 Task: Find and compare flights from New Delhi to Mumbai for June 1st and June 2nd using different booking websites.
Action: Mouse moved to (380, 310)
Screenshot: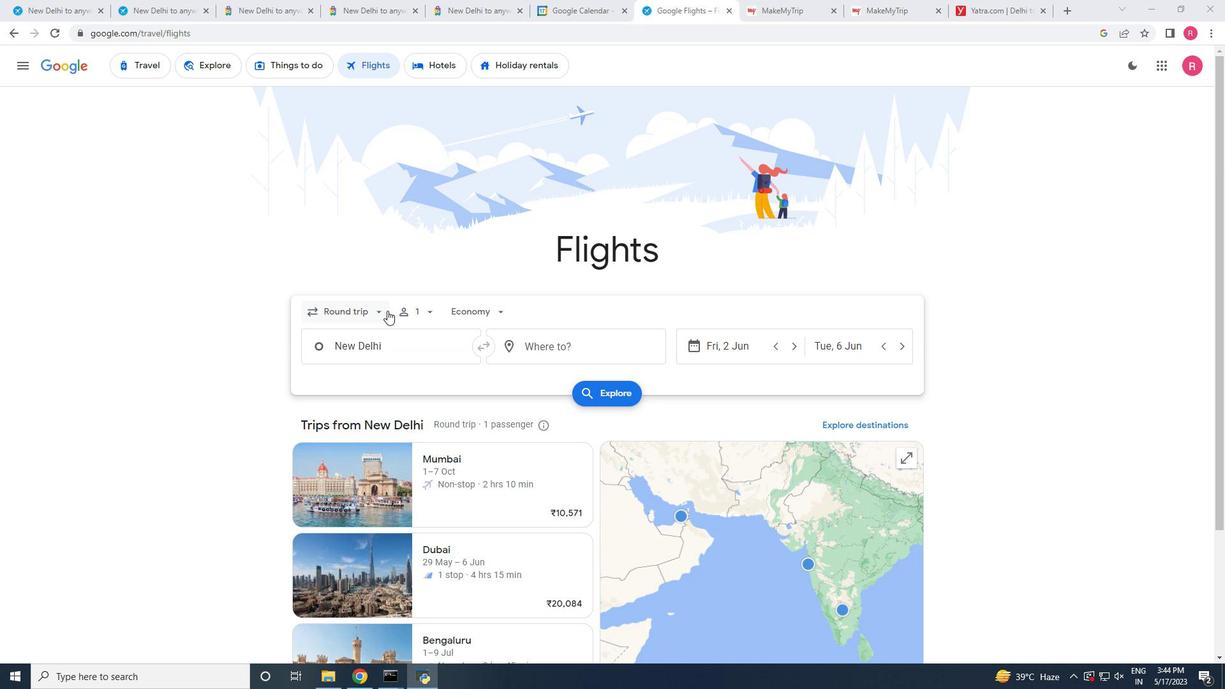 
Action: Mouse pressed left at (380, 310)
Screenshot: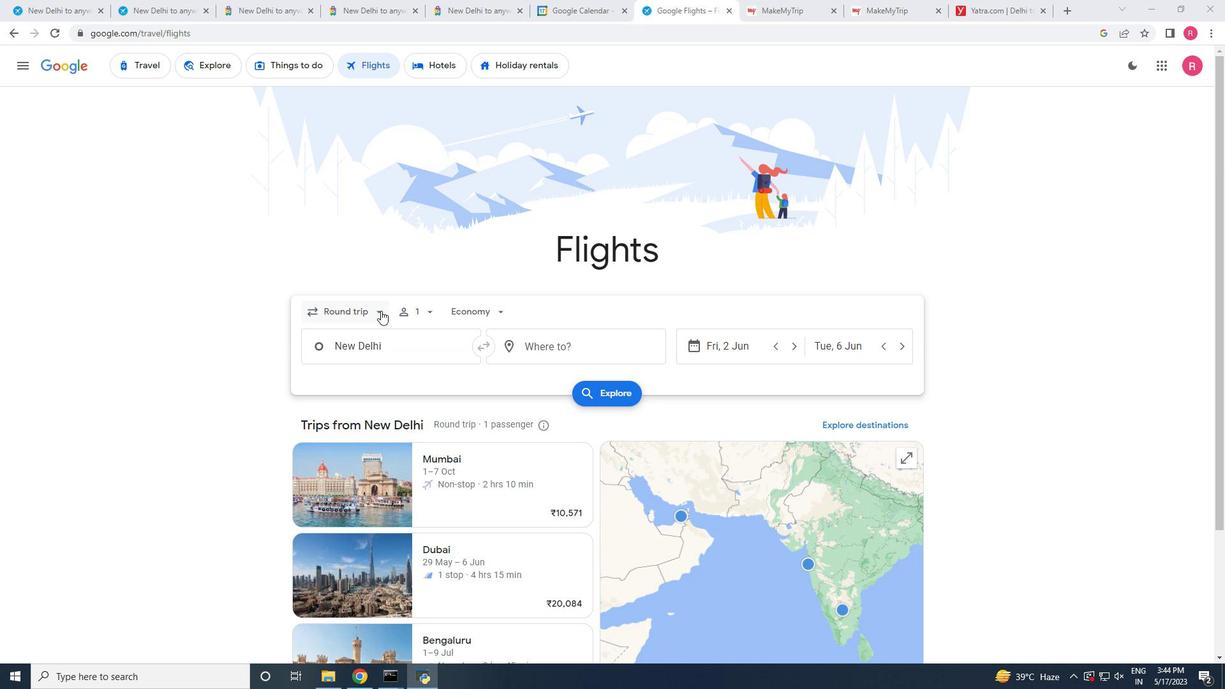 
Action: Mouse moved to (375, 396)
Screenshot: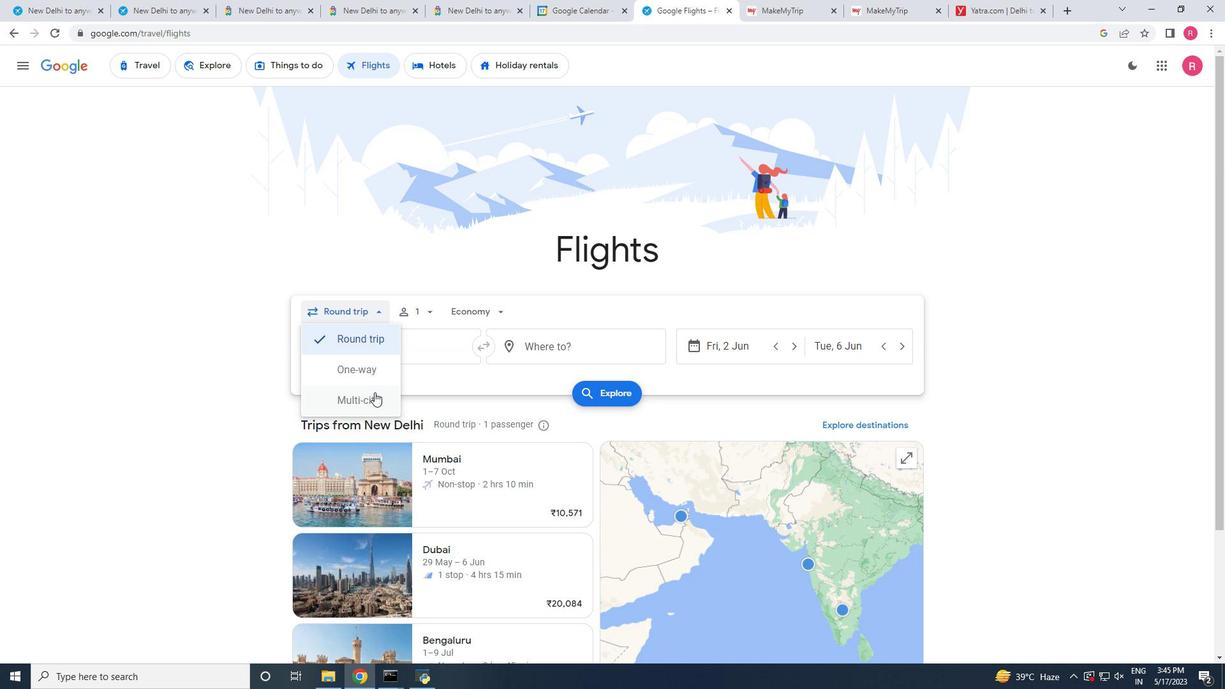 
Action: Mouse pressed left at (375, 396)
Screenshot: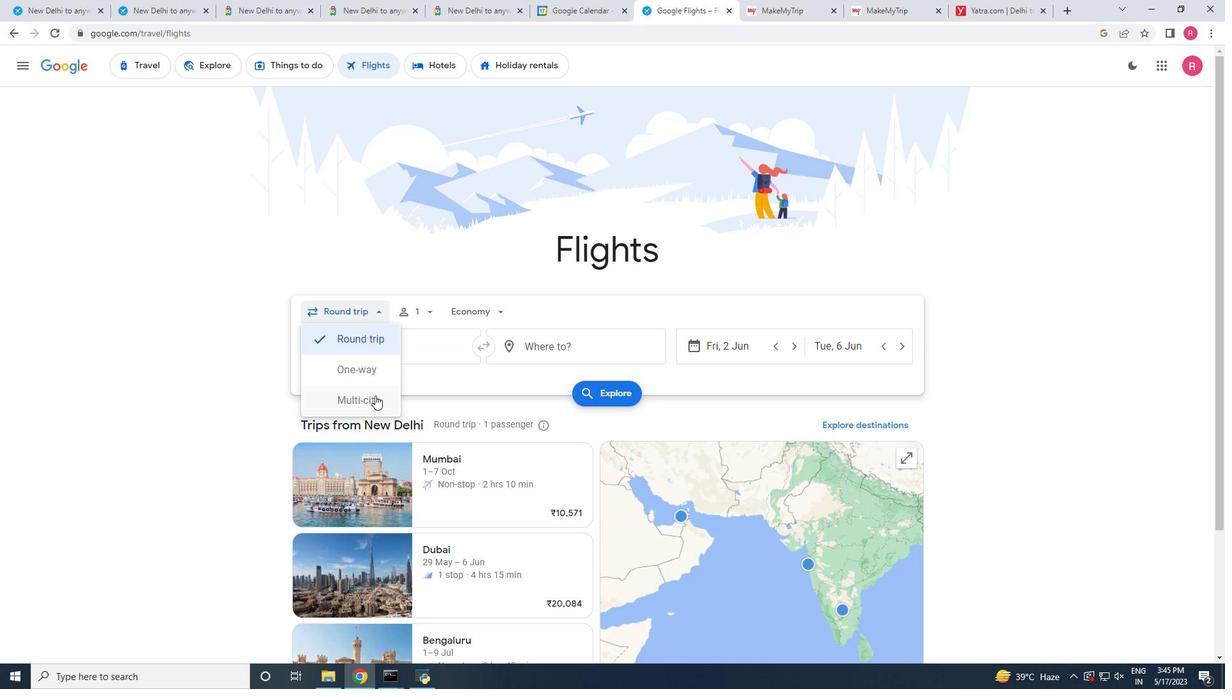 
Action: Mouse moved to (398, 343)
Screenshot: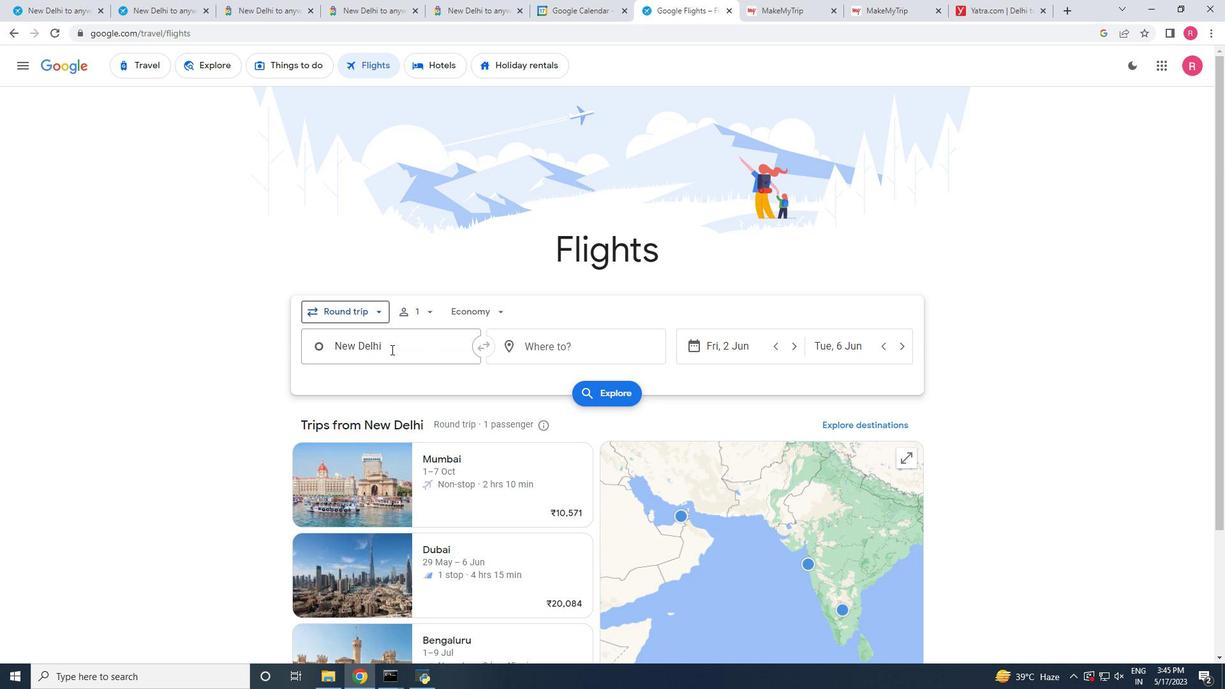 
Action: Mouse pressed left at (398, 343)
Screenshot: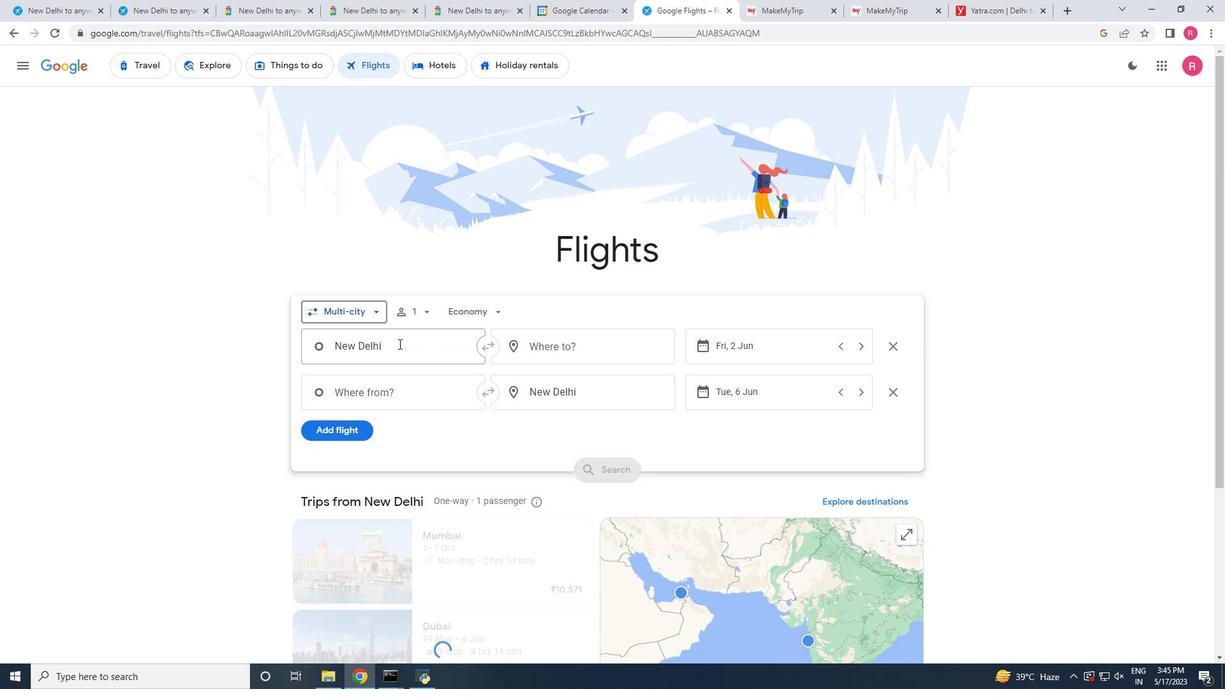 
Action: Mouse moved to (407, 409)
Screenshot: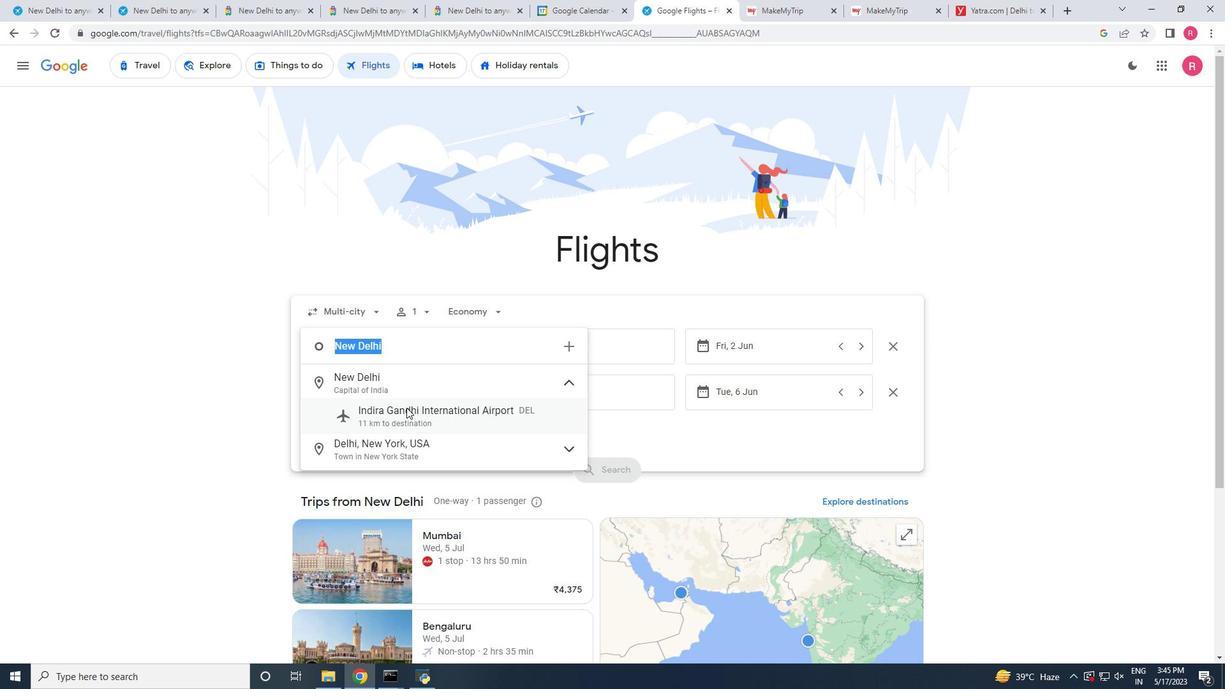 
Action: Mouse pressed left at (407, 409)
Screenshot: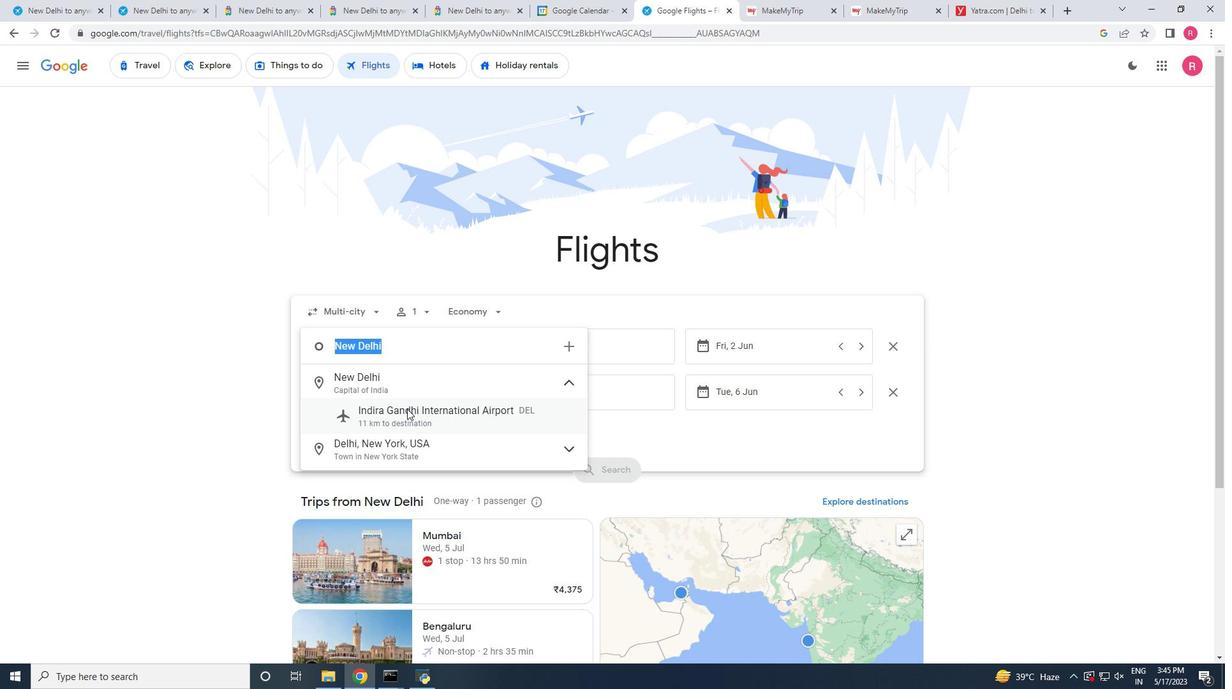 
Action: Mouse moved to (561, 341)
Screenshot: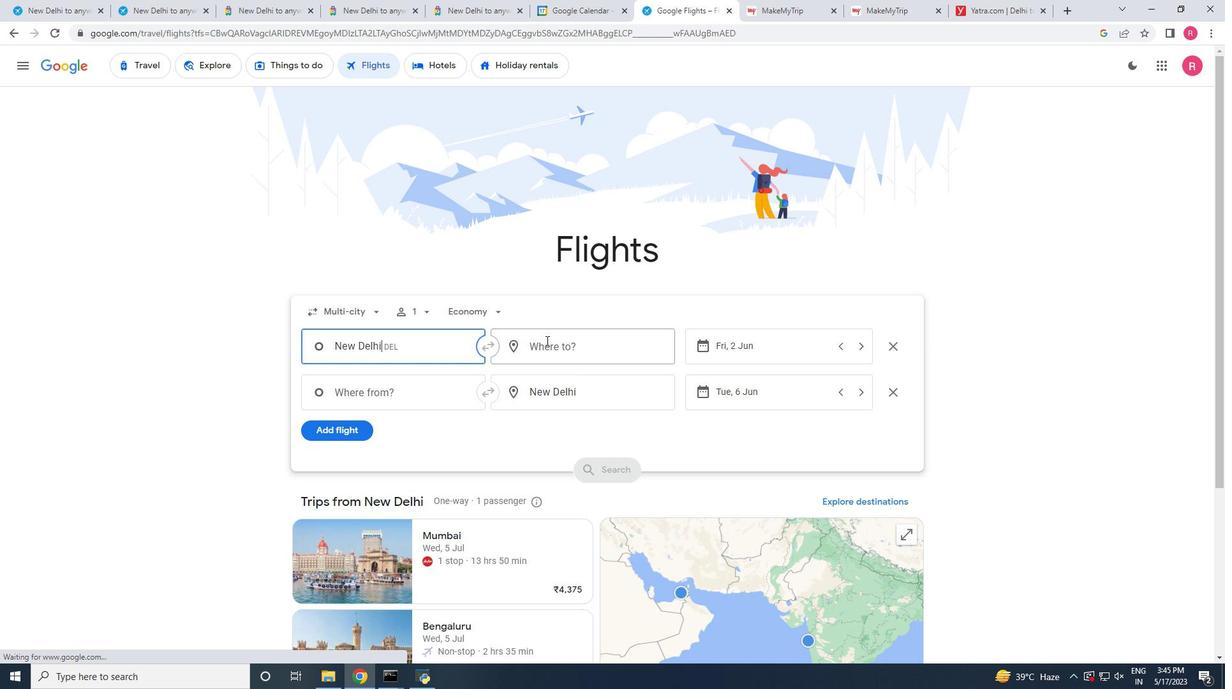 
Action: Mouse pressed left at (561, 341)
Screenshot: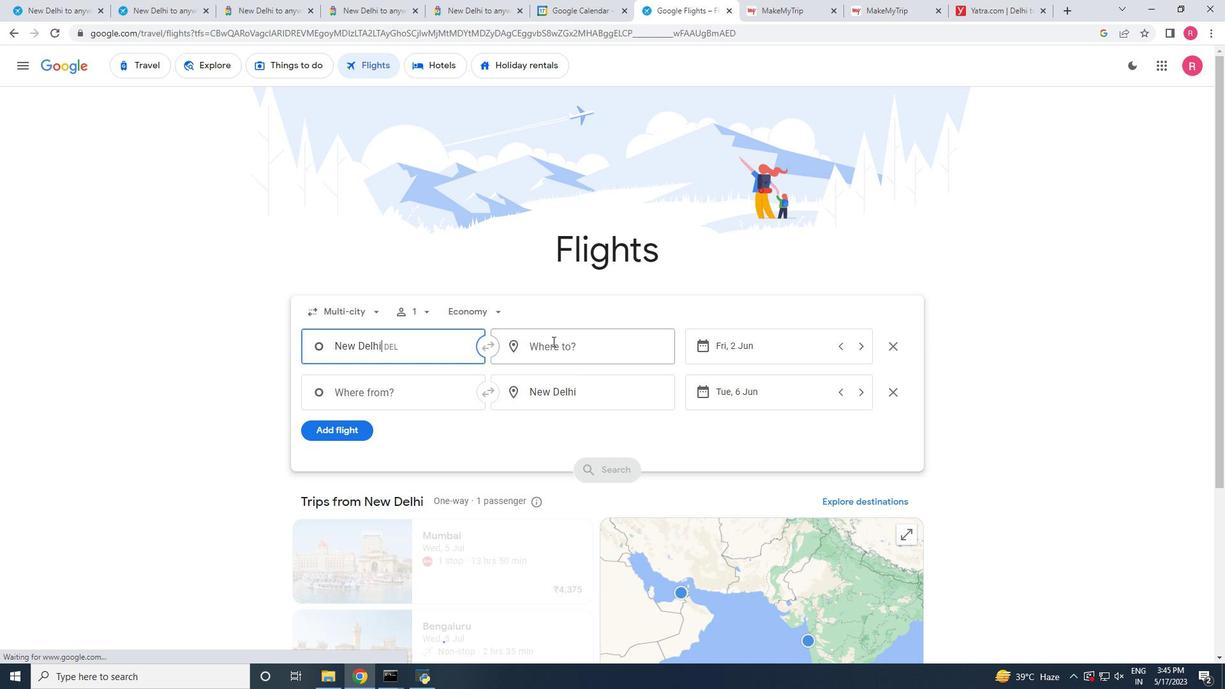 
Action: Mouse moved to (568, 389)
Screenshot: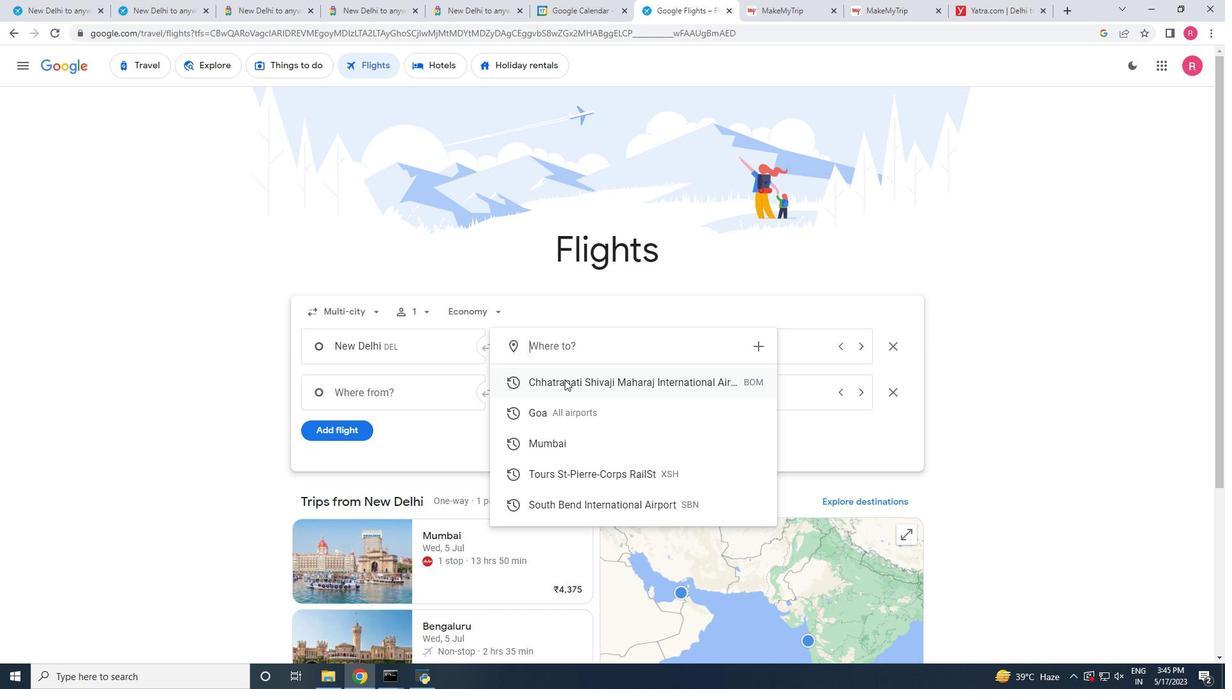 
Action: Mouse pressed left at (568, 389)
Screenshot: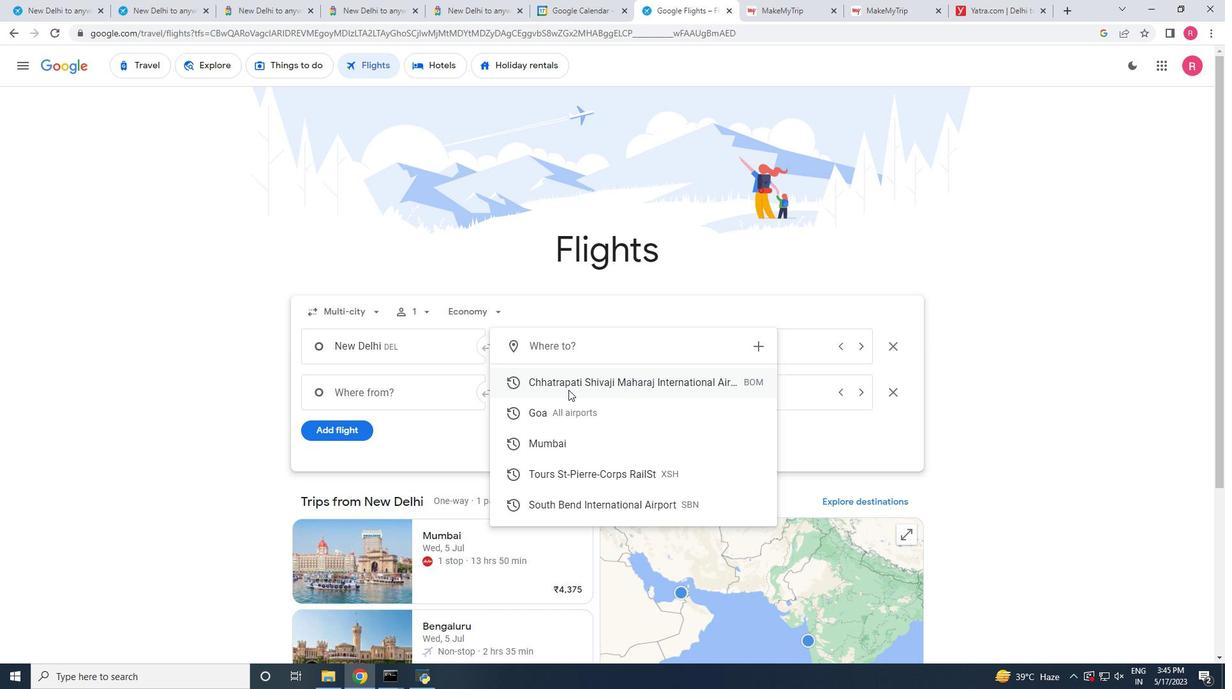 
Action: Mouse moved to (582, 402)
Screenshot: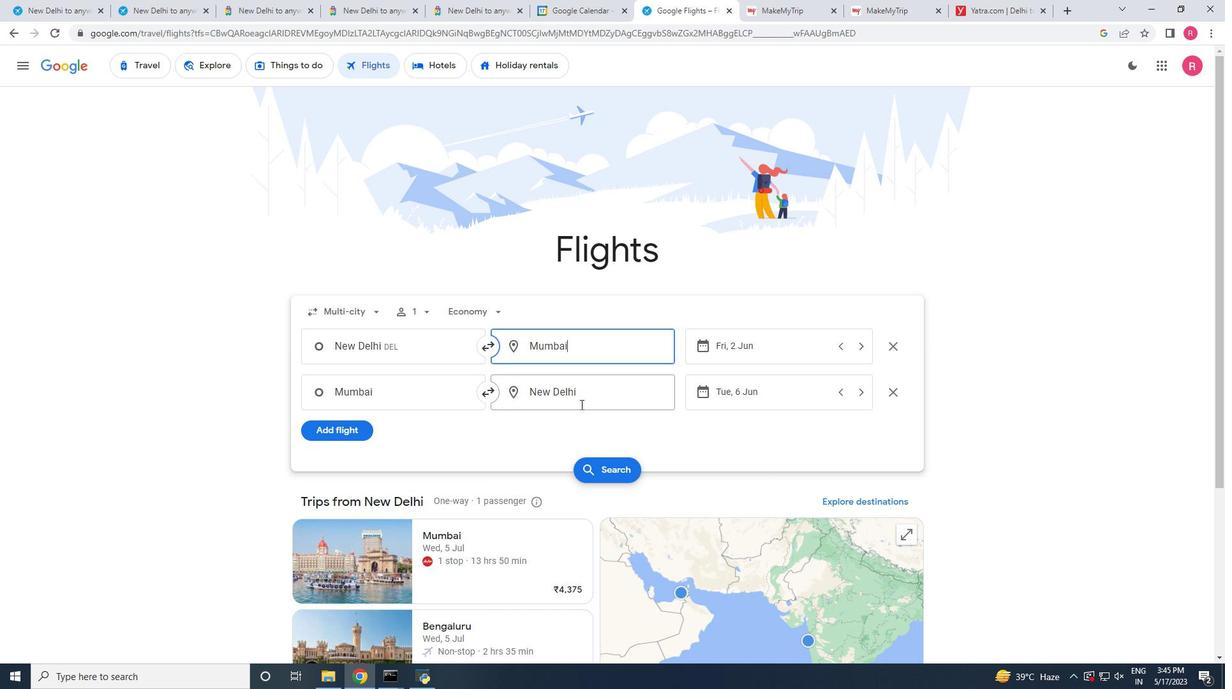
Action: Mouse pressed left at (582, 402)
Screenshot: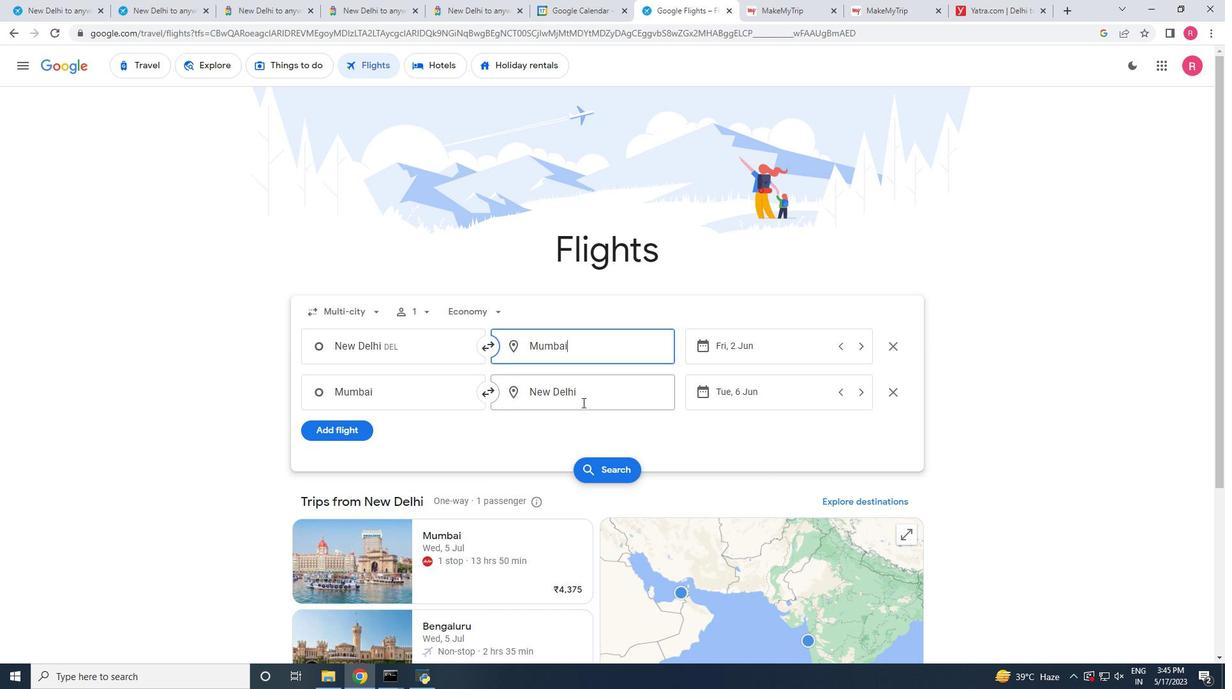 
Action: Key pressed bango
Screenshot: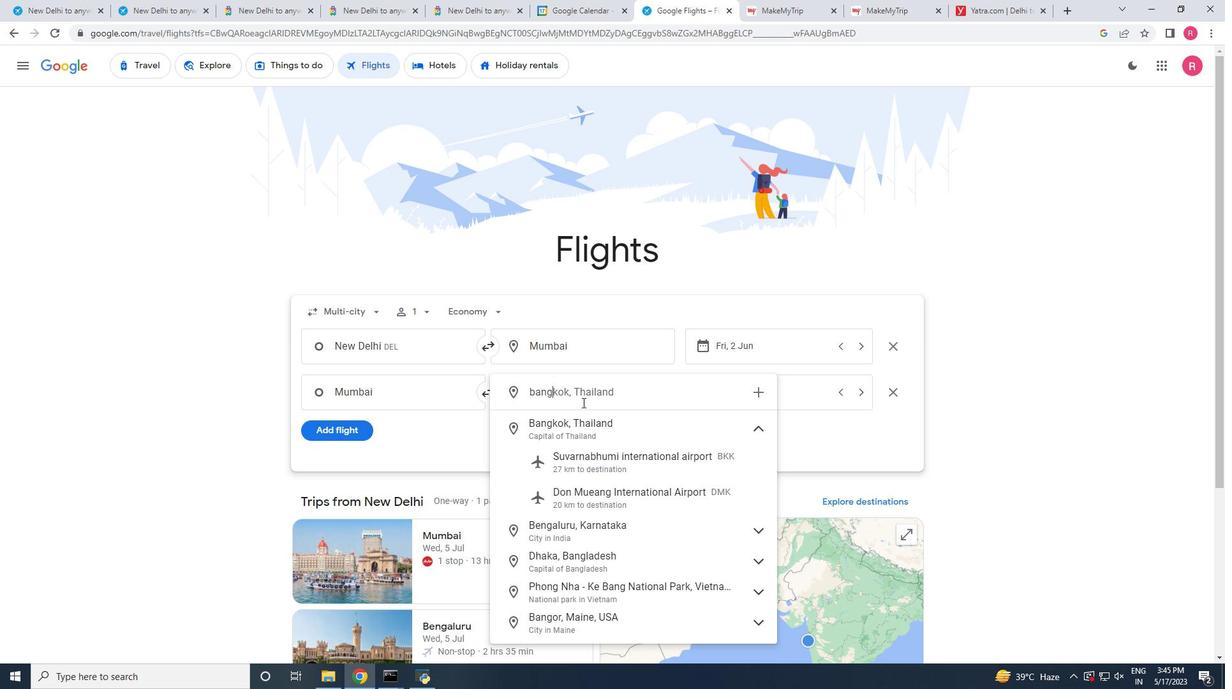 
Action: Mouse moved to (590, 458)
Screenshot: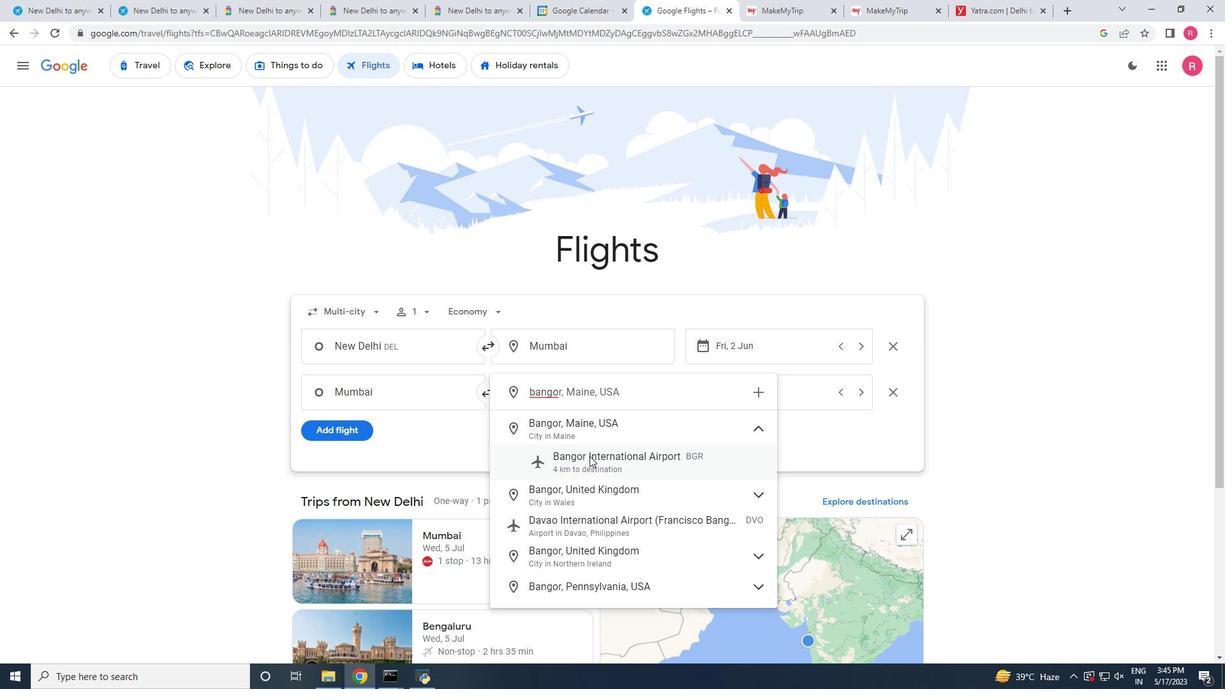 
Action: Mouse pressed left at (590, 458)
Screenshot: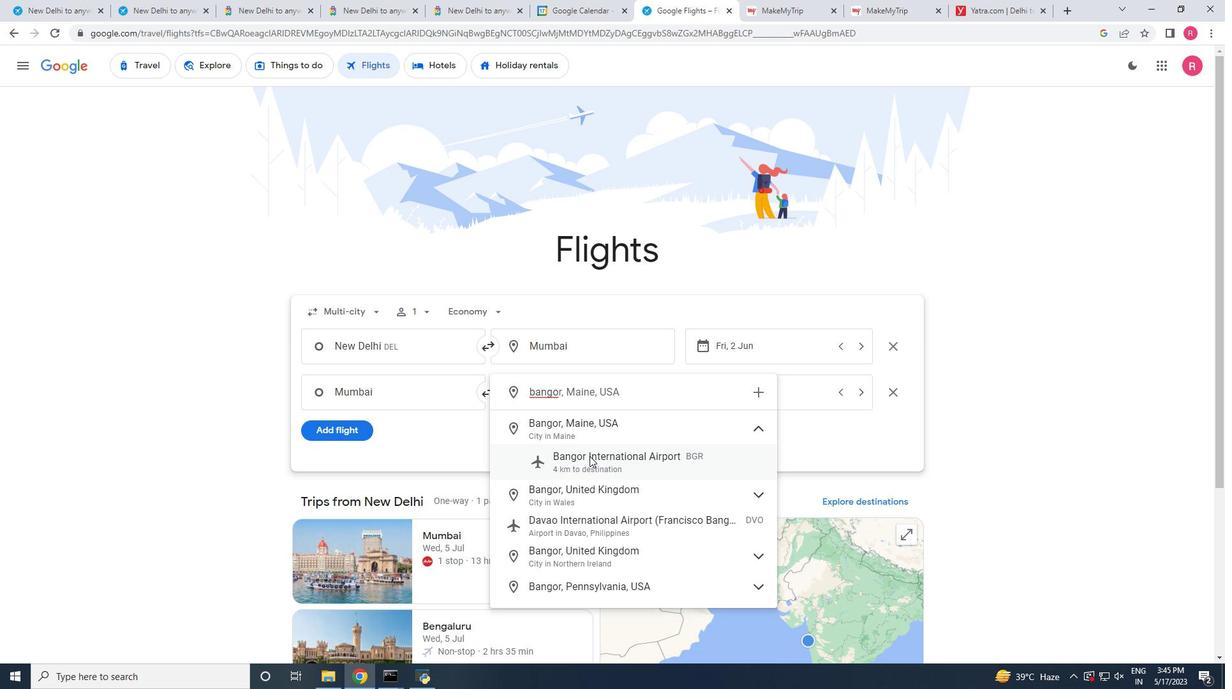 
Action: Mouse moved to (764, 344)
Screenshot: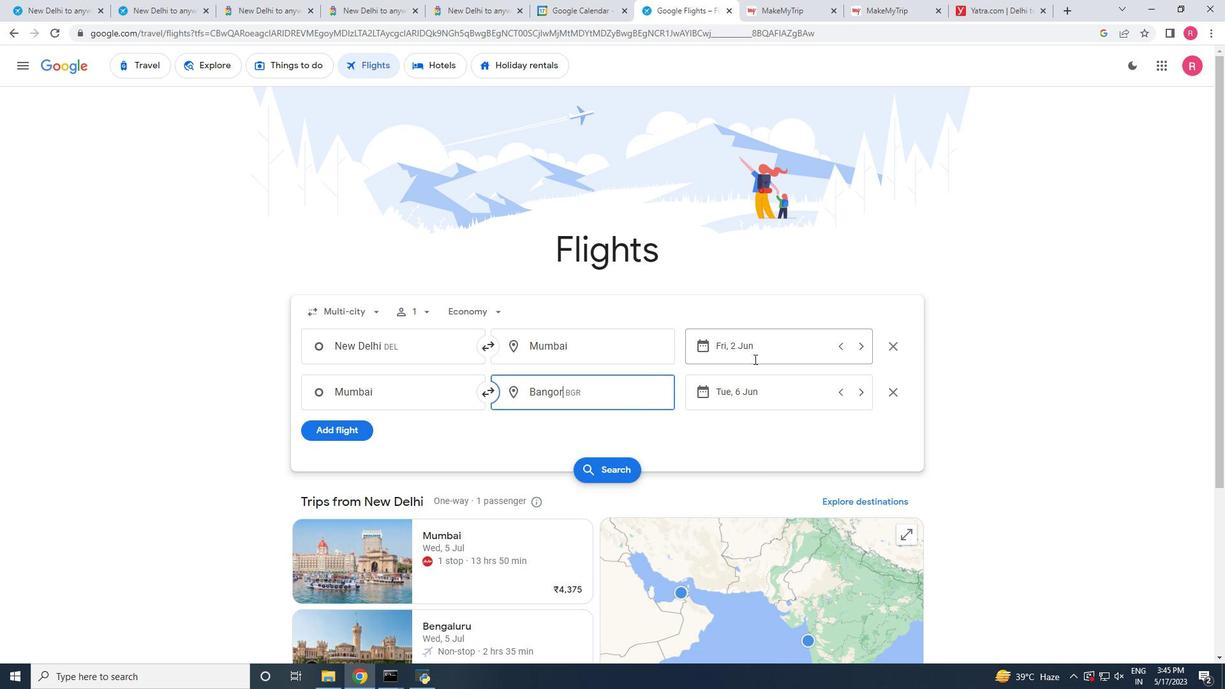 
Action: Mouse pressed left at (764, 344)
Screenshot: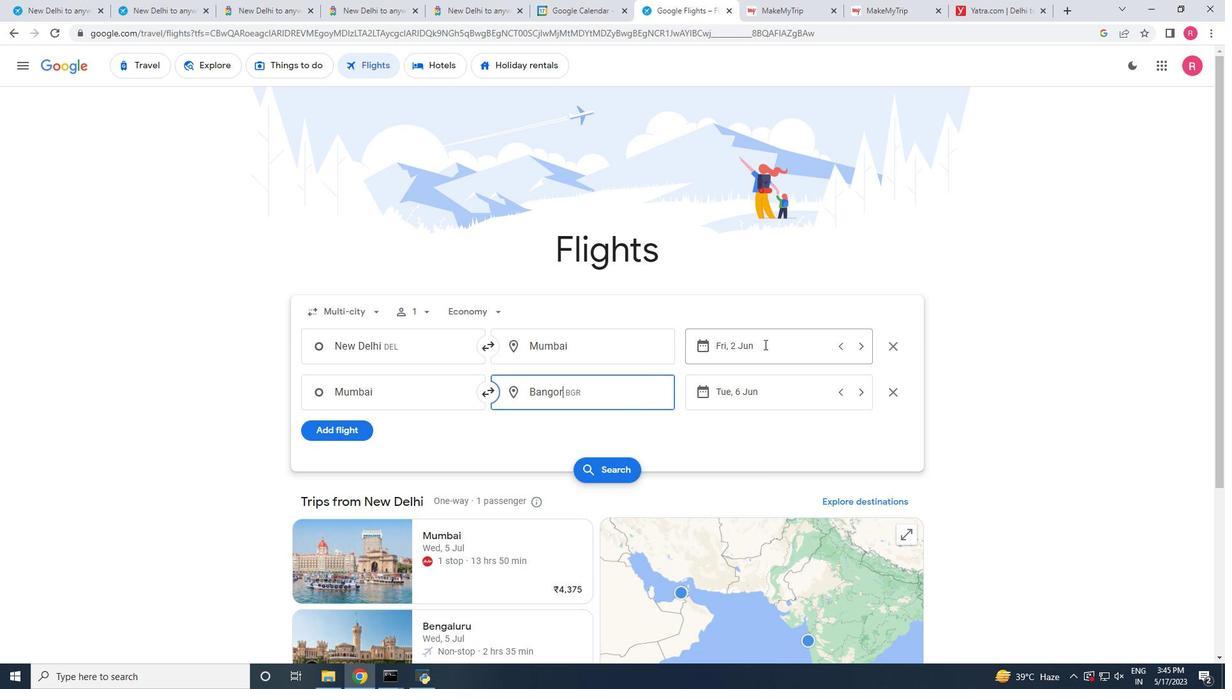 
Action: Mouse moved to (791, 430)
Screenshot: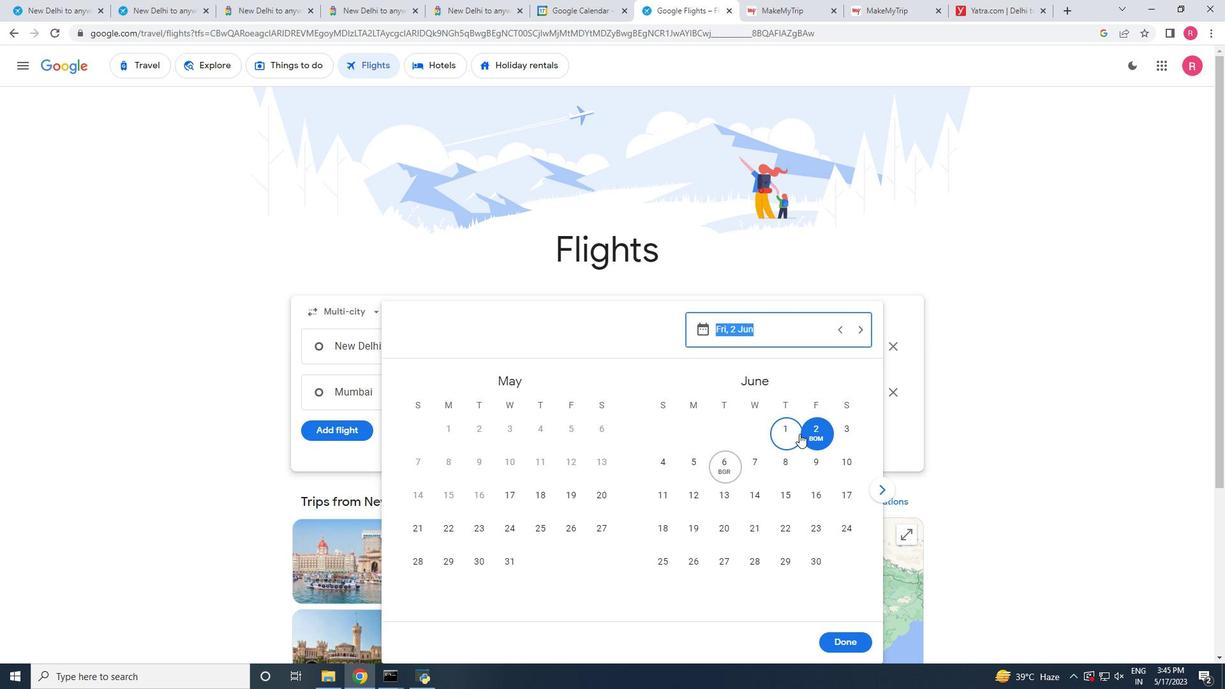 
Action: Mouse pressed left at (791, 430)
Screenshot: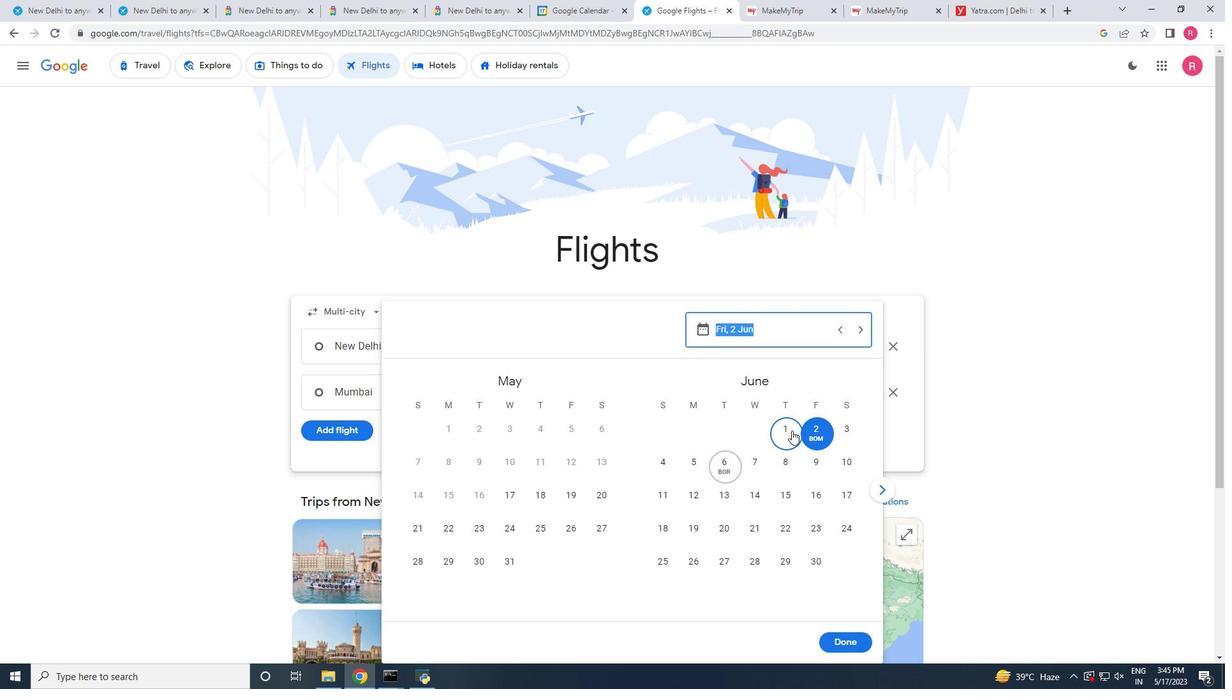 
Action: Mouse moved to (838, 650)
Screenshot: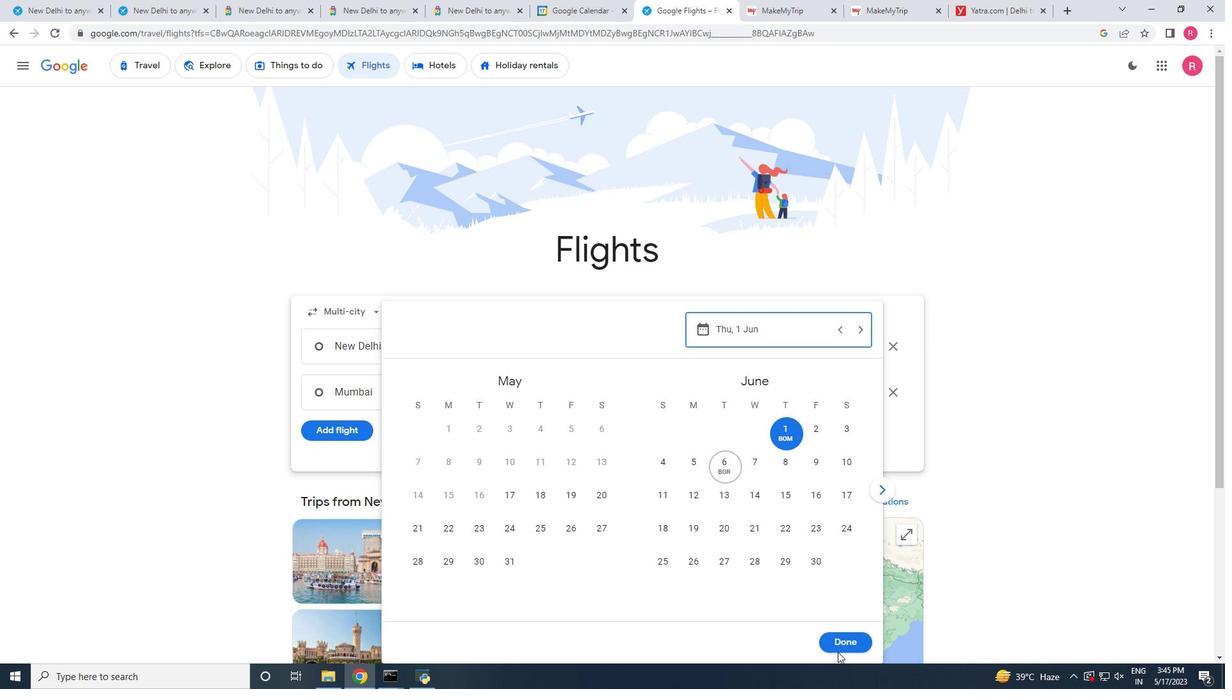 
Action: Mouse pressed left at (838, 650)
Screenshot: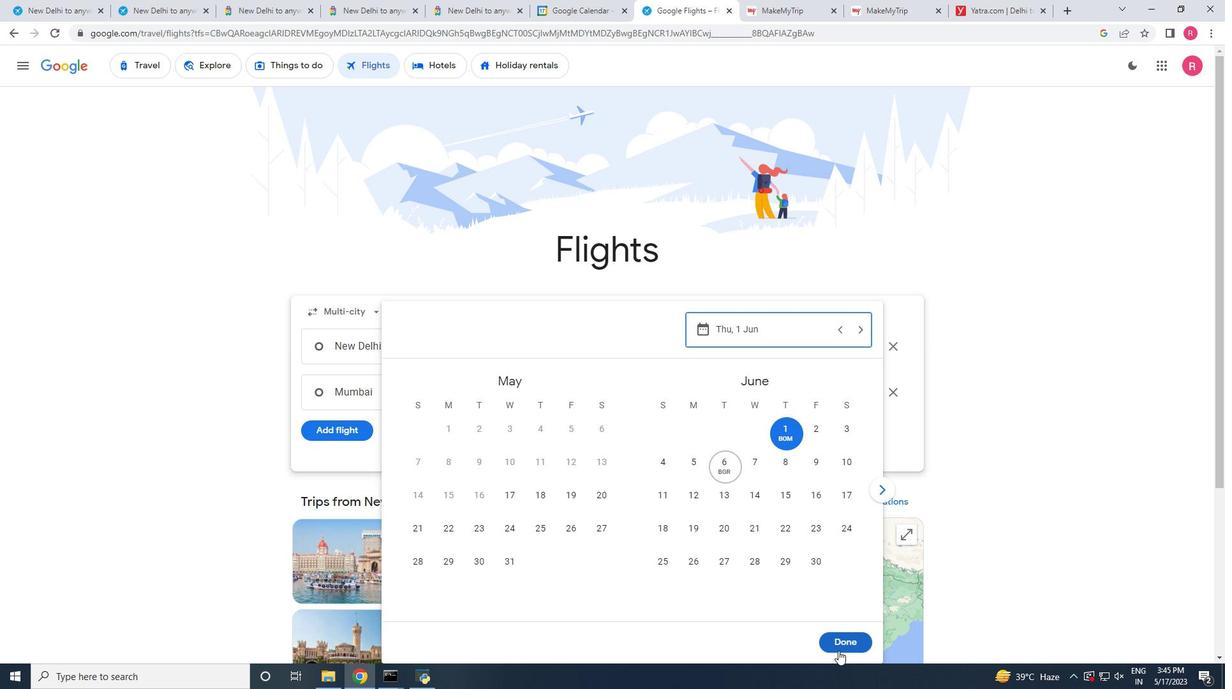 
Action: Mouse moved to (759, 394)
Screenshot: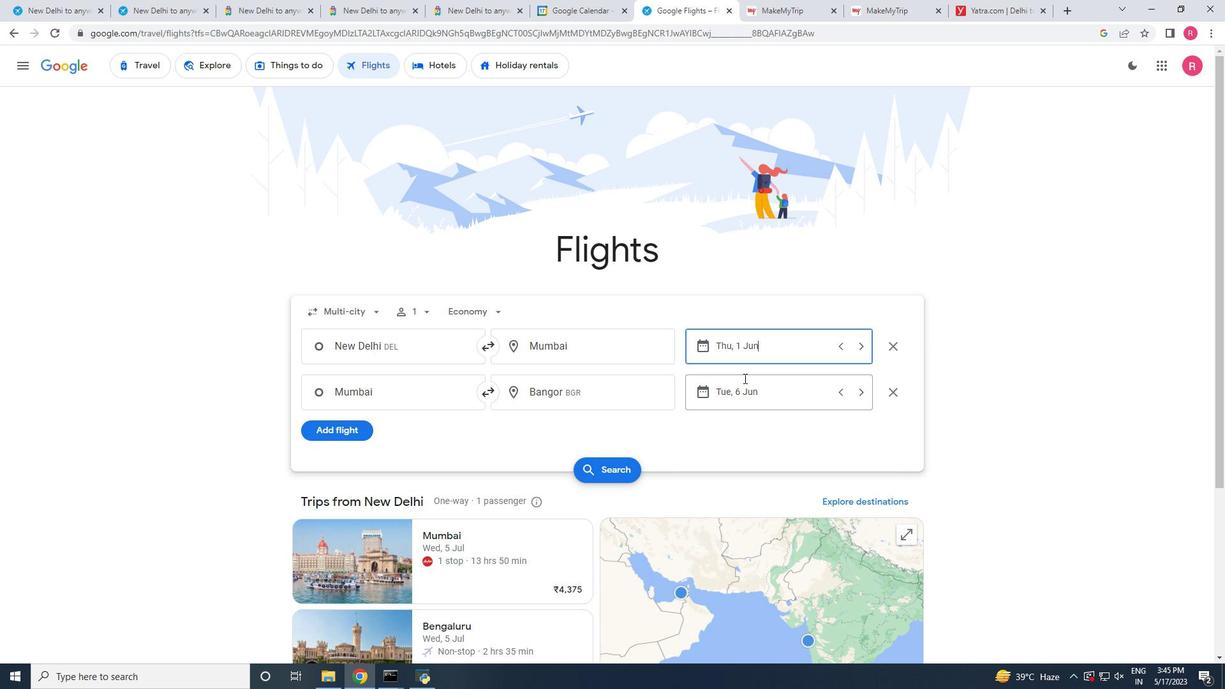 
Action: Mouse pressed left at (759, 394)
Screenshot: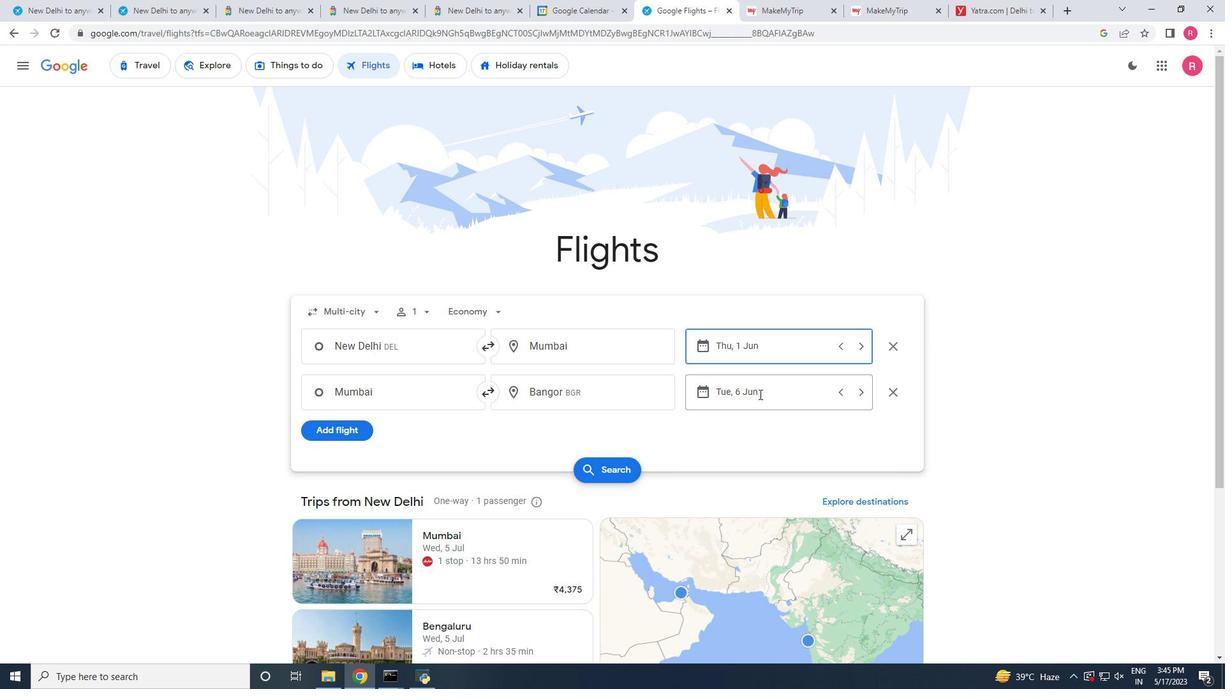 
Action: Mouse moved to (819, 426)
Screenshot: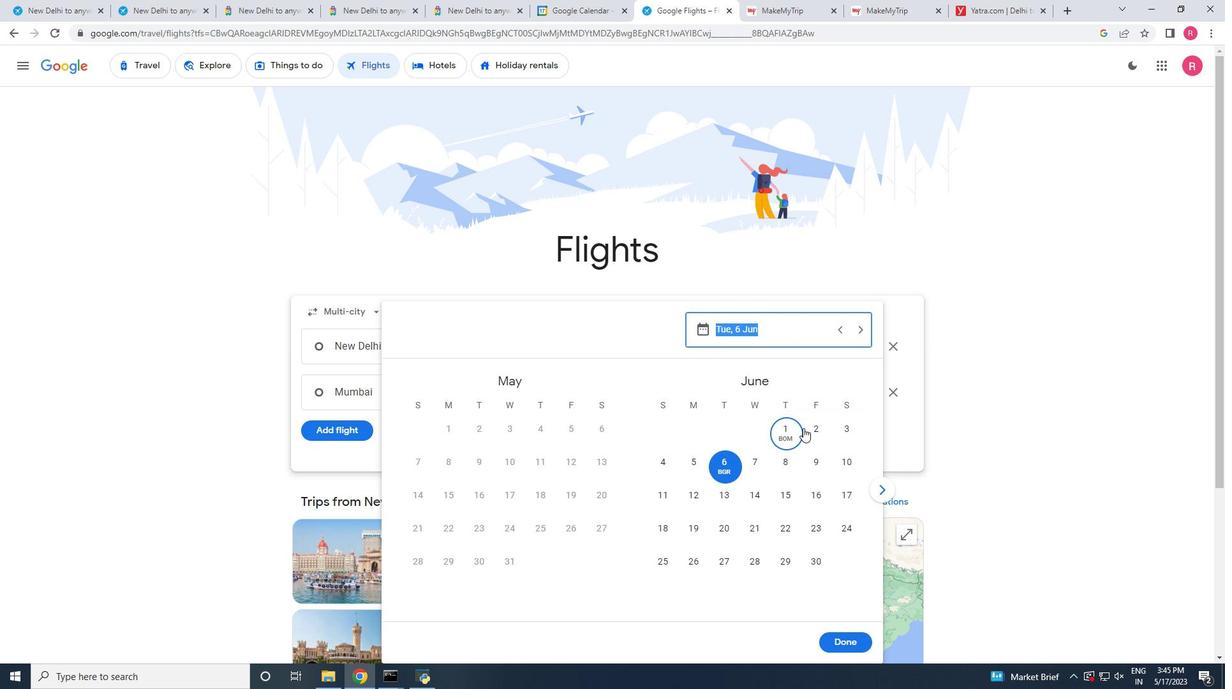 
Action: Mouse pressed left at (819, 426)
Screenshot: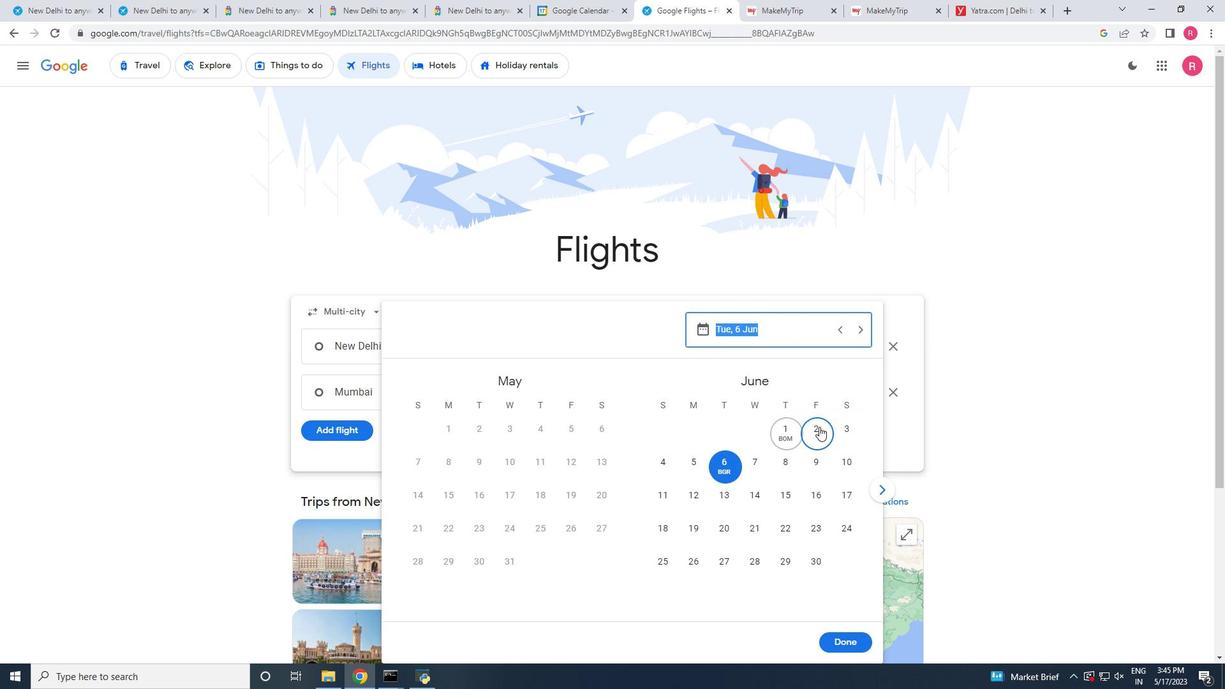 
Action: Mouse moved to (840, 642)
Screenshot: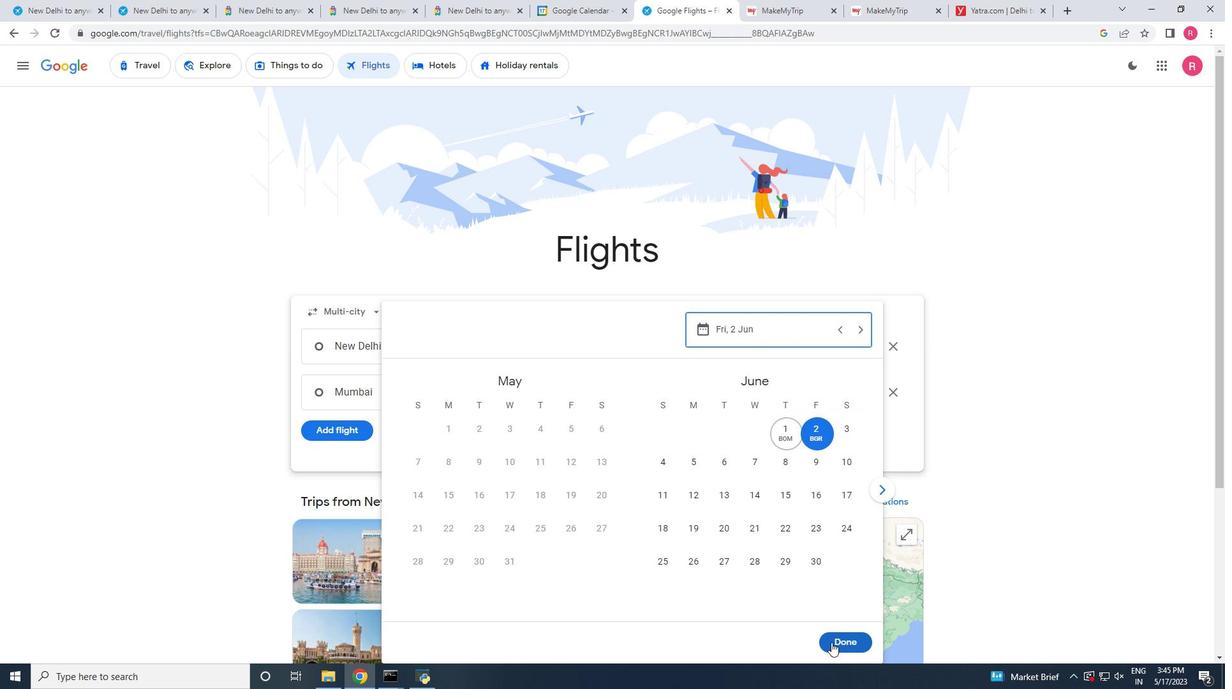 
Action: Mouse pressed left at (840, 642)
Screenshot: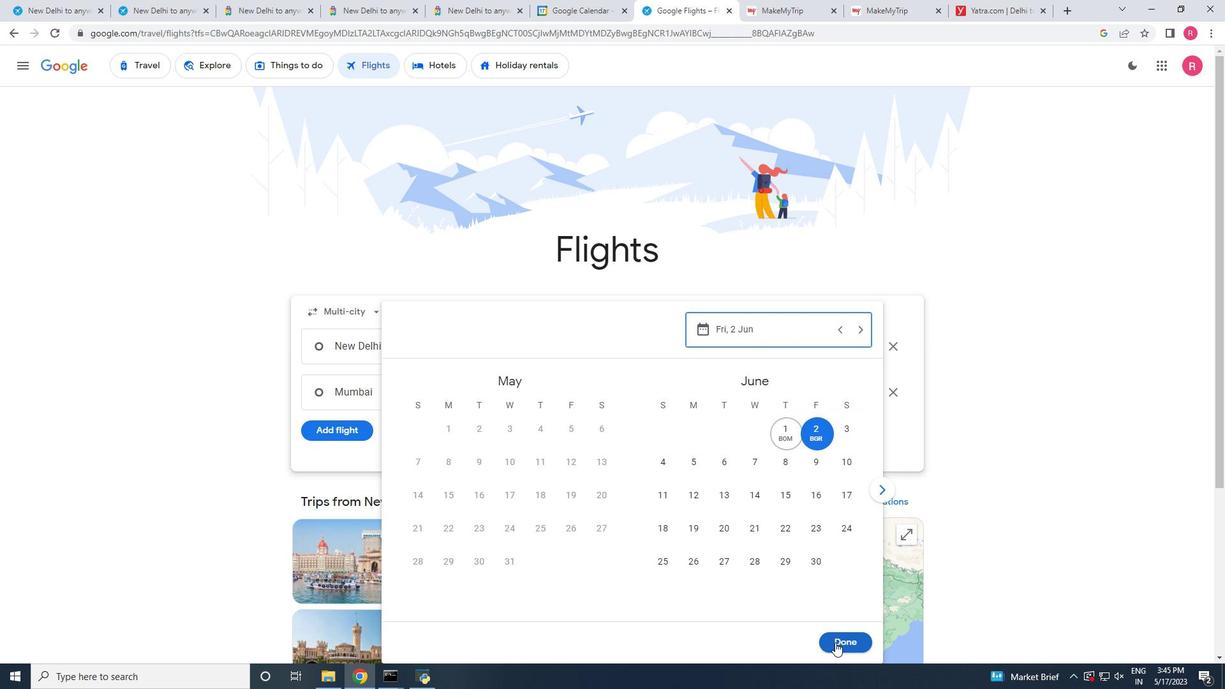
Action: Mouse moved to (622, 473)
Screenshot: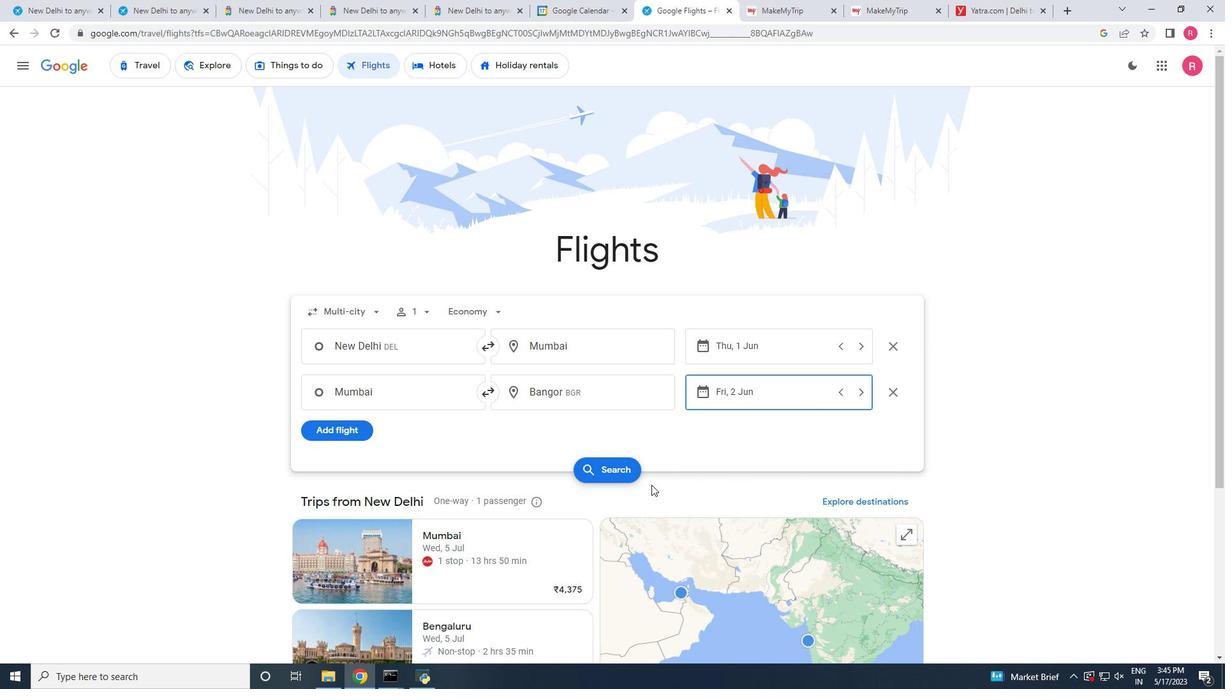 
Action: Mouse pressed left at (622, 473)
Screenshot: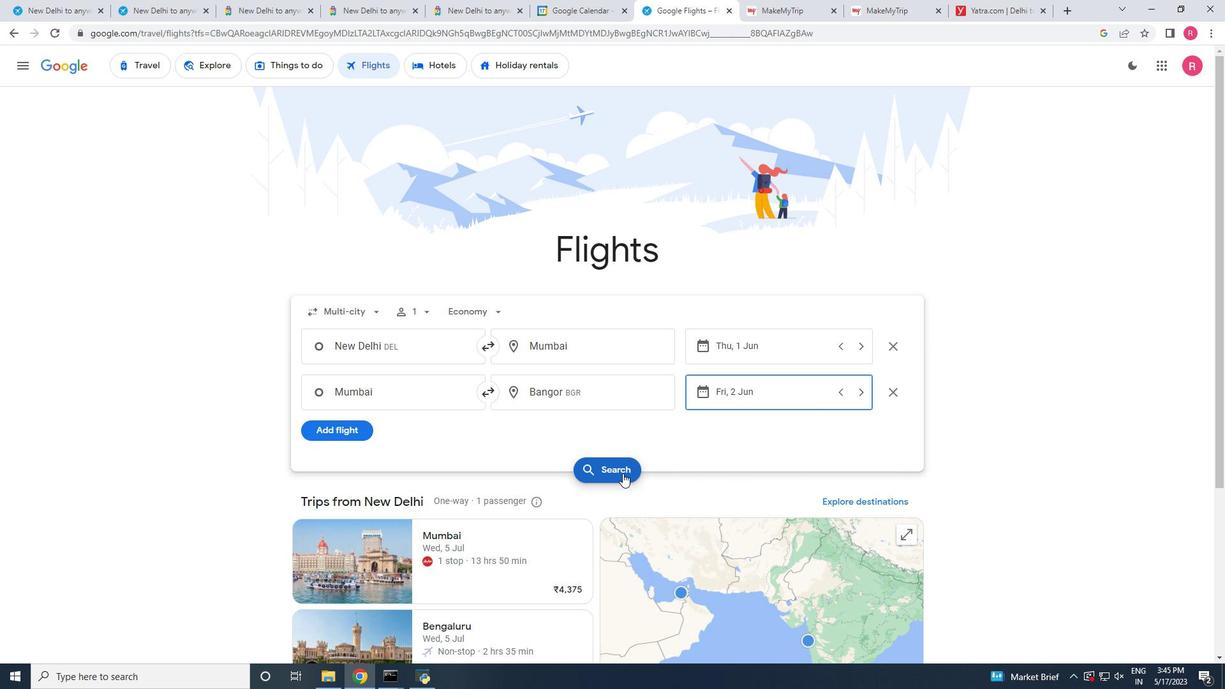 
Action: Mouse moved to (295, 259)
Screenshot: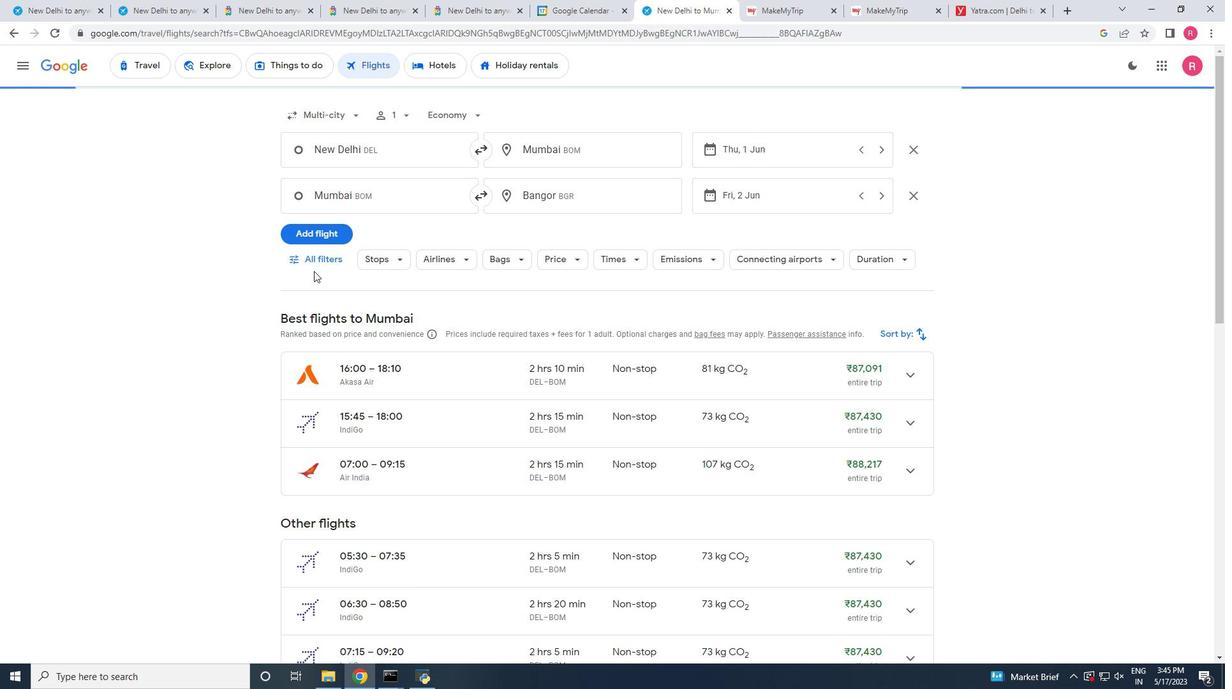 
Action: Mouse pressed left at (295, 259)
Screenshot: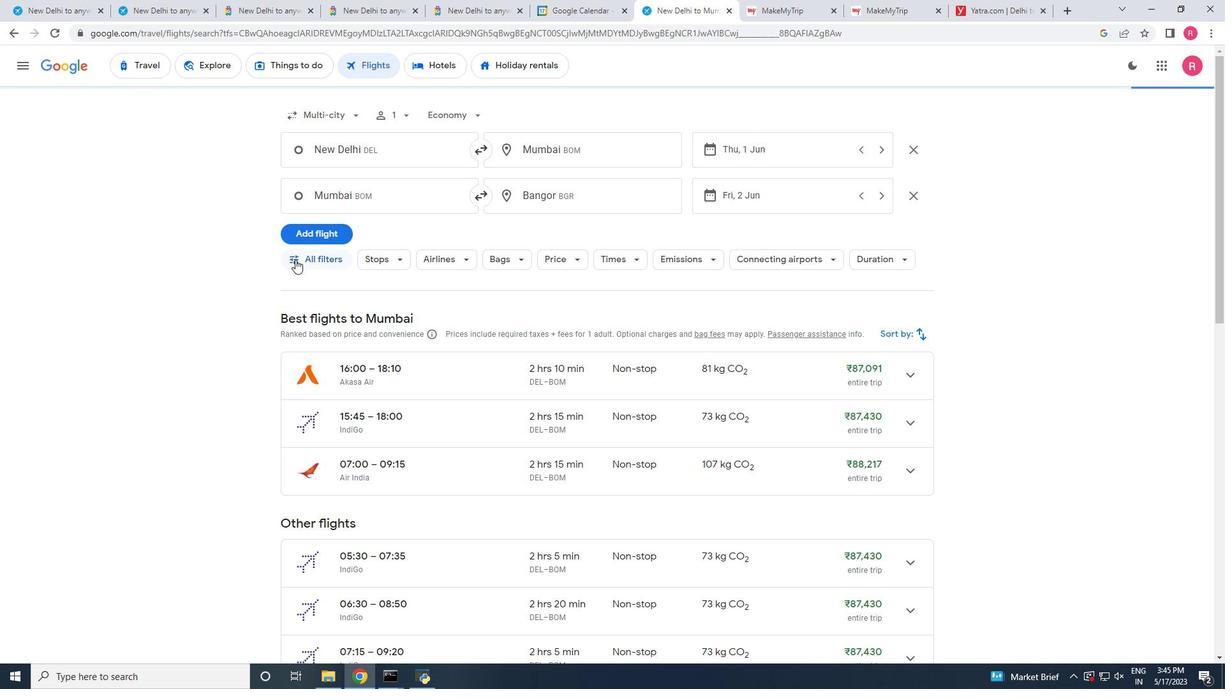 
Action: Mouse moved to (339, 425)
Screenshot: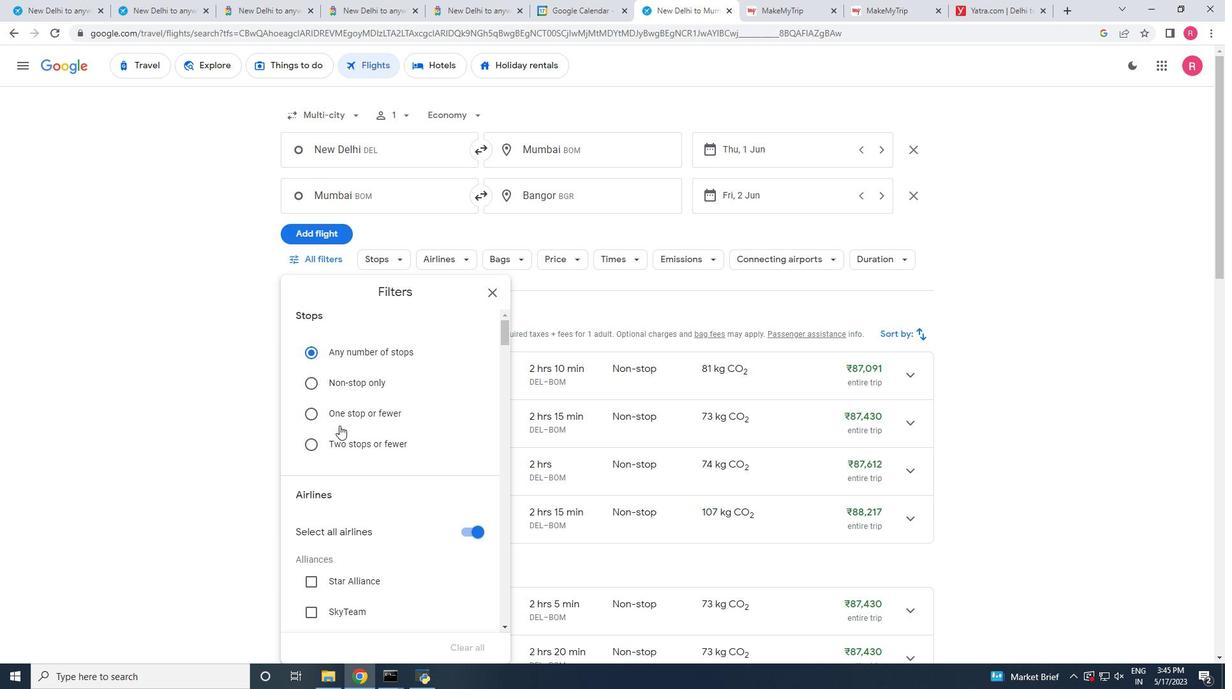 
Action: Mouse scrolled (339, 424) with delta (0, 0)
Screenshot: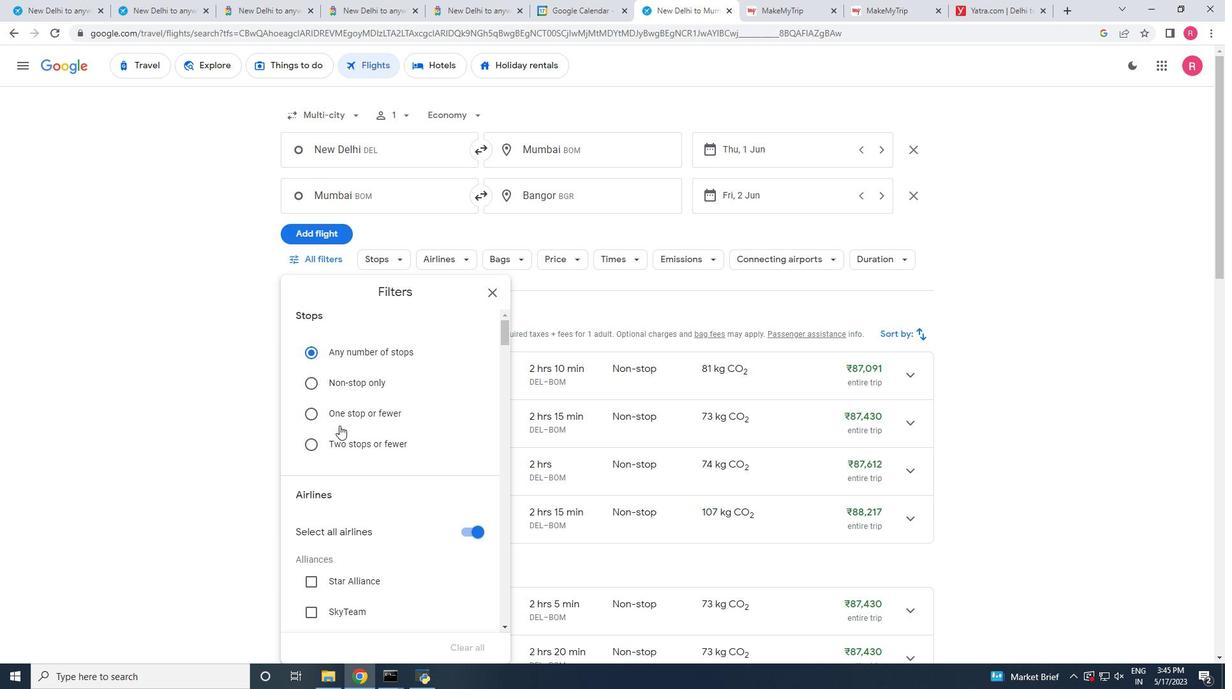 
Action: Mouse moved to (340, 424)
Screenshot: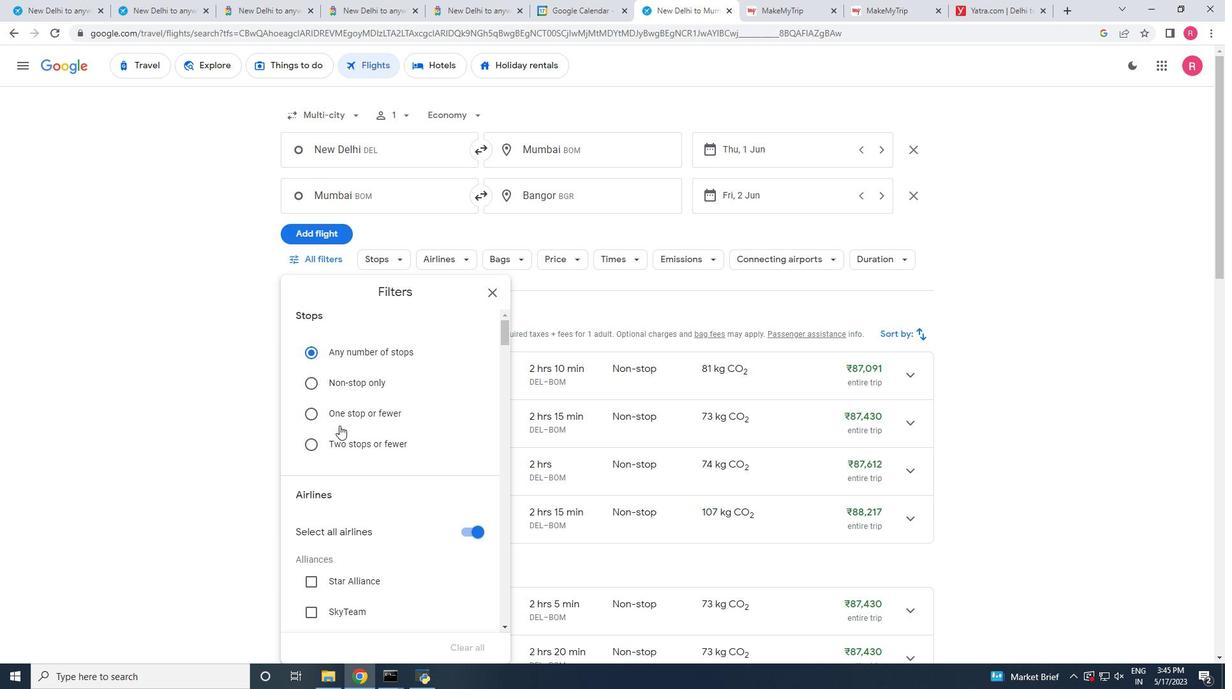 
Action: Mouse scrolled (340, 424) with delta (0, 0)
Screenshot: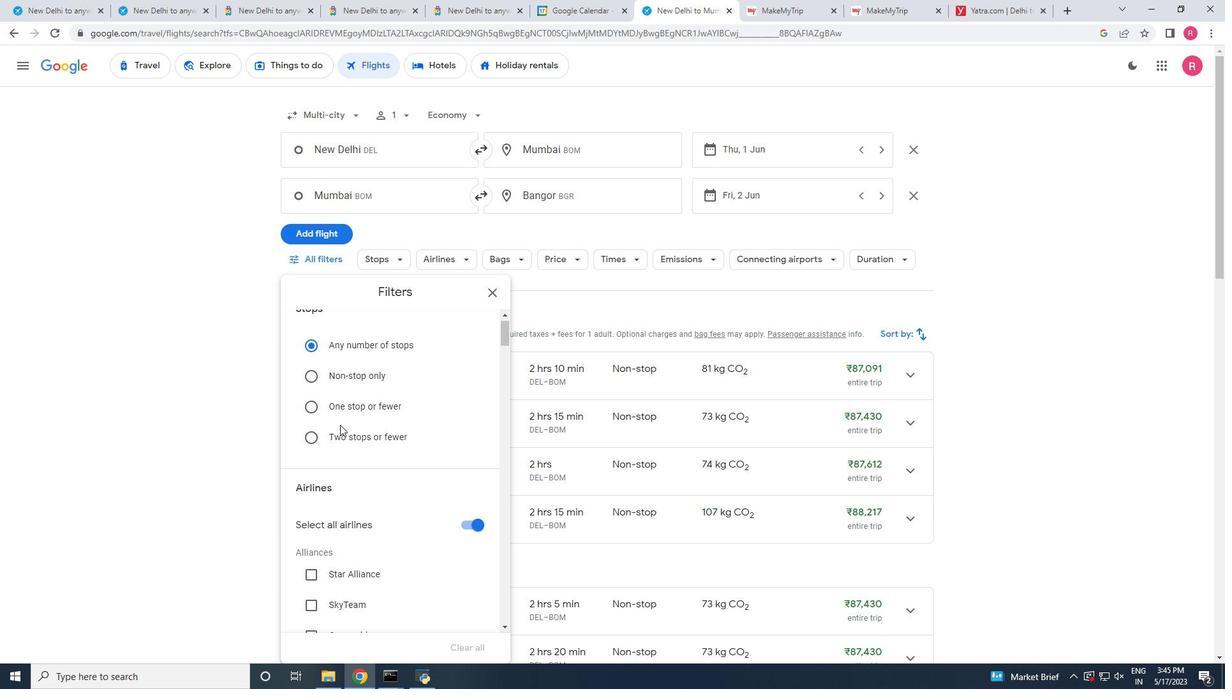 
Action: Mouse moved to (340, 424)
Screenshot: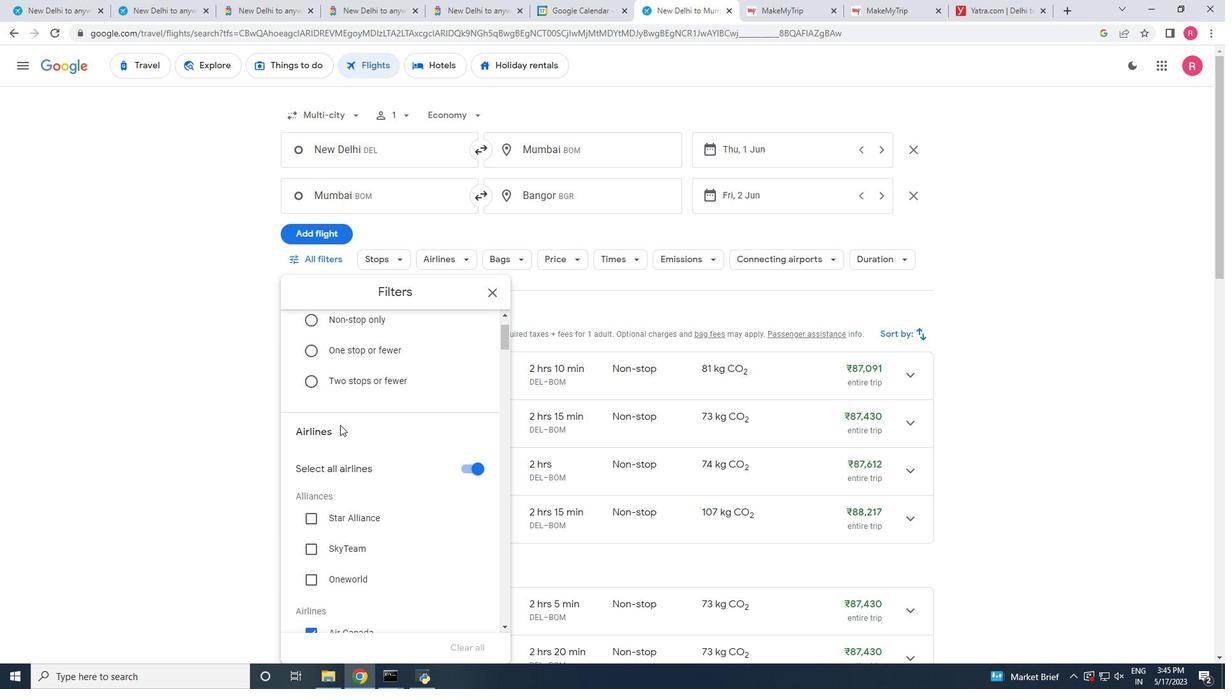 
Action: Mouse scrolled (340, 423) with delta (0, 0)
Screenshot: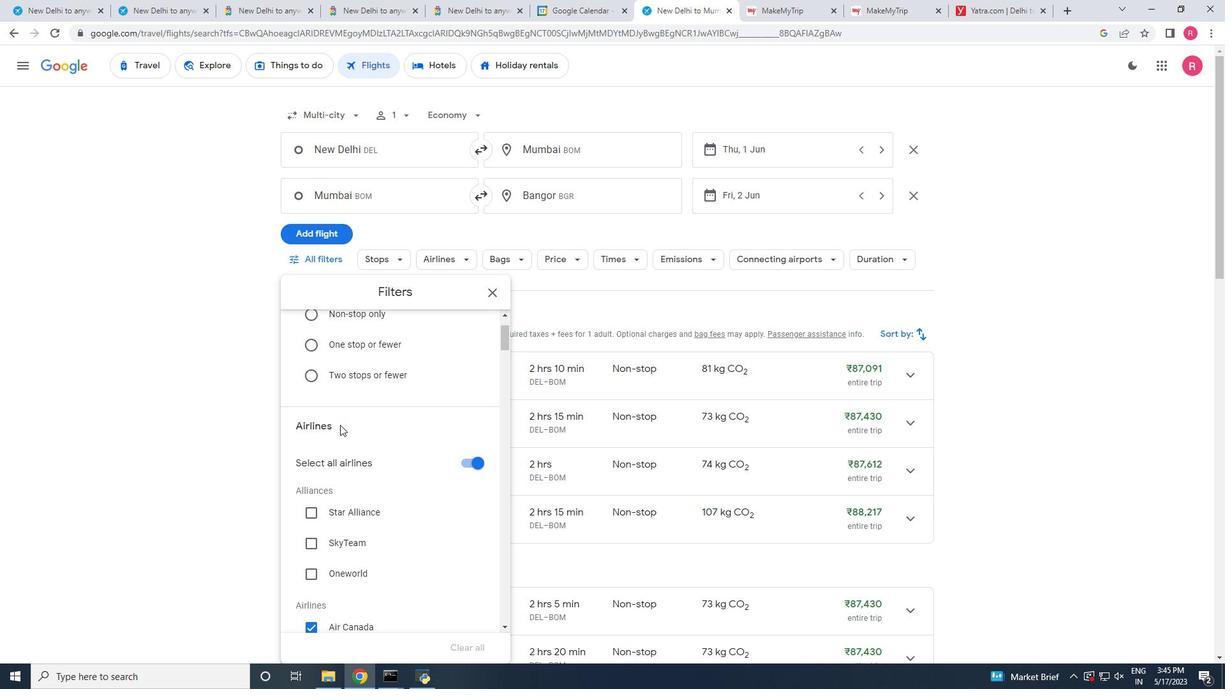
Action: Mouse scrolled (340, 423) with delta (0, 0)
Screenshot: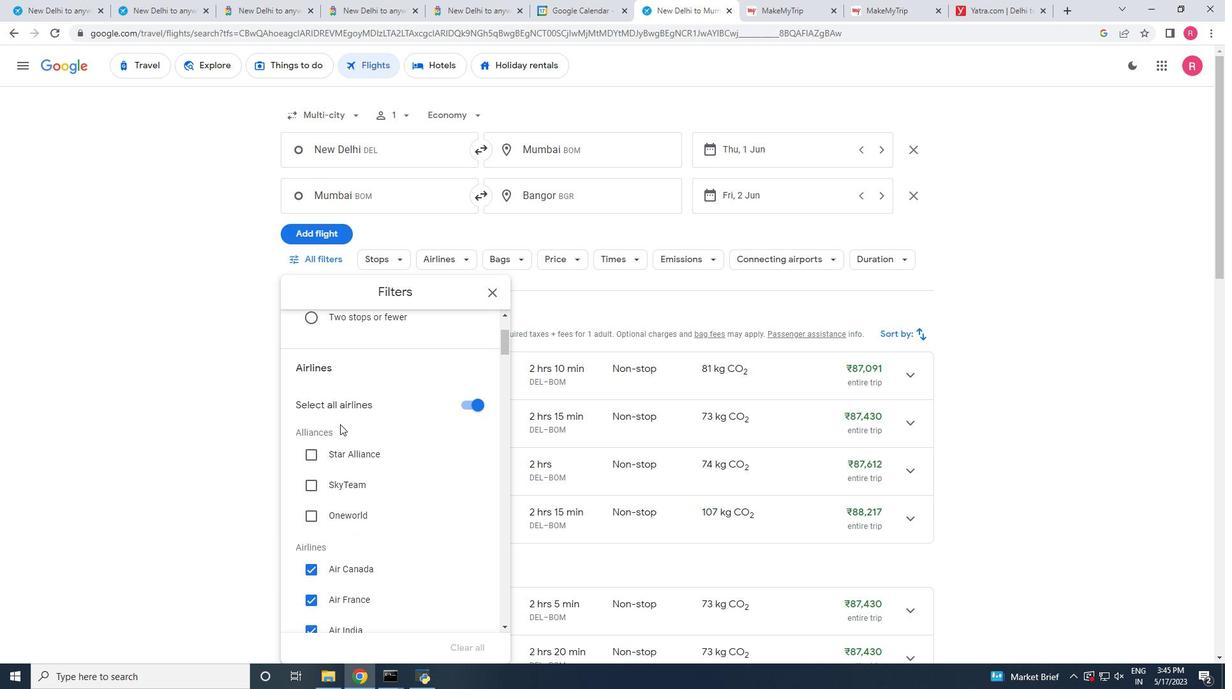 
Action: Mouse scrolled (340, 423) with delta (0, 0)
Screenshot: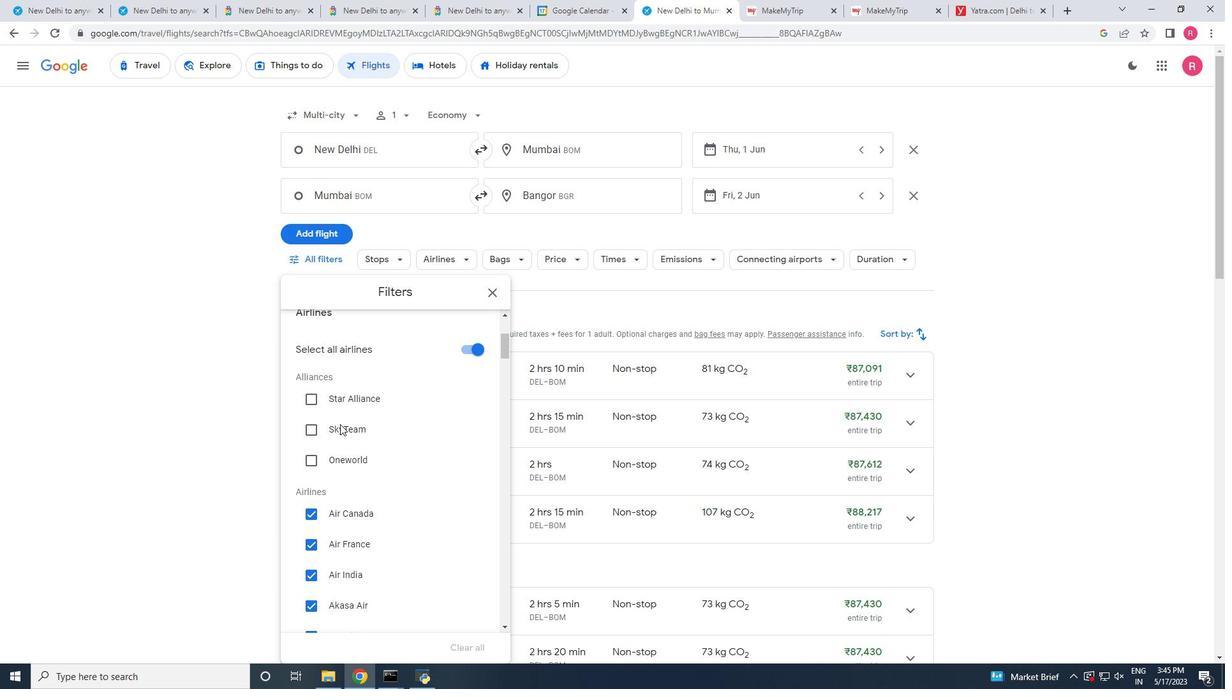
Action: Mouse moved to (337, 420)
Screenshot: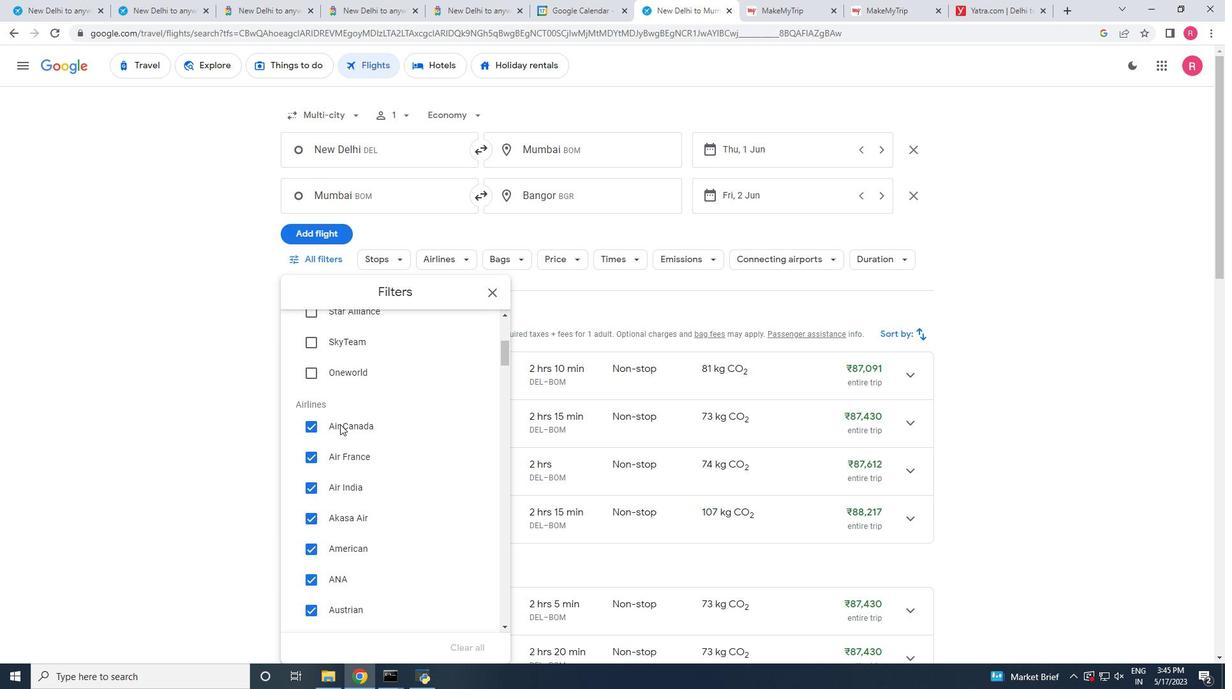 
Action: Mouse scrolled (337, 419) with delta (0, 0)
Screenshot: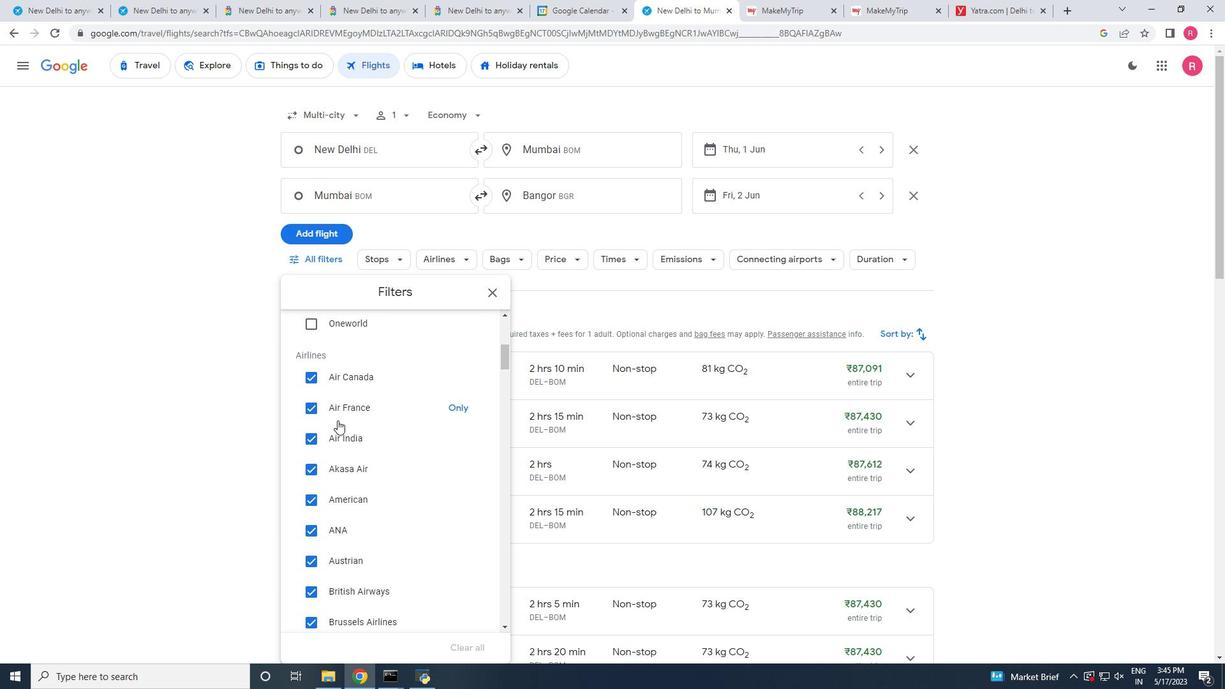 
Action: Mouse scrolled (337, 419) with delta (0, 0)
Screenshot: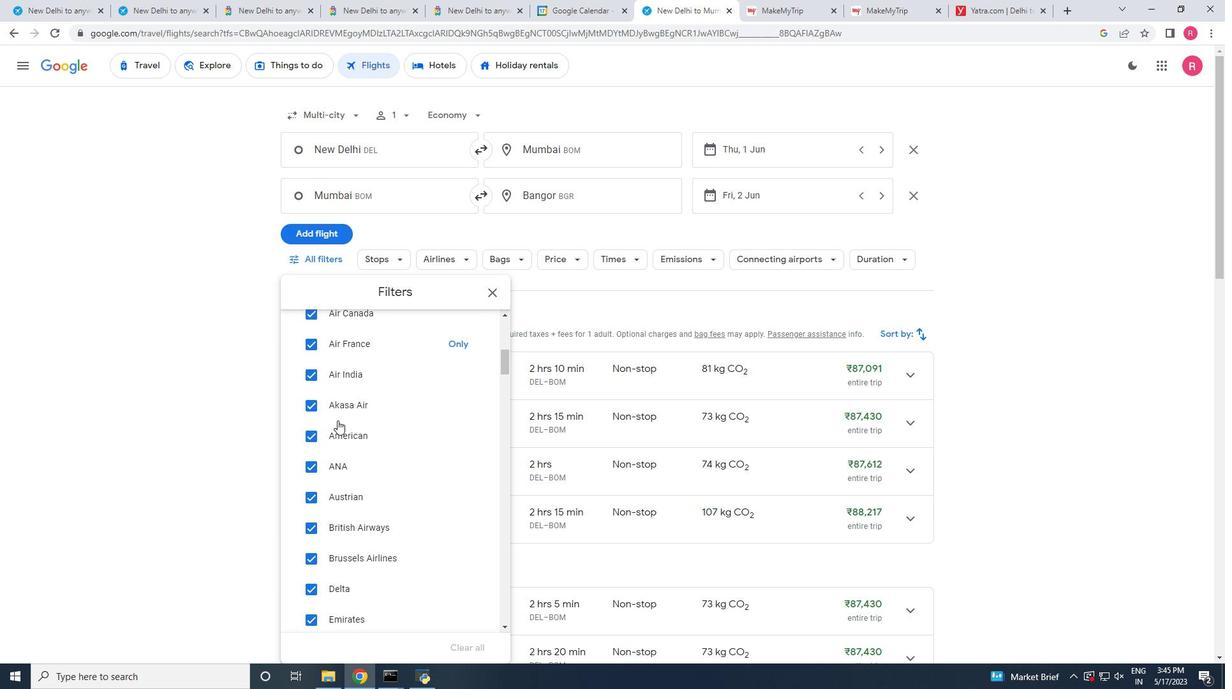
Action: Mouse scrolled (337, 419) with delta (0, 0)
Screenshot: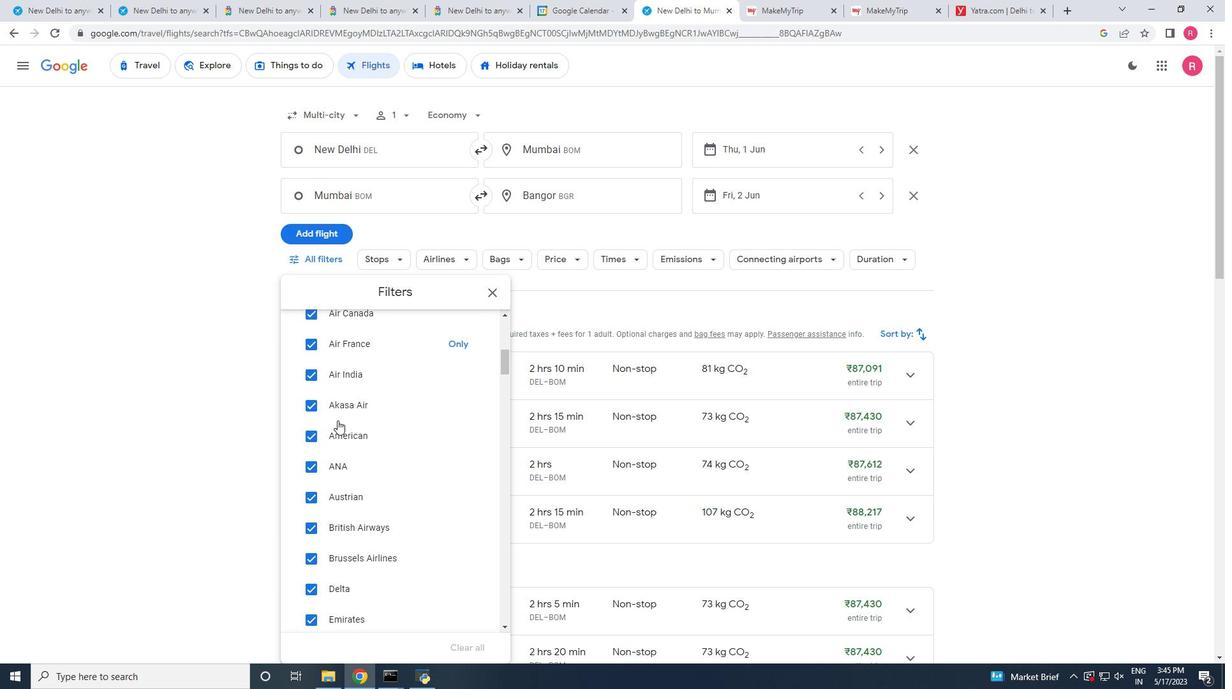 
Action: Mouse scrolled (337, 419) with delta (0, 0)
Screenshot: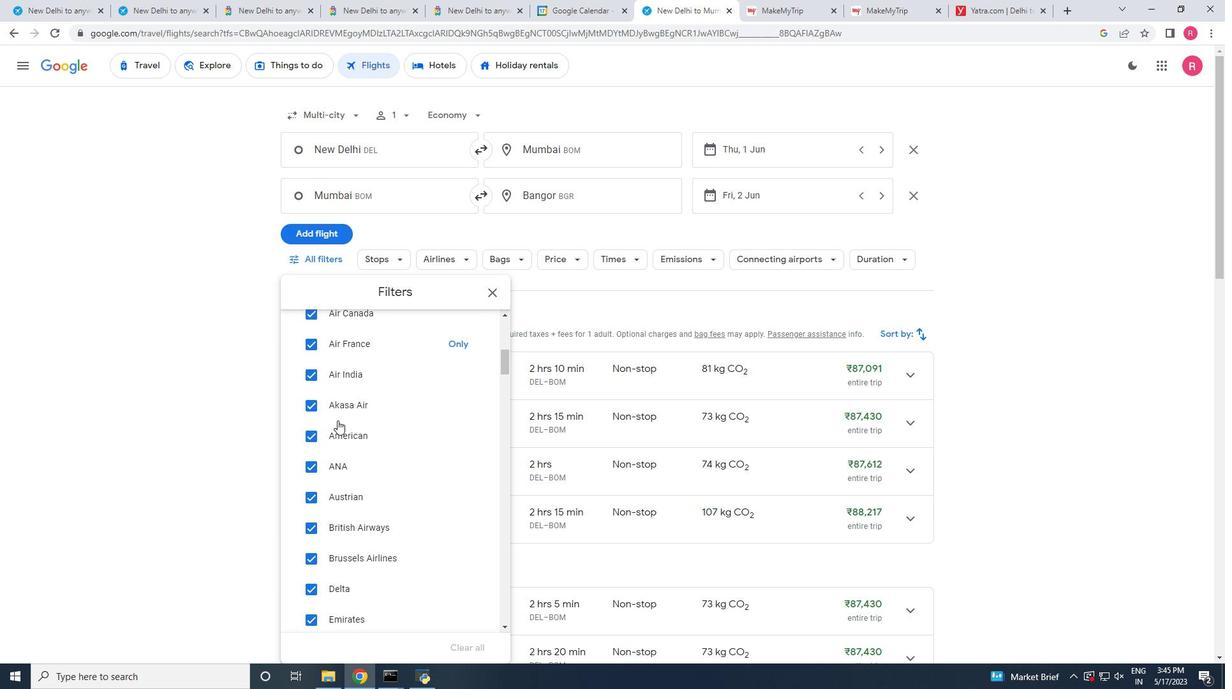 
Action: Mouse scrolled (337, 419) with delta (0, 0)
Screenshot: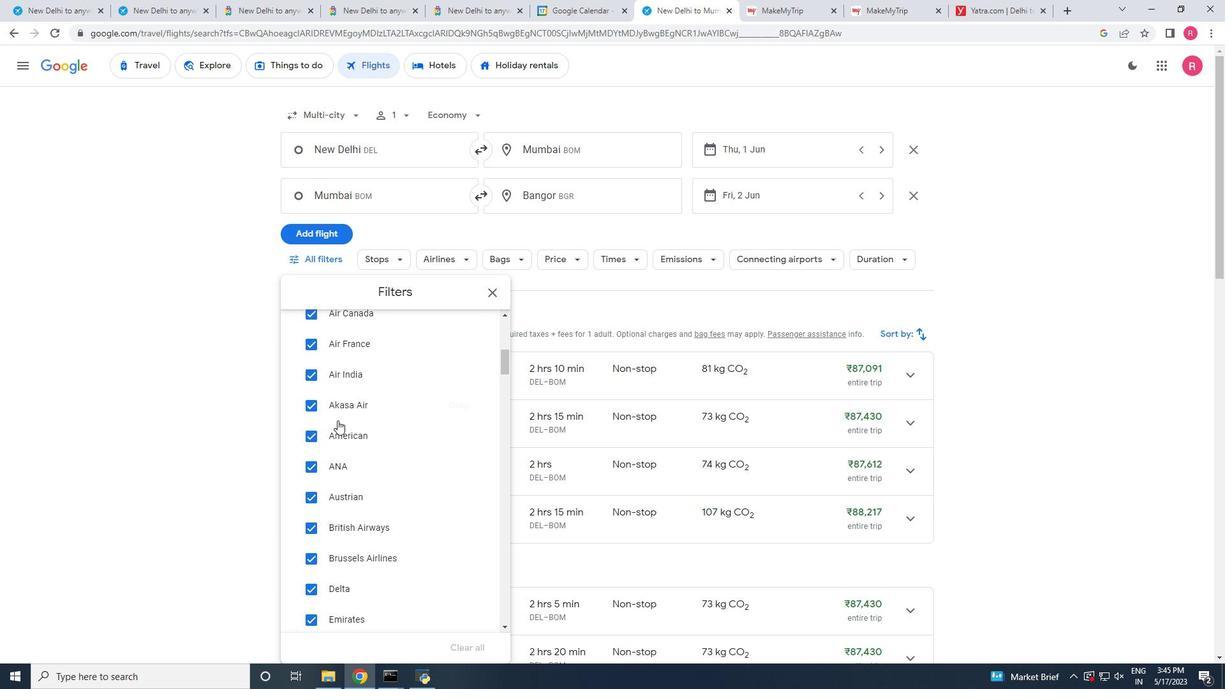 
Action: Mouse scrolled (337, 419) with delta (0, 0)
Screenshot: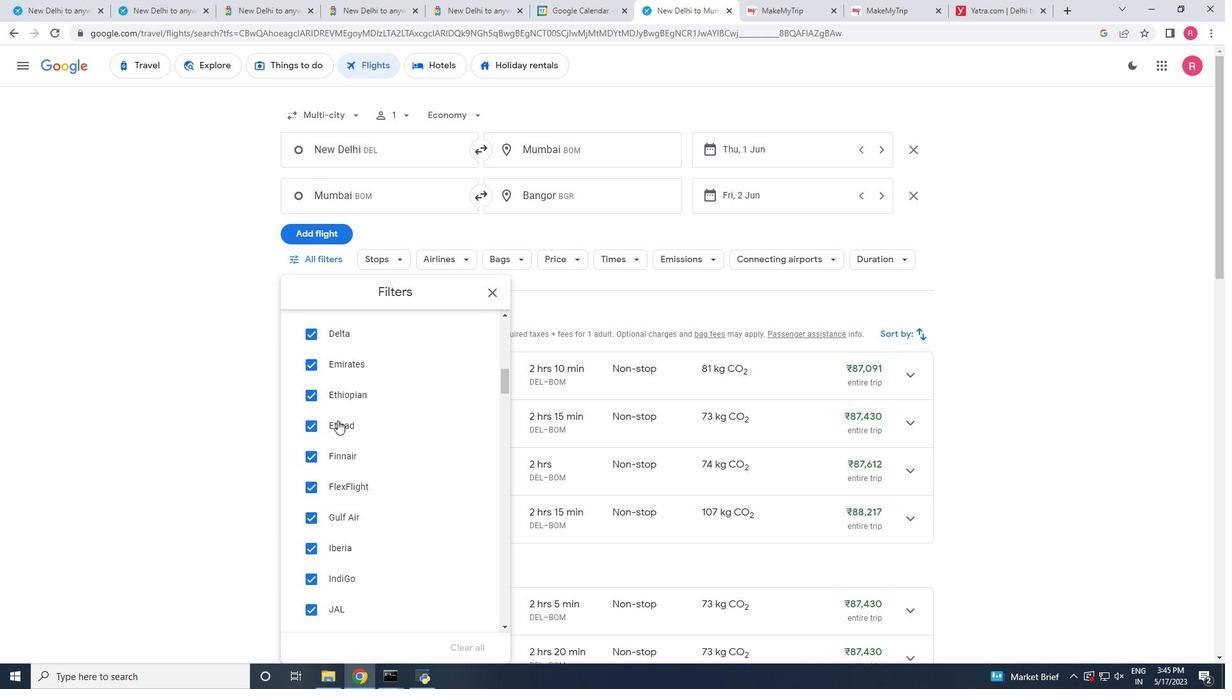 
Action: Mouse scrolled (337, 419) with delta (0, 0)
Screenshot: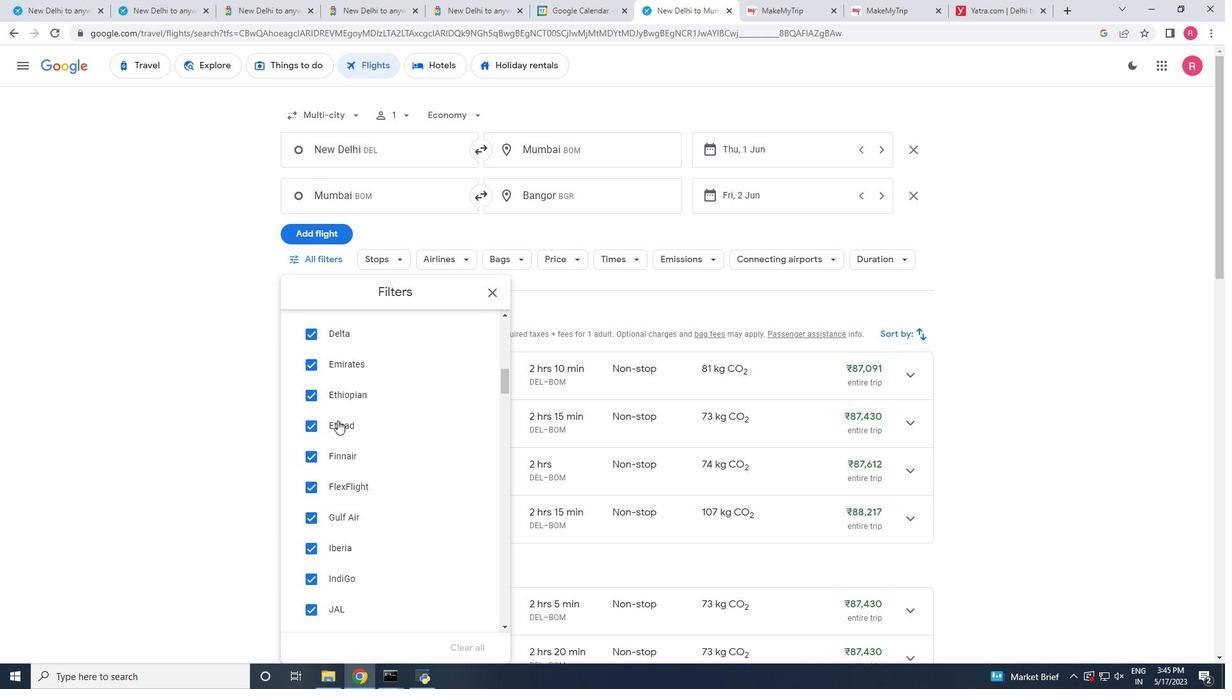 
Action: Mouse scrolled (337, 419) with delta (0, 0)
Screenshot: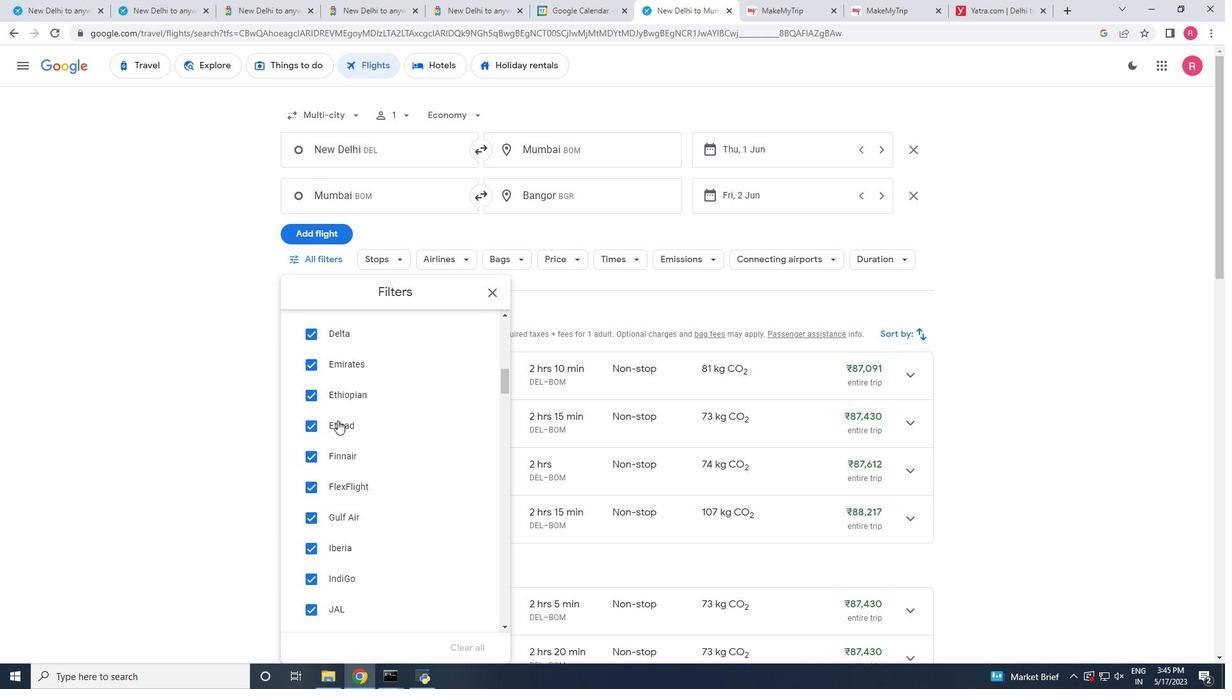 
Action: Mouse scrolled (337, 419) with delta (0, 0)
Screenshot: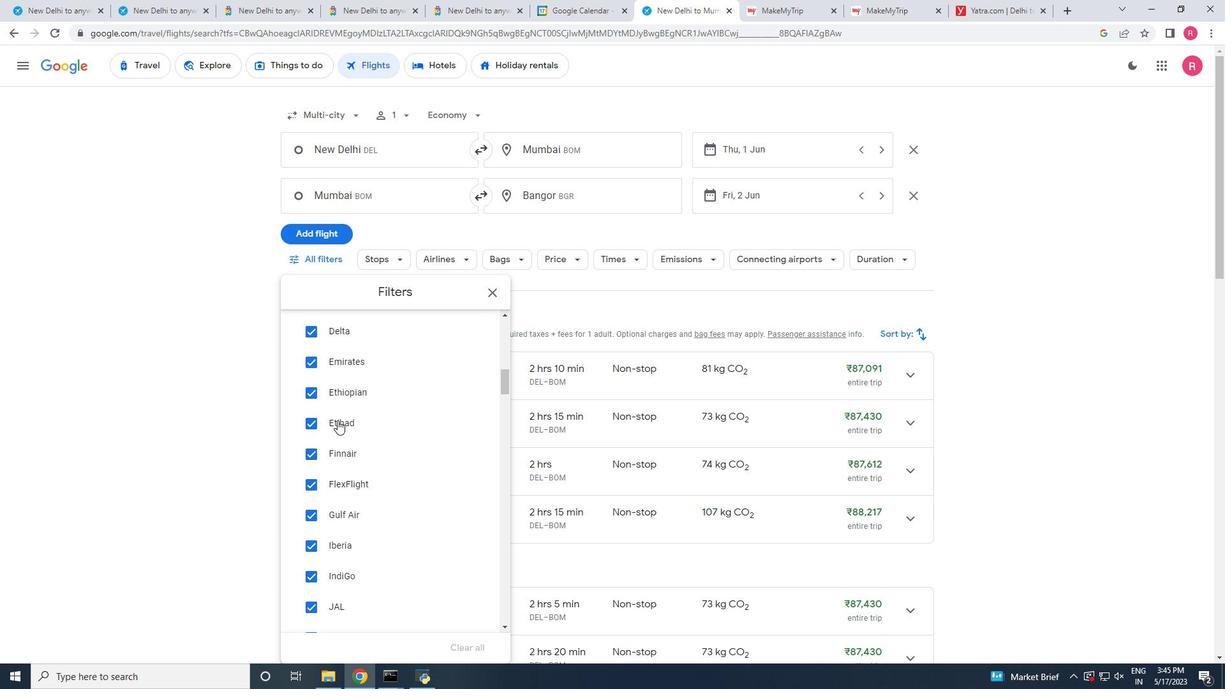 
Action: Mouse scrolled (337, 419) with delta (0, 0)
Screenshot: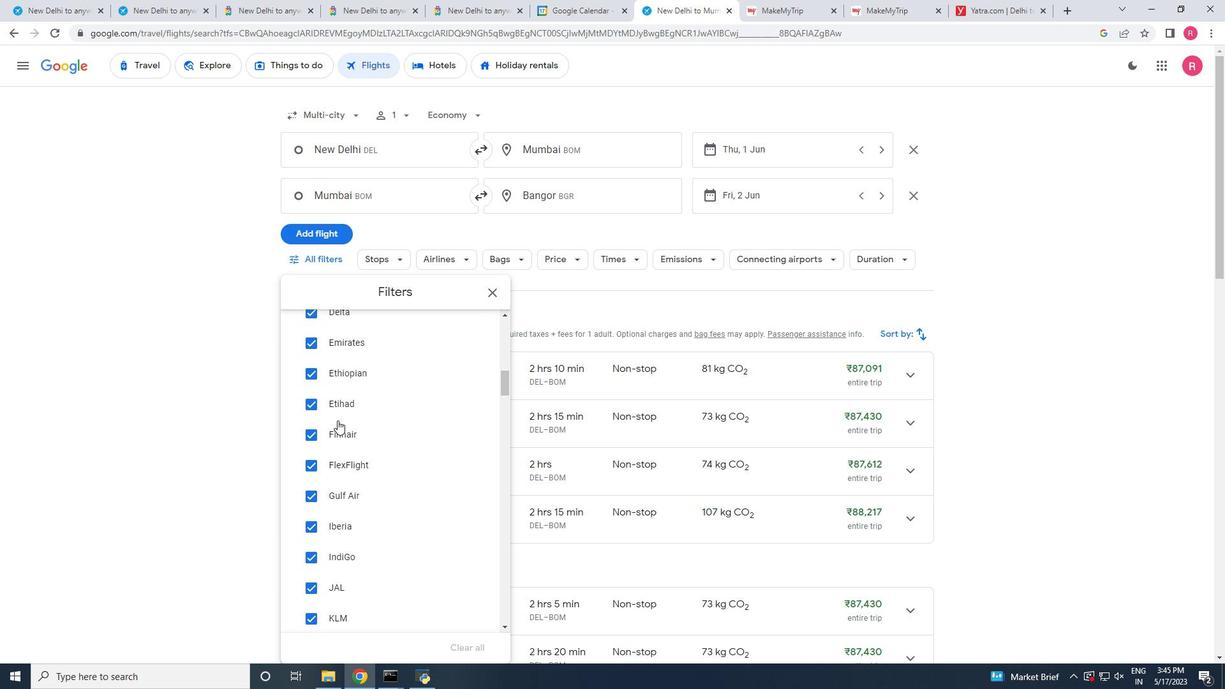 
Action: Mouse scrolled (337, 419) with delta (0, 0)
Screenshot: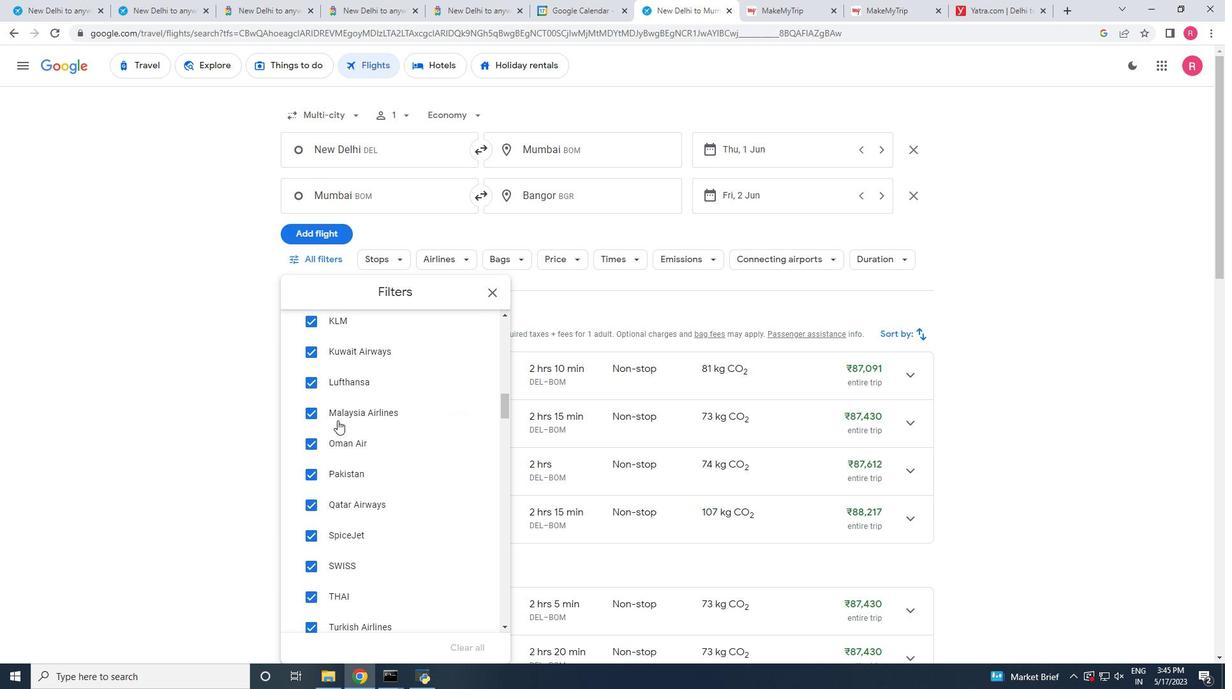 
Action: Mouse scrolled (337, 419) with delta (0, 0)
Screenshot: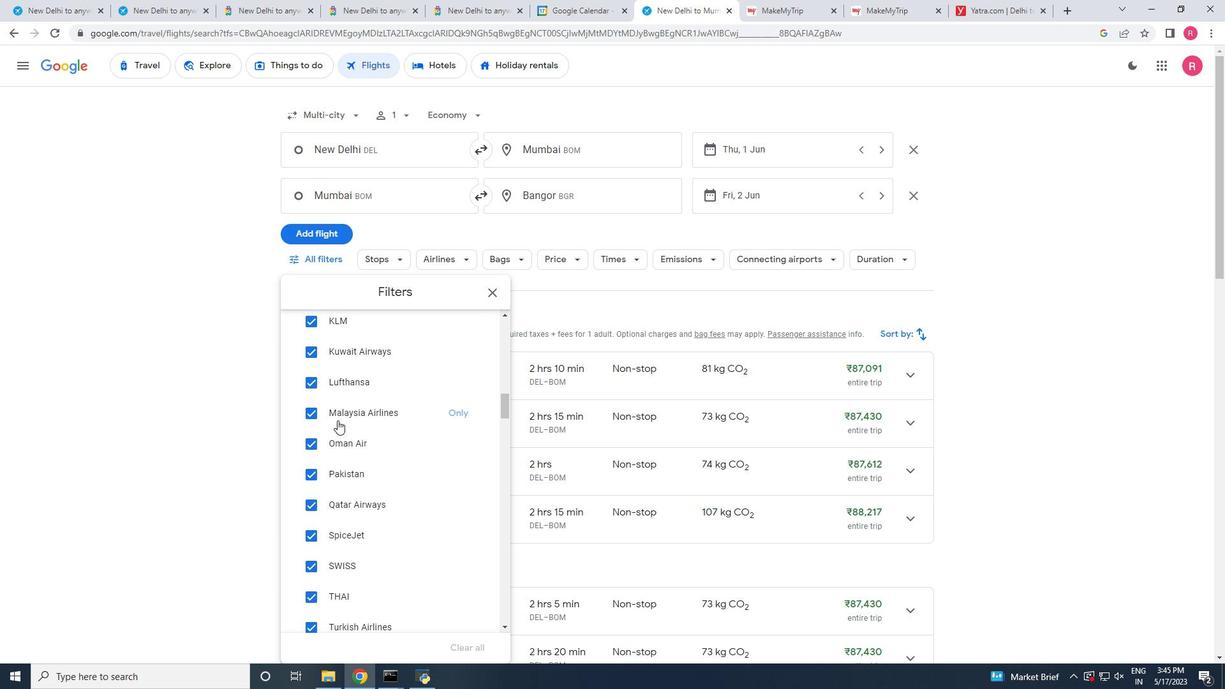 
Action: Mouse scrolled (337, 419) with delta (0, 0)
Screenshot: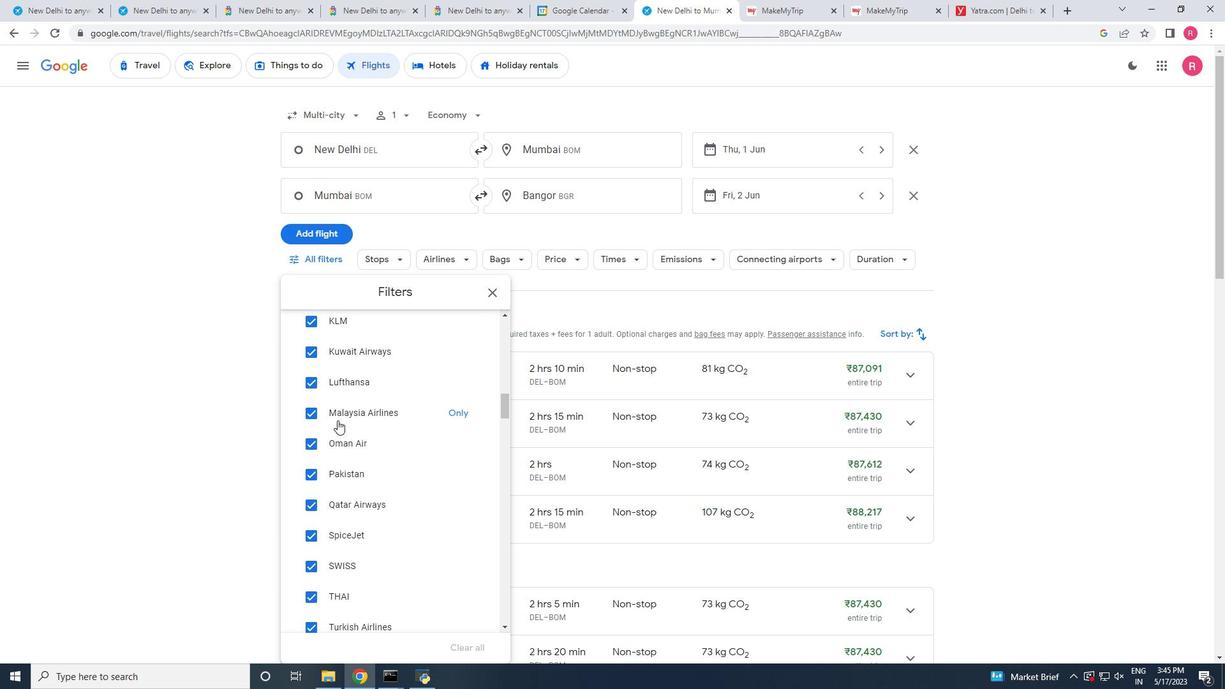 
Action: Mouse scrolled (337, 419) with delta (0, 0)
Screenshot: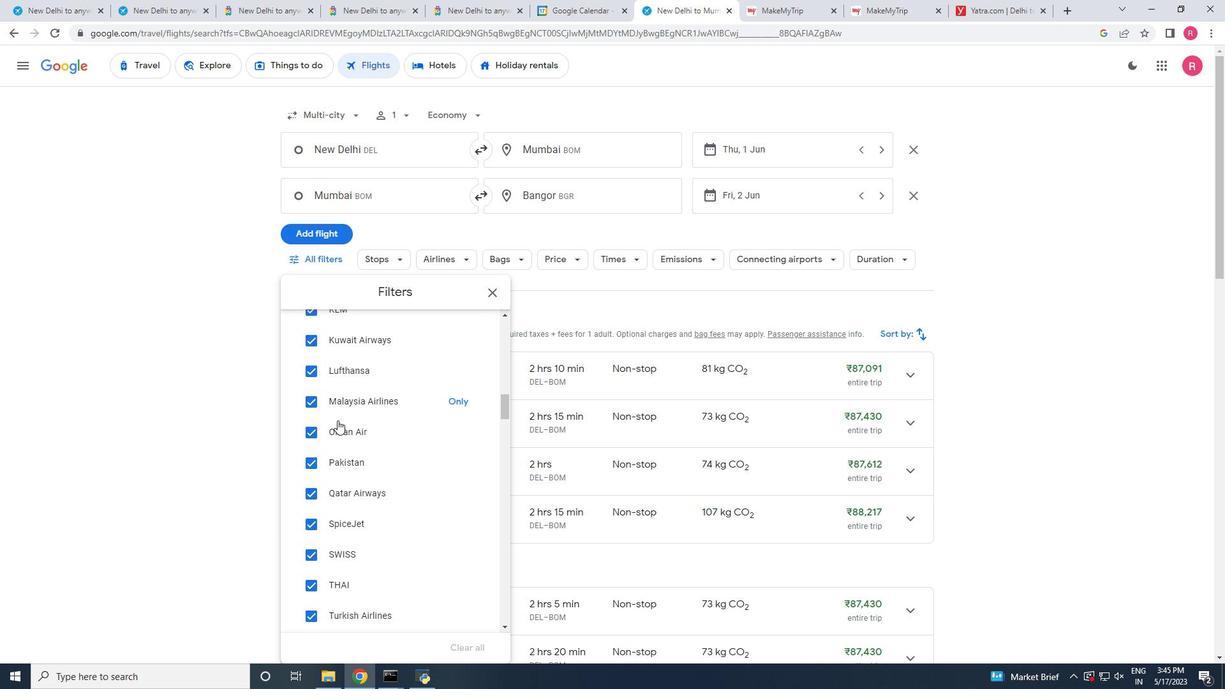 
Action: Mouse scrolled (337, 419) with delta (0, 0)
Screenshot: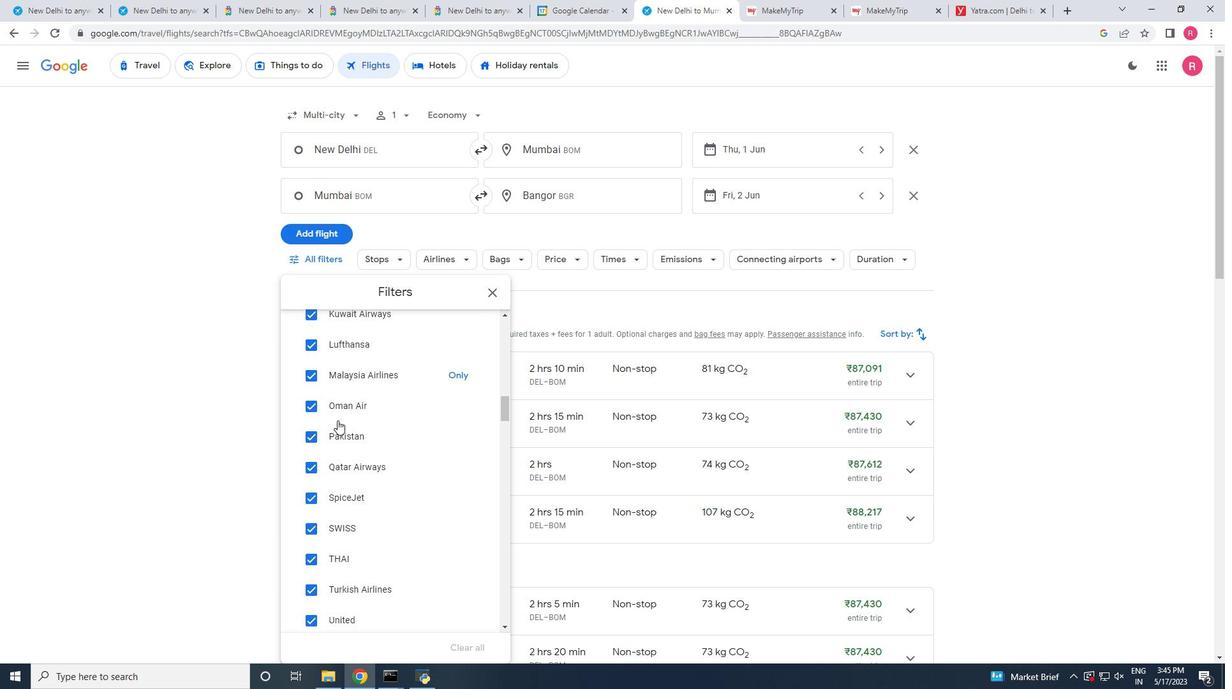 
Action: Mouse scrolled (337, 419) with delta (0, 0)
Screenshot: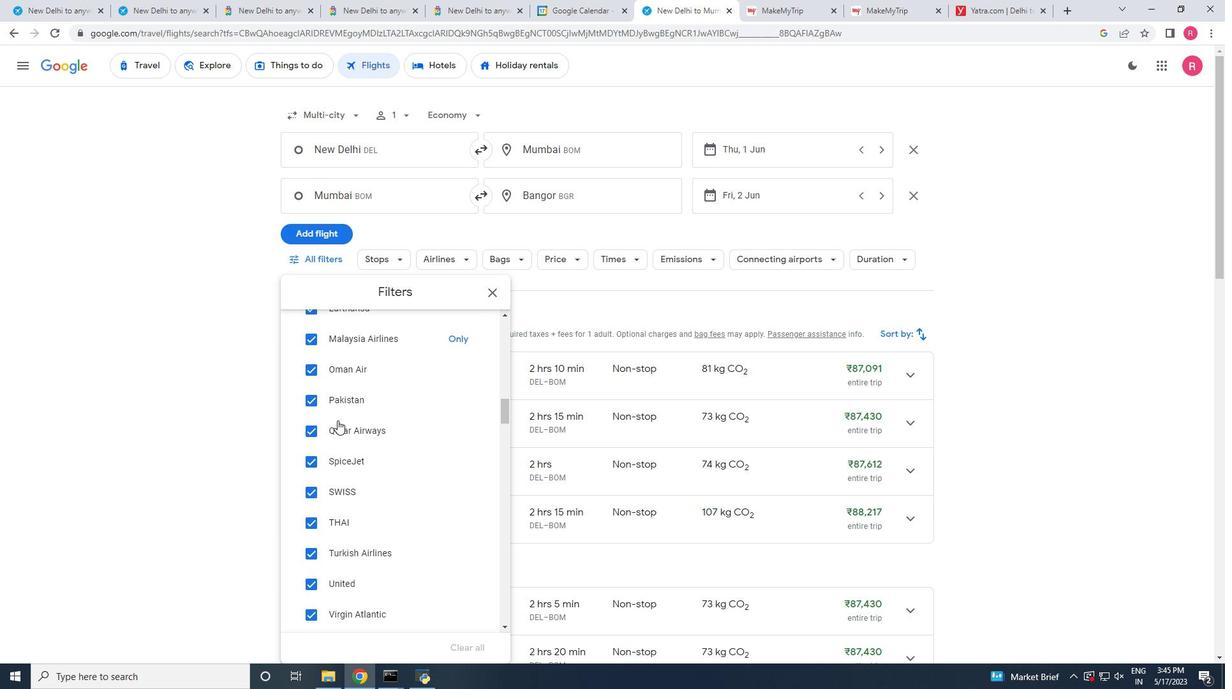
Action: Mouse scrolled (337, 419) with delta (0, 0)
Screenshot: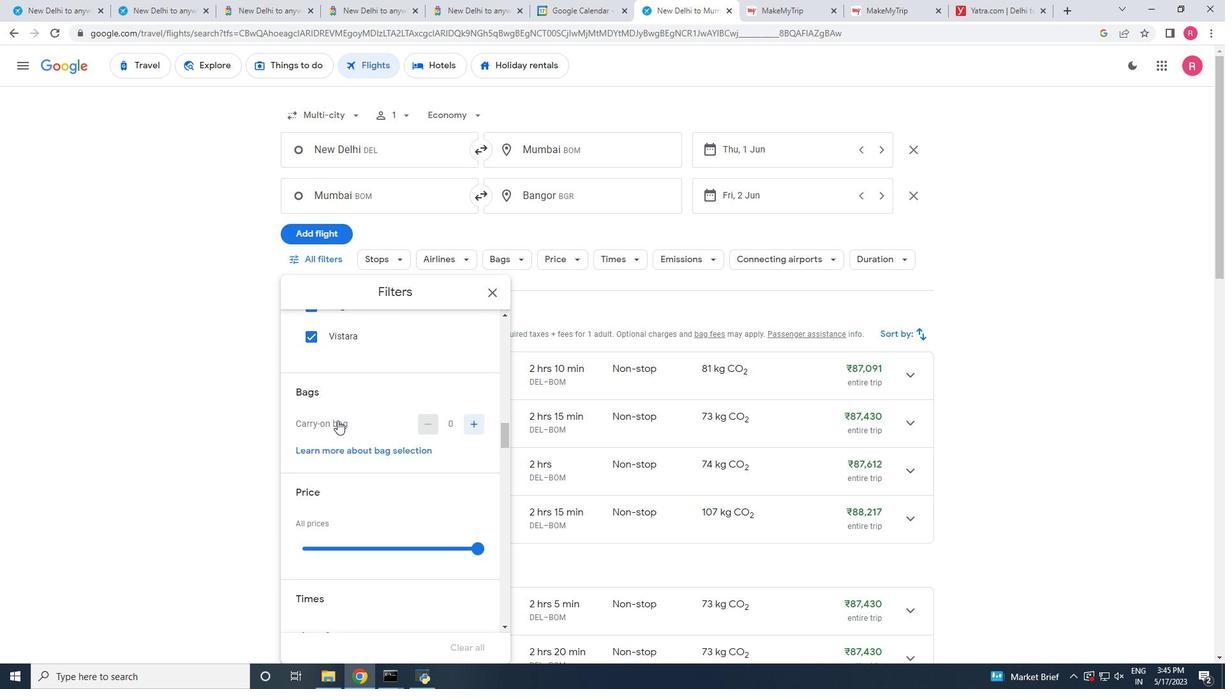 
Action: Mouse moved to (469, 359)
Screenshot: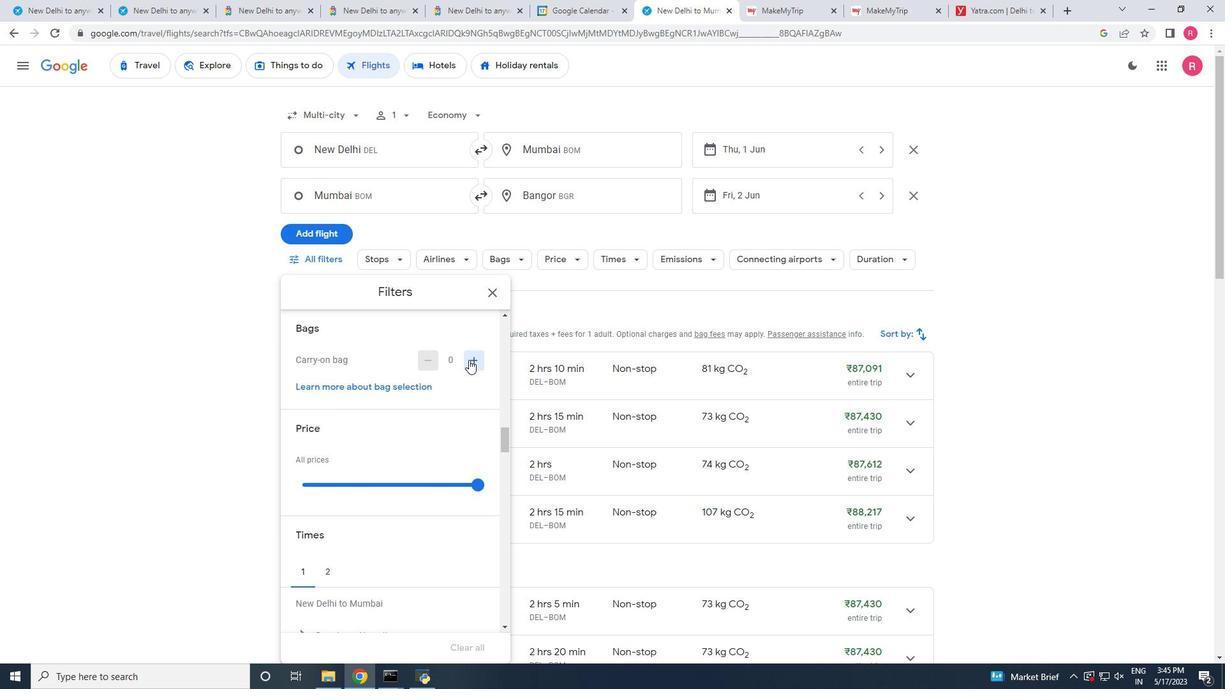 
Action: Mouse pressed left at (469, 359)
Screenshot: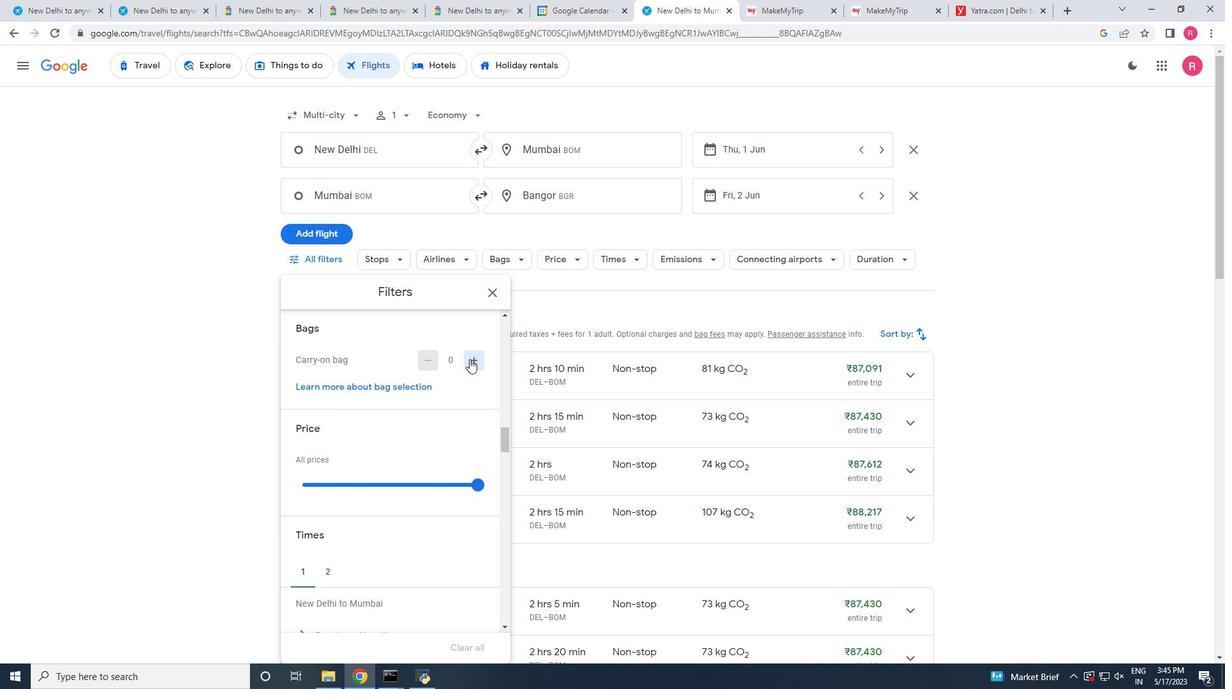 
Action: Mouse moved to (484, 484)
Screenshot: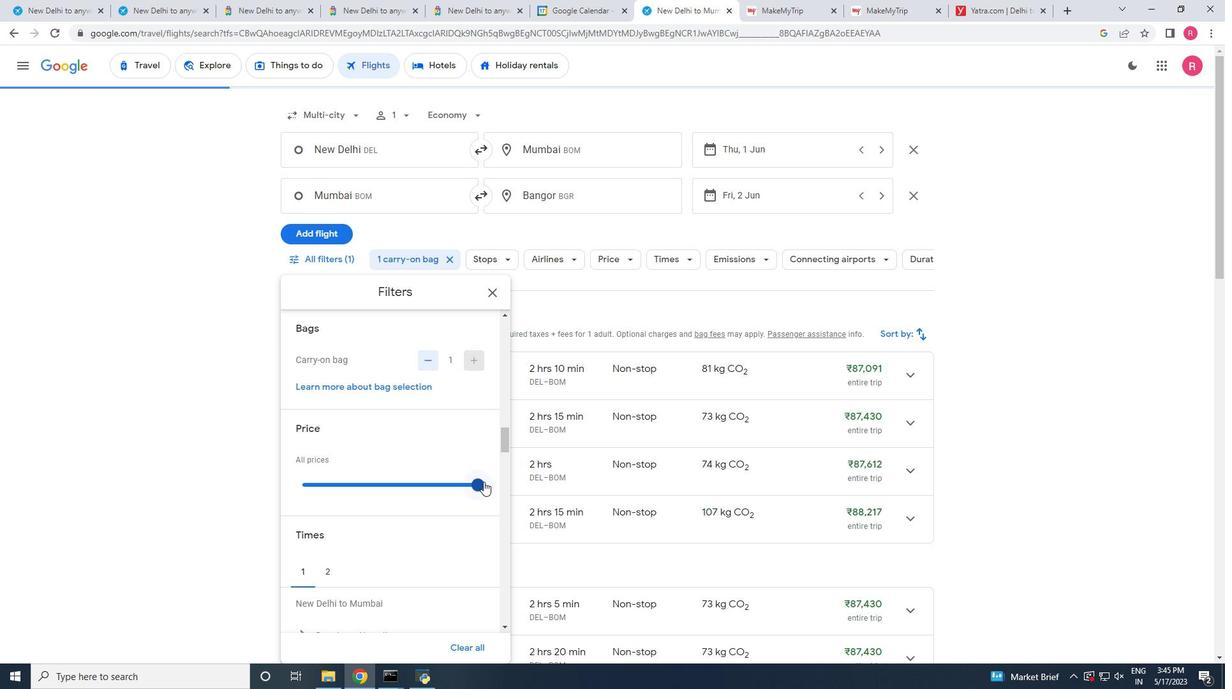 
Action: Mouse pressed left at (484, 484)
Screenshot: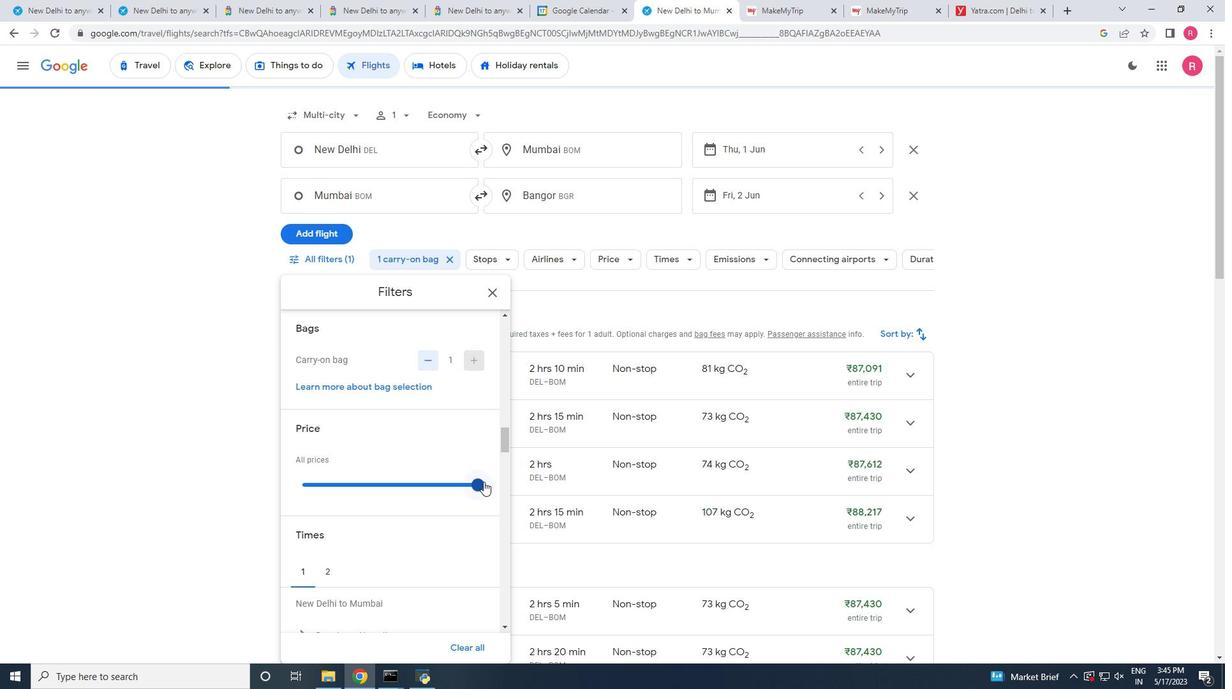 
Action: Mouse moved to (382, 528)
Screenshot: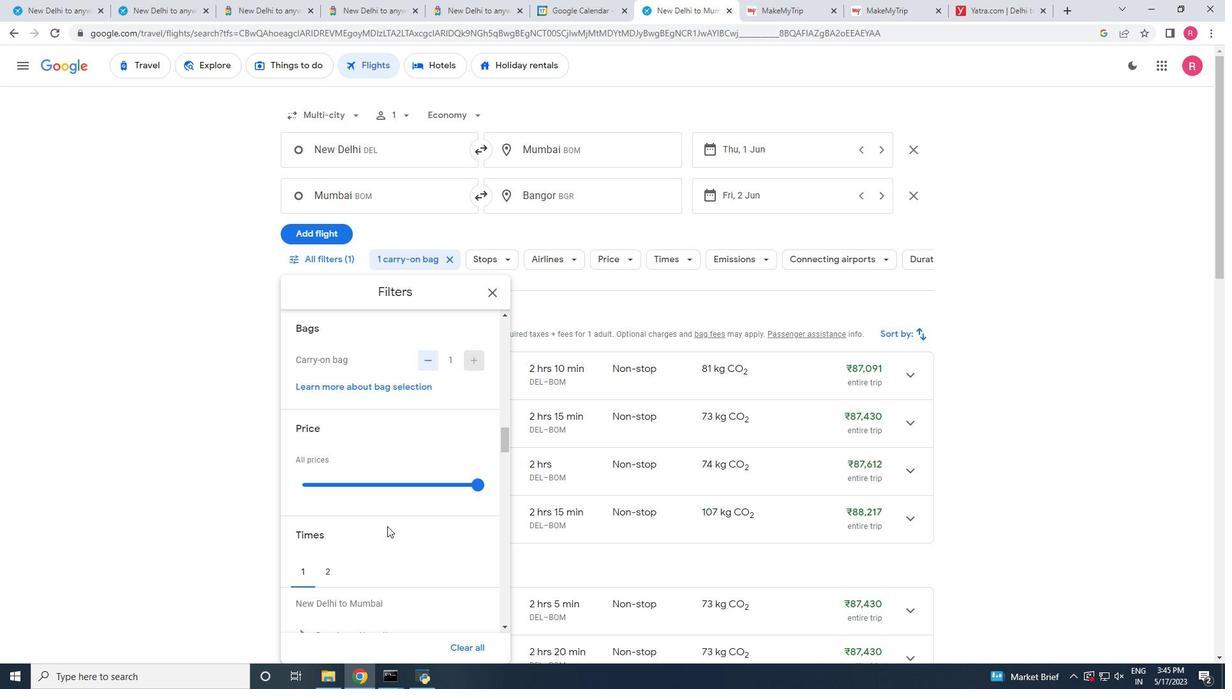 
Action: Mouse scrolled (382, 527) with delta (0, 0)
Screenshot: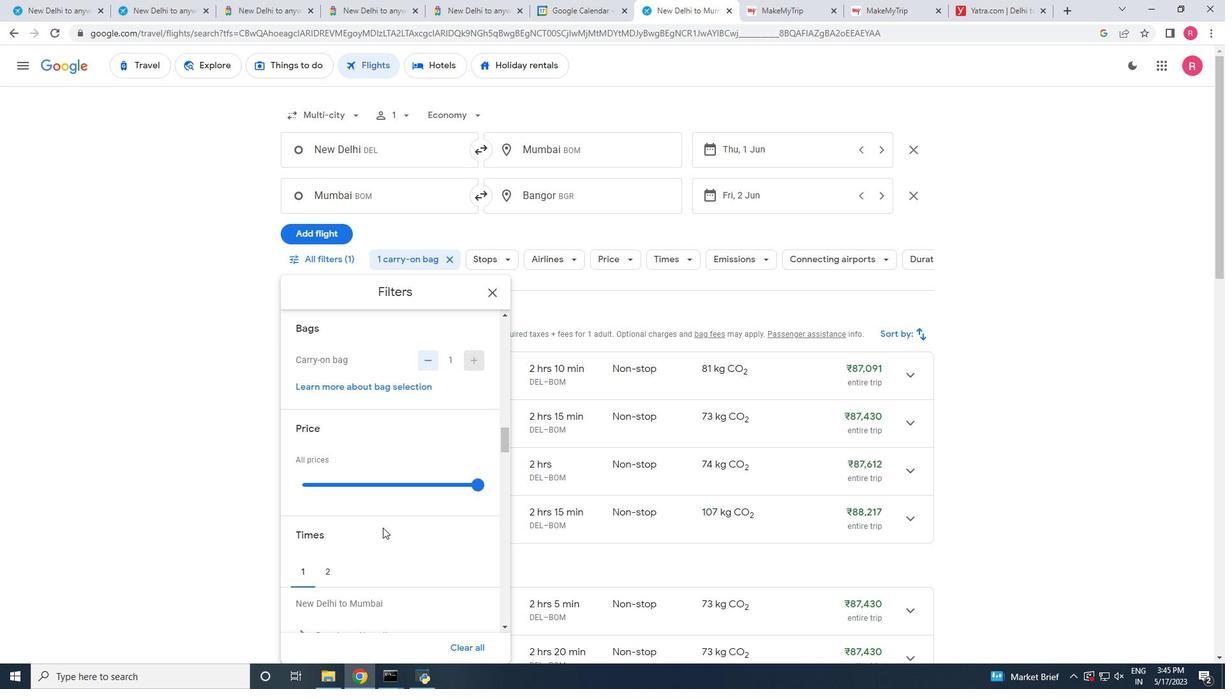 
Action: Mouse scrolled (382, 527) with delta (0, 0)
Screenshot: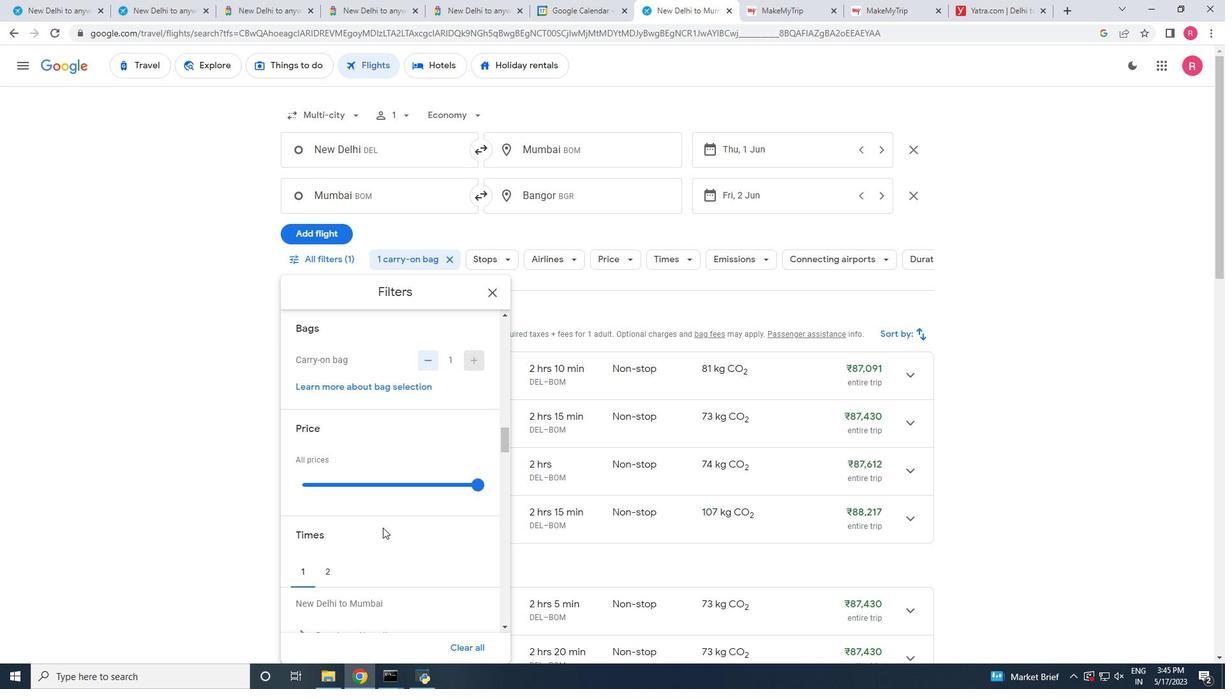 
Action: Mouse moved to (296, 535)
Screenshot: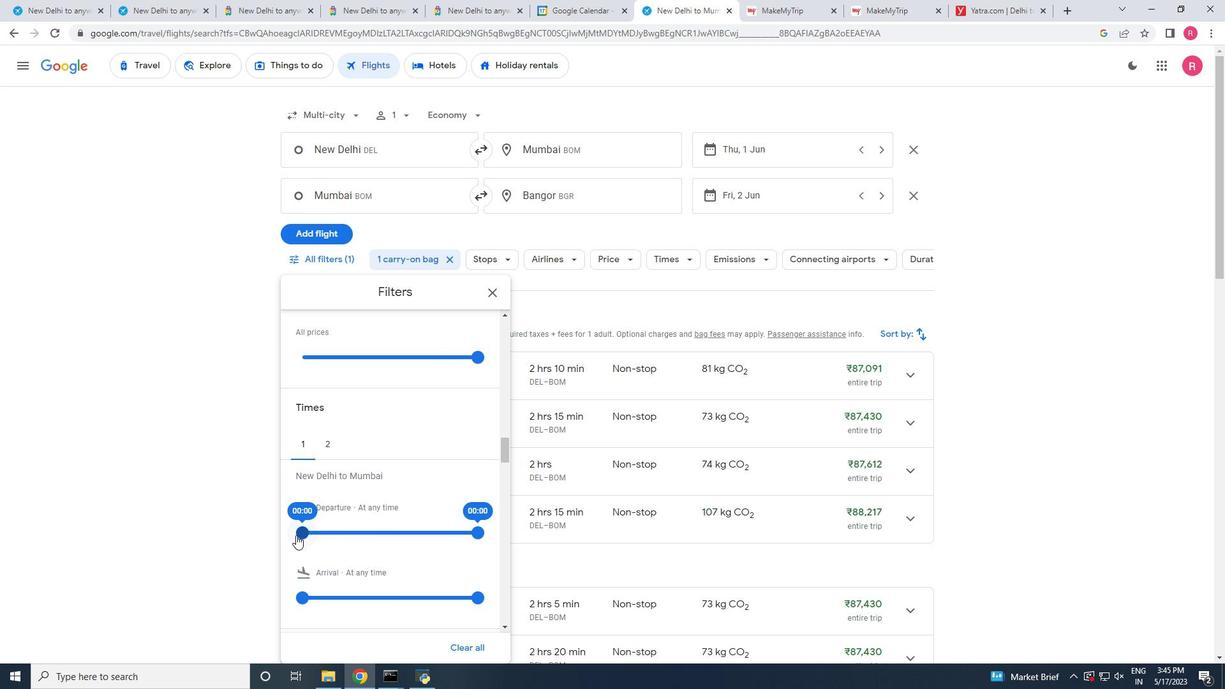 
Action: Mouse pressed left at (296, 535)
Screenshot: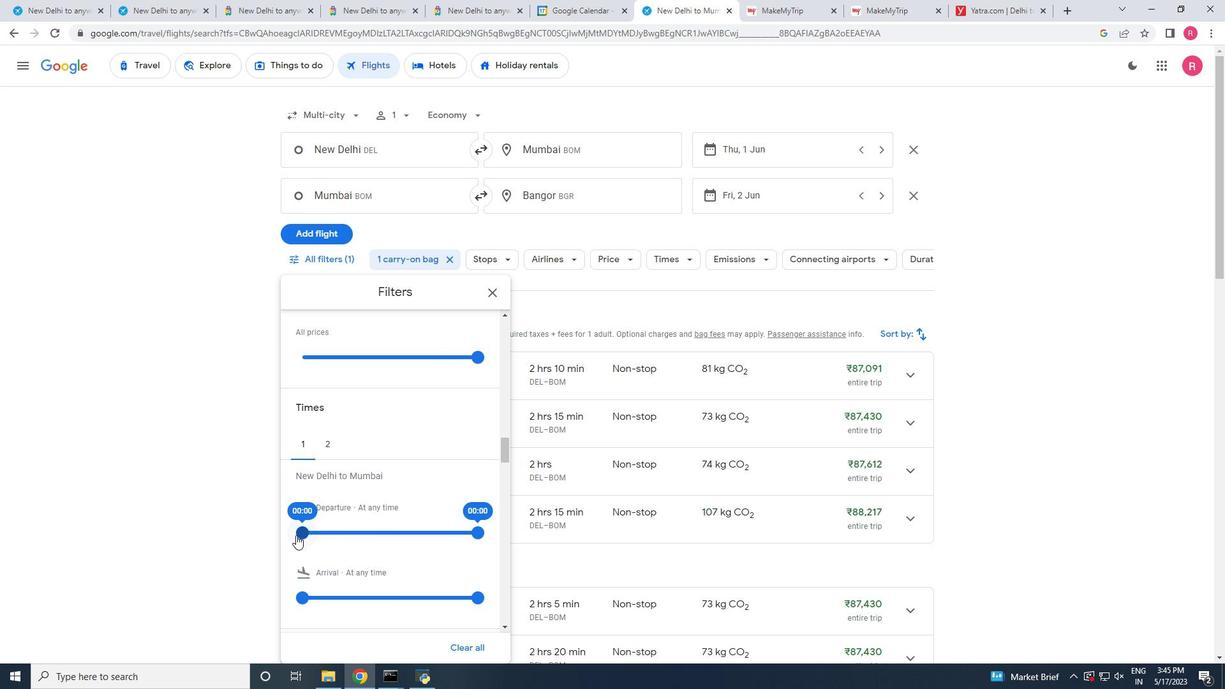 
Action: Mouse moved to (479, 532)
Screenshot: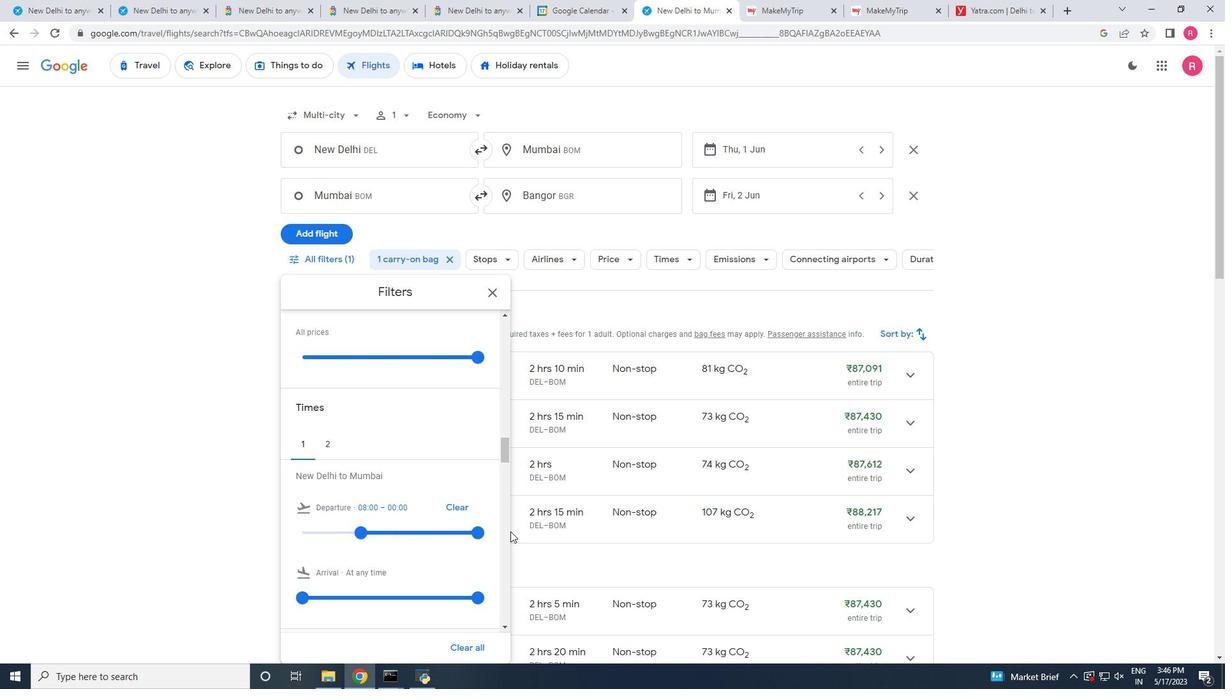 
Action: Mouse pressed left at (479, 532)
Screenshot: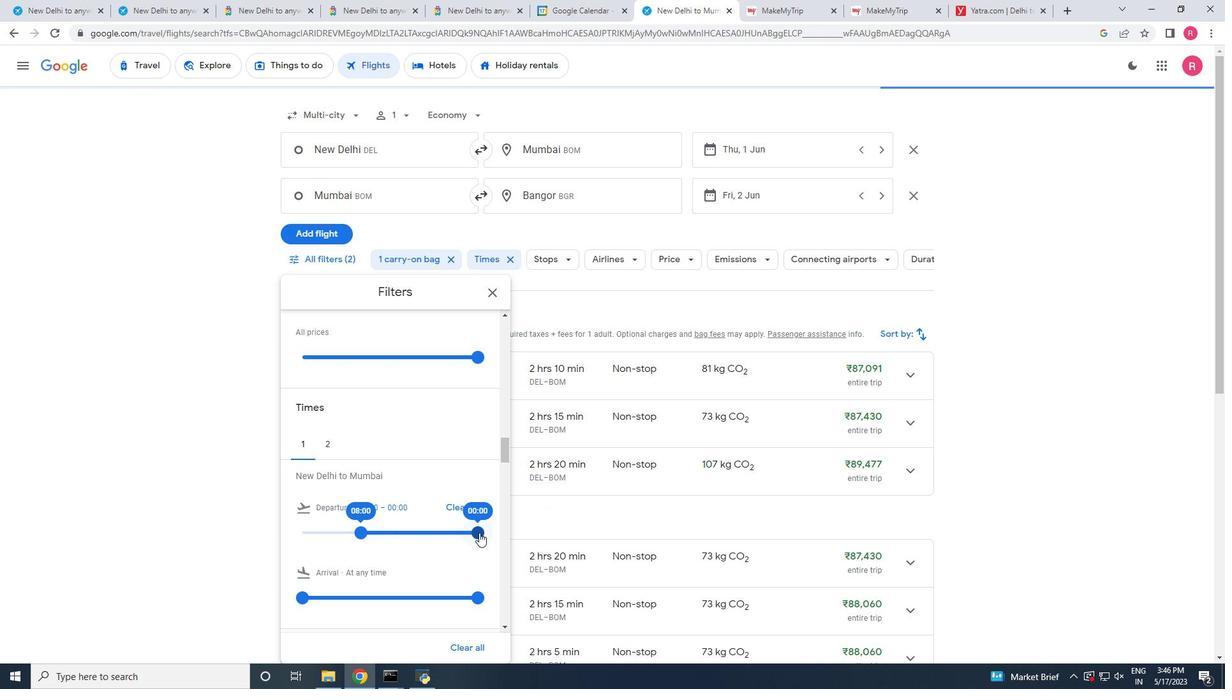 
Action: Mouse moved to (373, 527)
Screenshot: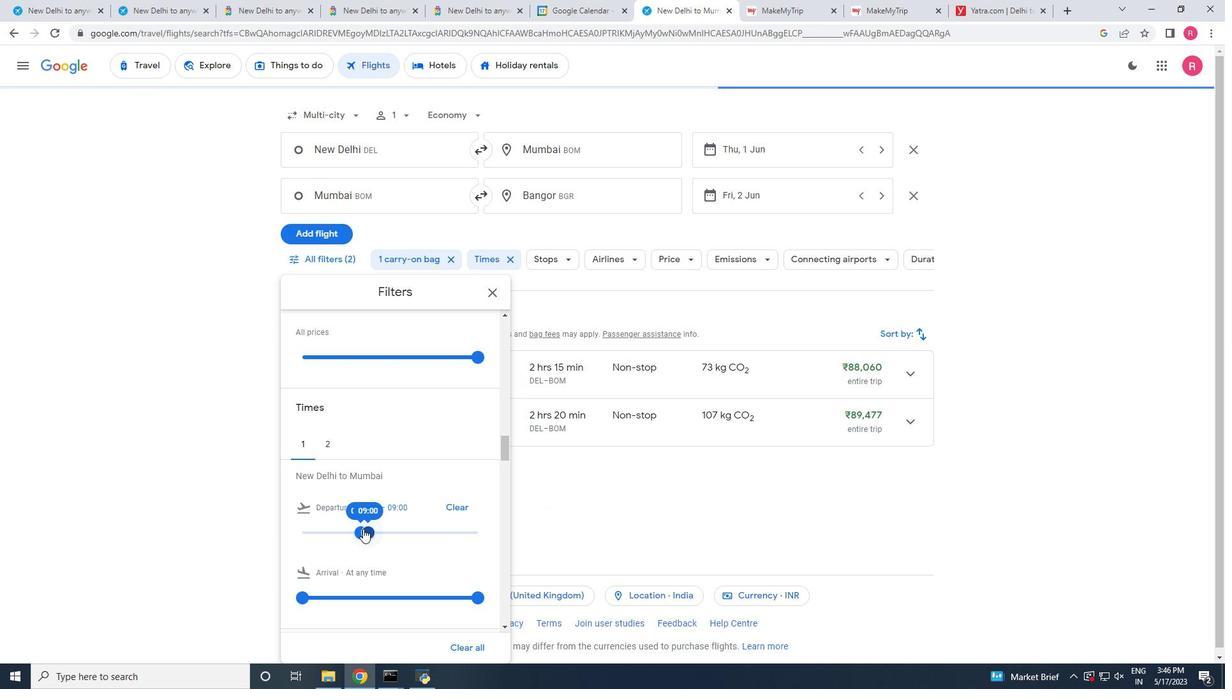 
Action: Mouse pressed left at (373, 527)
Screenshot: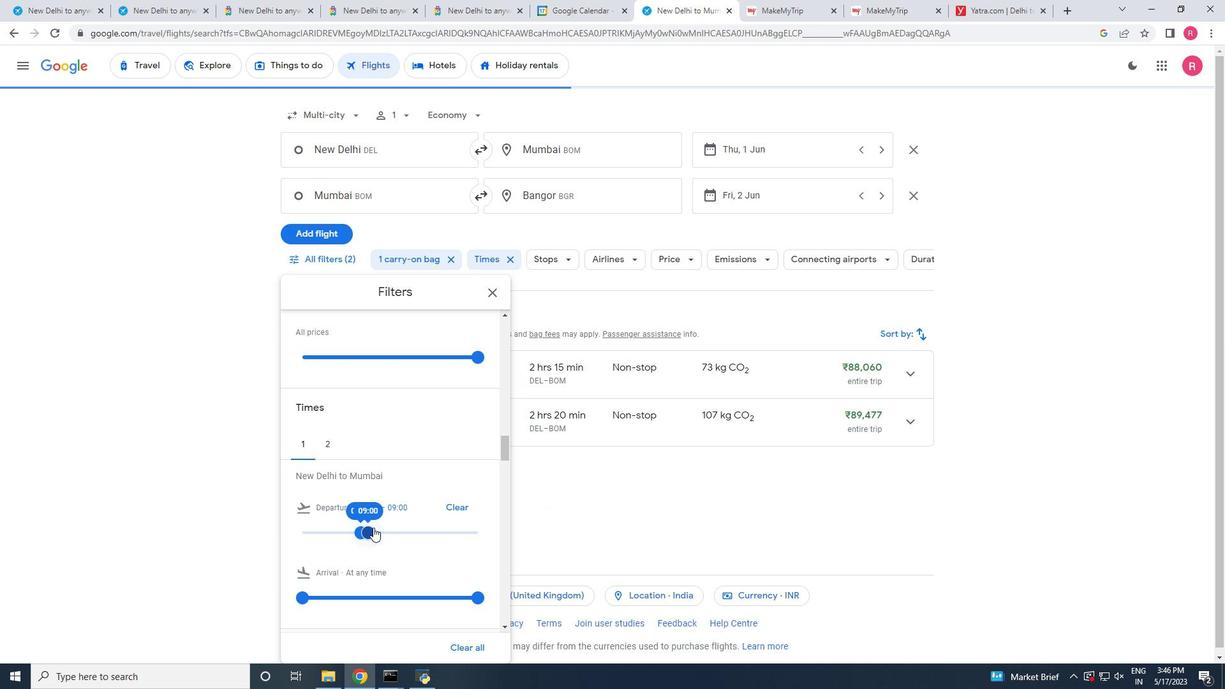 
Action: Mouse moved to (322, 449)
Screenshot: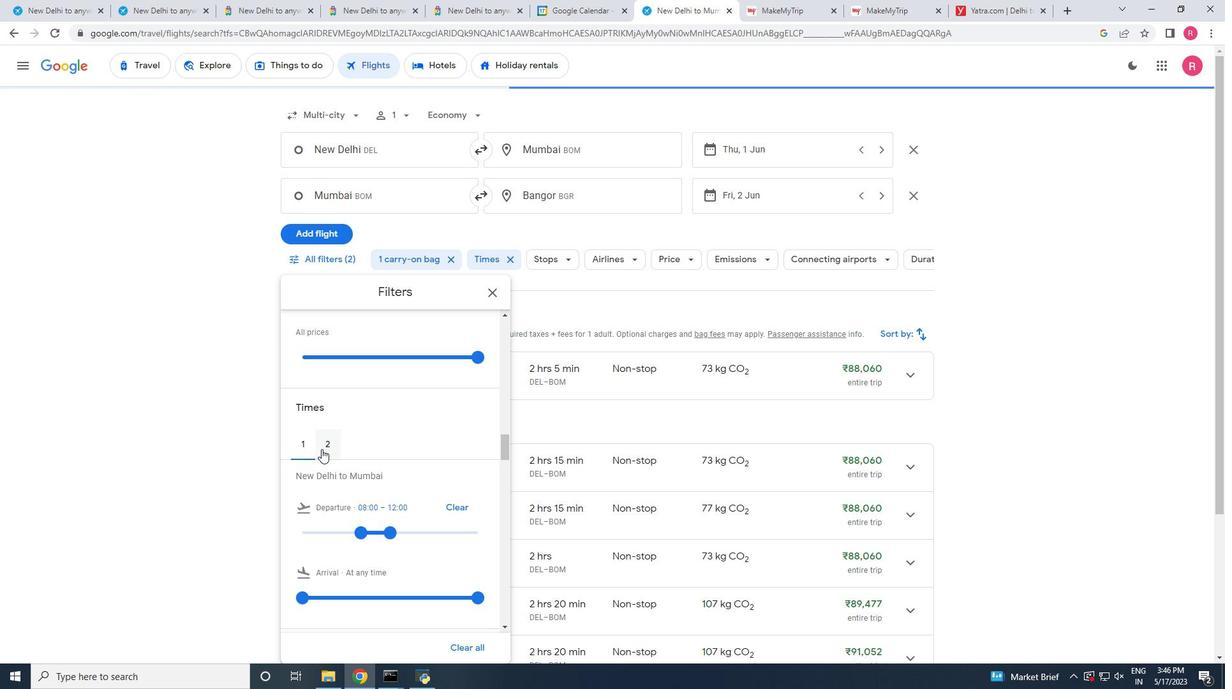 
Action: Mouse pressed left at (322, 449)
Screenshot: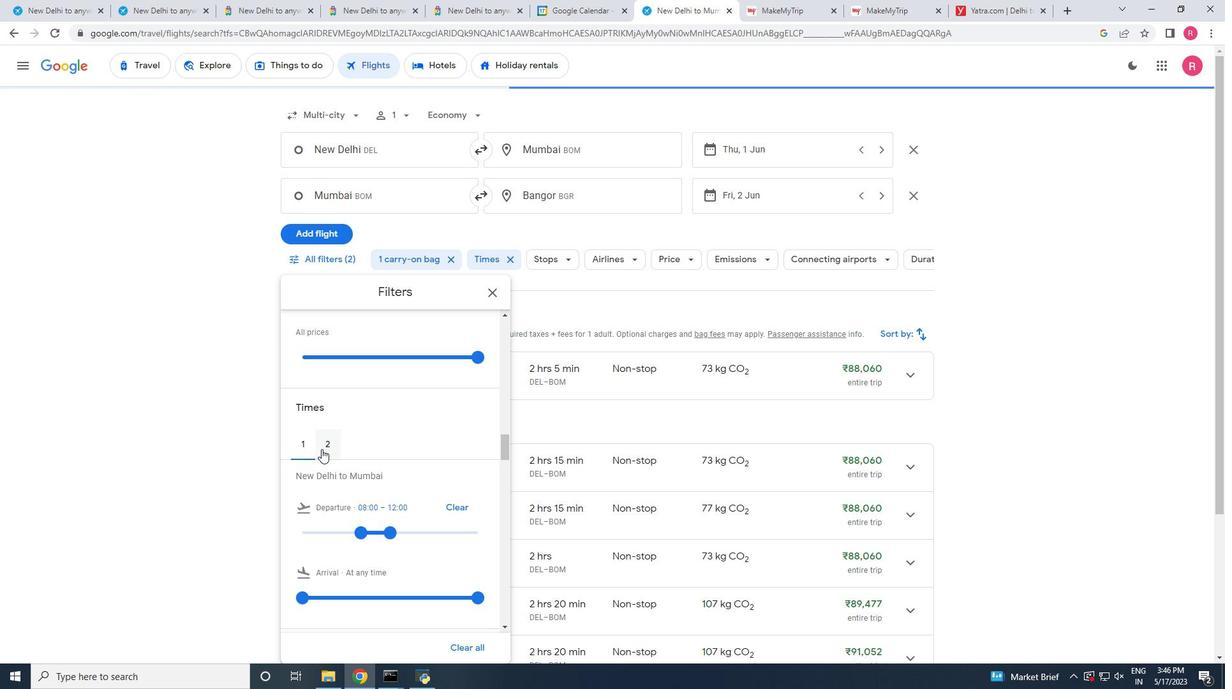 
Action: Mouse moved to (306, 537)
Screenshot: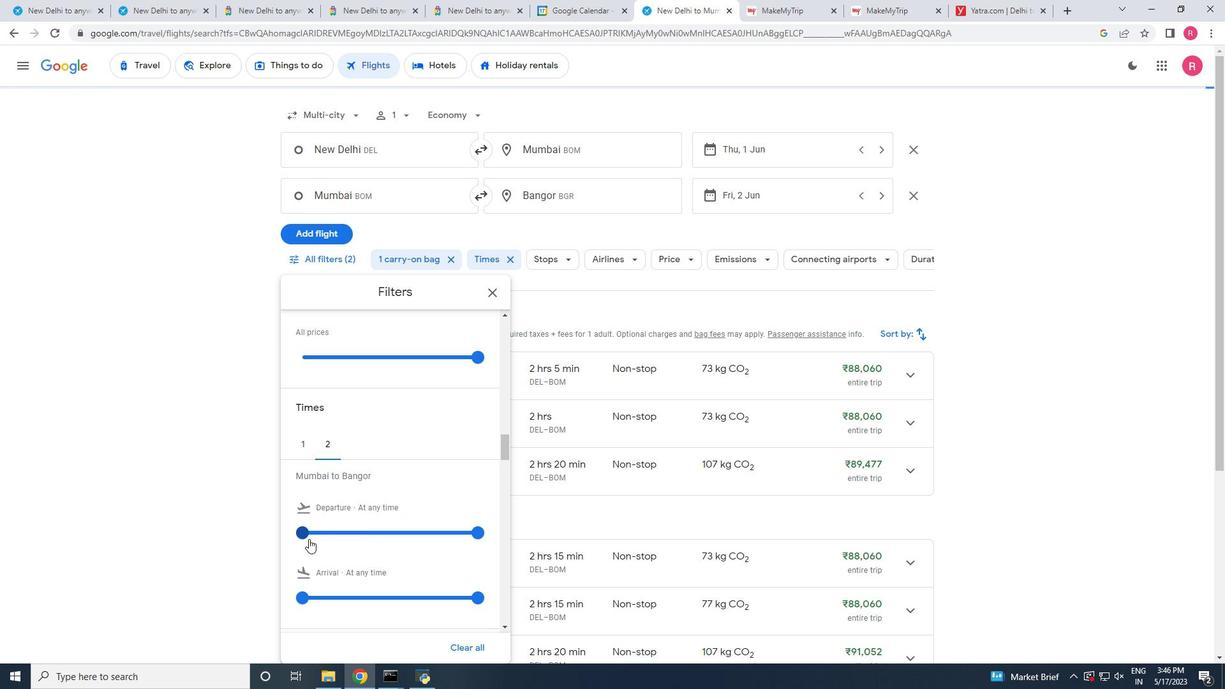 
Action: Mouse pressed left at (306, 537)
Screenshot: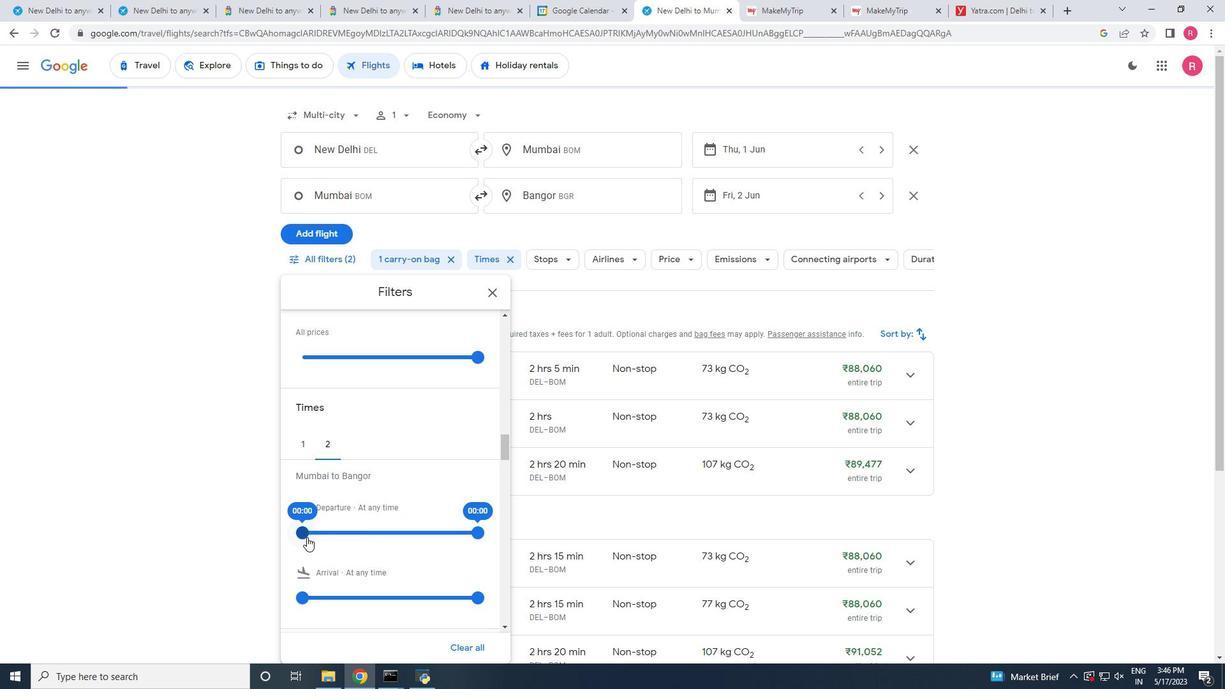 
Action: Mouse moved to (373, 534)
Screenshot: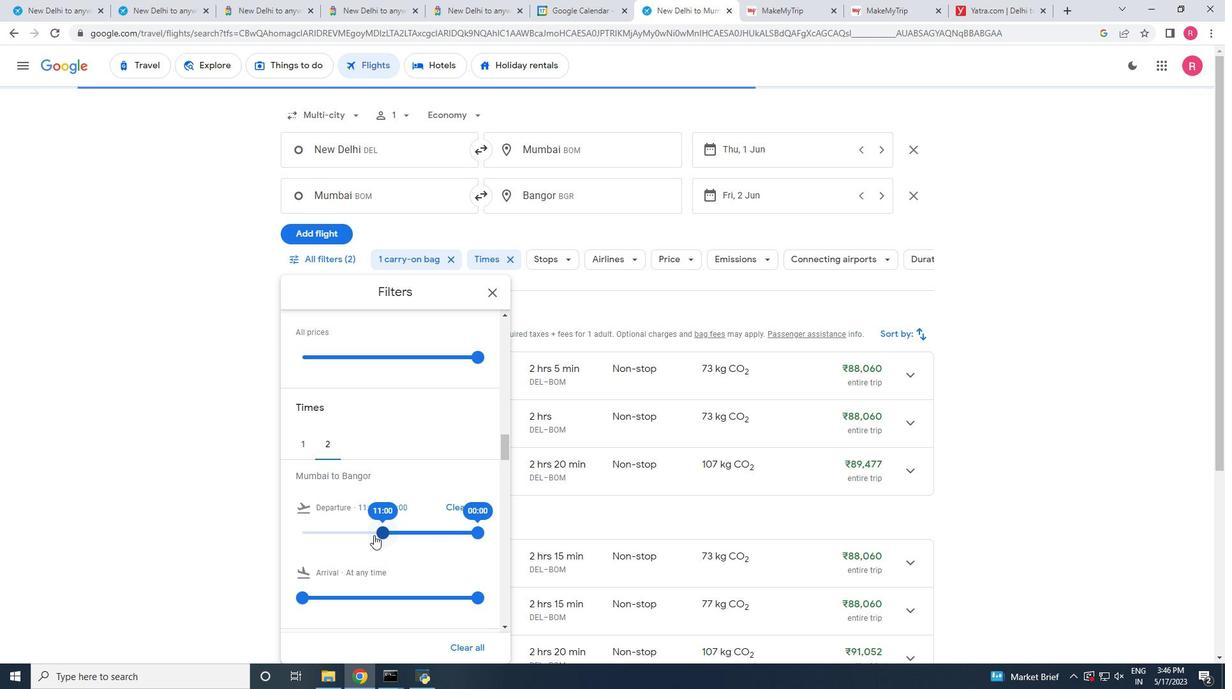 
Action: Mouse pressed left at (373, 534)
Screenshot: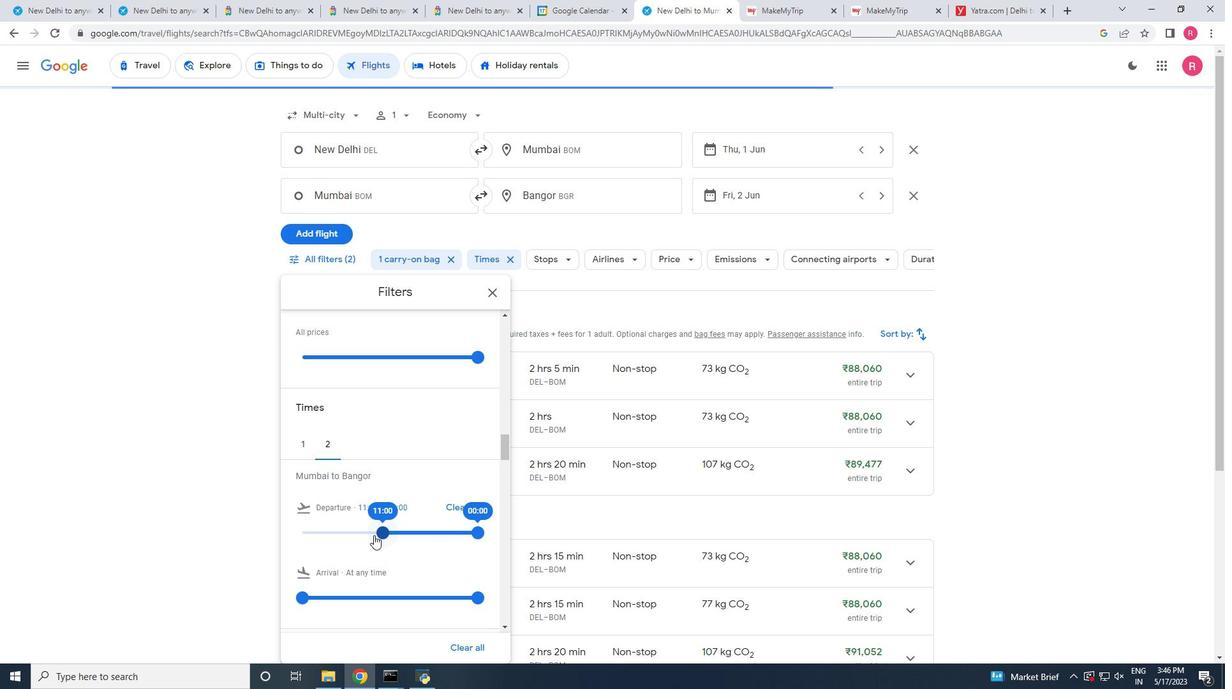 
Action: Mouse moved to (474, 537)
Screenshot: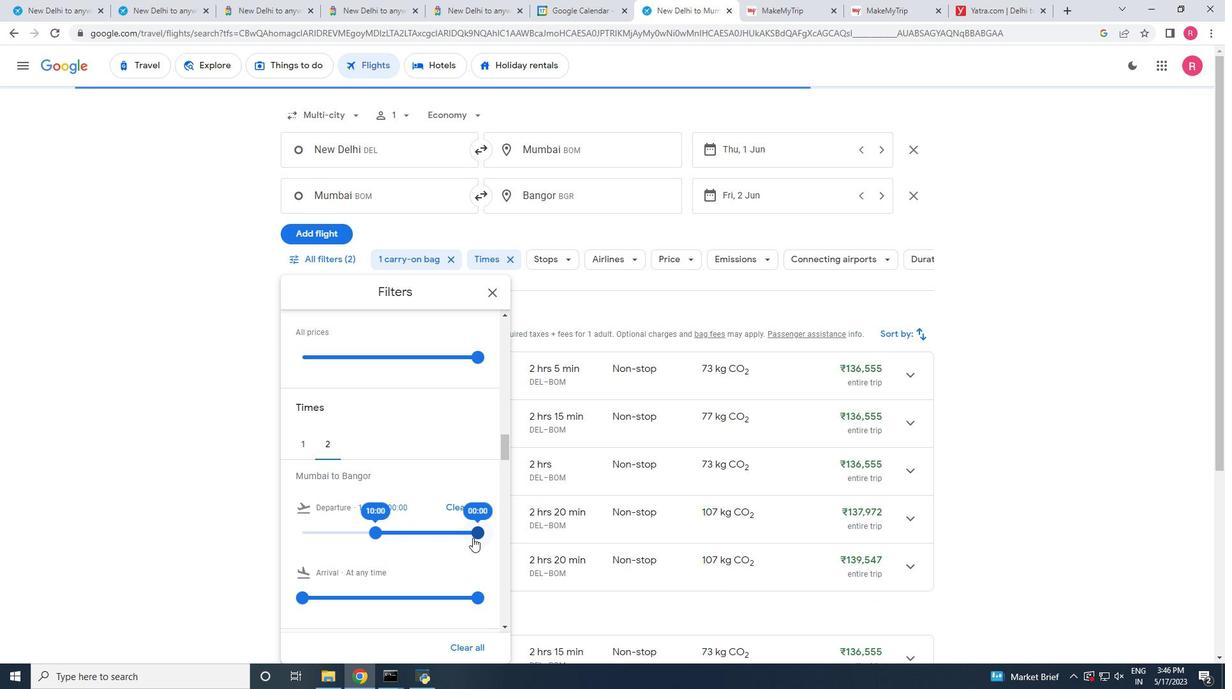
Action: Mouse pressed left at (474, 537)
Screenshot: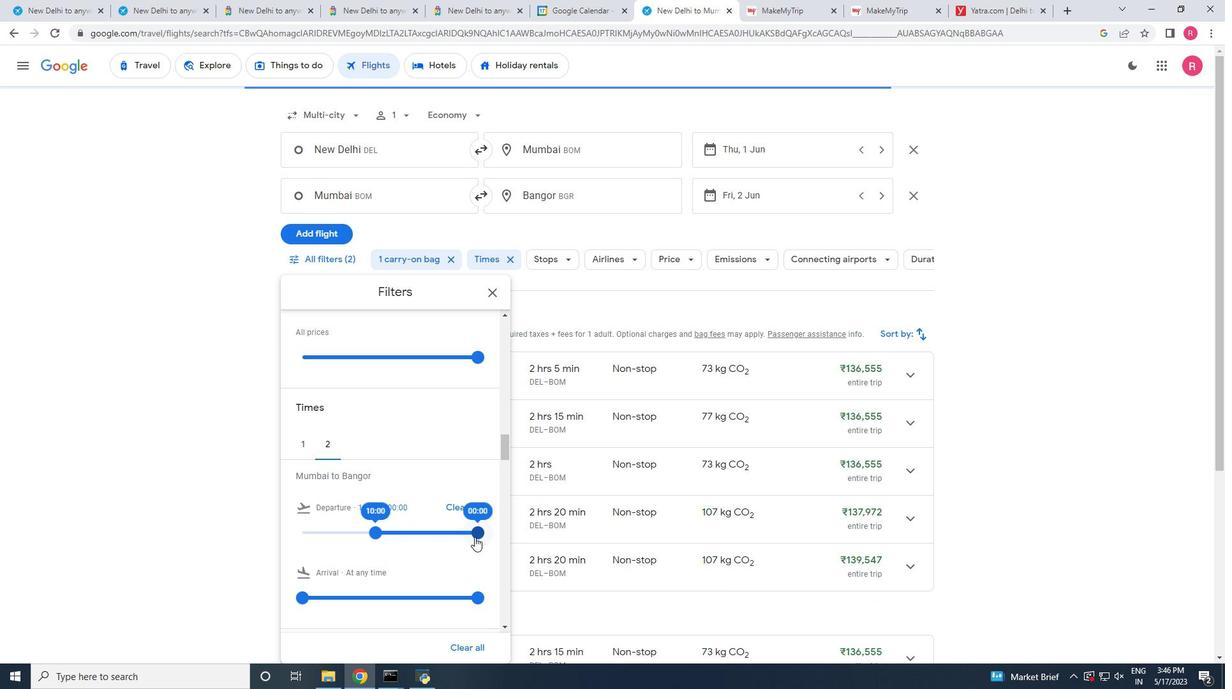 
Action: Mouse moved to (383, 452)
Screenshot: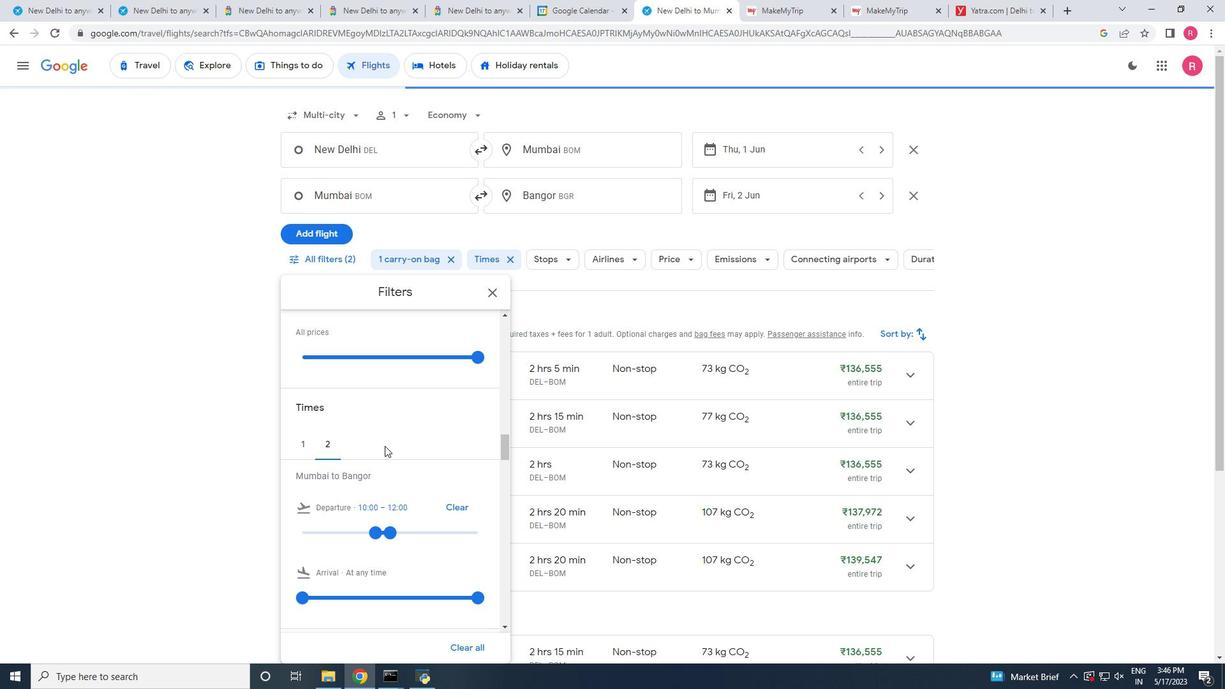 
Action: Mouse scrolled (383, 451) with delta (0, 0)
Screenshot: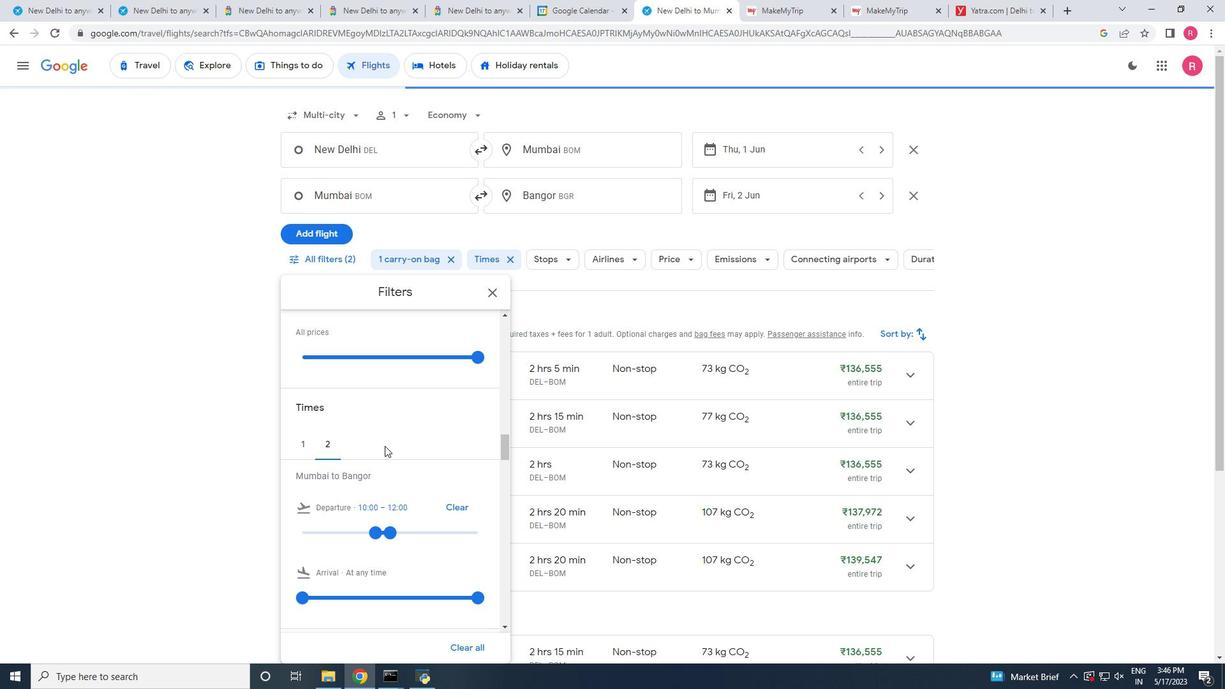 
Action: Mouse scrolled (383, 451) with delta (0, 0)
Screenshot: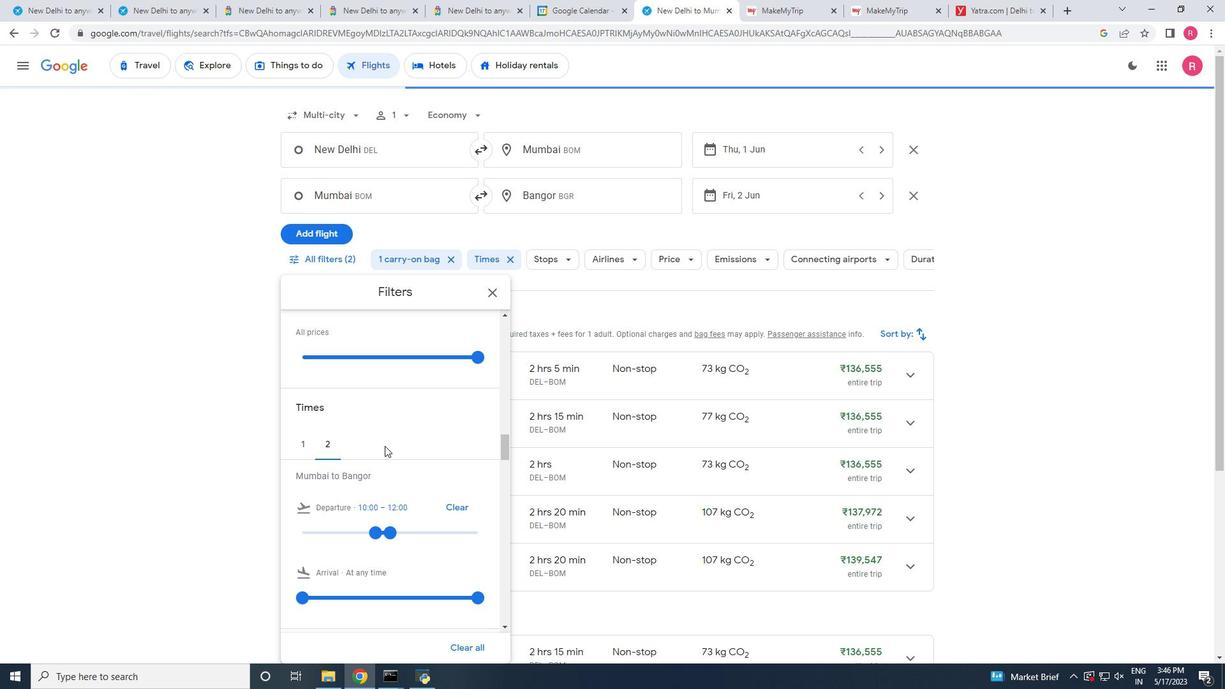 
Action: Mouse scrolled (383, 451) with delta (0, 0)
Screenshot: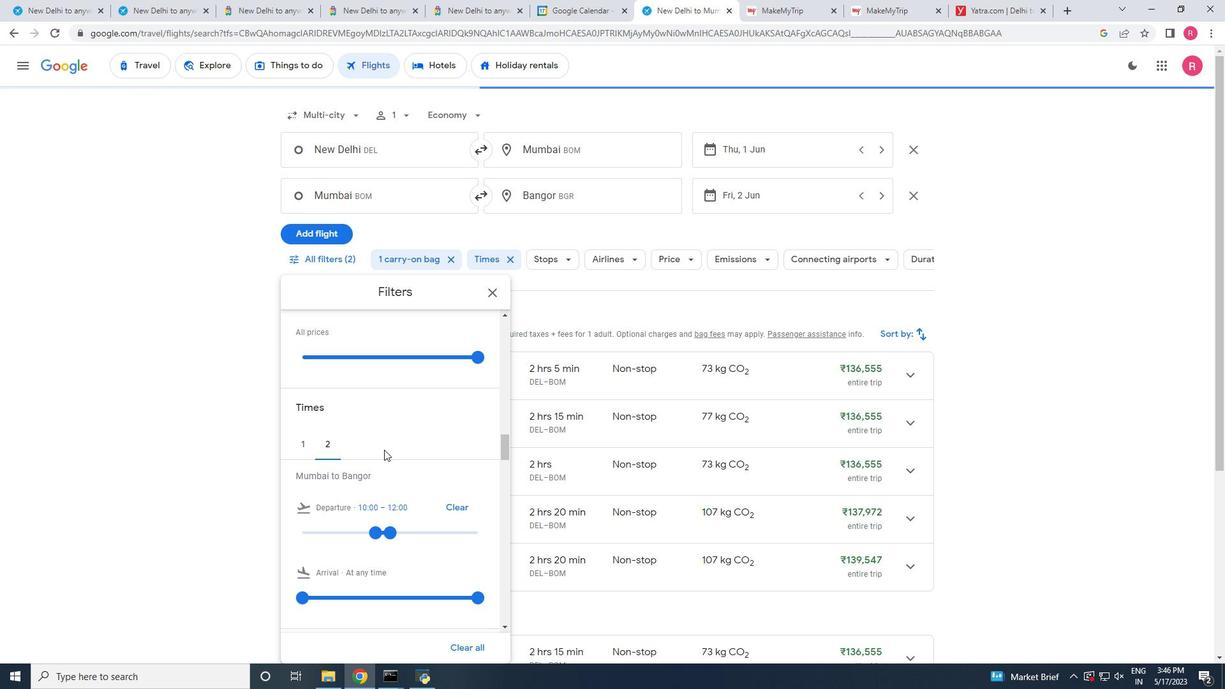 
Action: Mouse moved to (382, 452)
Screenshot: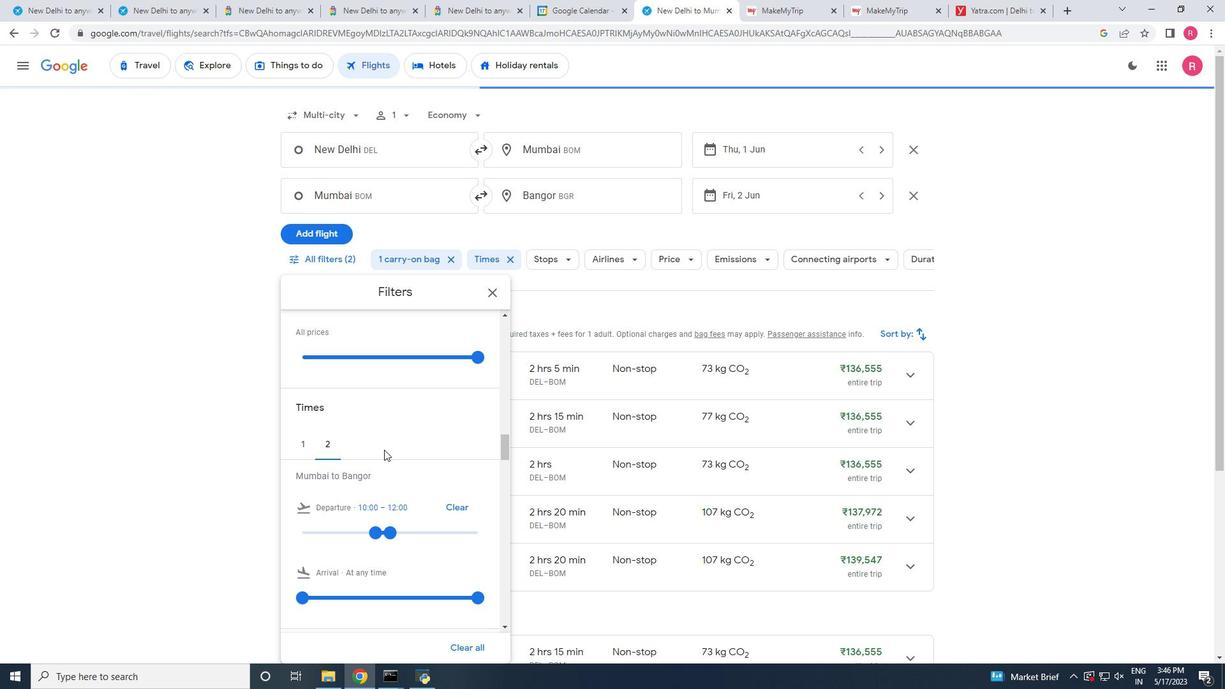 
Action: Mouse scrolled (382, 451) with delta (0, 0)
Screenshot: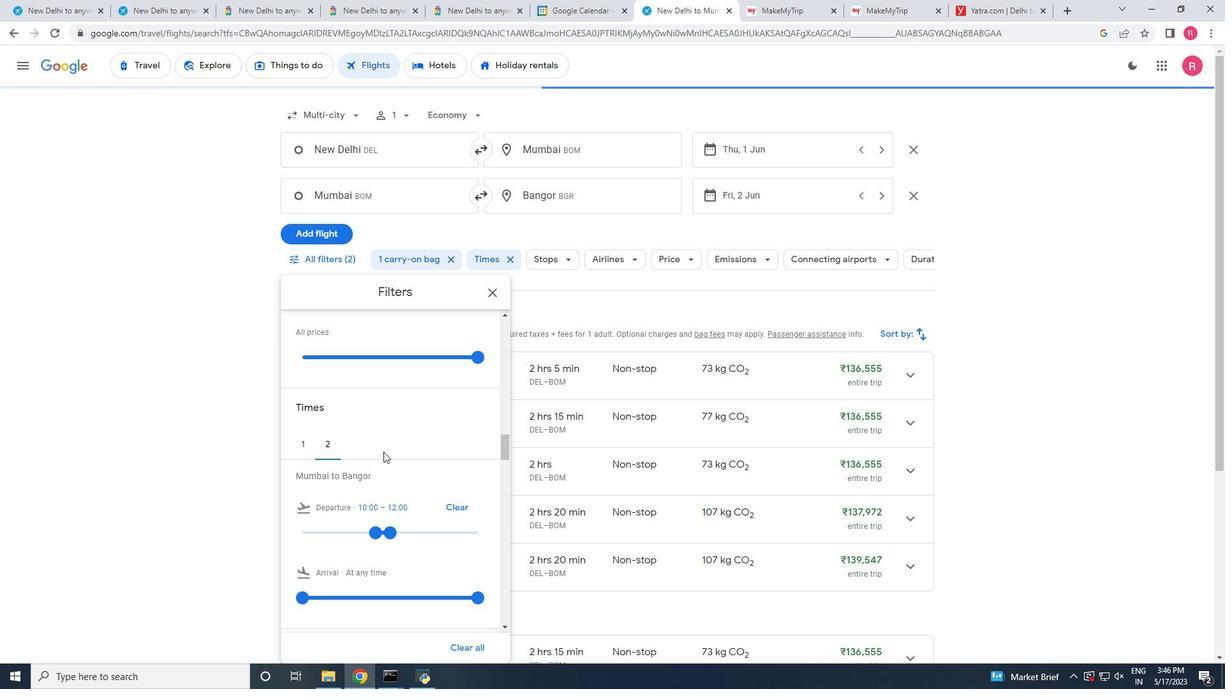 
Action: Mouse scrolled (382, 451) with delta (0, 0)
Screenshot: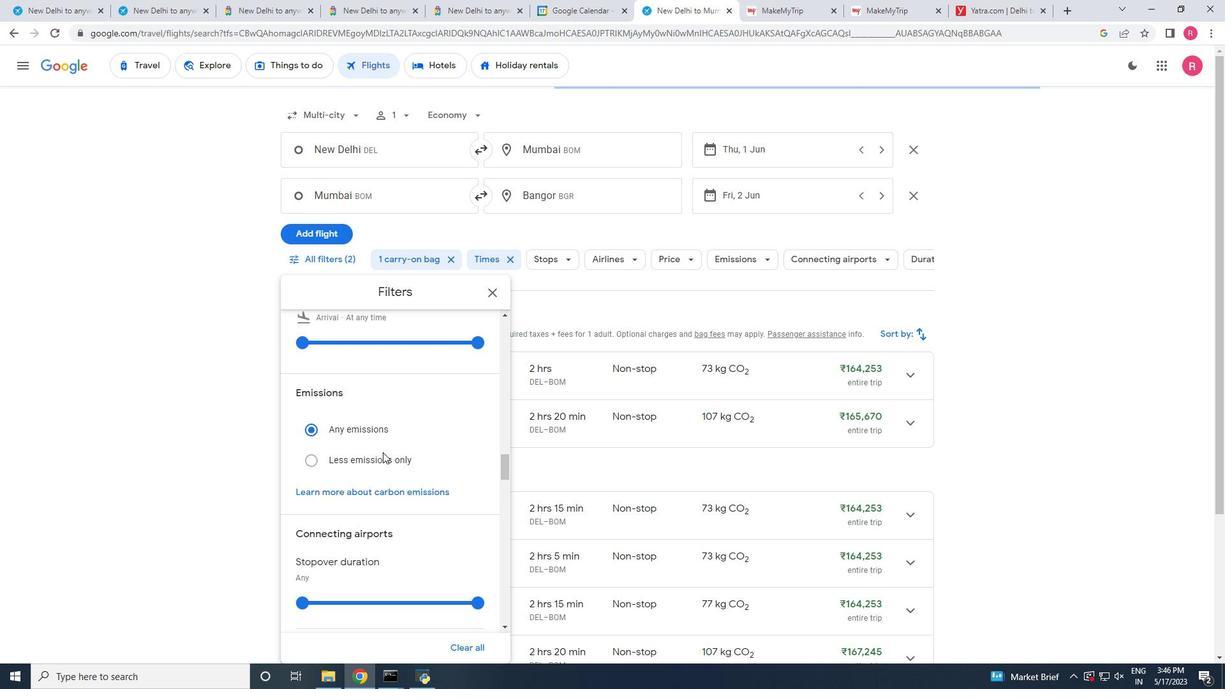 
Action: Mouse scrolled (382, 451) with delta (0, 0)
Screenshot: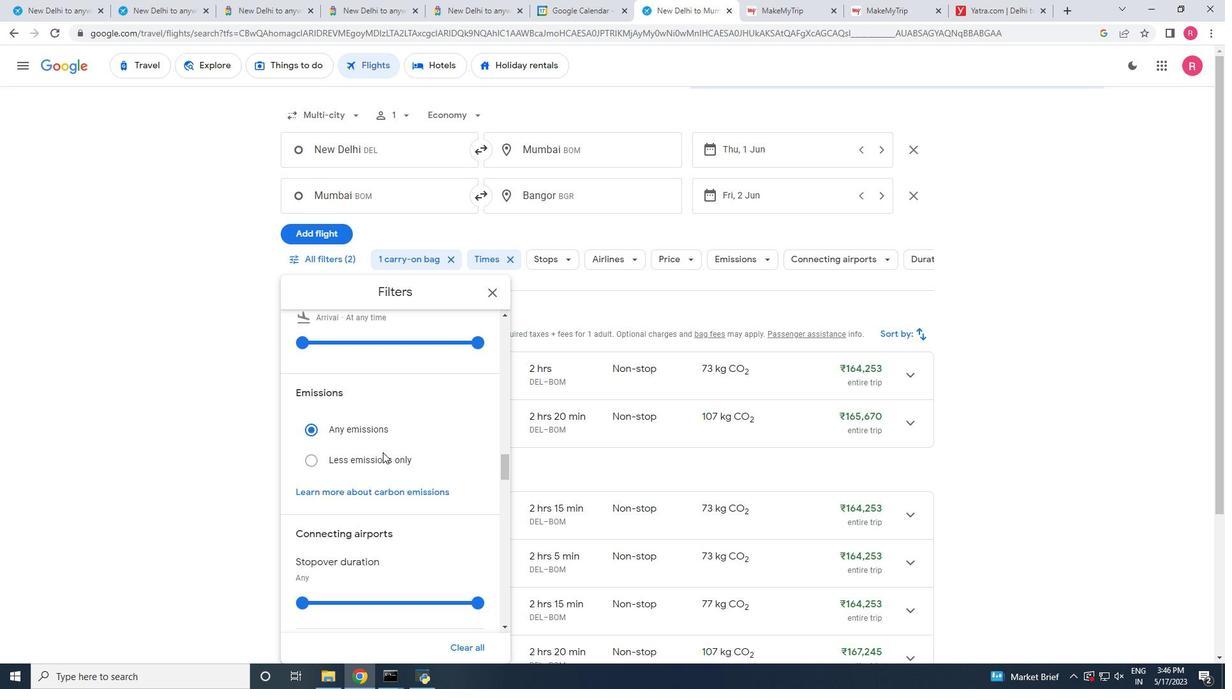 
Action: Mouse scrolled (382, 451) with delta (0, 0)
Screenshot: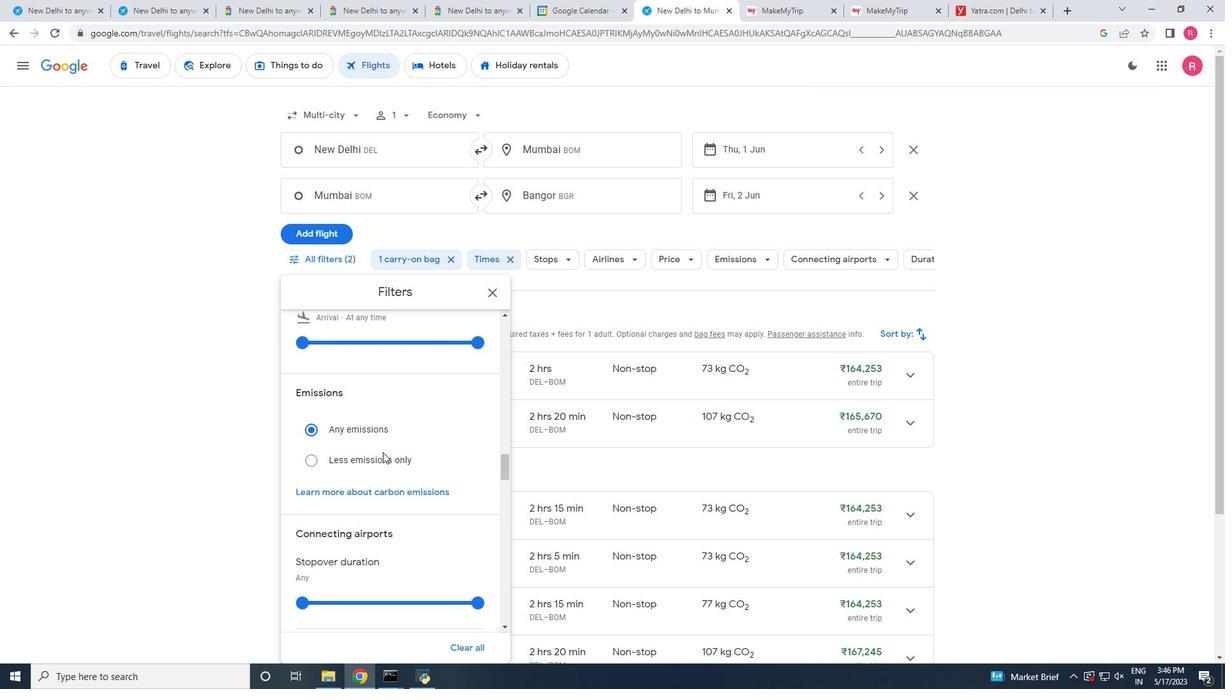 
Action: Mouse scrolled (382, 451) with delta (0, 0)
Screenshot: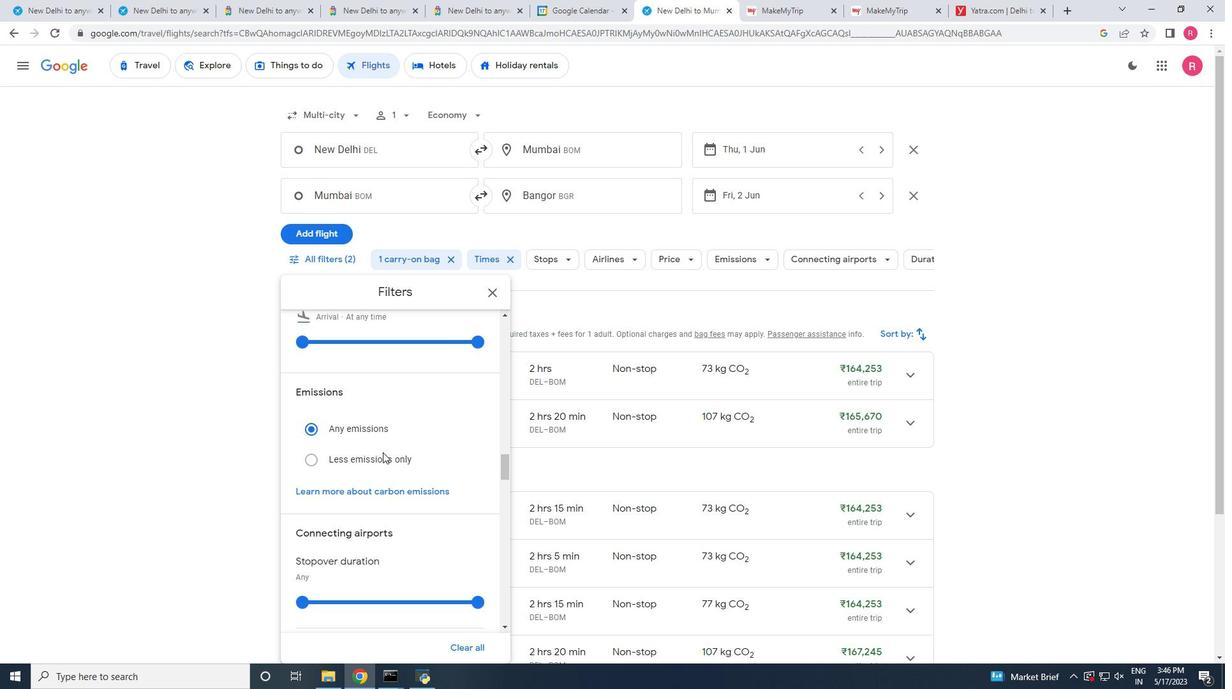 
Action: Mouse scrolled (382, 451) with delta (0, 0)
Screenshot: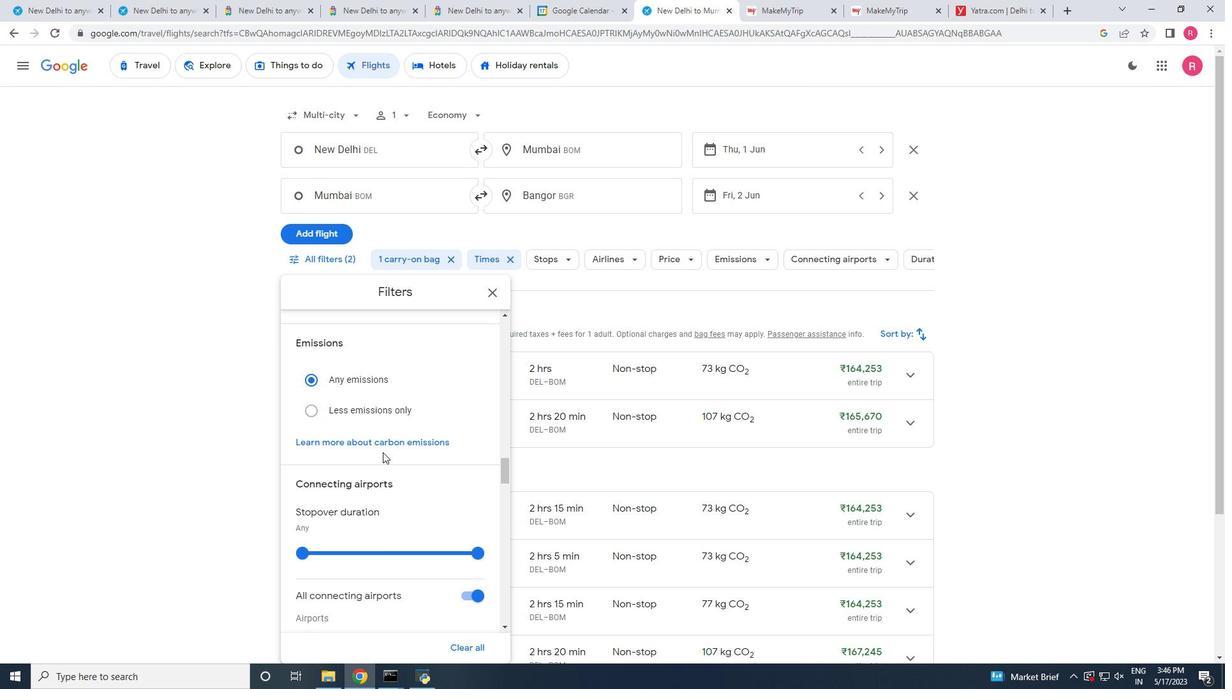 
Action: Mouse scrolled (382, 451) with delta (0, 0)
Screenshot: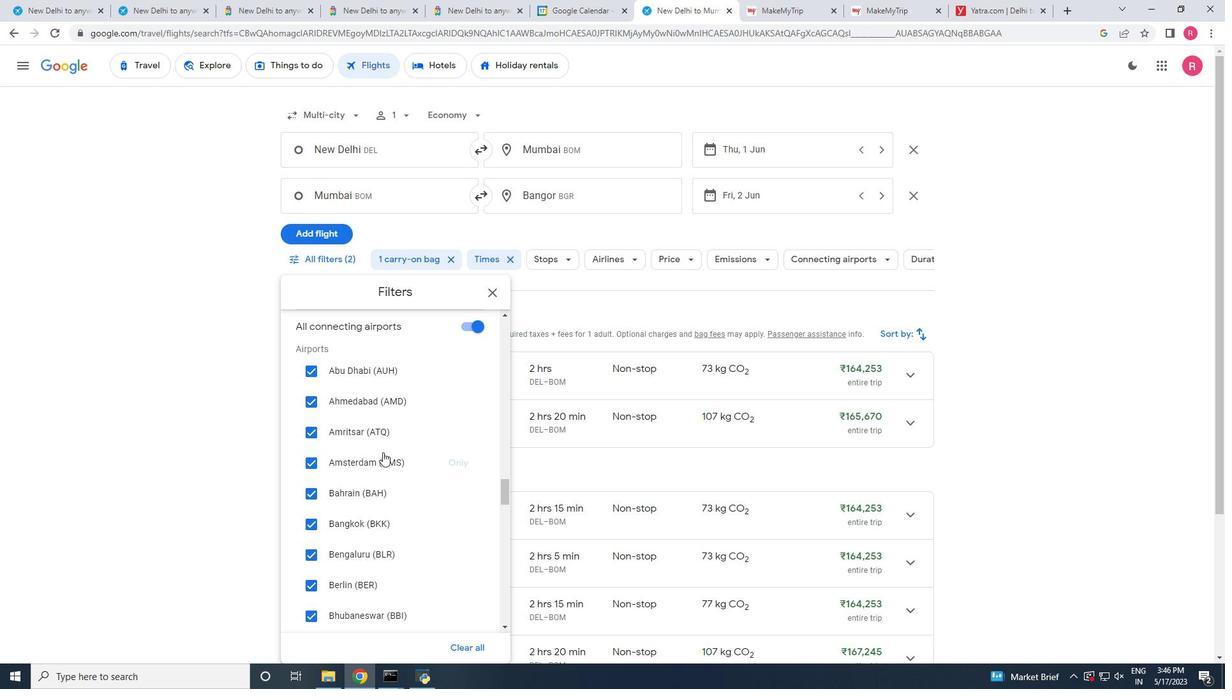 
Action: Mouse scrolled (382, 451) with delta (0, 0)
Screenshot: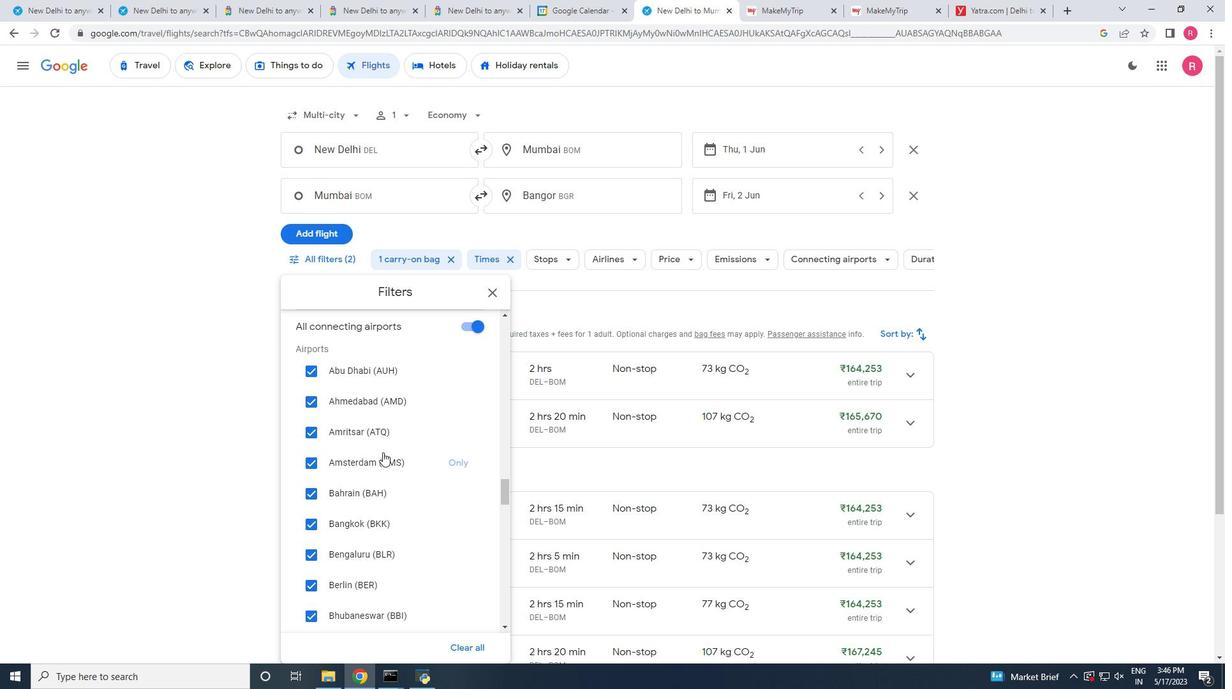 
Action: Mouse scrolled (382, 451) with delta (0, 0)
Screenshot: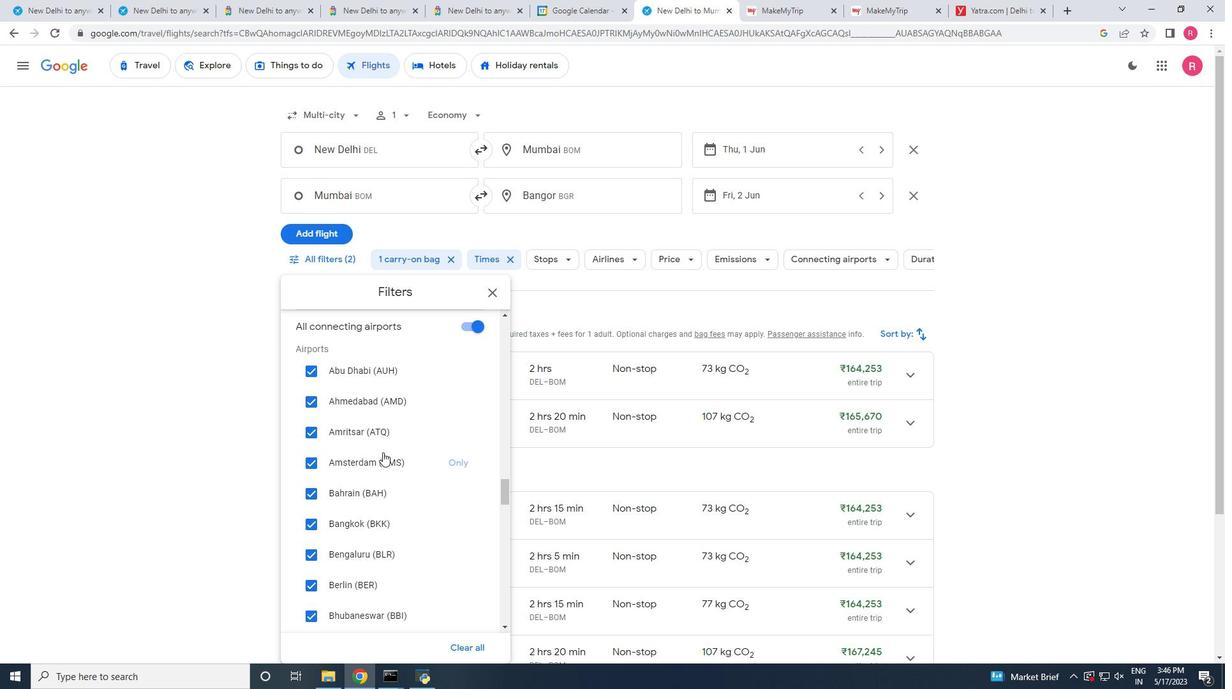 
Action: Mouse scrolled (382, 451) with delta (0, 0)
Screenshot: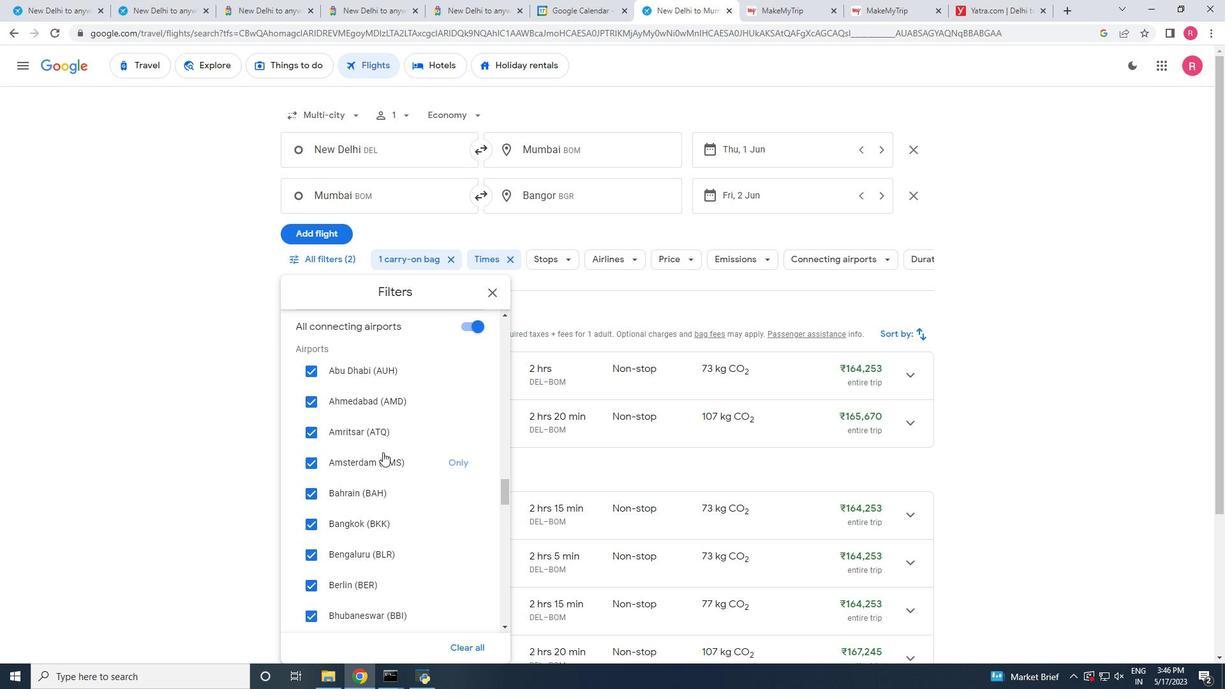
Action: Mouse scrolled (382, 451) with delta (0, 0)
Screenshot: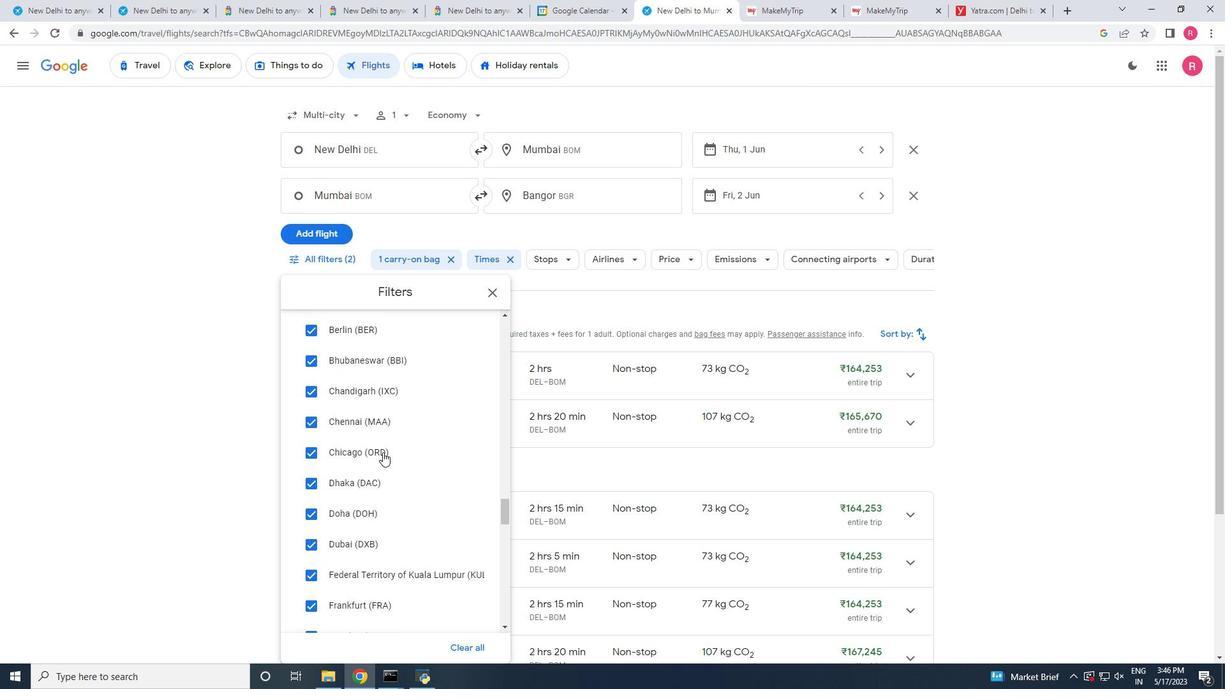 
Action: Mouse scrolled (382, 451) with delta (0, 0)
Screenshot: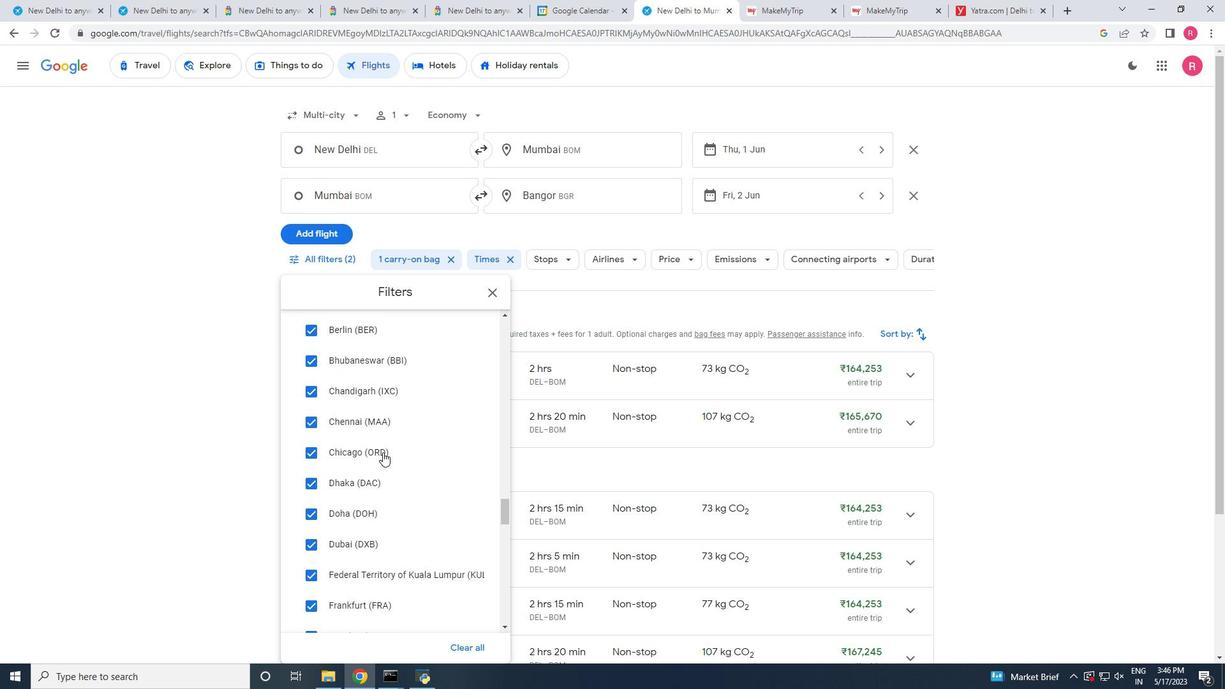 
Action: Mouse scrolled (382, 451) with delta (0, 0)
Screenshot: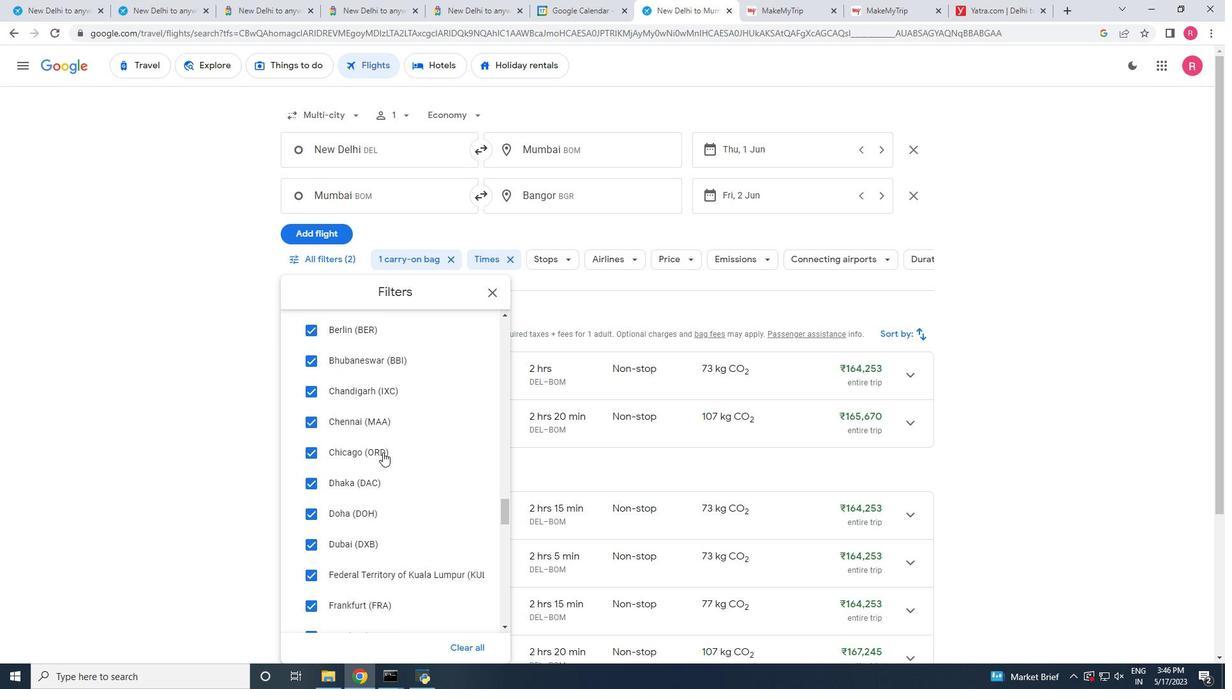 
Action: Mouse scrolled (382, 451) with delta (0, 0)
Screenshot: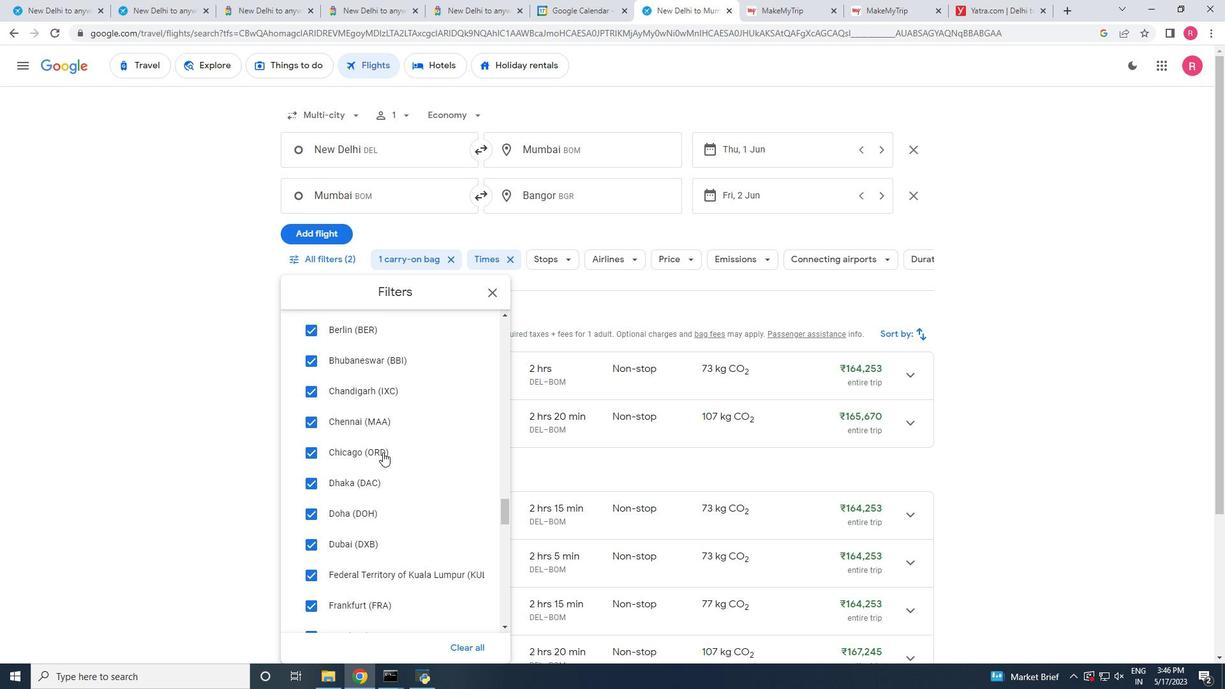 
Action: Mouse scrolled (382, 451) with delta (0, 0)
Screenshot: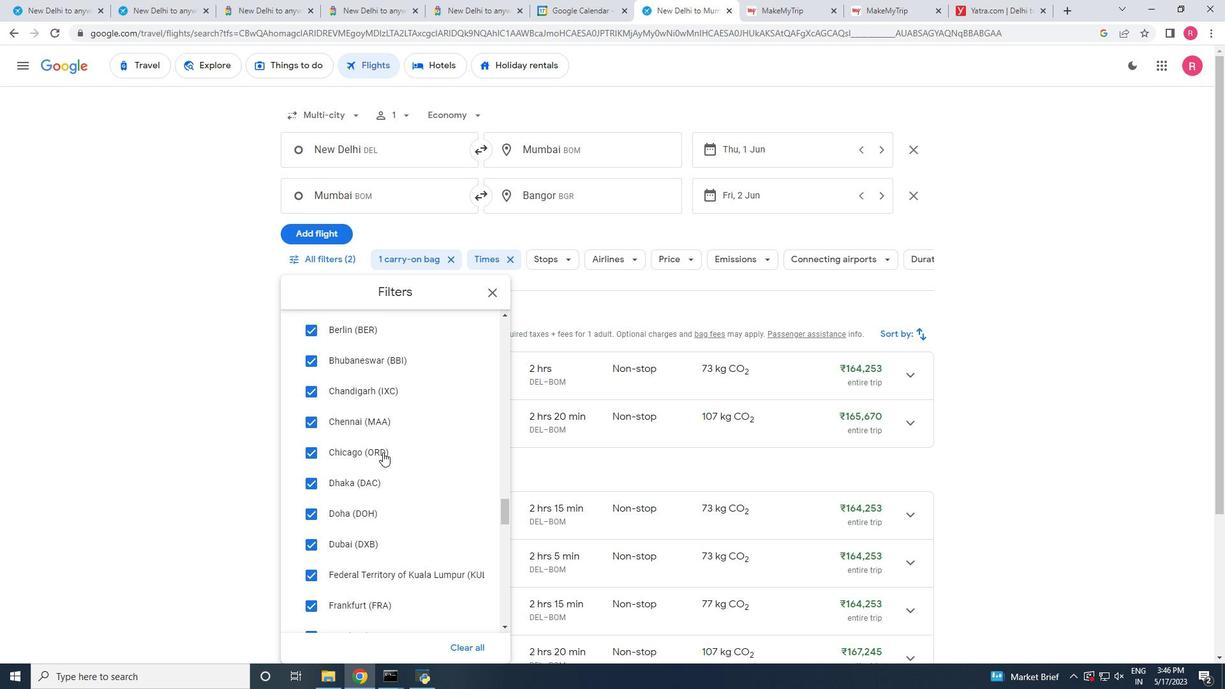 
Action: Mouse scrolled (382, 451) with delta (0, 0)
Screenshot: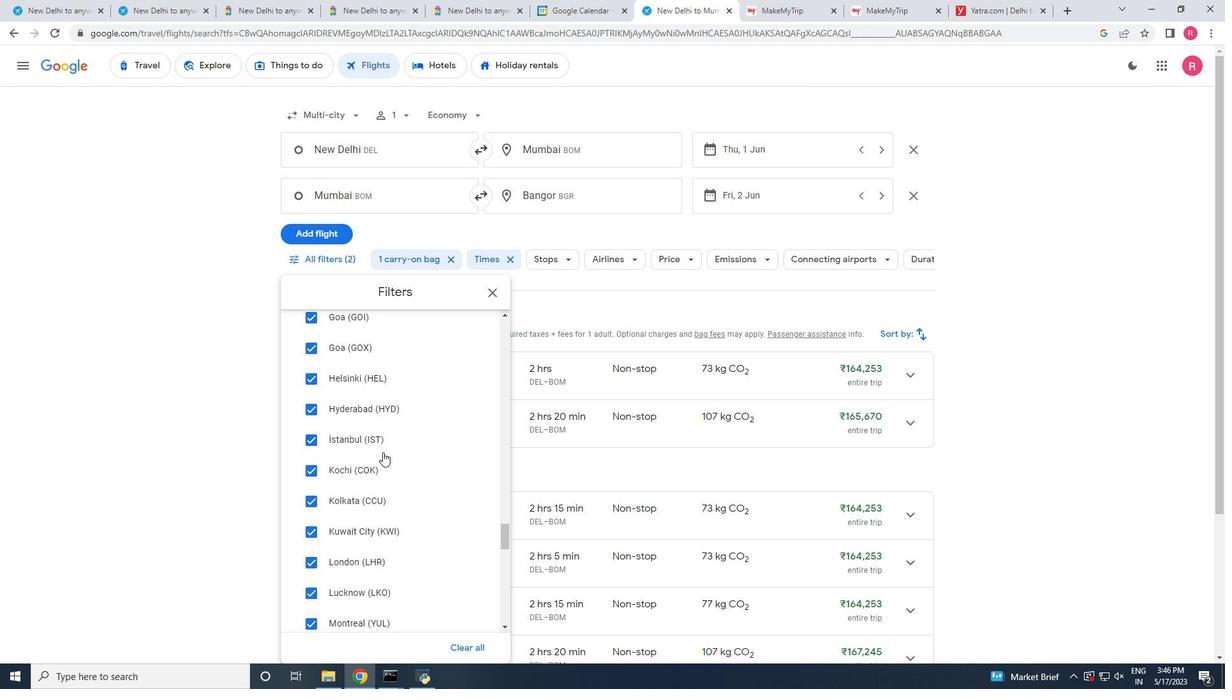
Action: Mouse scrolled (382, 451) with delta (0, 0)
Screenshot: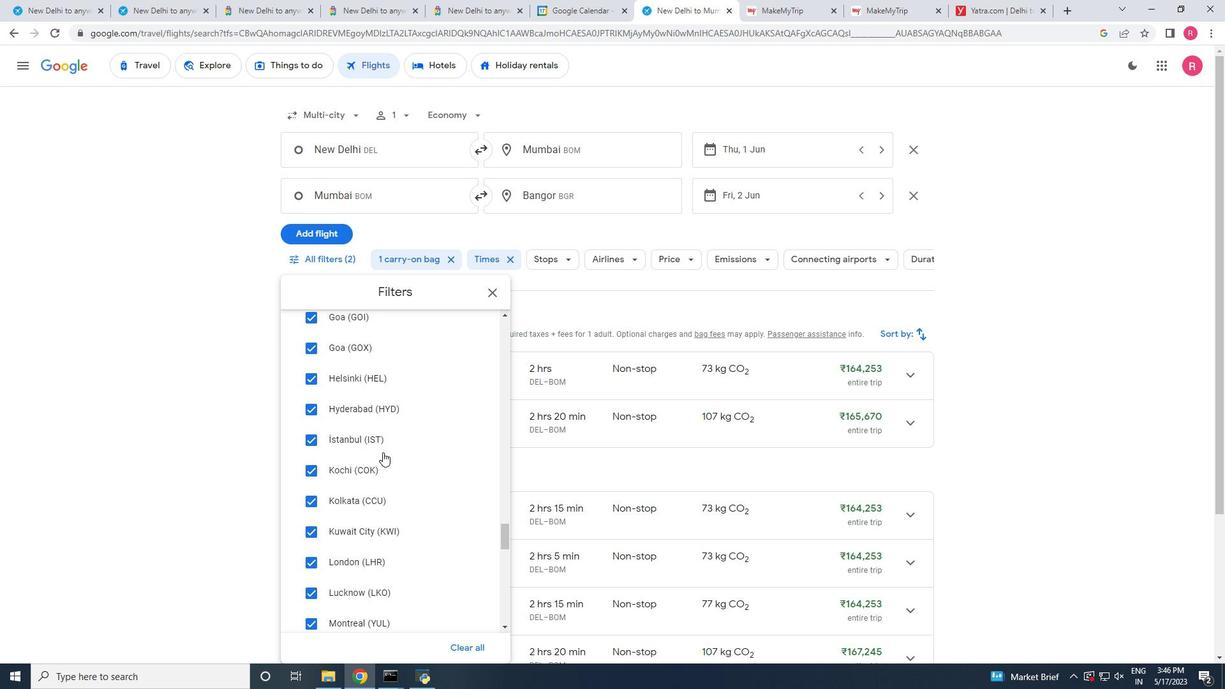 
Action: Mouse scrolled (382, 451) with delta (0, 0)
Screenshot: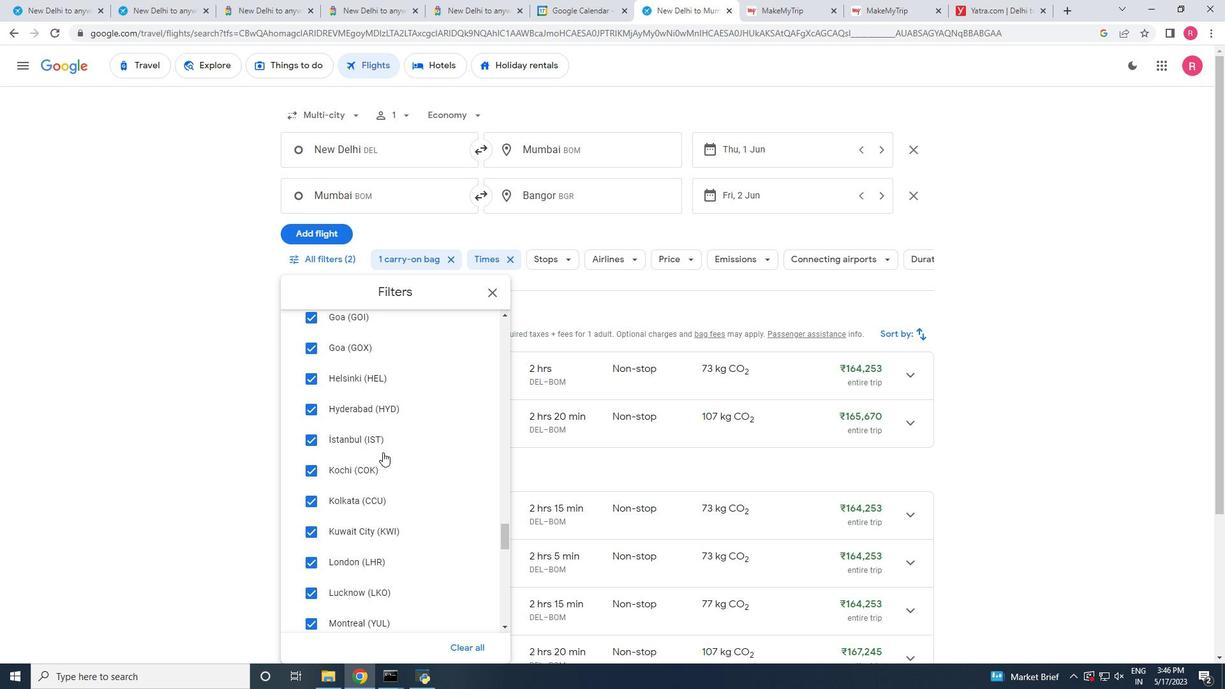 
Action: Mouse scrolled (382, 451) with delta (0, 0)
Screenshot: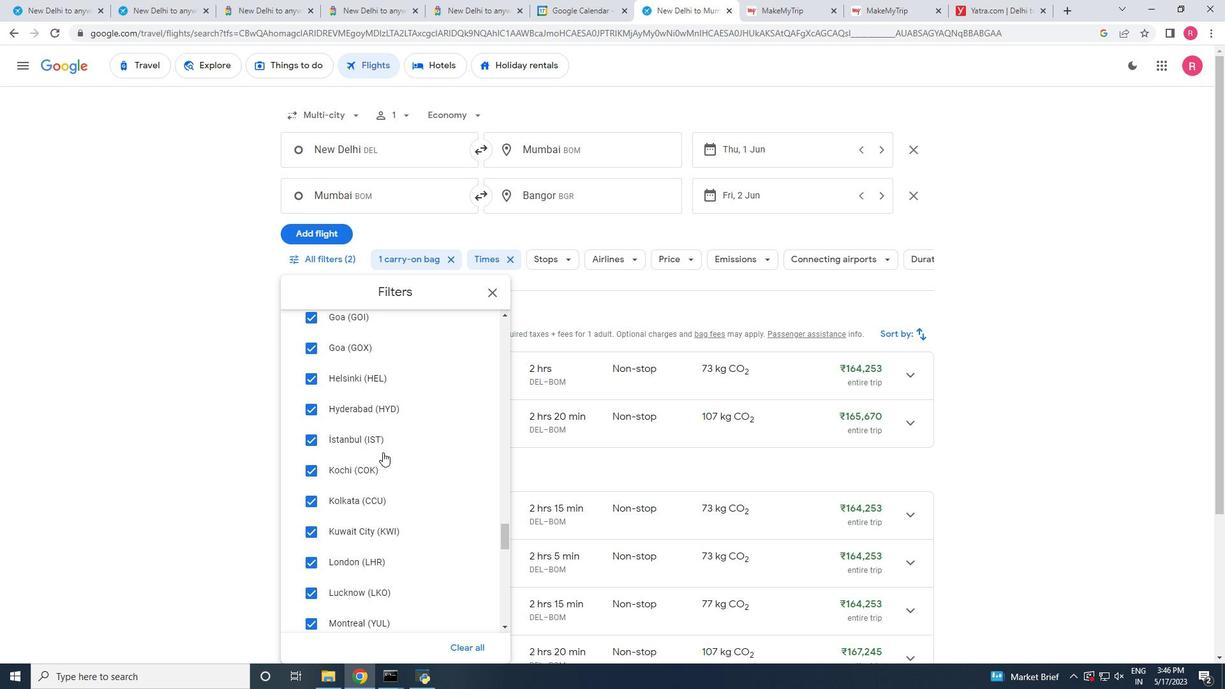 
Action: Mouse scrolled (382, 451) with delta (0, 0)
Screenshot: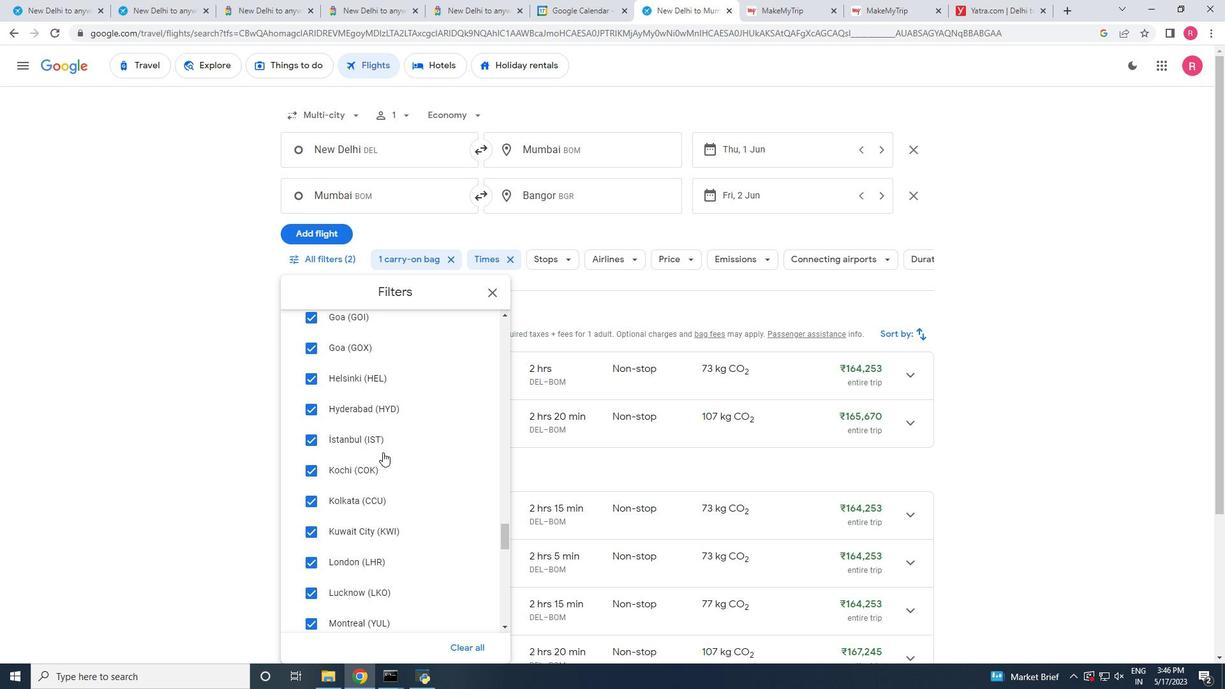 
Action: Mouse scrolled (382, 451) with delta (0, 0)
Screenshot: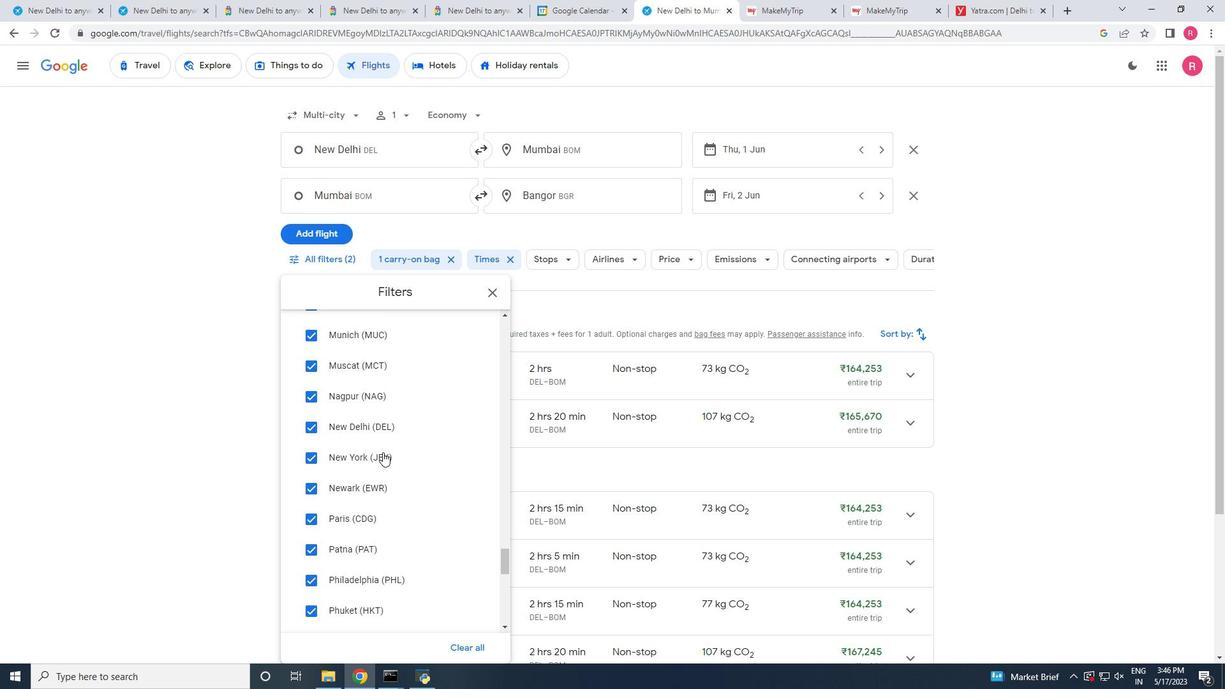 
Action: Mouse scrolled (382, 451) with delta (0, 0)
Screenshot: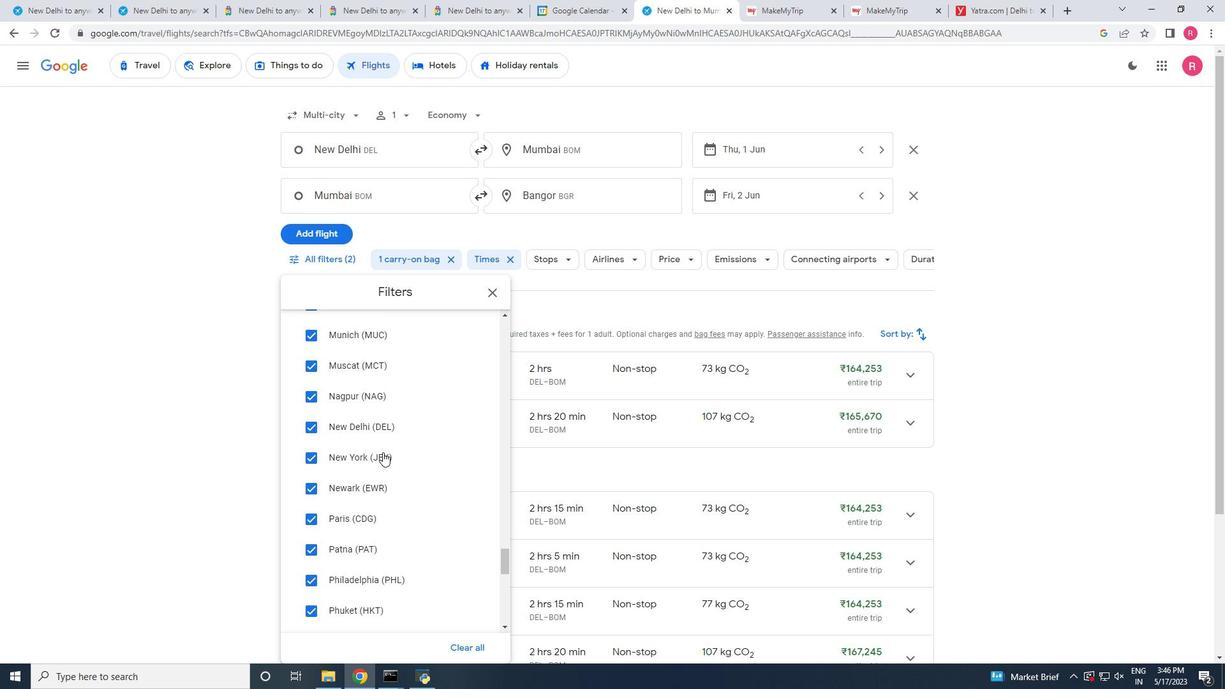
Action: Mouse scrolled (382, 451) with delta (0, 0)
Screenshot: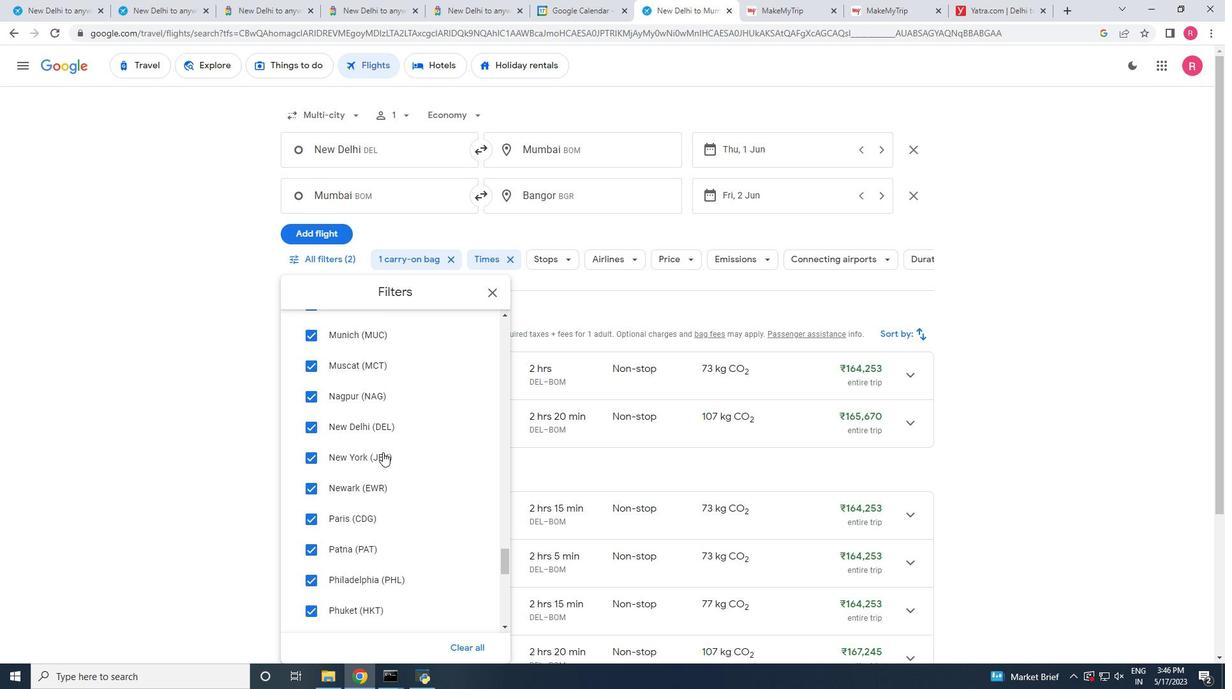 
Action: Mouse scrolled (382, 451) with delta (0, 0)
Screenshot: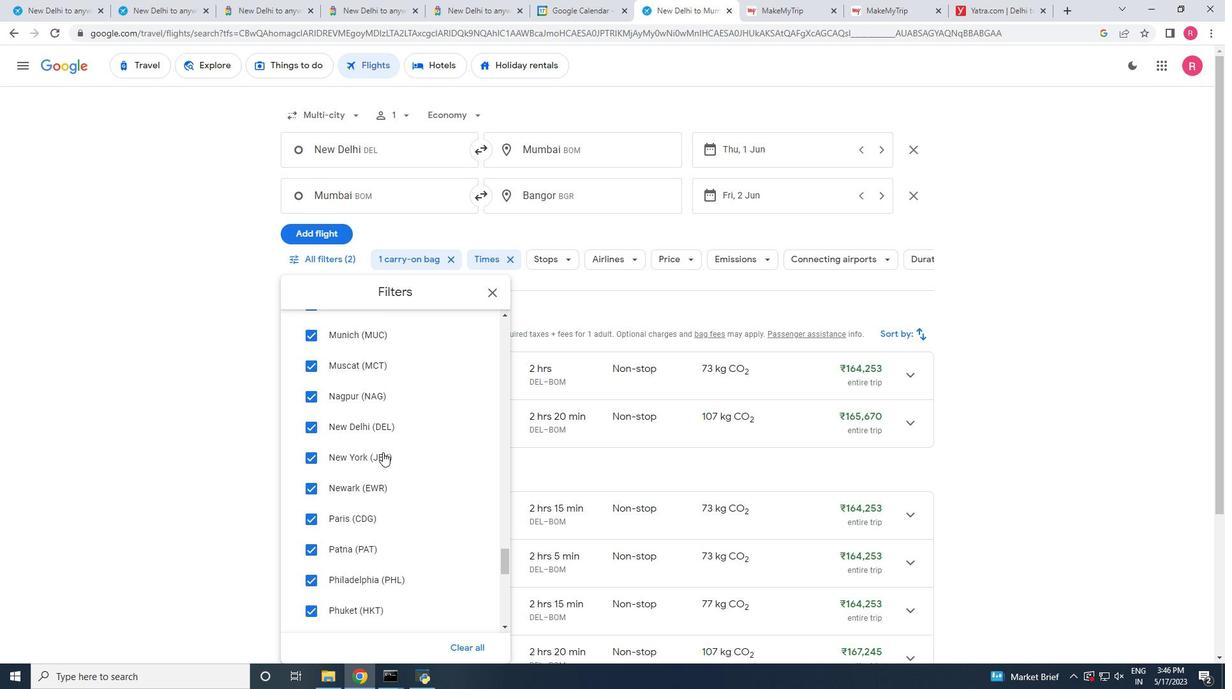 
Action: Mouse scrolled (382, 451) with delta (0, 0)
Screenshot: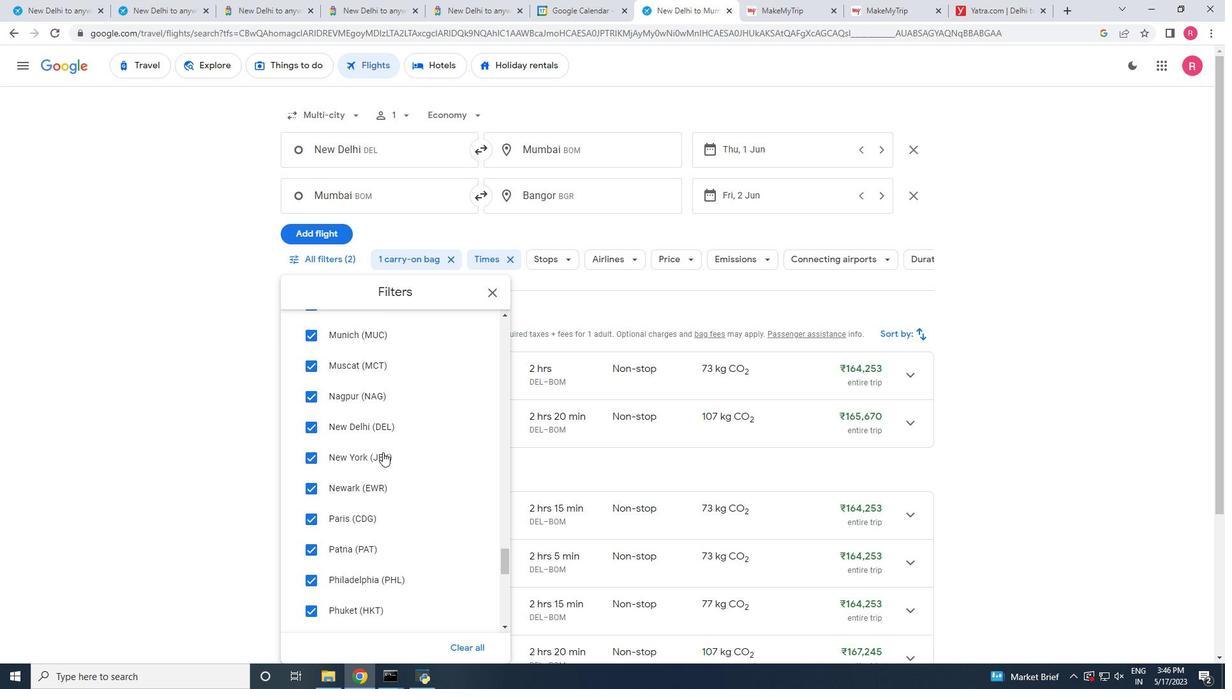 
Action: Mouse scrolled (382, 451) with delta (0, 0)
Screenshot: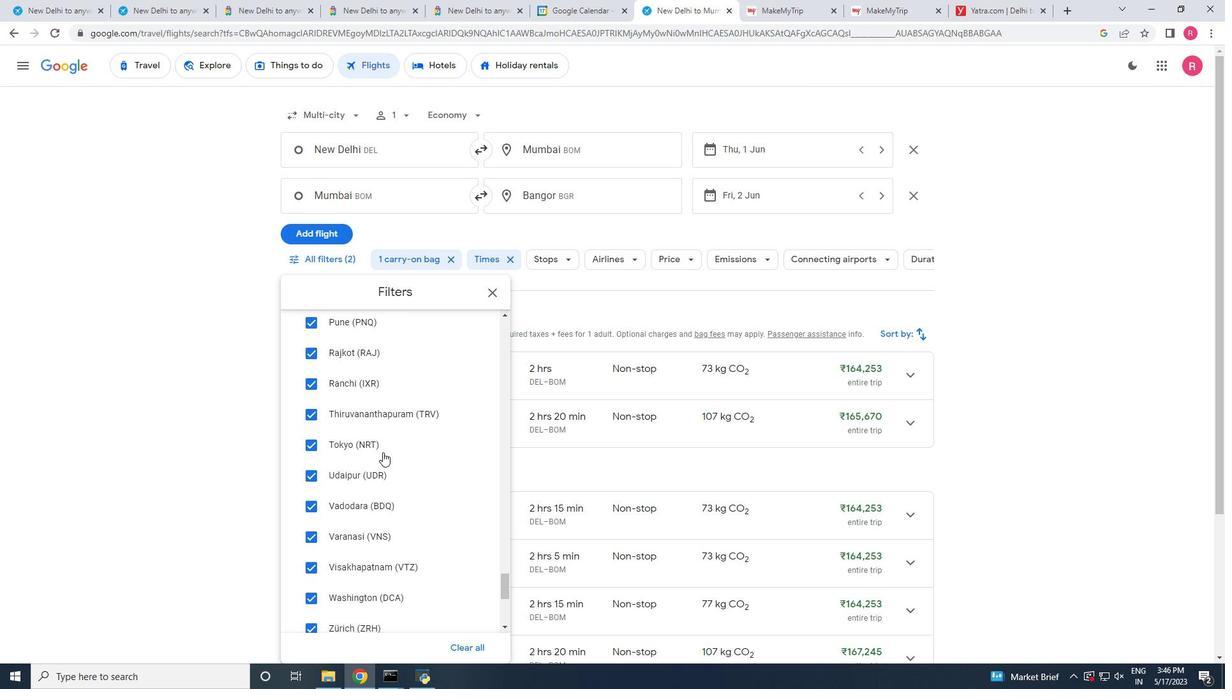 
Action: Mouse scrolled (382, 451) with delta (0, 0)
Screenshot: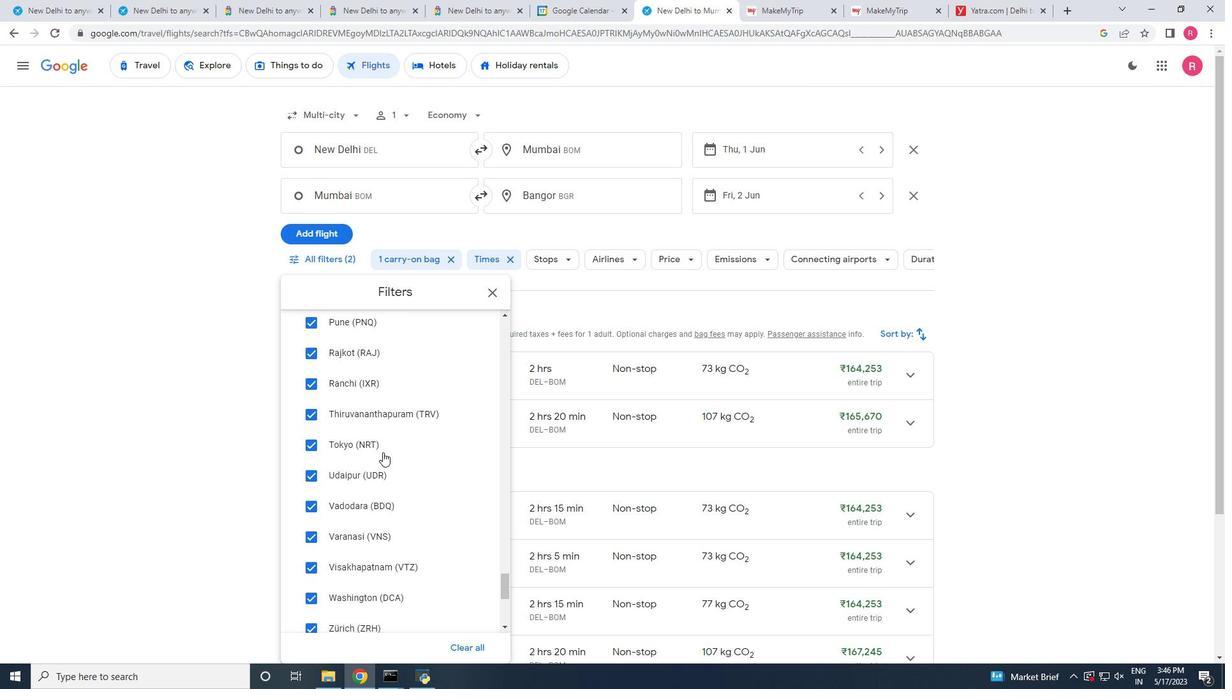 
Action: Mouse scrolled (382, 451) with delta (0, 0)
Screenshot: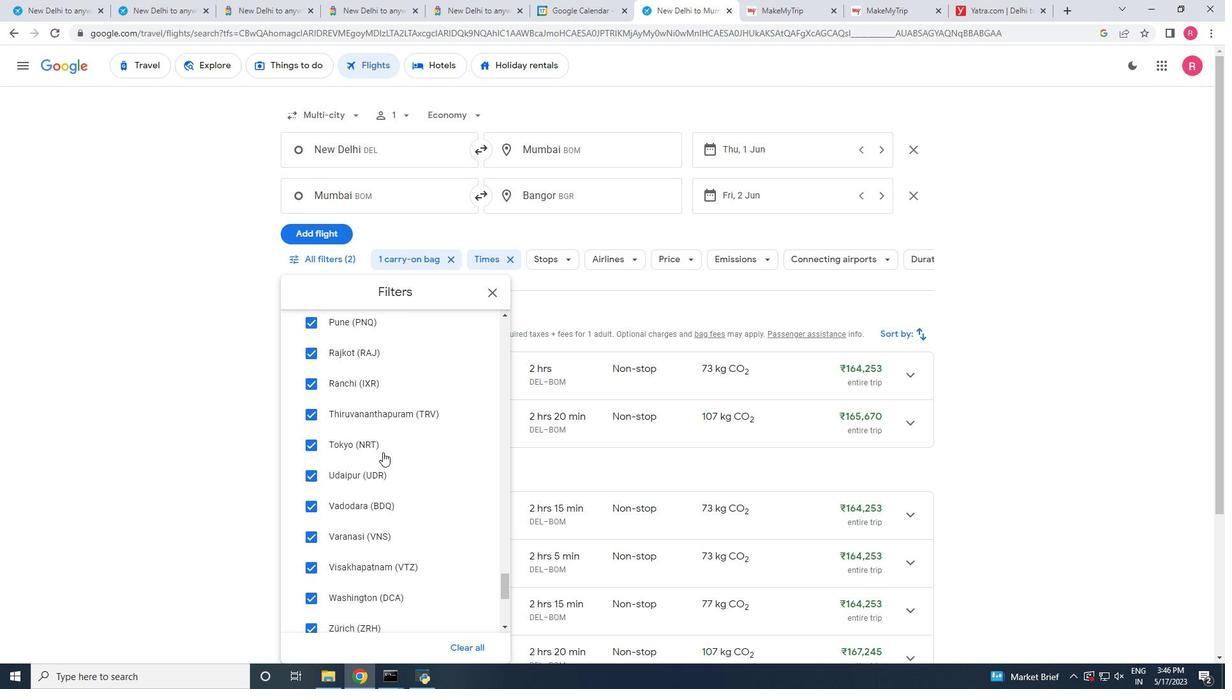 
Action: Mouse scrolled (382, 453) with delta (0, 0)
Screenshot: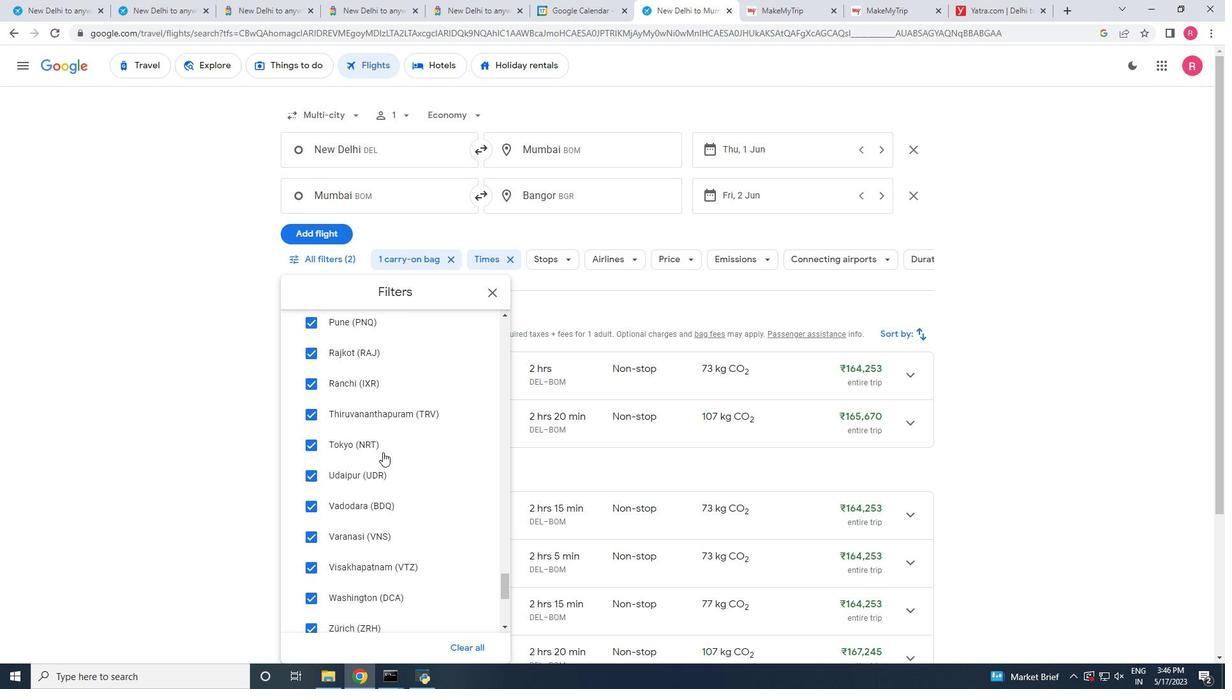 
Action: Mouse scrolled (382, 451) with delta (0, 0)
Screenshot: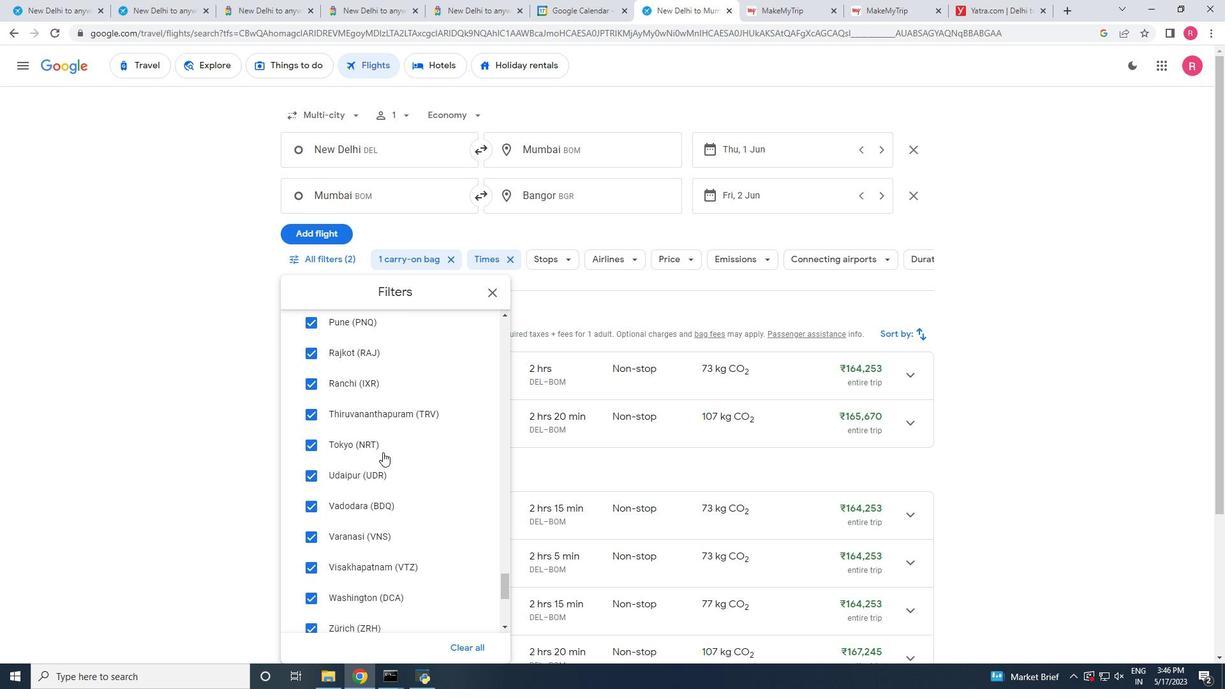 
Action: Mouse scrolled (382, 451) with delta (0, 0)
Screenshot: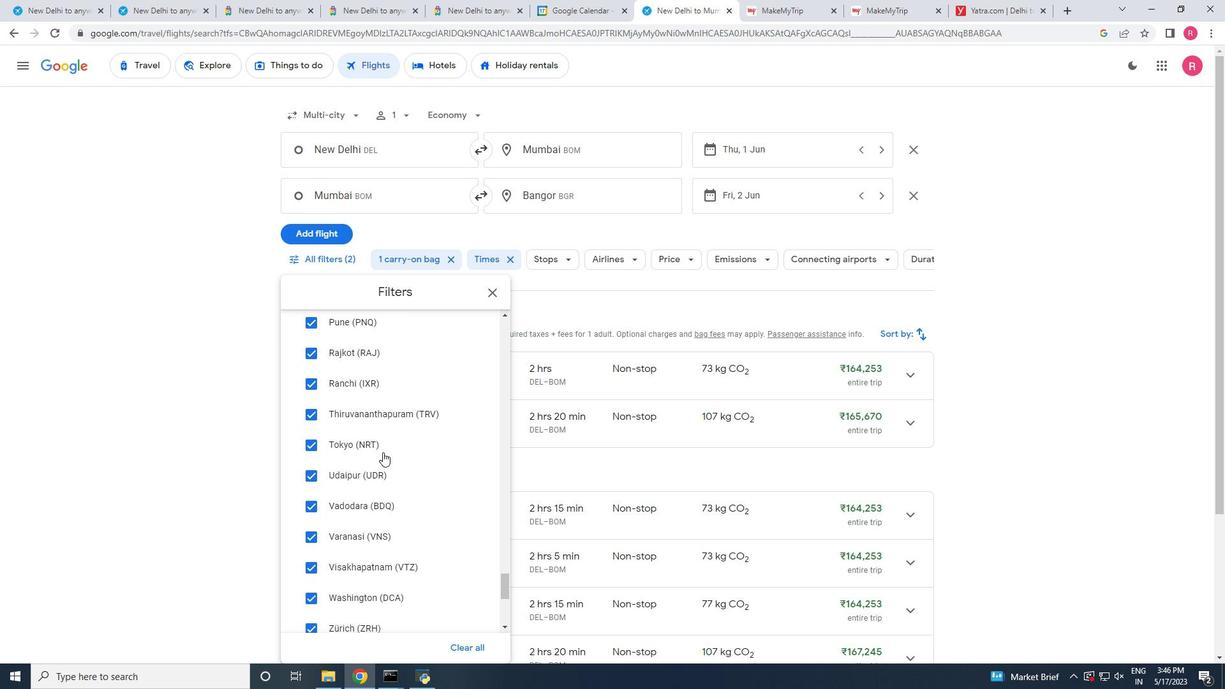 
Action: Mouse scrolled (382, 451) with delta (0, 0)
Screenshot: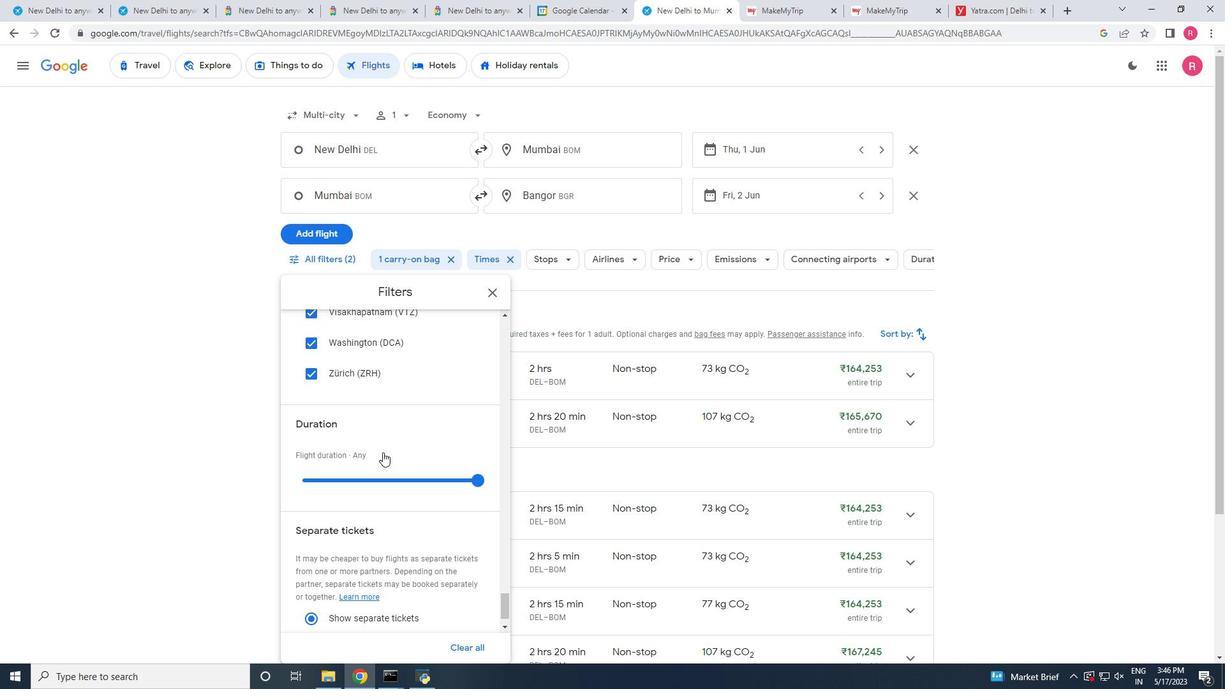 
Action: Mouse scrolled (382, 451) with delta (0, 0)
Screenshot: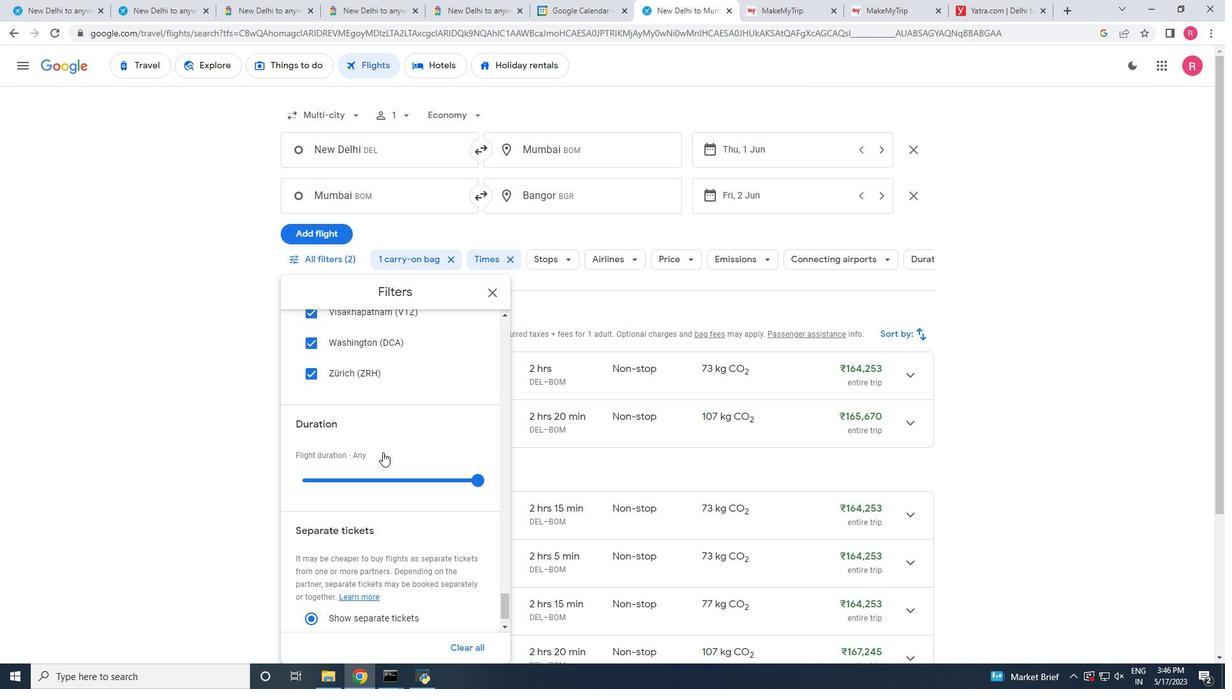 
Action: Mouse scrolled (382, 451) with delta (0, 0)
Screenshot: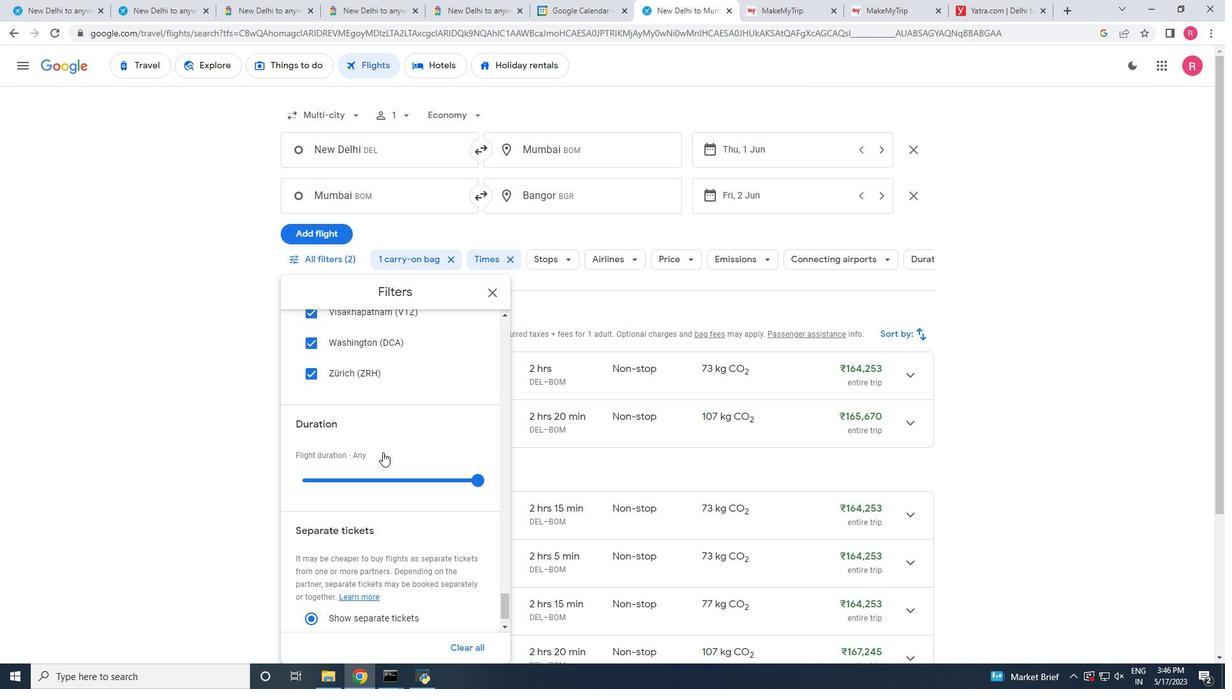 
Action: Mouse scrolled (382, 453) with delta (0, 0)
Screenshot: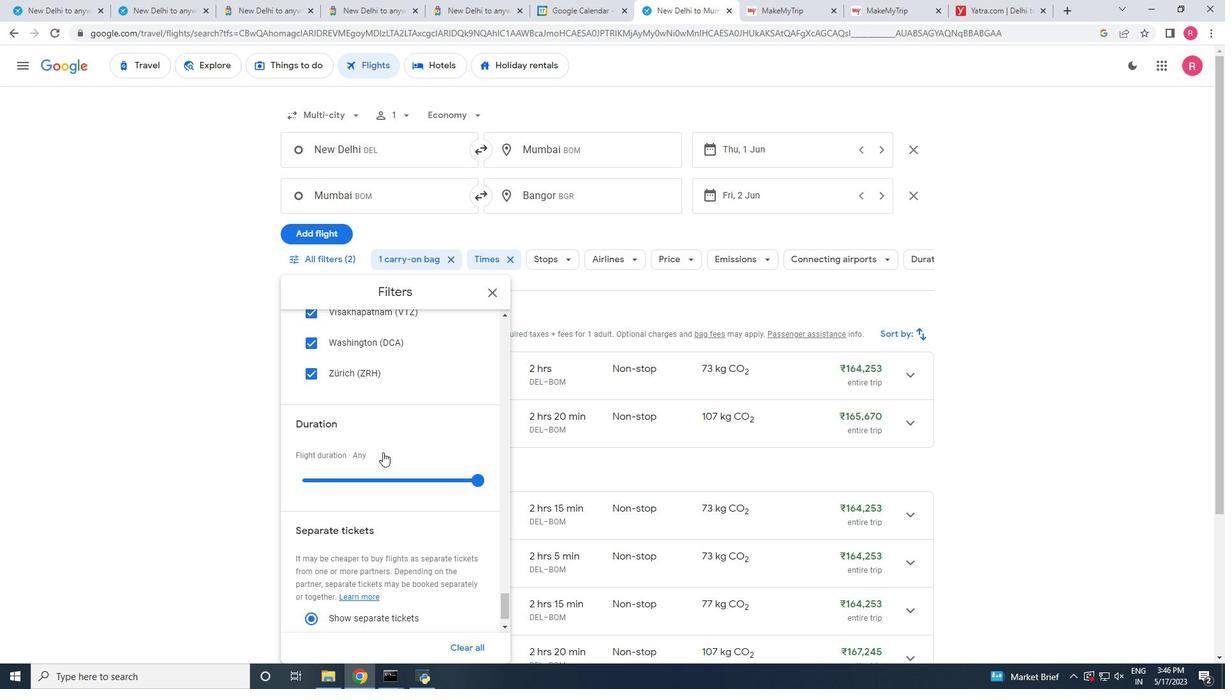 
Action: Mouse scrolled (382, 451) with delta (0, 0)
Screenshot: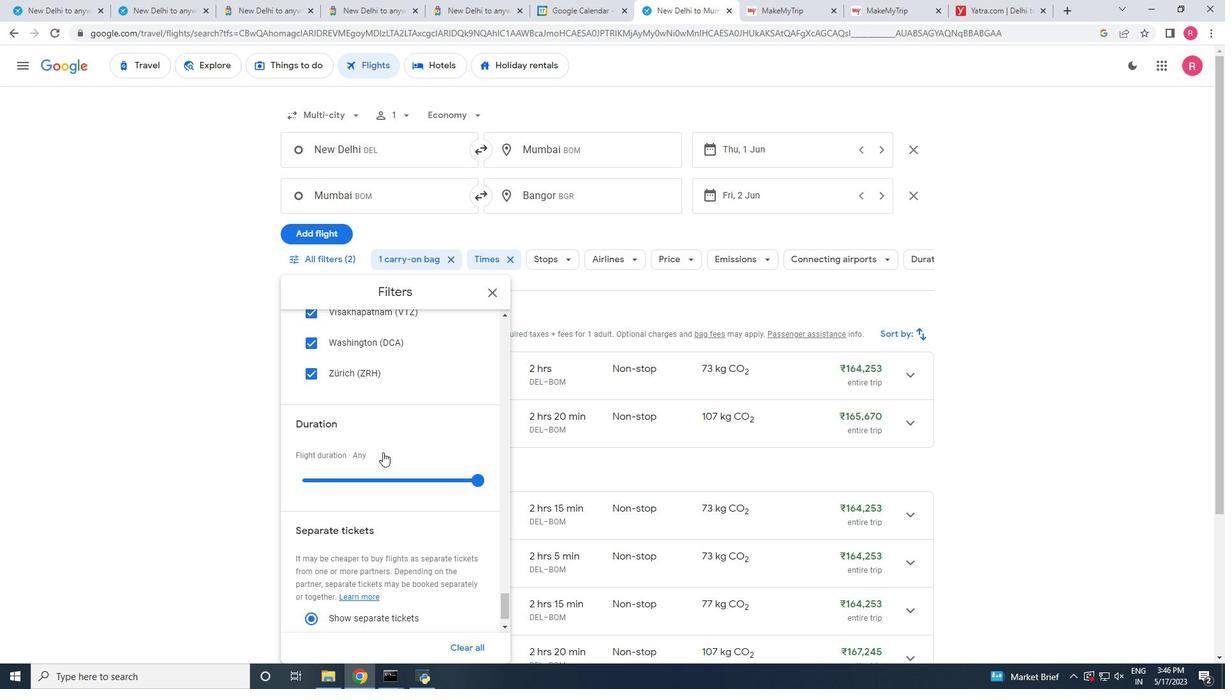 
Action: Mouse scrolled (382, 451) with delta (0, 0)
Screenshot: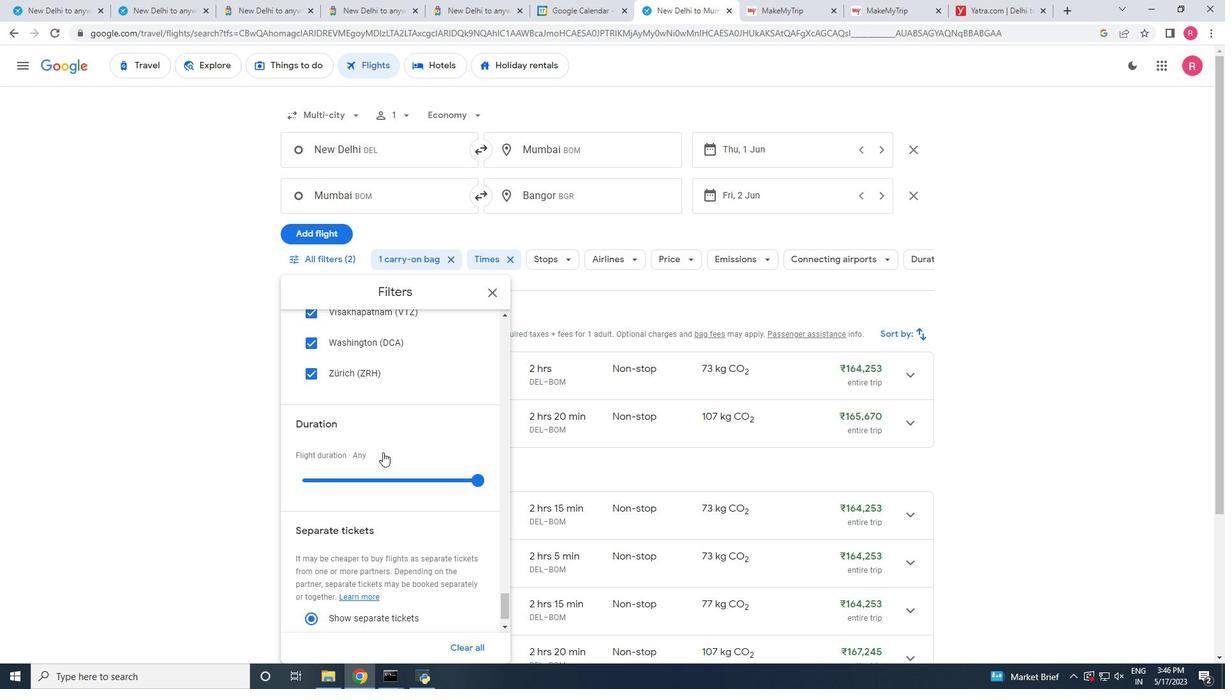 
Action: Mouse moved to (490, 291)
Screenshot: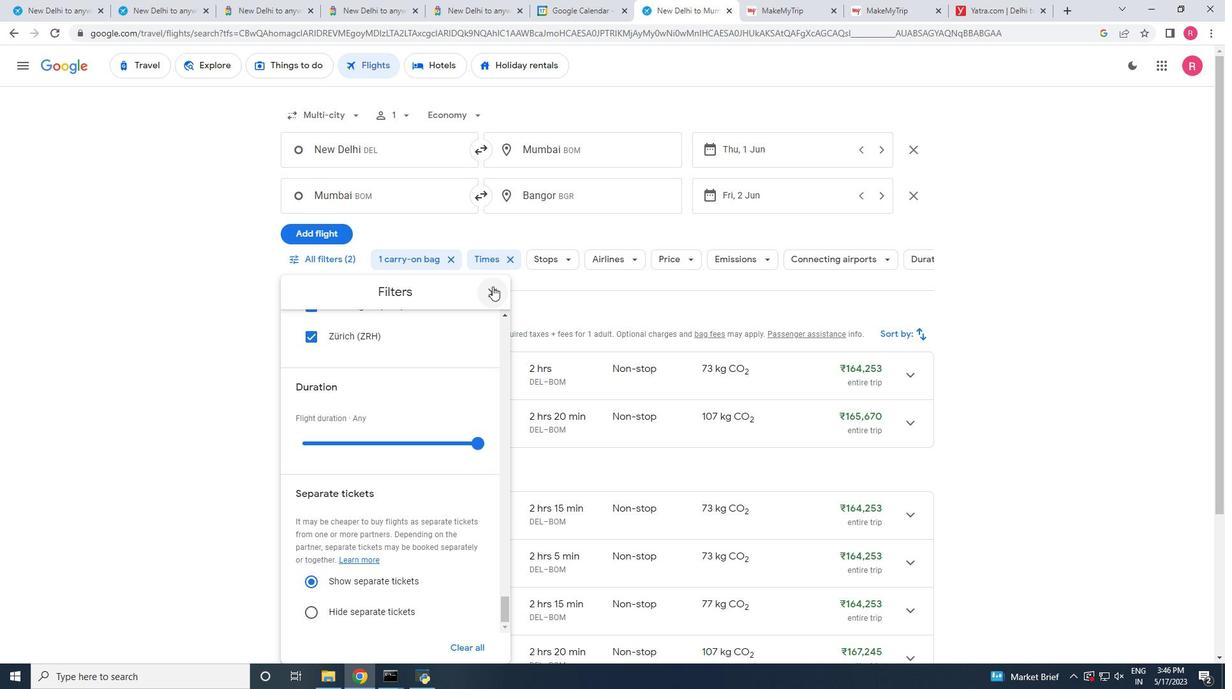 
Action: Mouse pressed left at (490, 291)
Screenshot: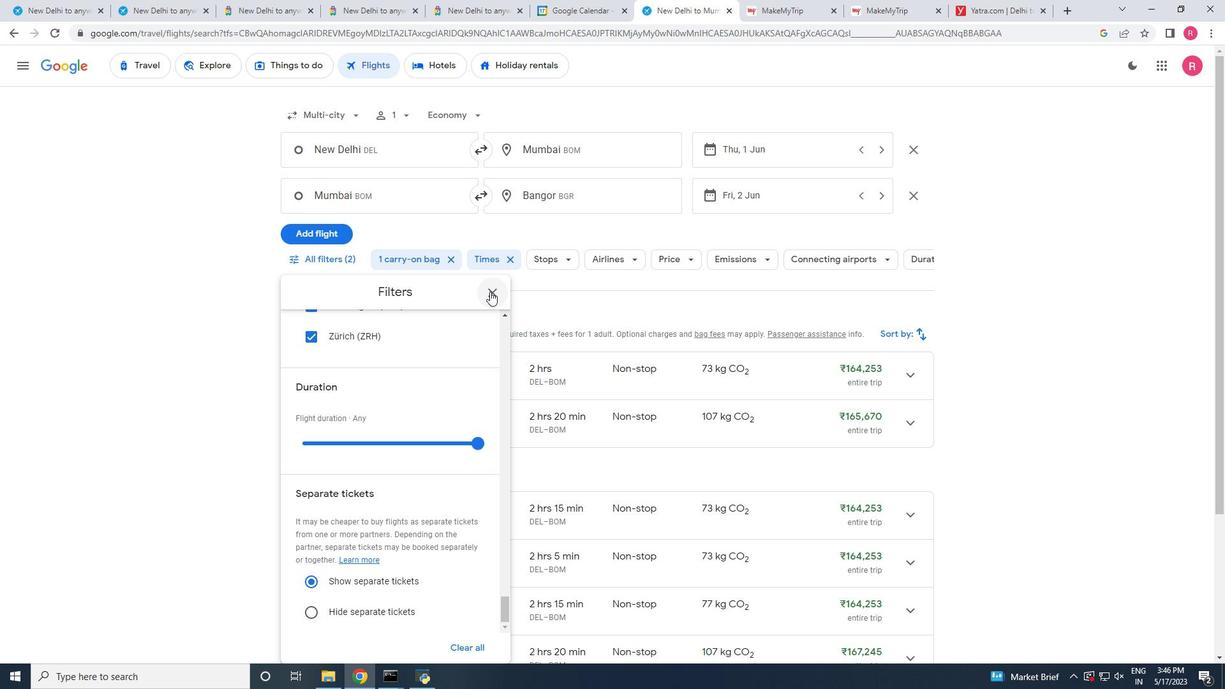 
Action: Mouse moved to (535, 438)
Screenshot: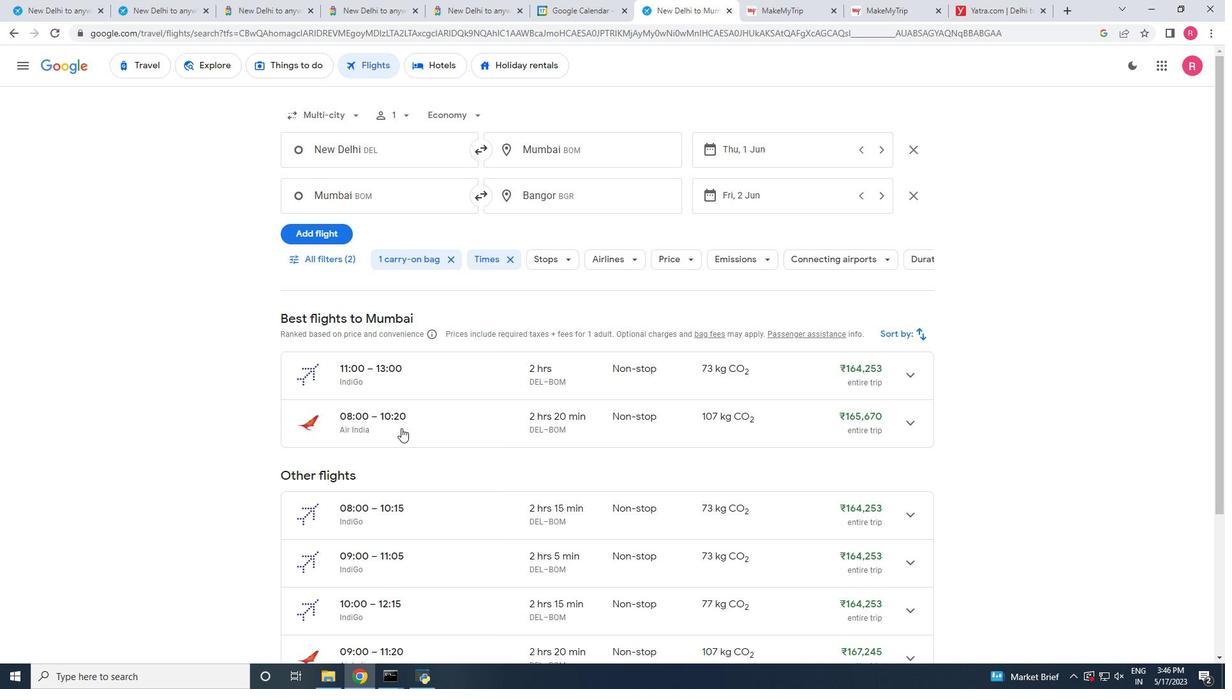 
Action: Mouse scrolled (535, 437) with delta (0, 0)
Screenshot: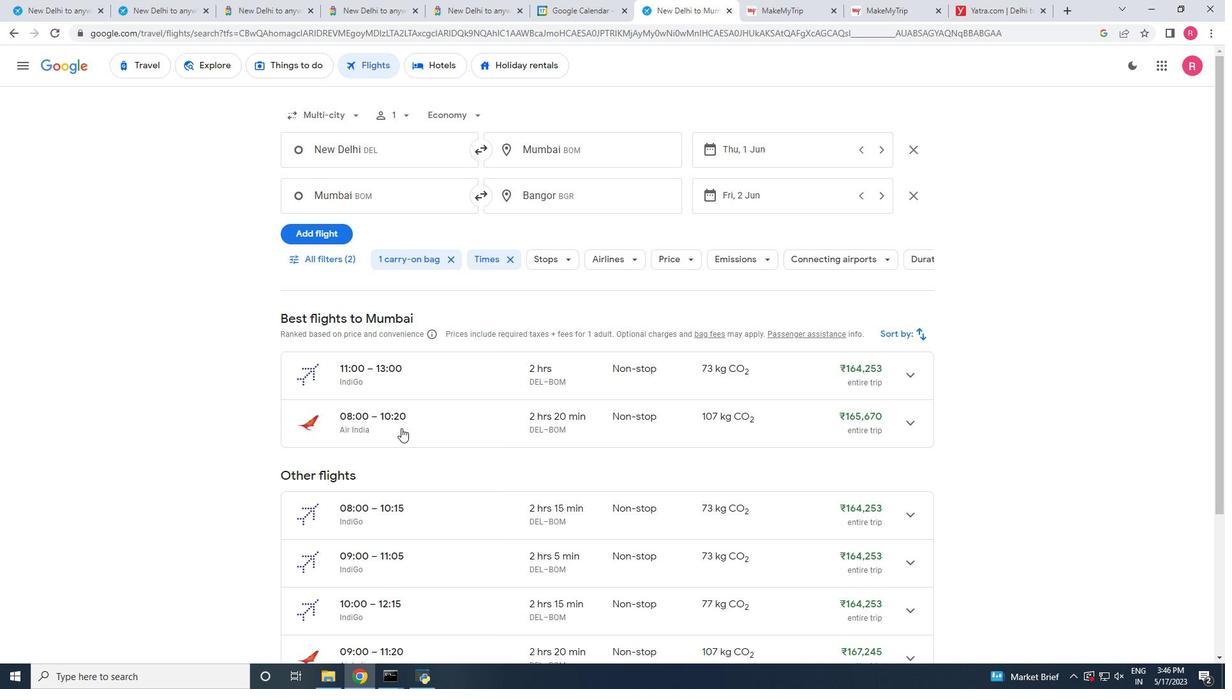 
Action: Mouse moved to (569, 438)
Screenshot: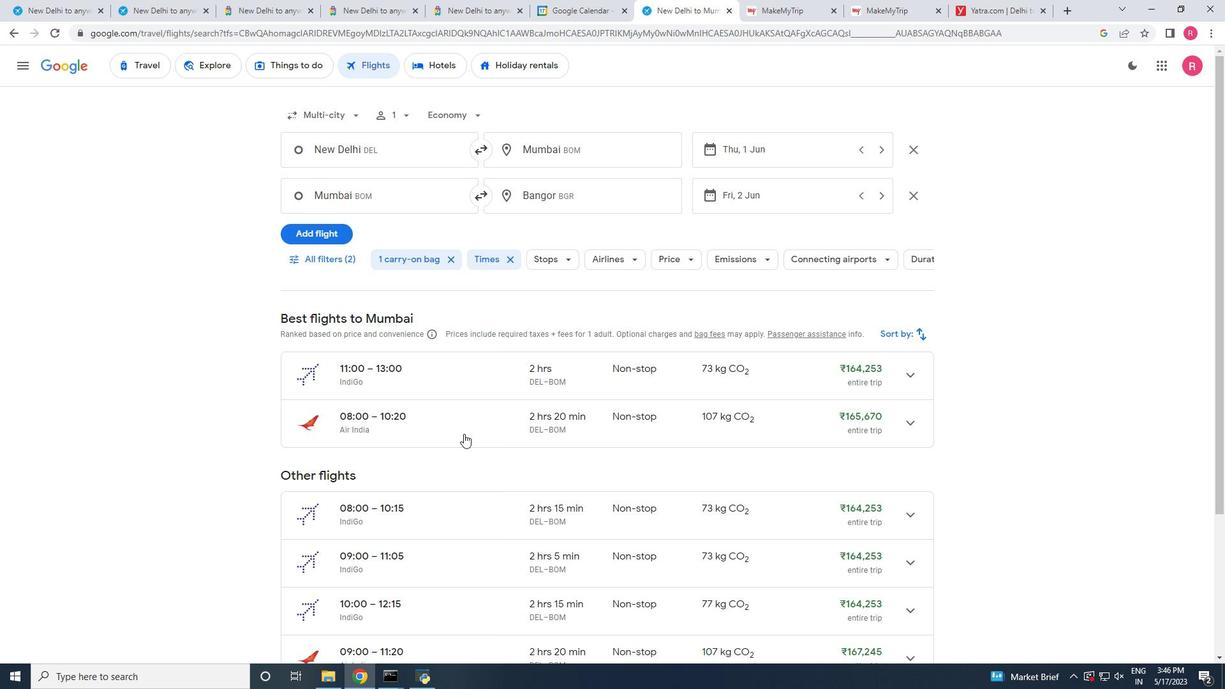
Action: Mouse scrolled (569, 437) with delta (0, 0)
Screenshot: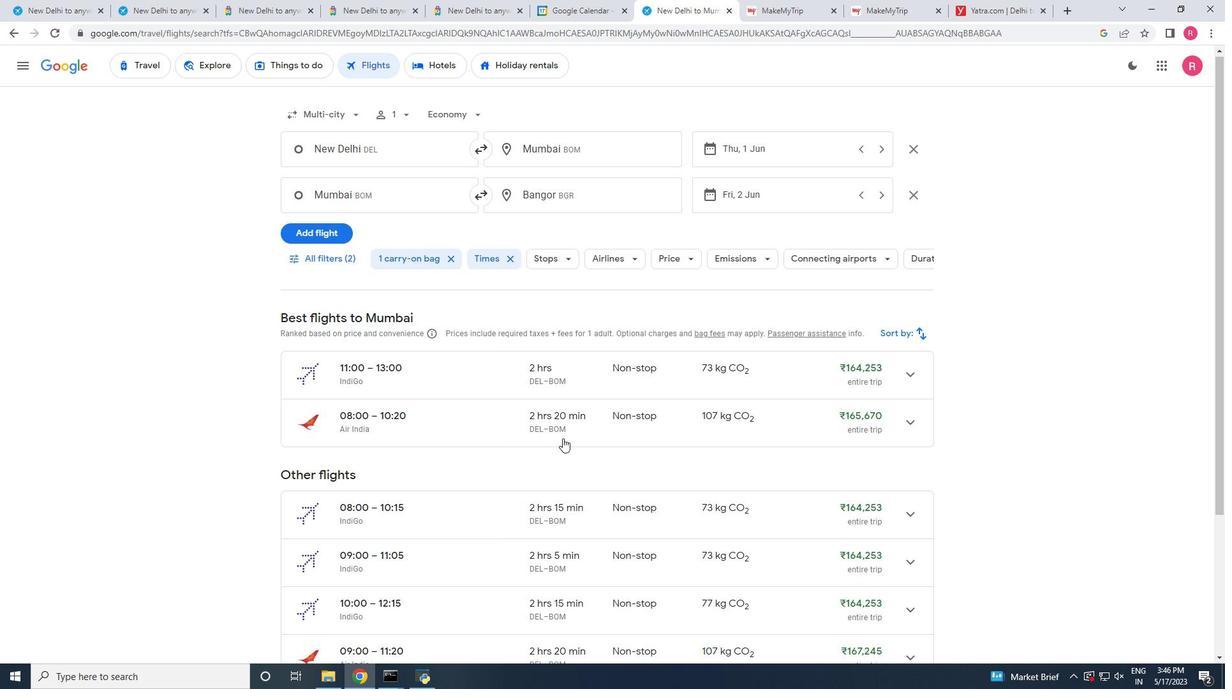 
Action: Mouse moved to (911, 241)
Screenshot: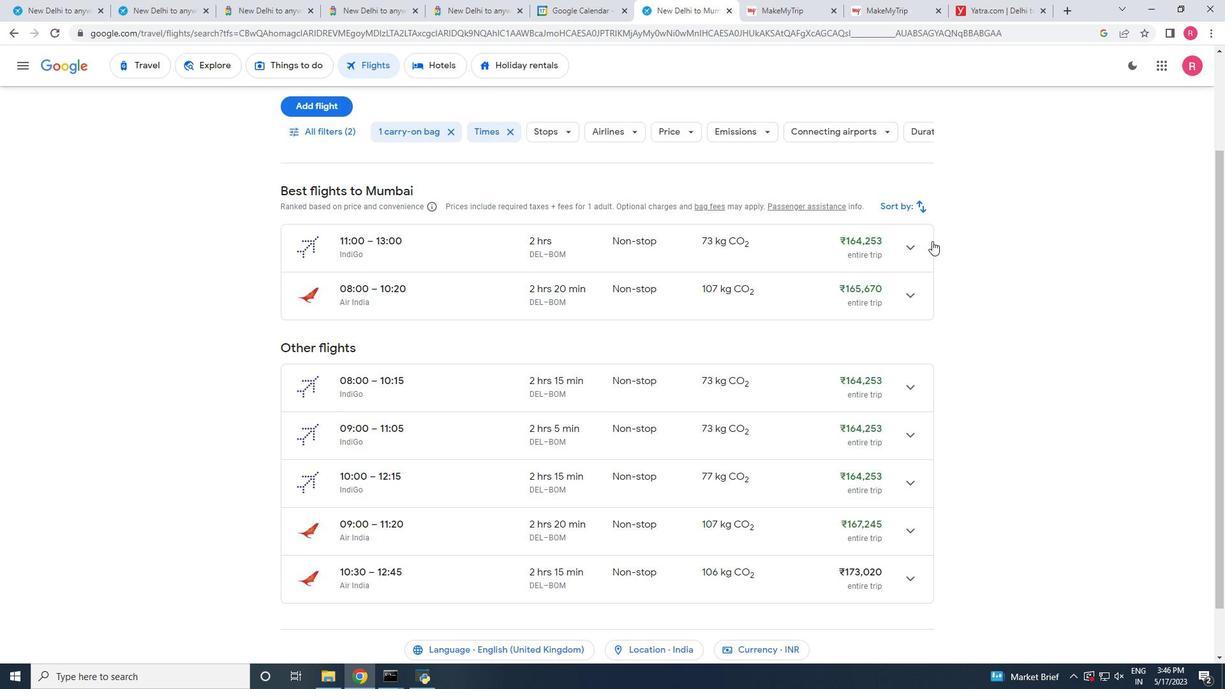 
Action: Mouse pressed left at (911, 241)
Screenshot: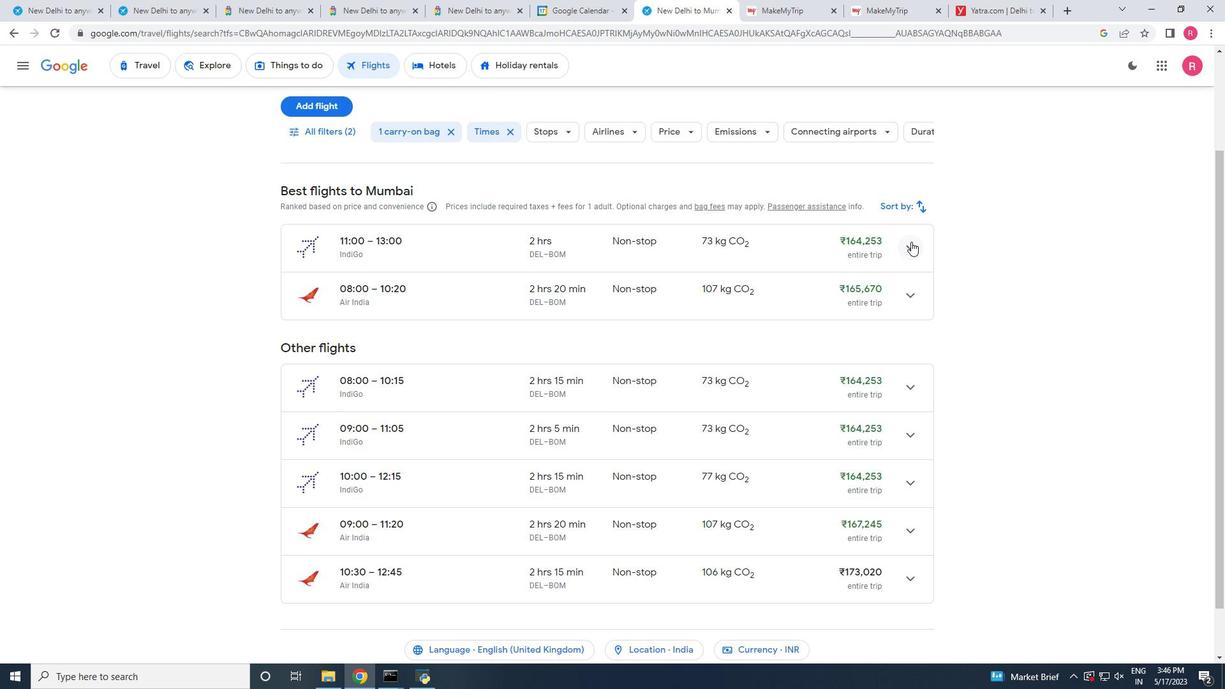 
Action: Mouse moved to (798, 331)
Screenshot: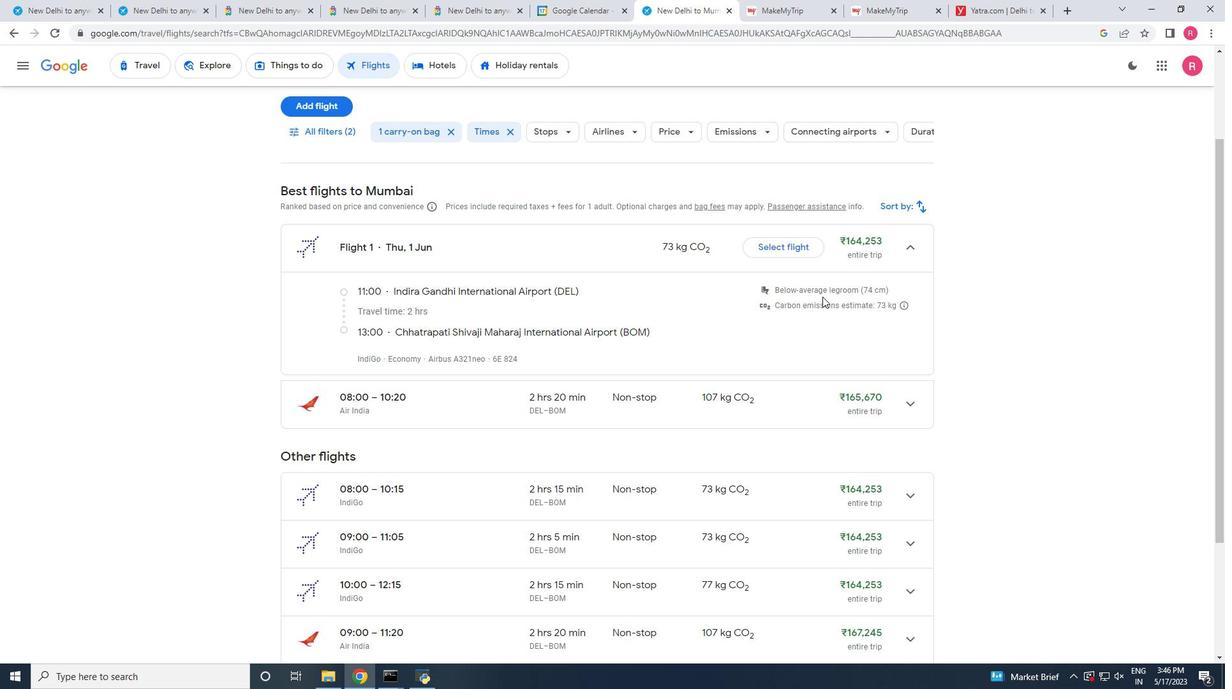 
Action: Mouse scrolled (798, 331) with delta (0, 0)
Screenshot: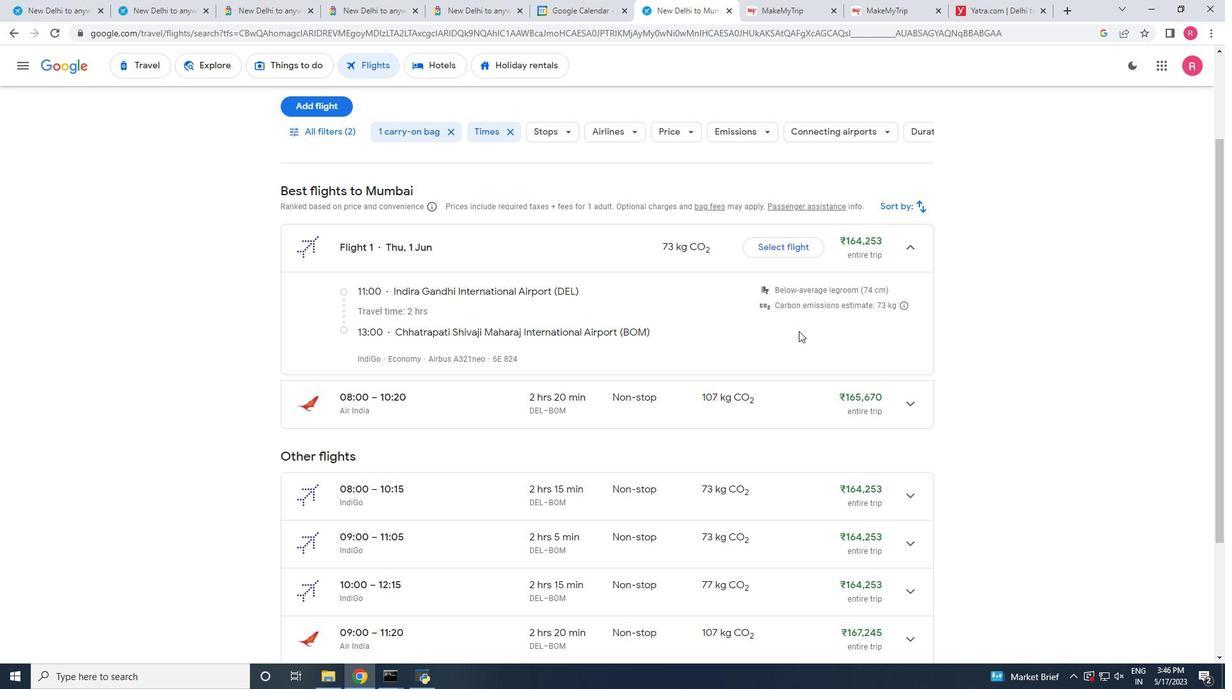 
Action: Mouse scrolled (798, 331) with delta (0, 0)
Screenshot: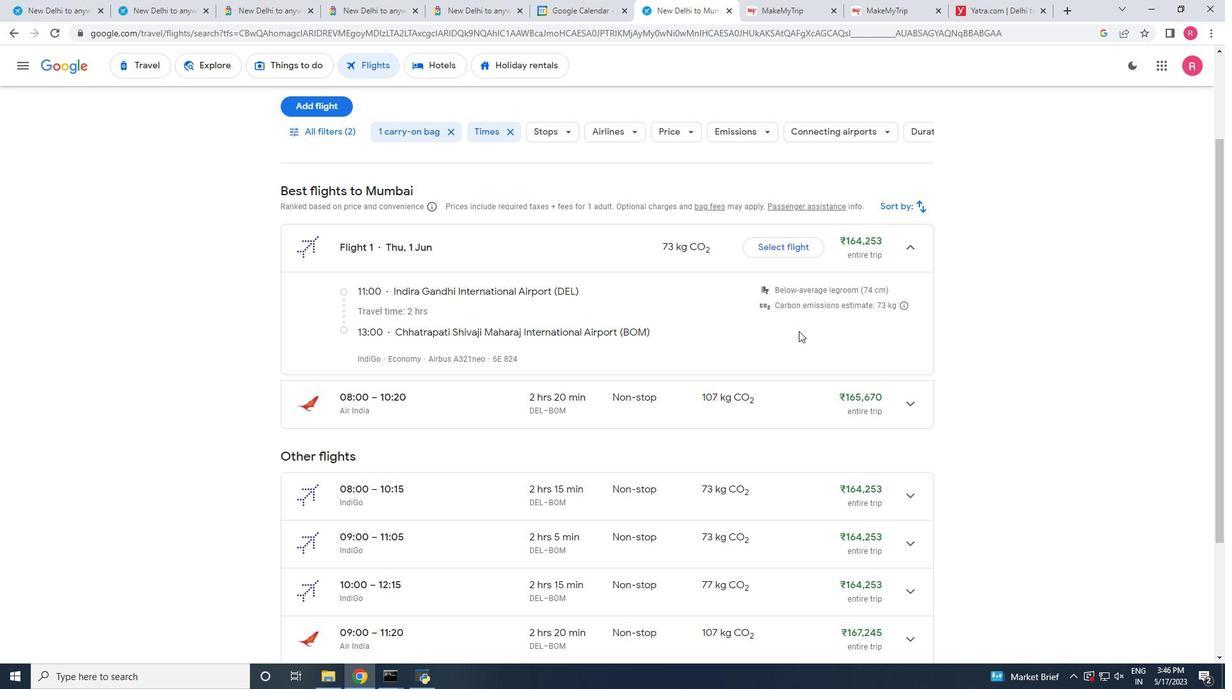 
Action: Mouse scrolled (798, 331) with delta (0, 0)
Screenshot: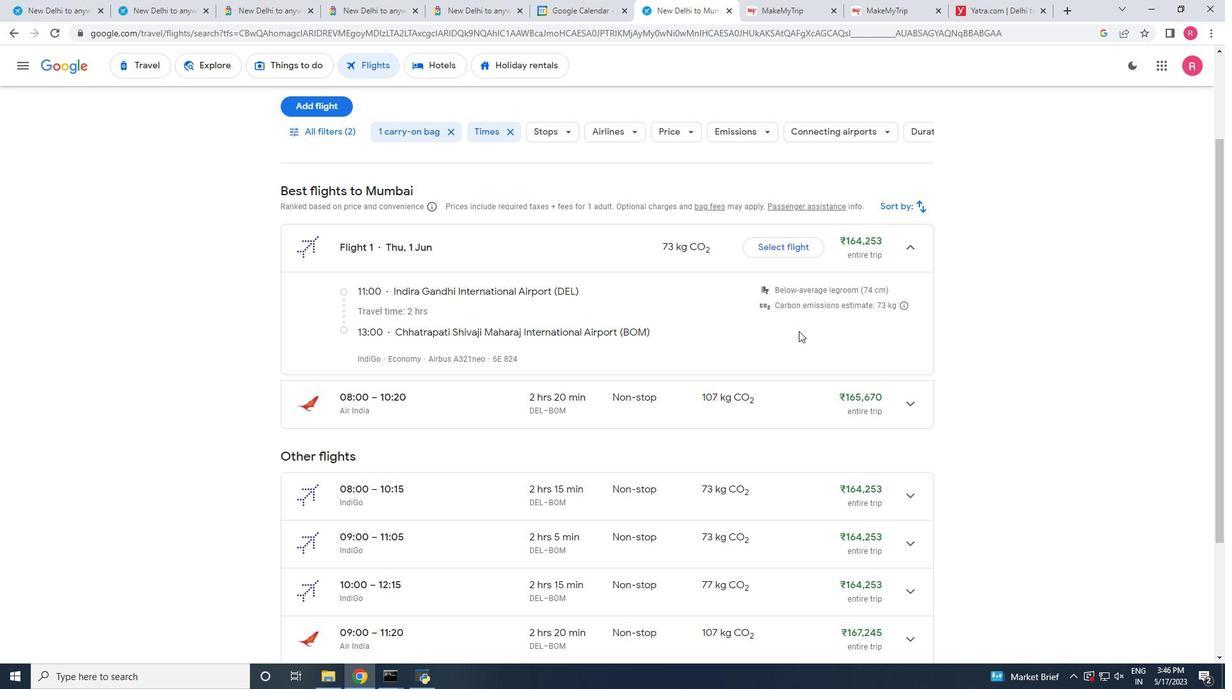 
Action: Mouse moved to (797, 331)
Screenshot: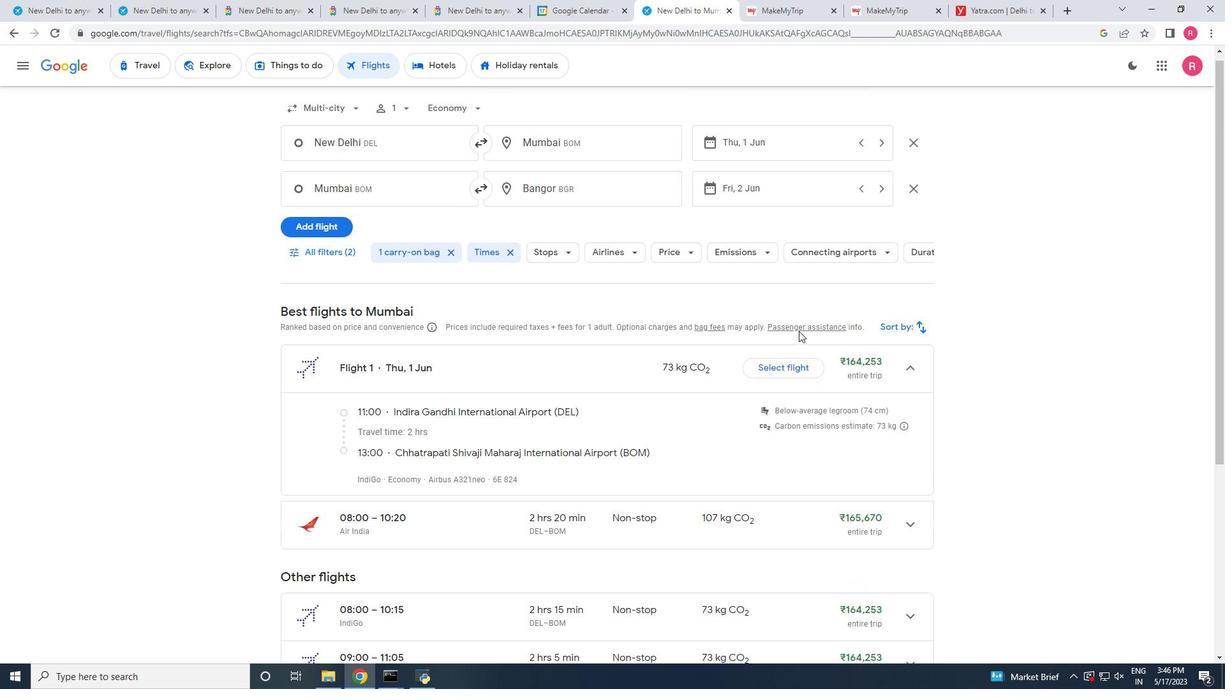 
Action: Mouse scrolled (797, 331) with delta (0, 0)
Screenshot: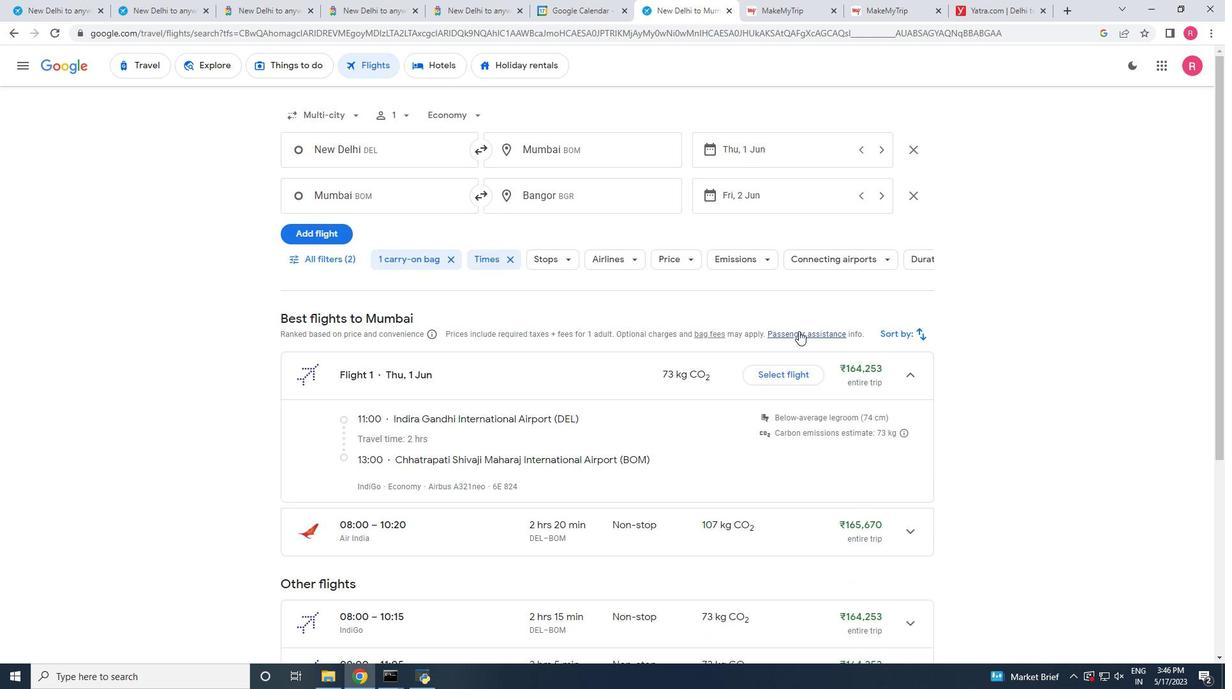 
Action: Mouse scrolled (797, 331) with delta (0, 0)
Screenshot: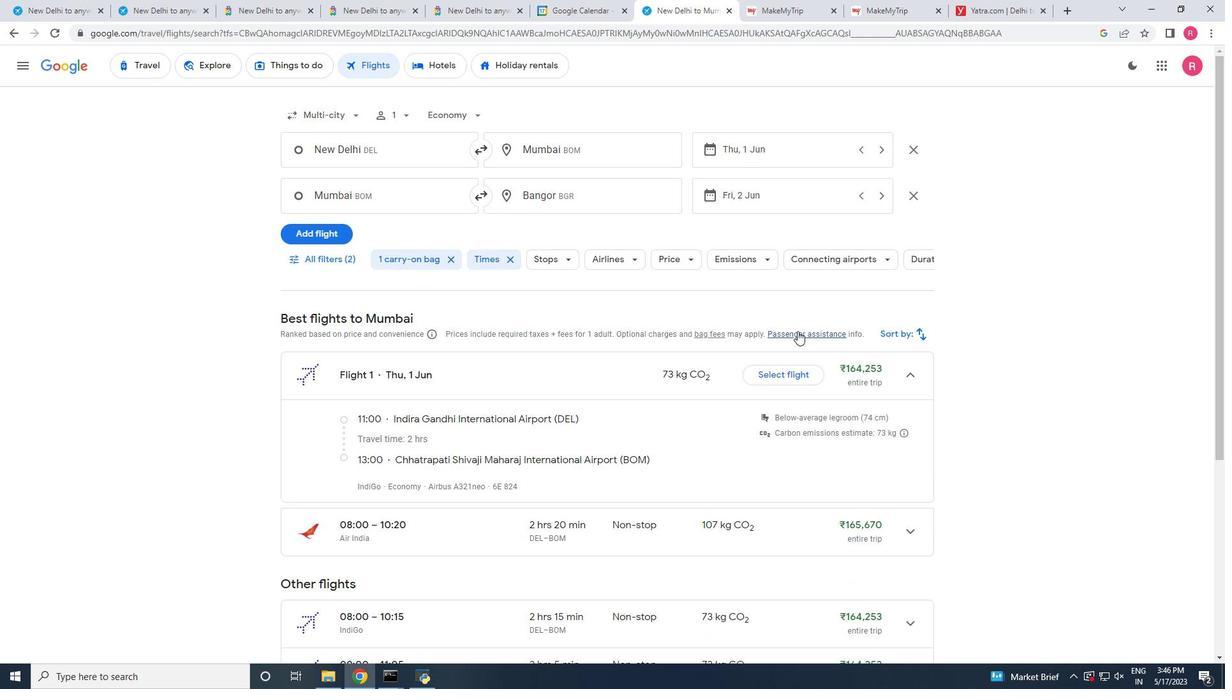 
Action: Mouse scrolled (797, 331) with delta (0, 0)
Screenshot: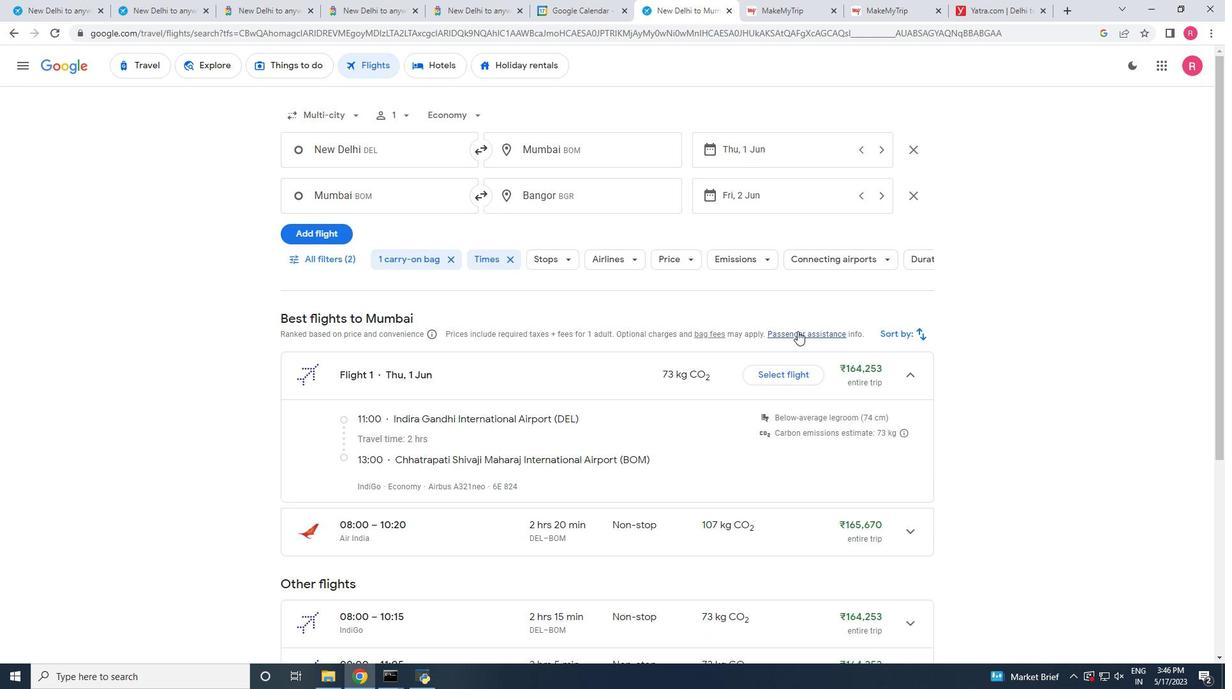 
Action: Mouse scrolled (797, 330) with delta (0, 0)
Screenshot: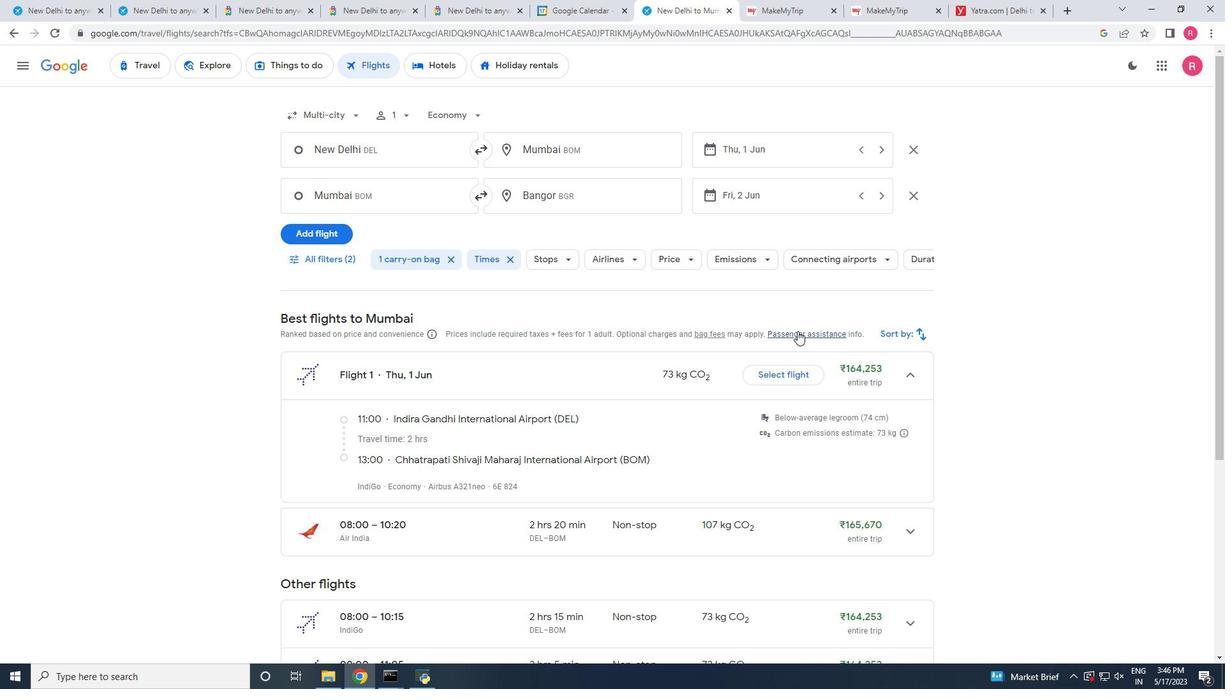
Action: Mouse scrolled (797, 330) with delta (0, 0)
Screenshot: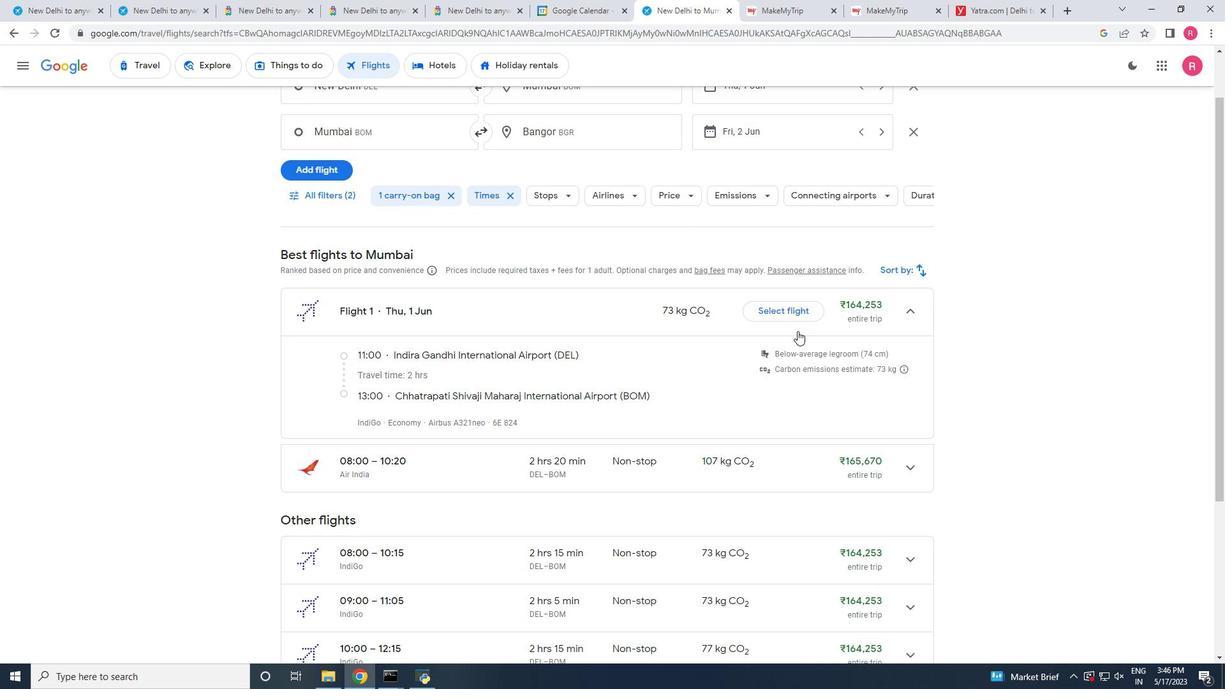 
Action: Mouse scrolled (797, 330) with delta (0, 0)
Screenshot: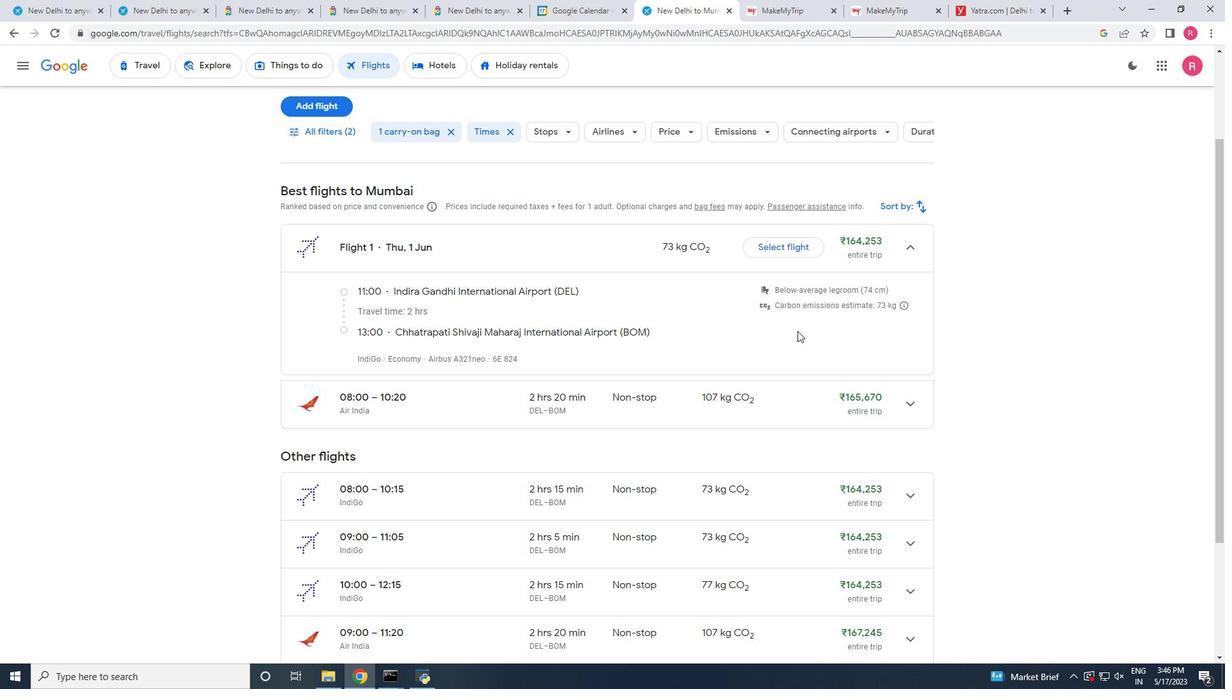 
Action: Mouse scrolled (797, 330) with delta (0, 0)
Screenshot: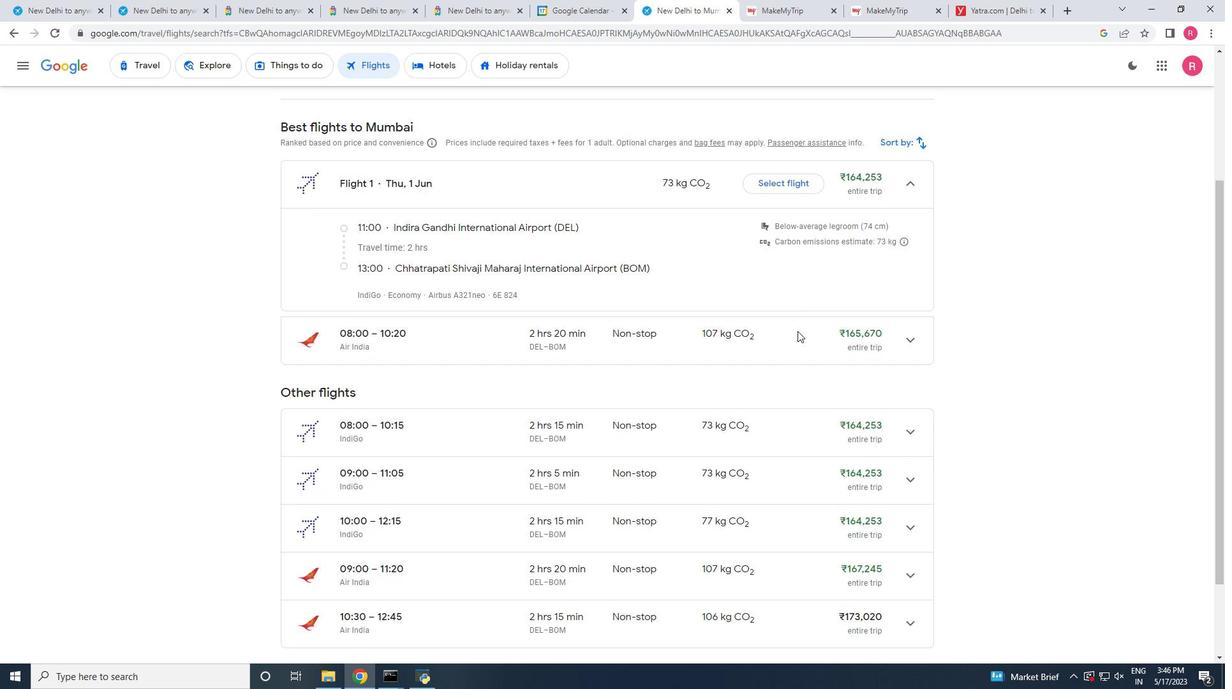 
Action: Mouse scrolled (797, 331) with delta (0, 0)
Screenshot: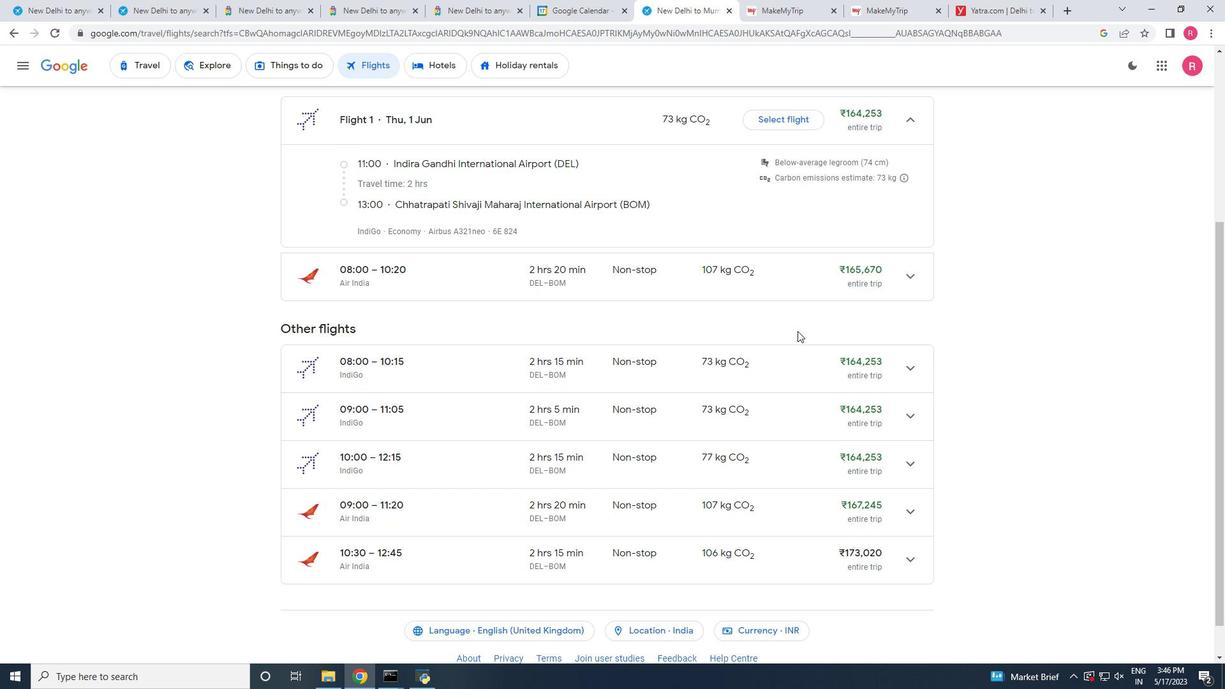 
Action: Mouse pressed left at (797, 331)
Screenshot: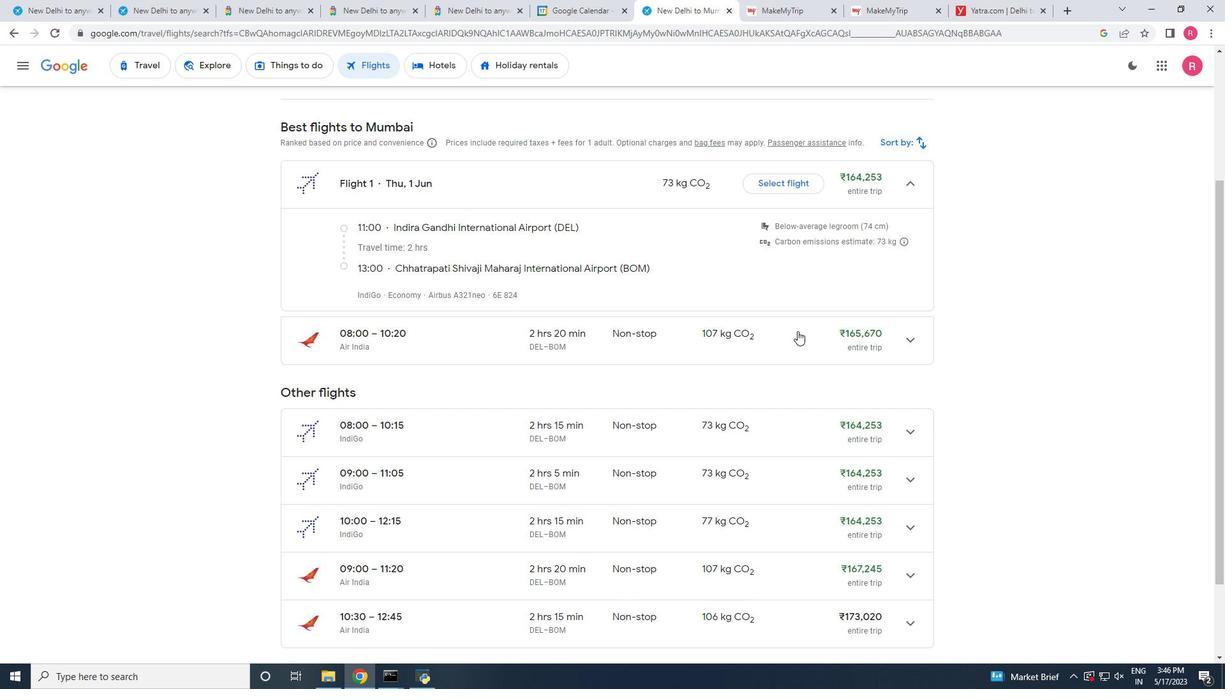 
Action: Mouse moved to (917, 330)
Screenshot: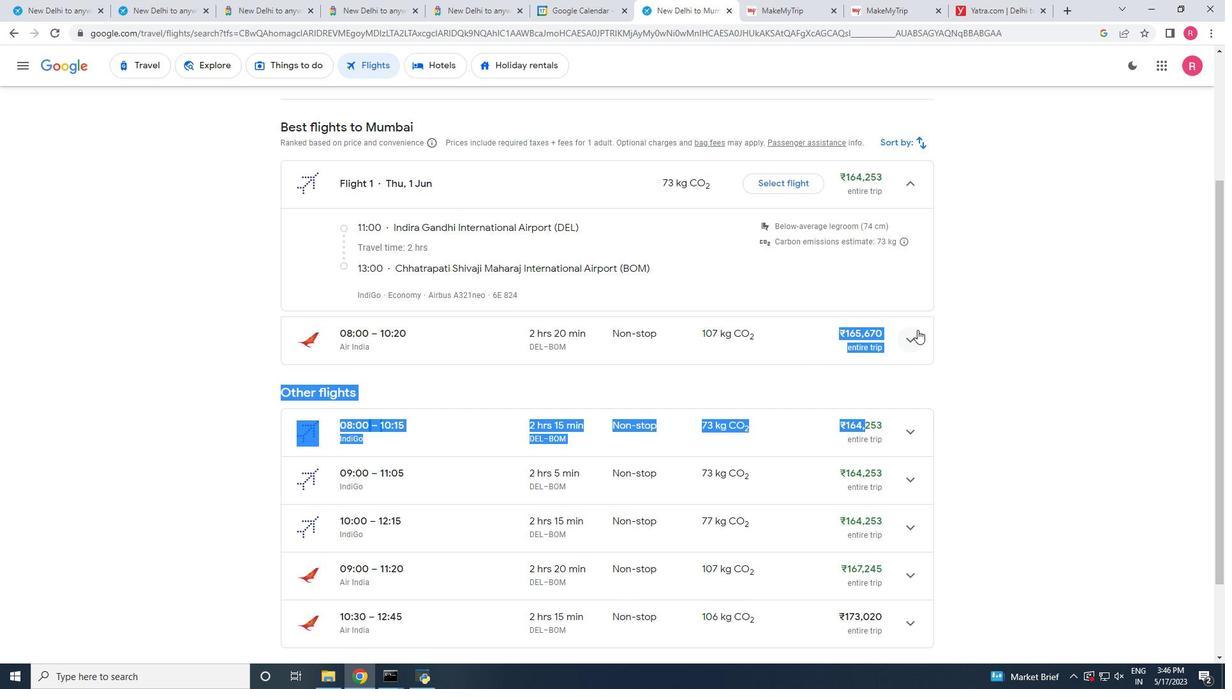 
Action: Mouse pressed left at (917, 330)
Screenshot: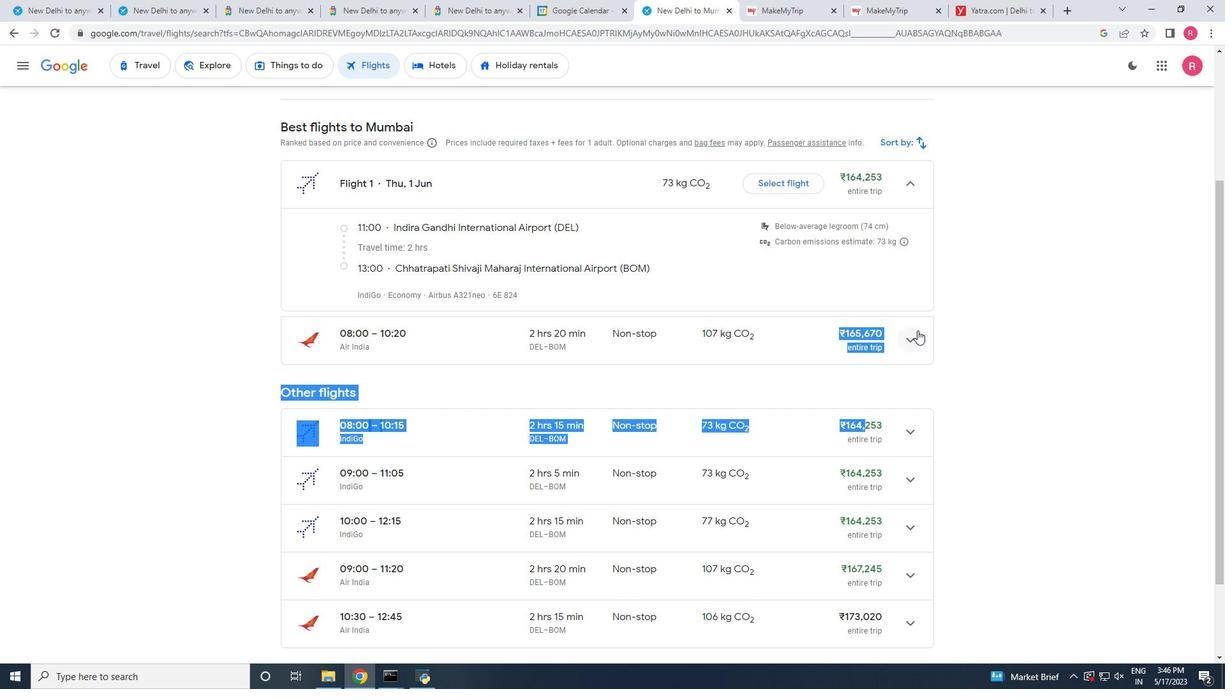 
Action: Mouse moved to (973, 403)
Screenshot: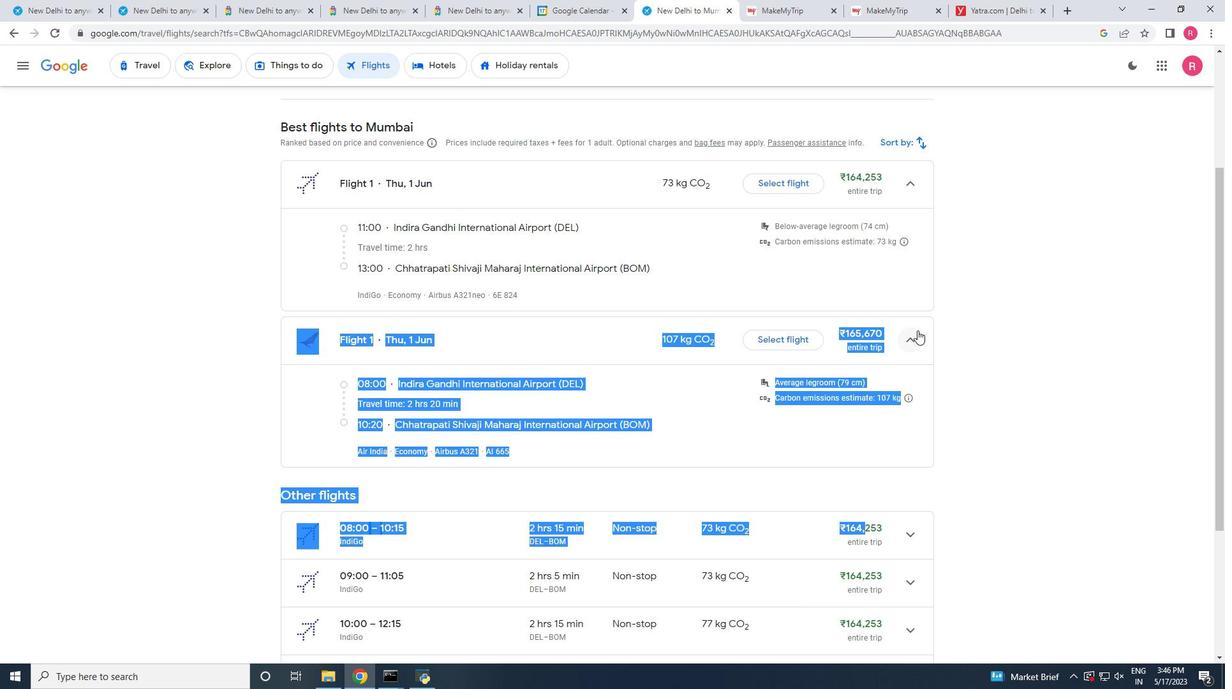 
Action: Mouse pressed left at (973, 403)
Screenshot: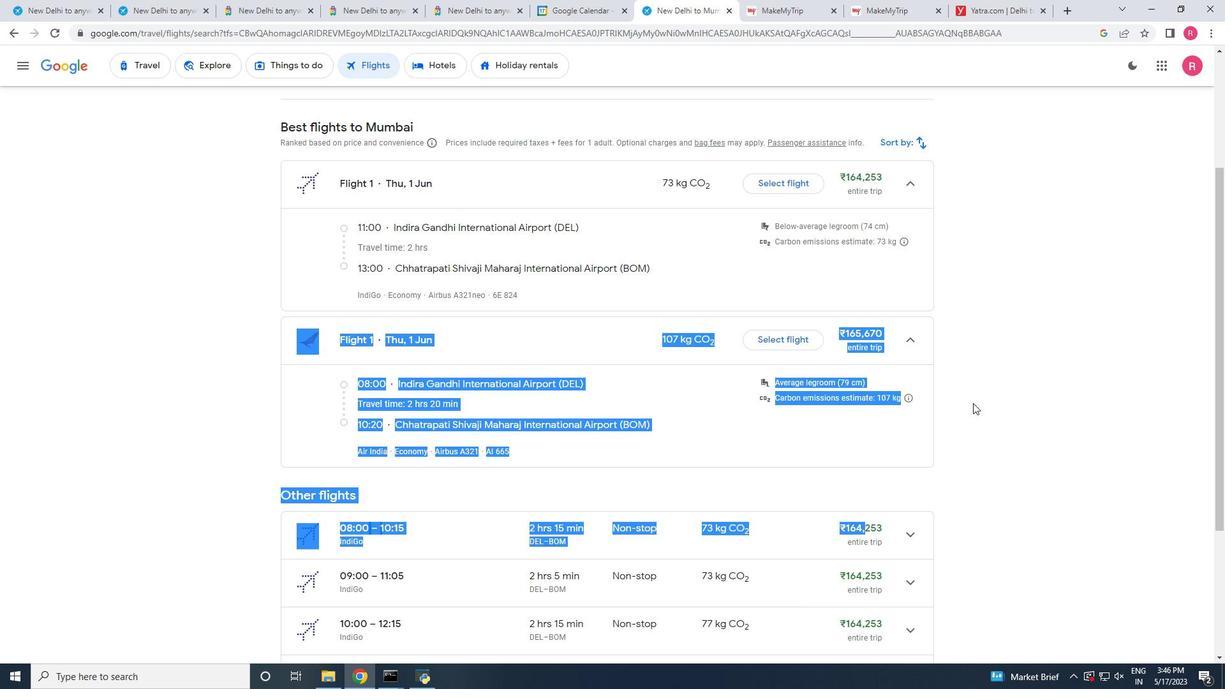 
Action: Mouse moved to (918, 336)
Screenshot: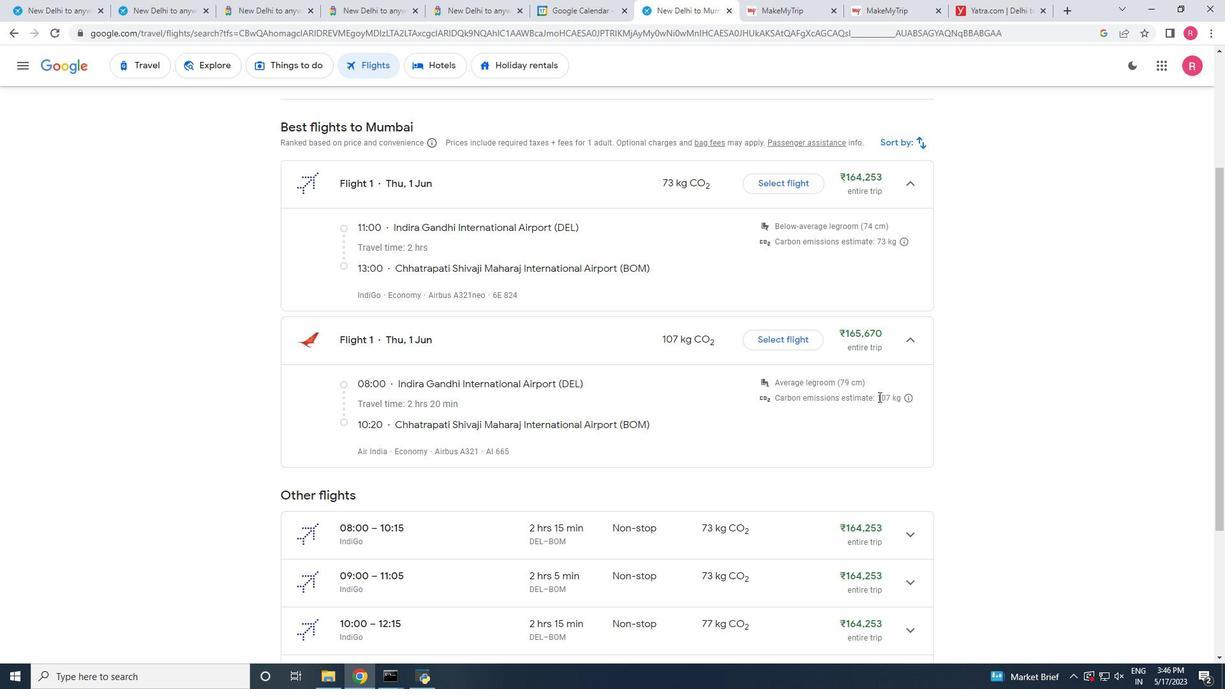 
Action: Mouse scrolled (918, 335) with delta (0, 0)
Screenshot: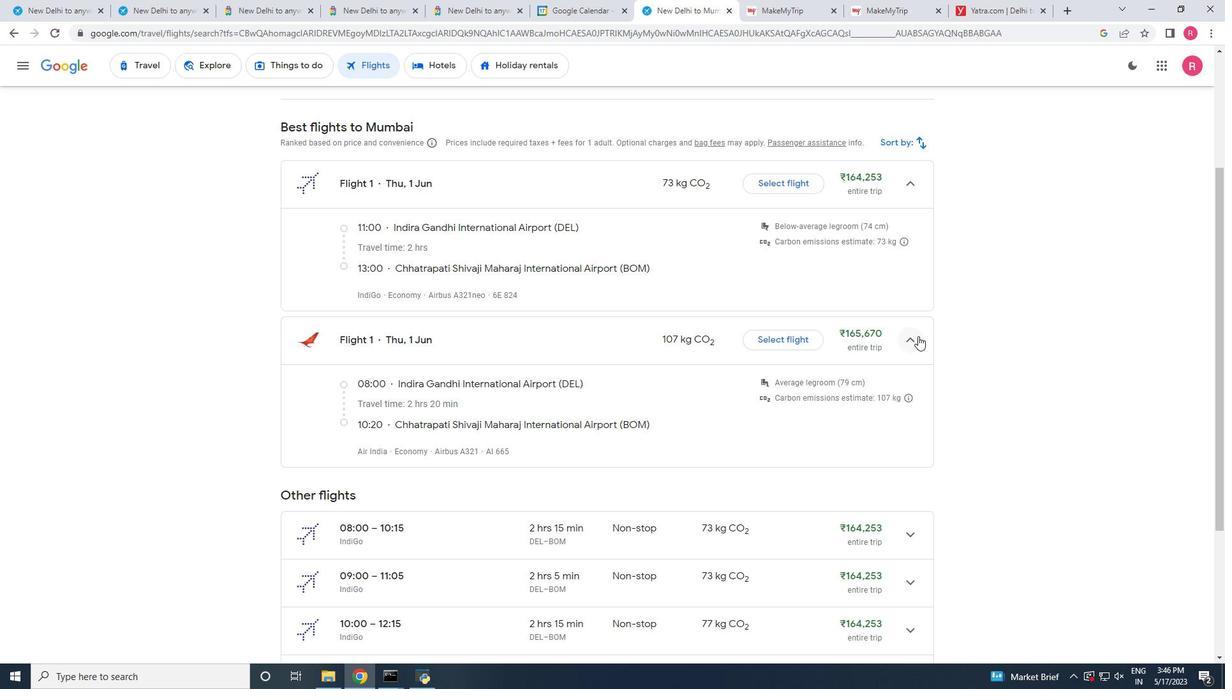 
Action: Mouse scrolled (918, 335) with delta (0, 0)
Screenshot: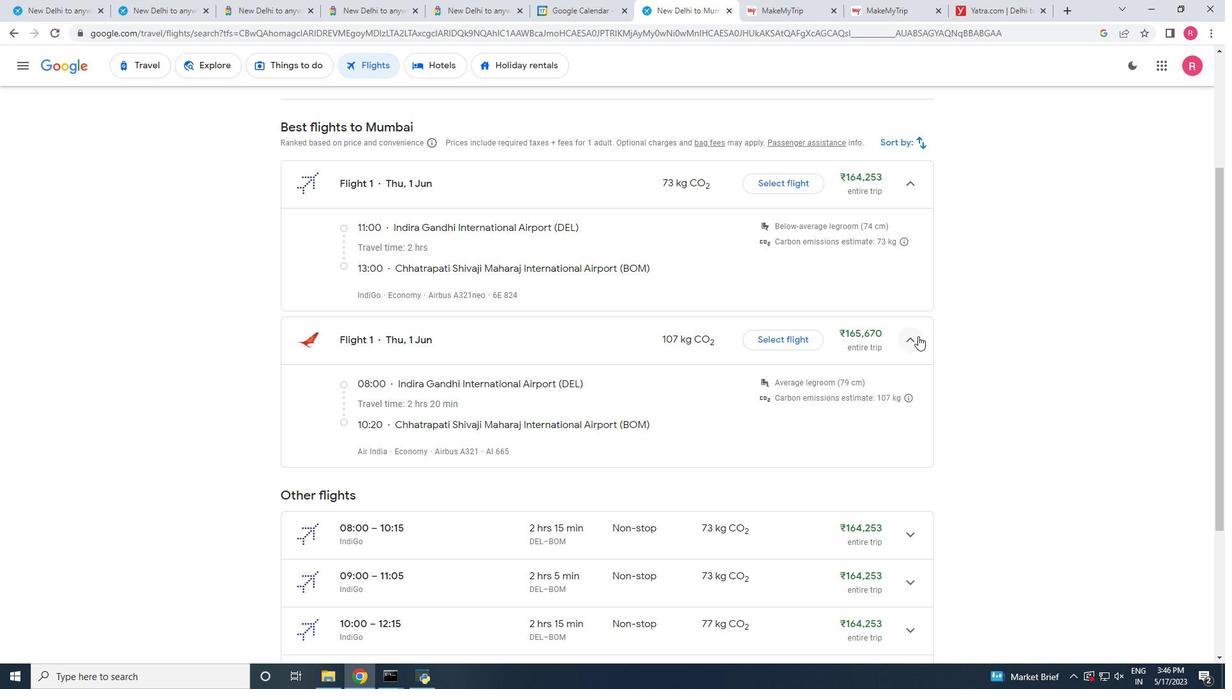 
Action: Mouse scrolled (918, 335) with delta (0, 0)
Screenshot: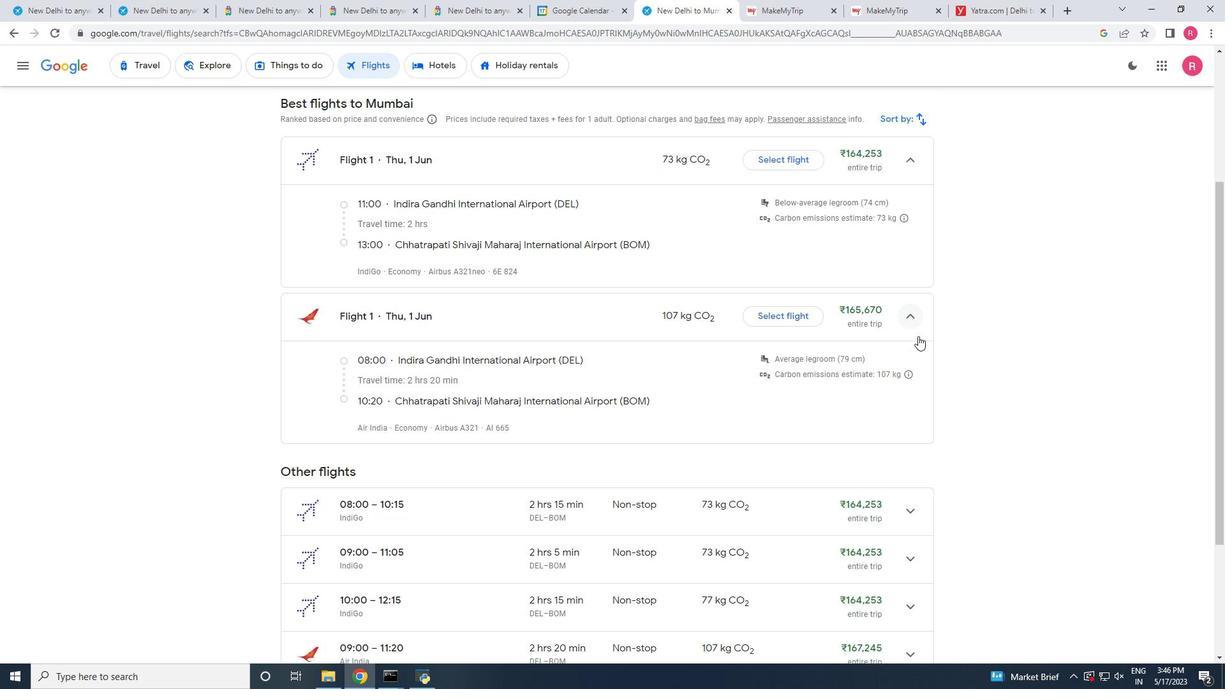 
Action: Mouse moved to (918, 335)
Screenshot: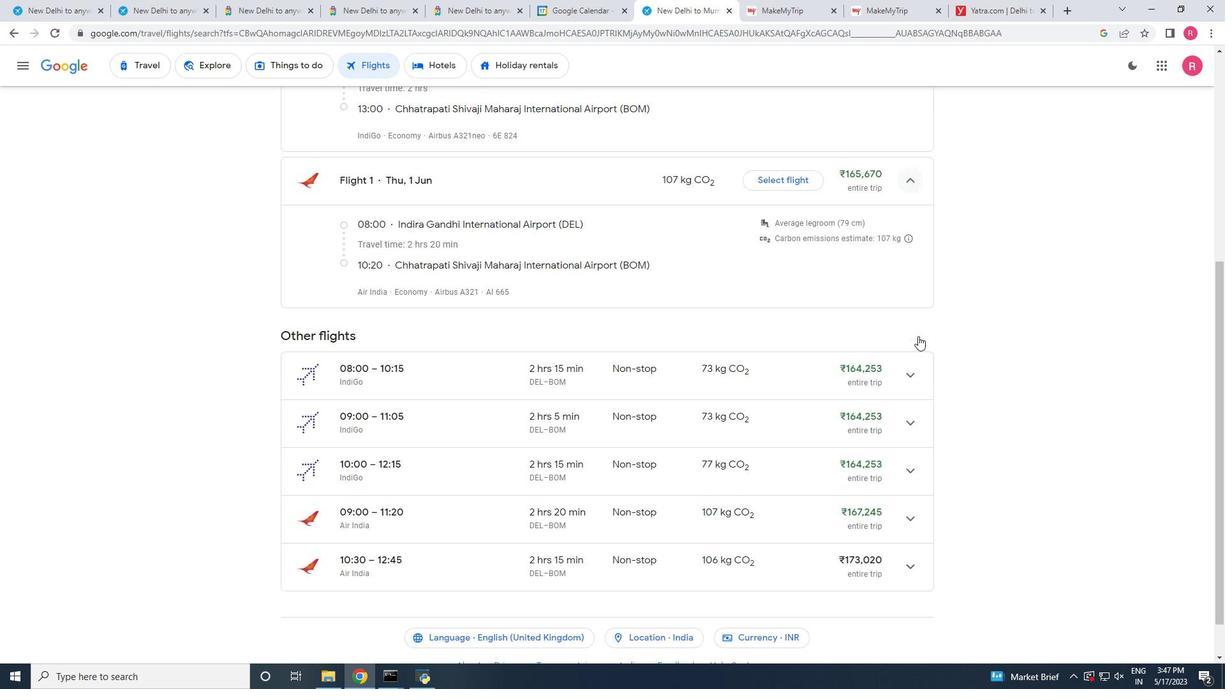 
Action: Mouse scrolled (918, 334) with delta (0, 0)
Screenshot: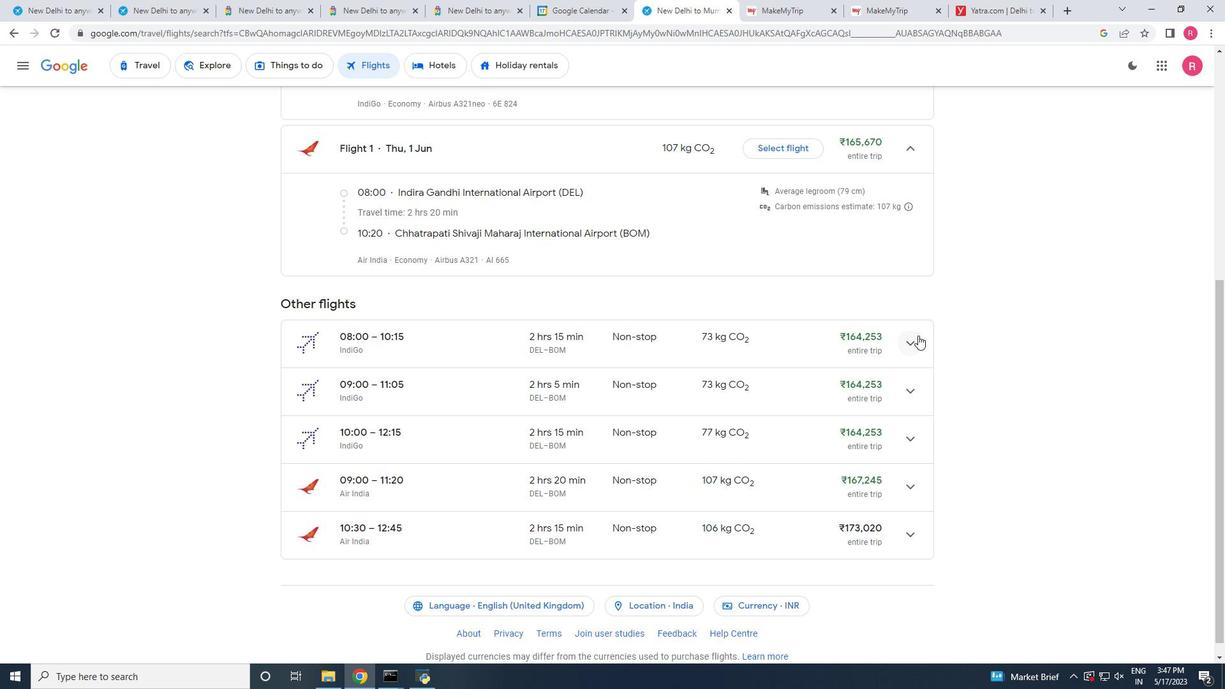 
Action: Mouse pressed left at (918, 335)
Screenshot: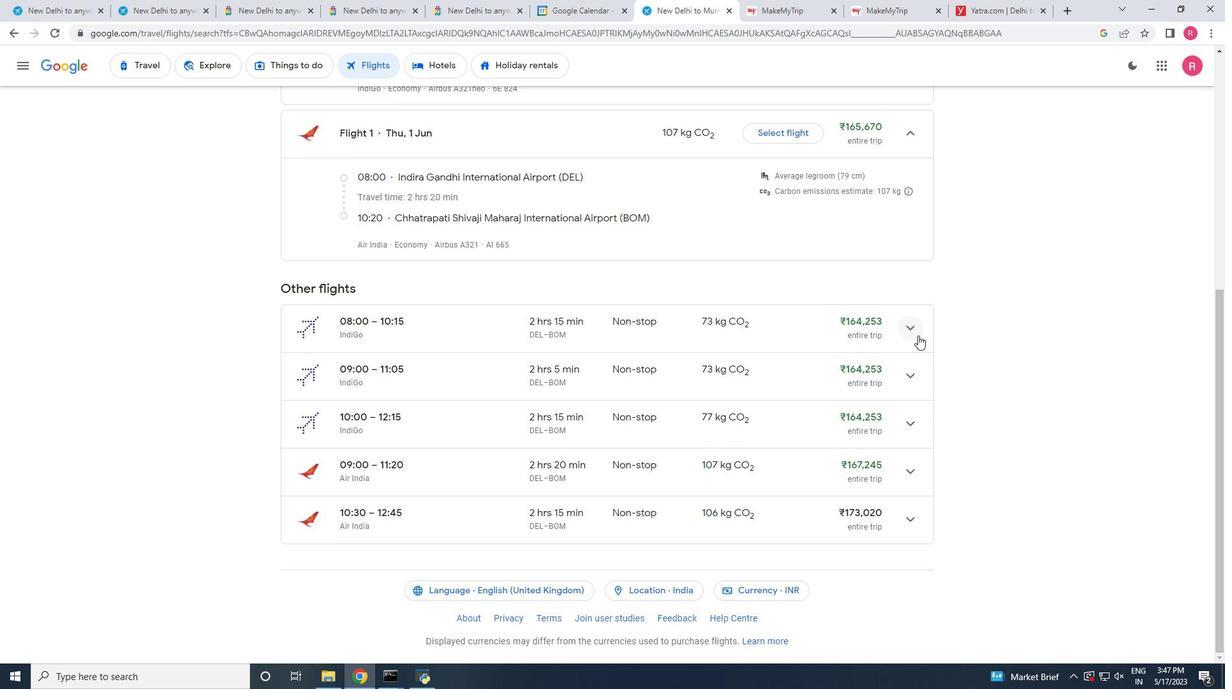 
Action: Mouse scrolled (918, 334) with delta (0, 0)
Screenshot: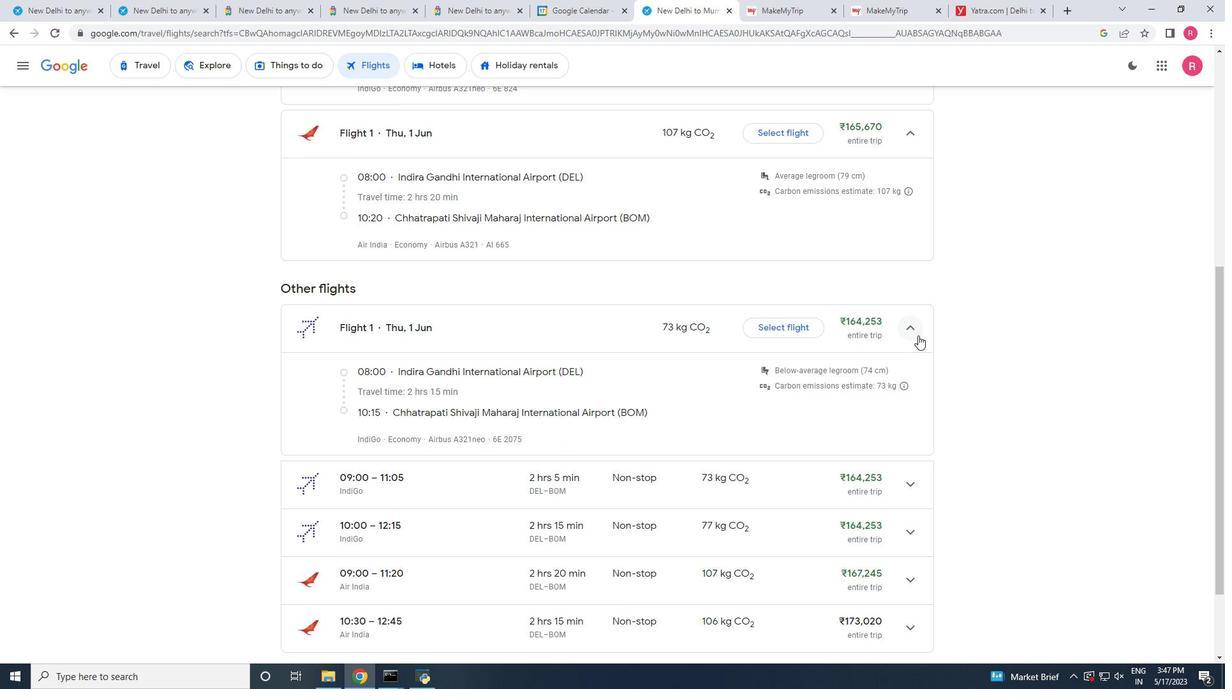 
Action: Mouse scrolled (918, 334) with delta (0, 0)
Screenshot: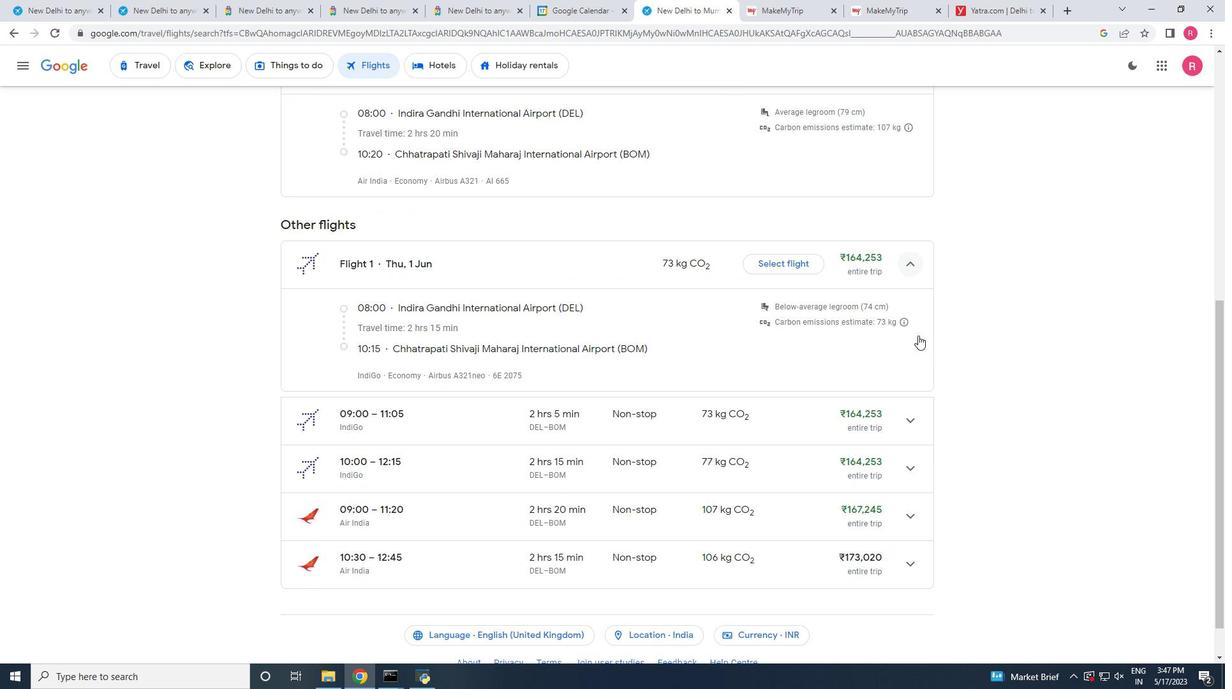 
Action: Mouse moved to (912, 380)
Screenshot: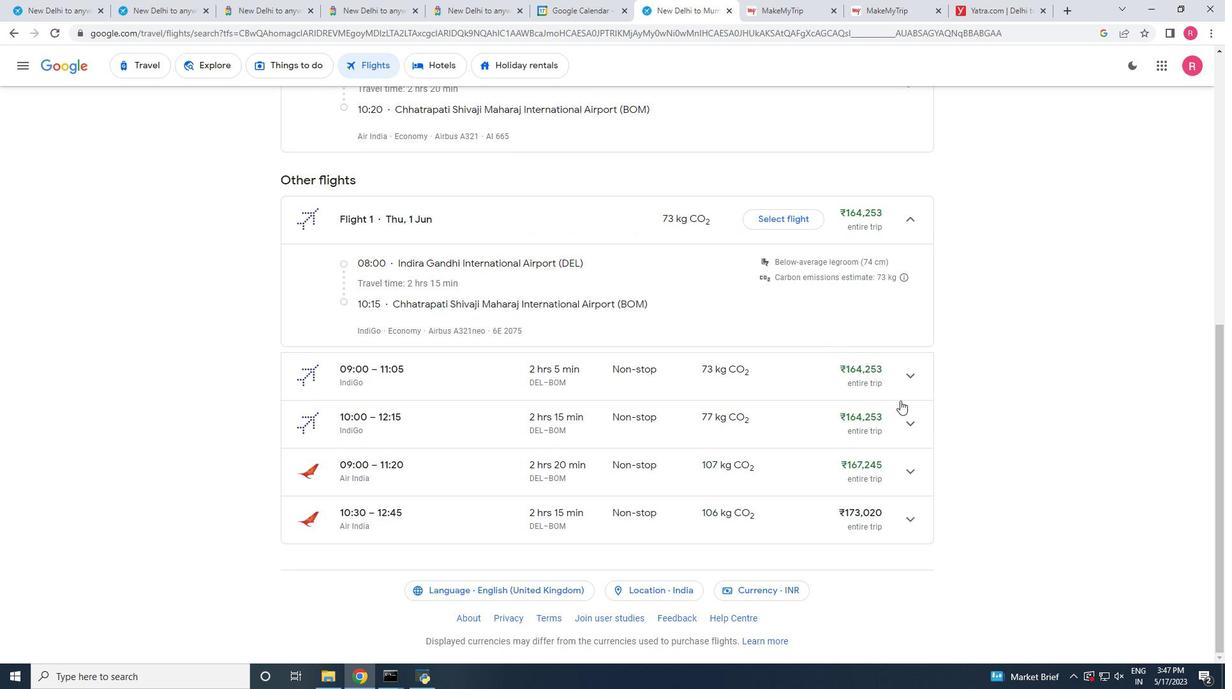 
Action: Mouse pressed left at (912, 380)
Screenshot: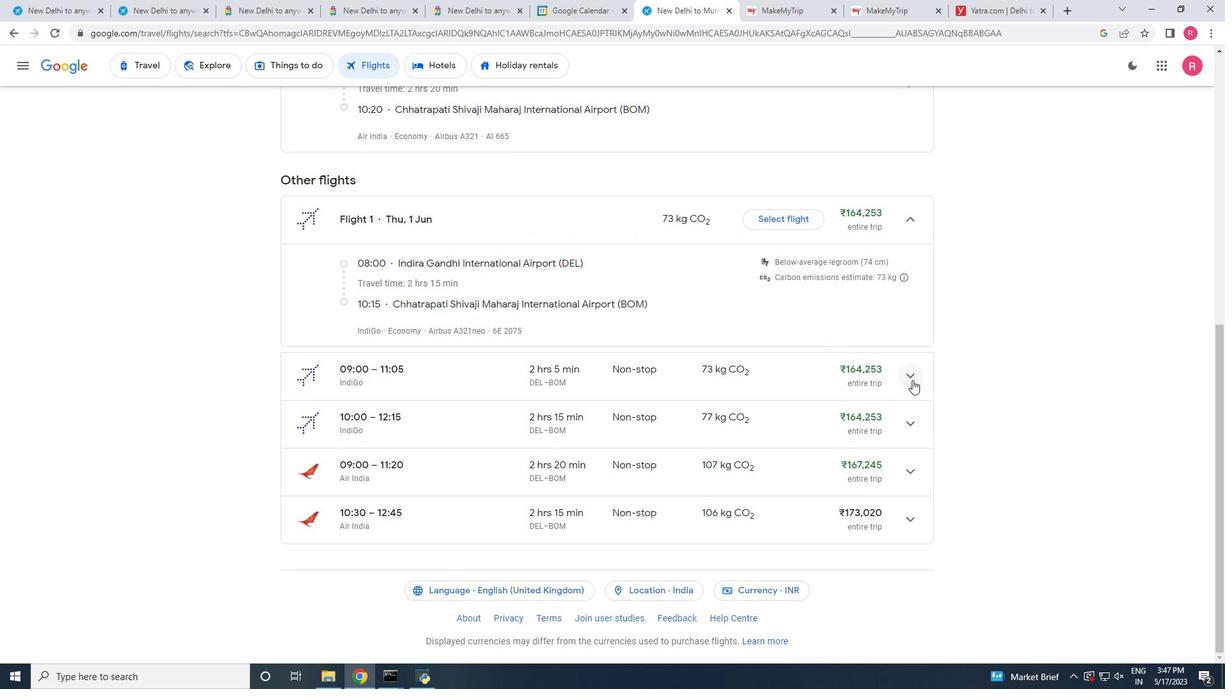 
Action: Mouse scrolled (912, 379) with delta (0, 0)
Screenshot: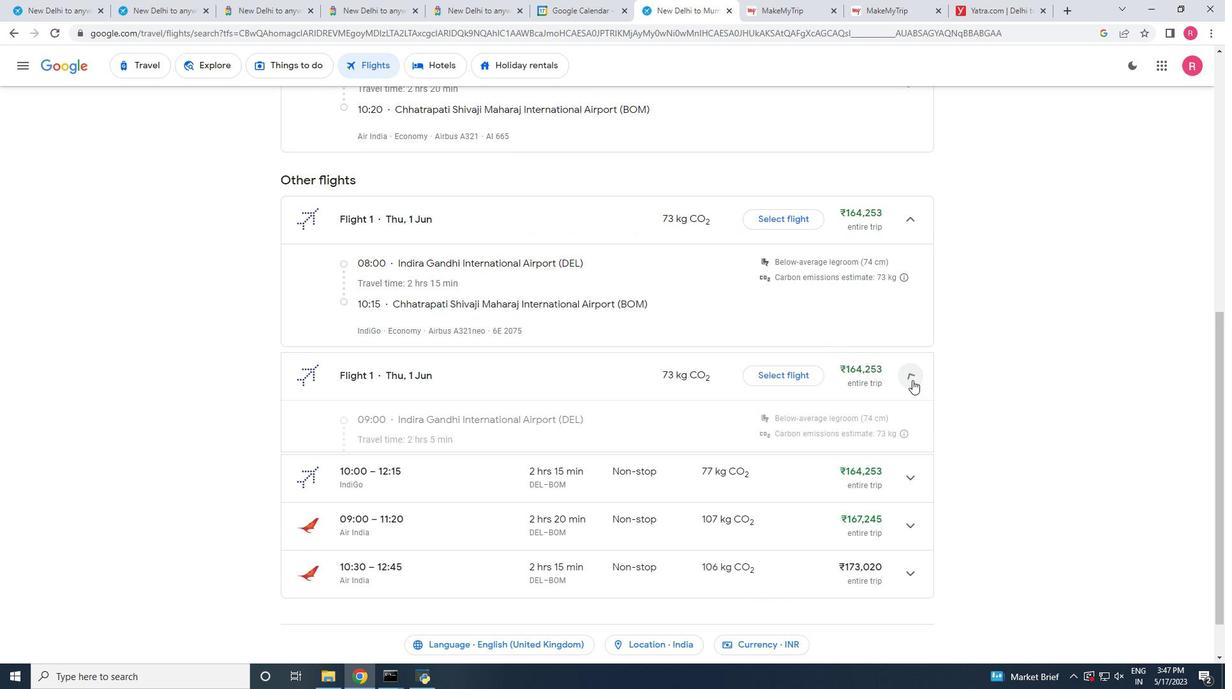 
Action: Mouse scrolled (912, 379) with delta (0, 0)
Screenshot: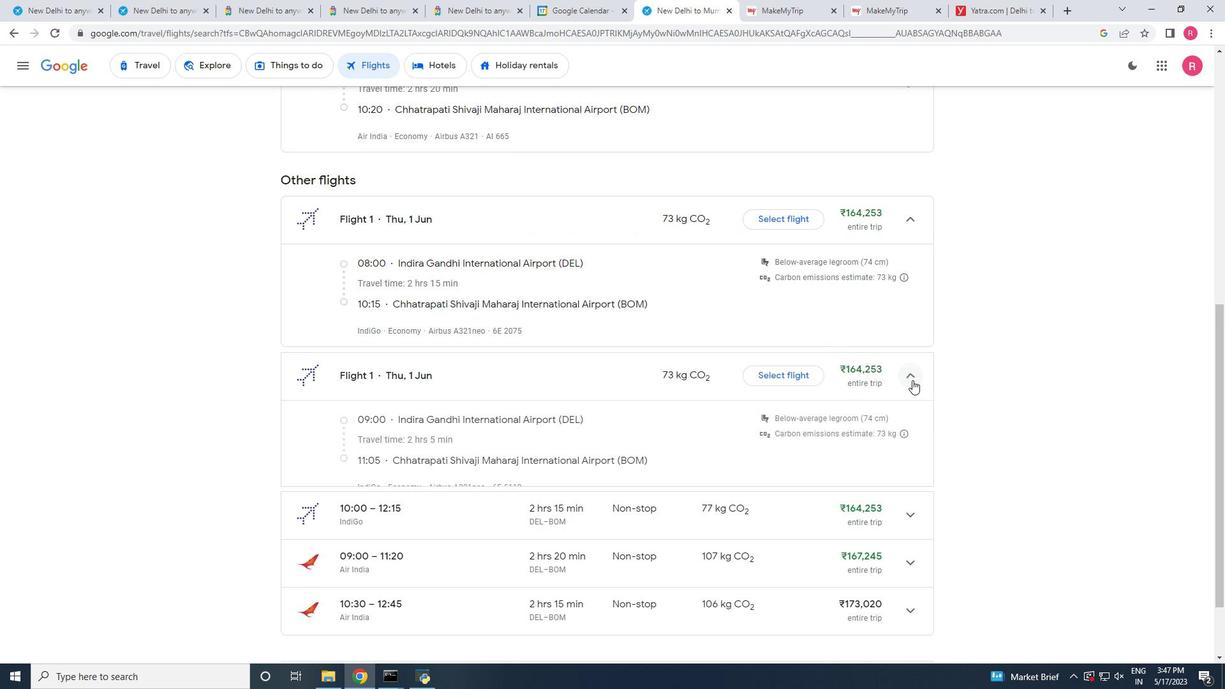 
Action: Mouse moved to (914, 430)
Screenshot: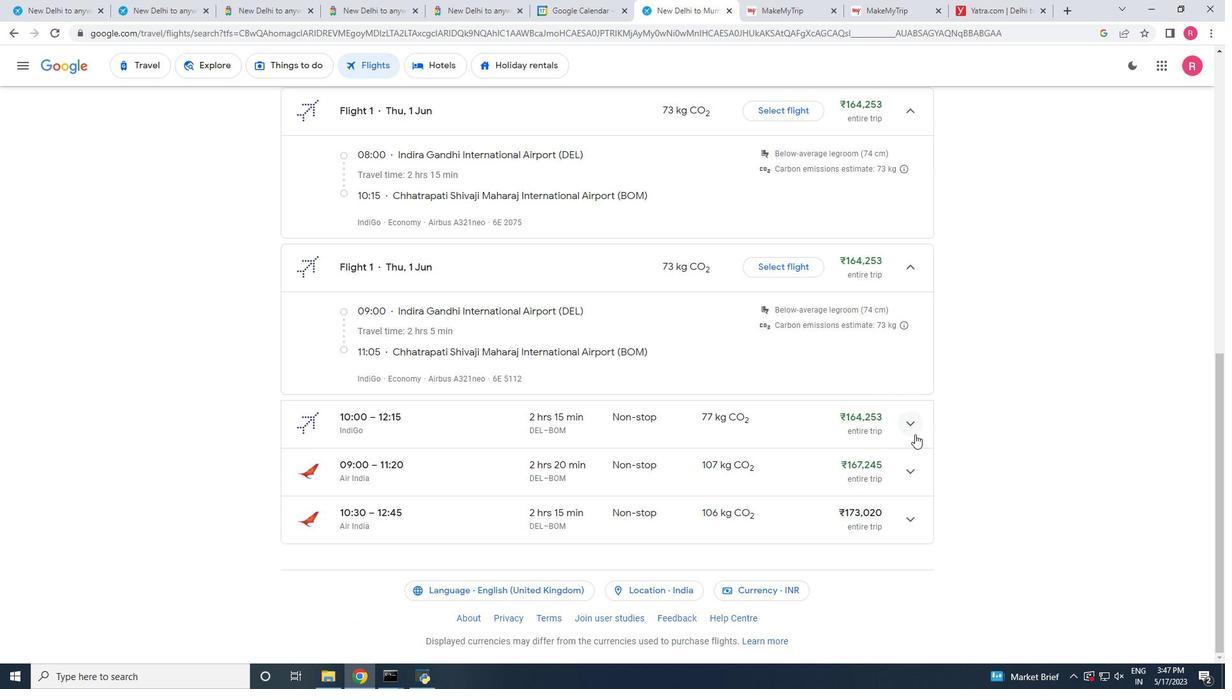 
Action: Mouse pressed left at (914, 430)
Screenshot: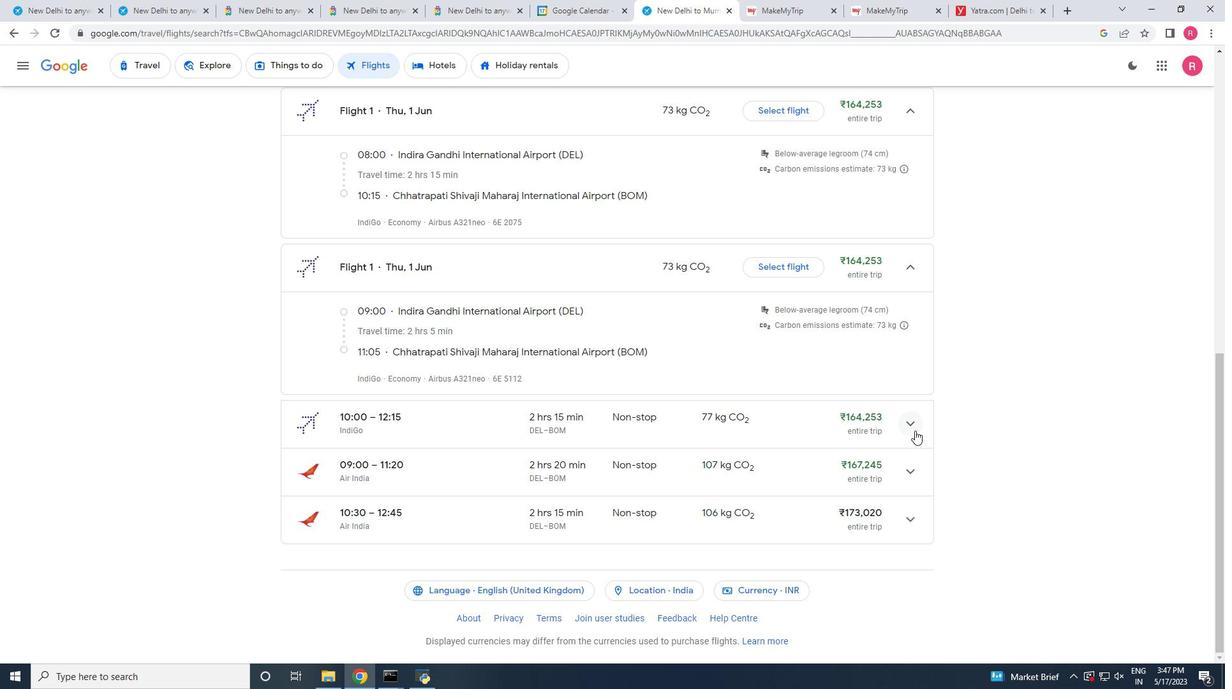 
Action: Mouse scrolled (914, 430) with delta (0, 0)
Screenshot: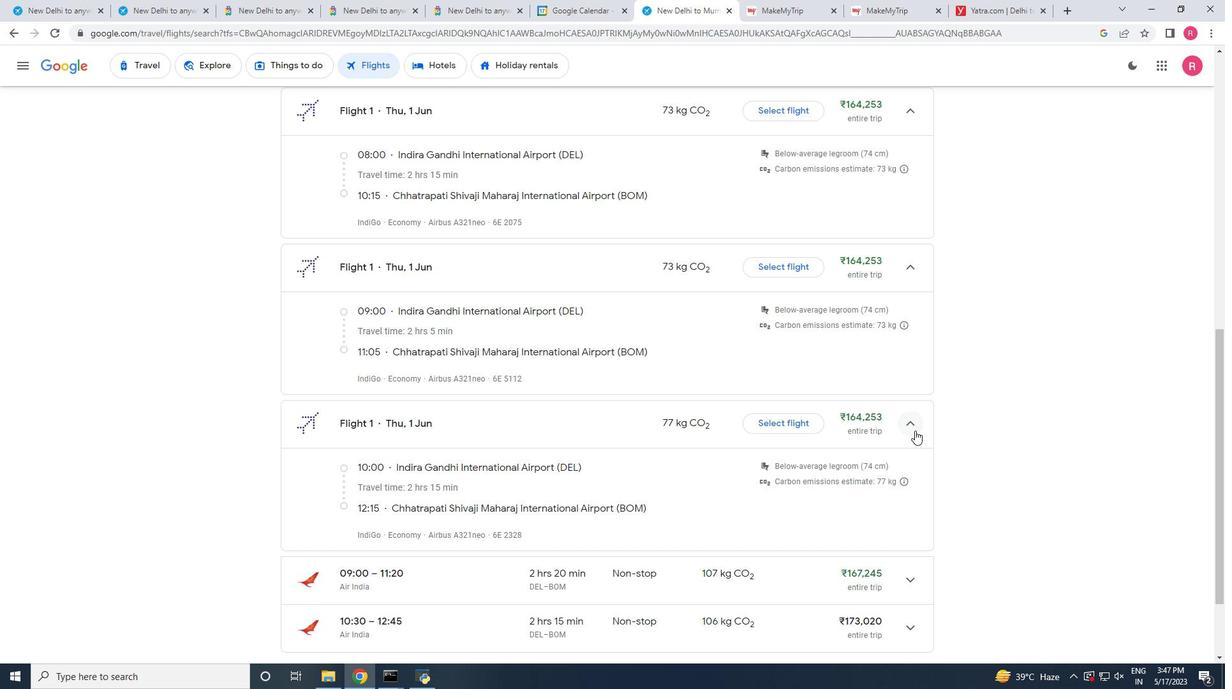 
Action: Mouse scrolled (914, 430) with delta (0, 0)
Screenshot: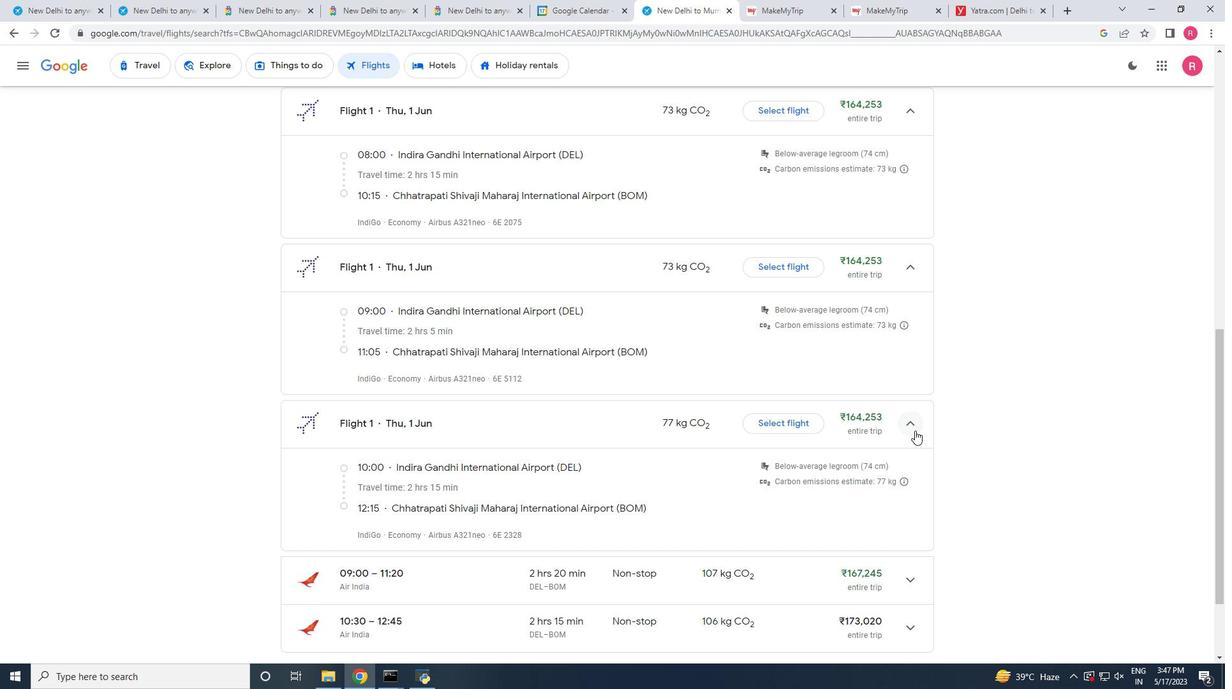 
Action: Mouse scrolled (914, 430) with delta (0, 0)
Screenshot: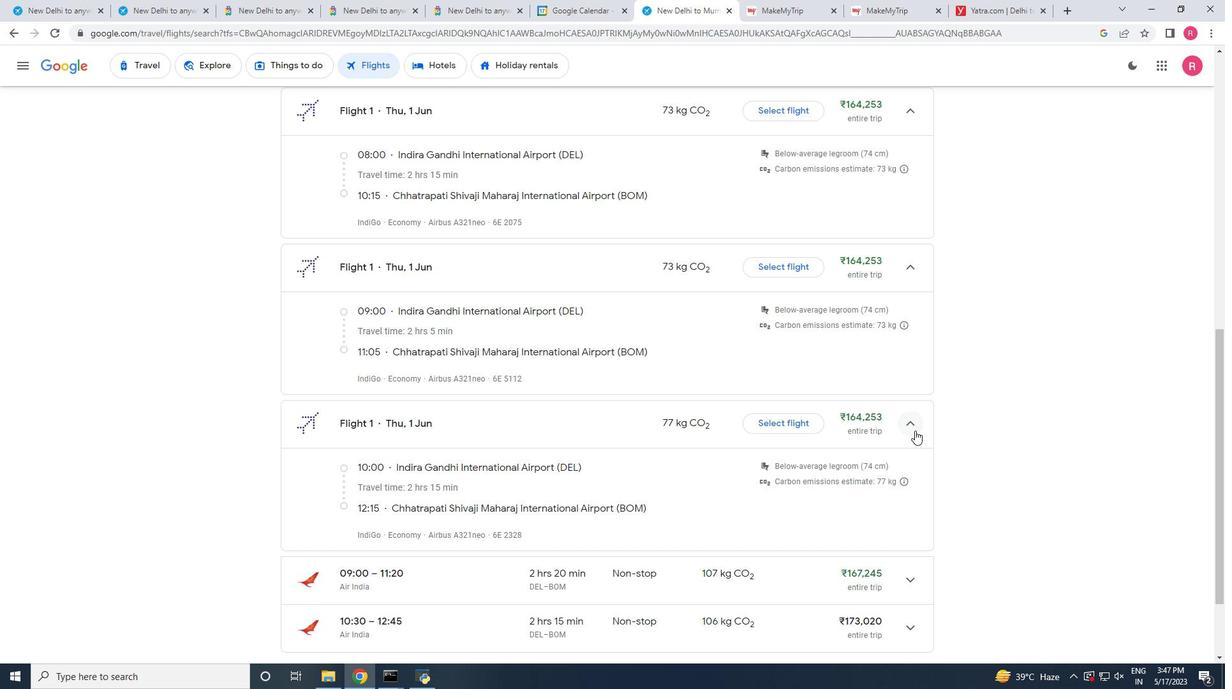 
Action: Mouse scrolled (914, 430) with delta (0, 0)
Screenshot: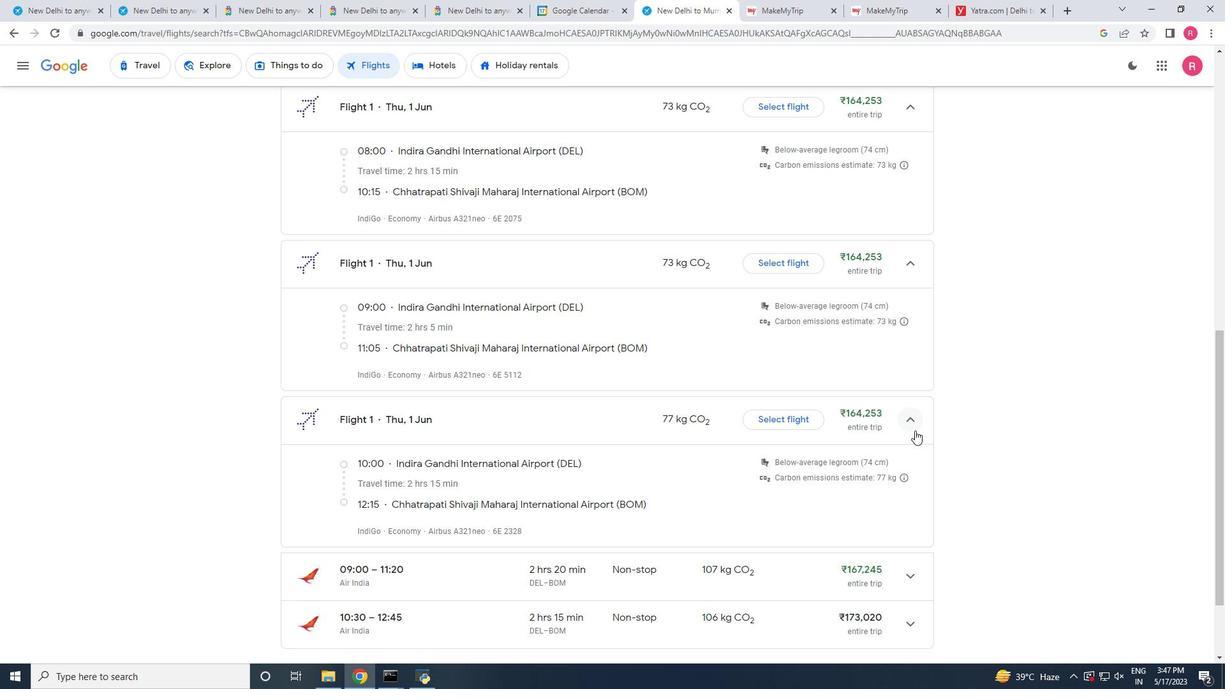 
Action: Mouse moved to (912, 480)
Screenshot: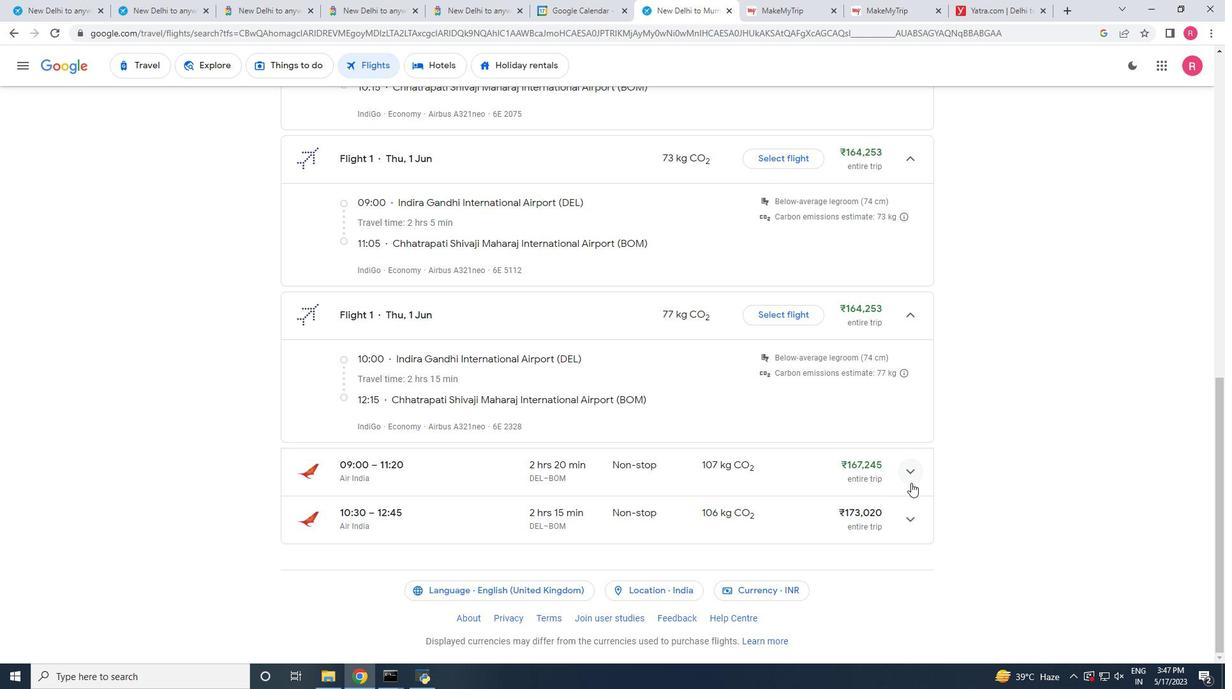 
Action: Mouse pressed left at (912, 480)
Screenshot: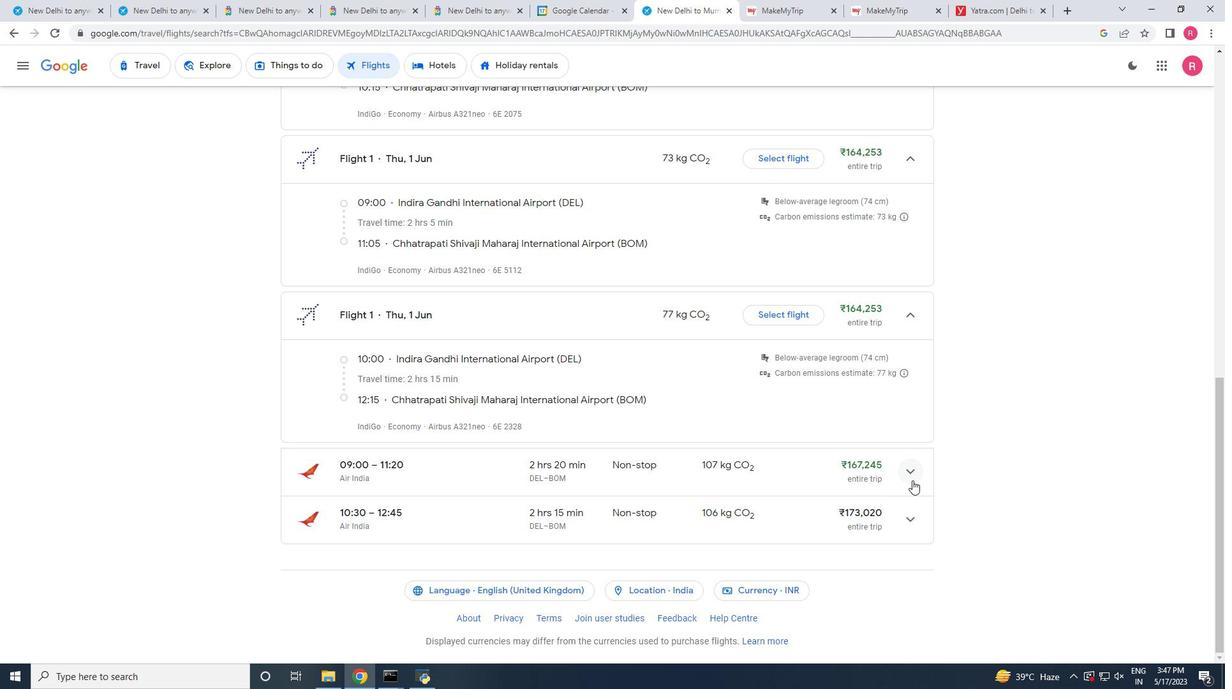 
Action: Mouse scrolled (912, 479) with delta (0, 0)
Screenshot: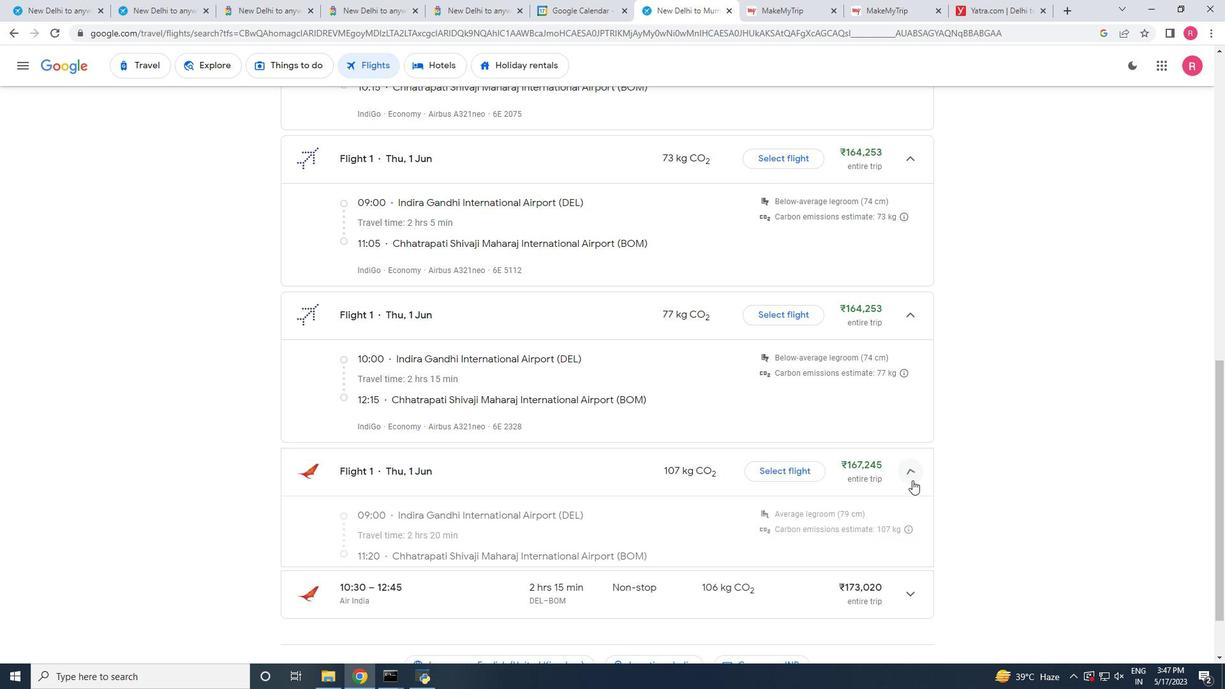 
Action: Mouse moved to (918, 474)
Screenshot: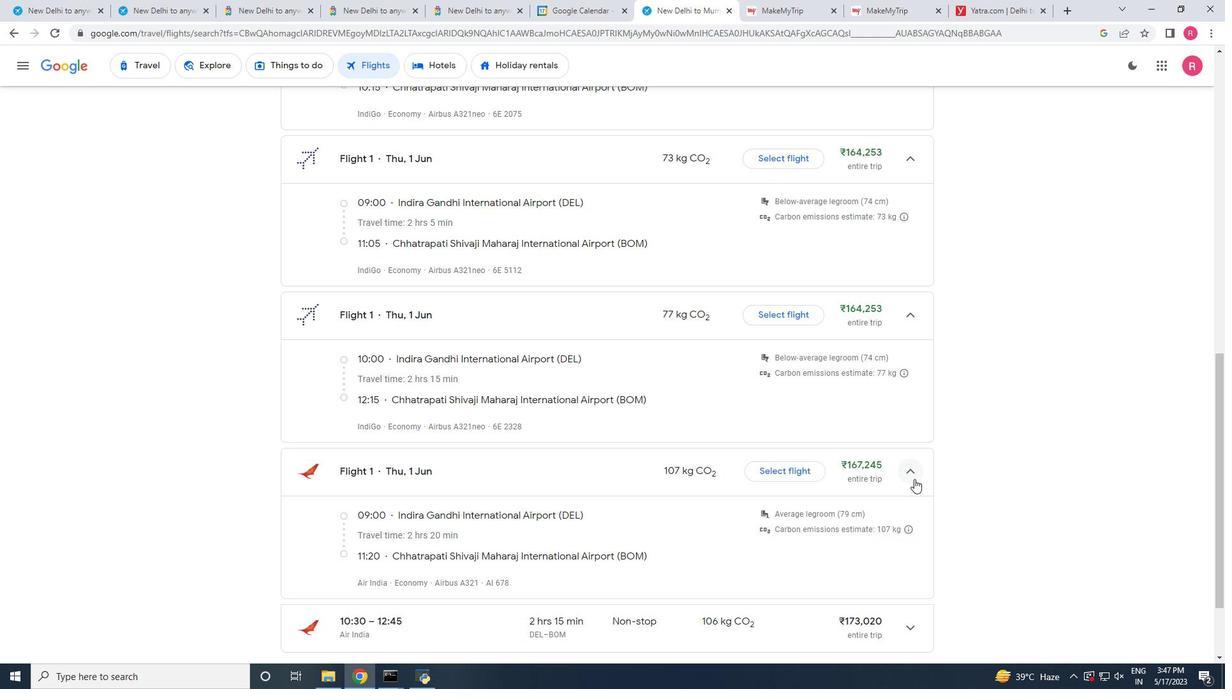 
Action: Mouse scrolled (918, 474) with delta (0, 0)
Screenshot: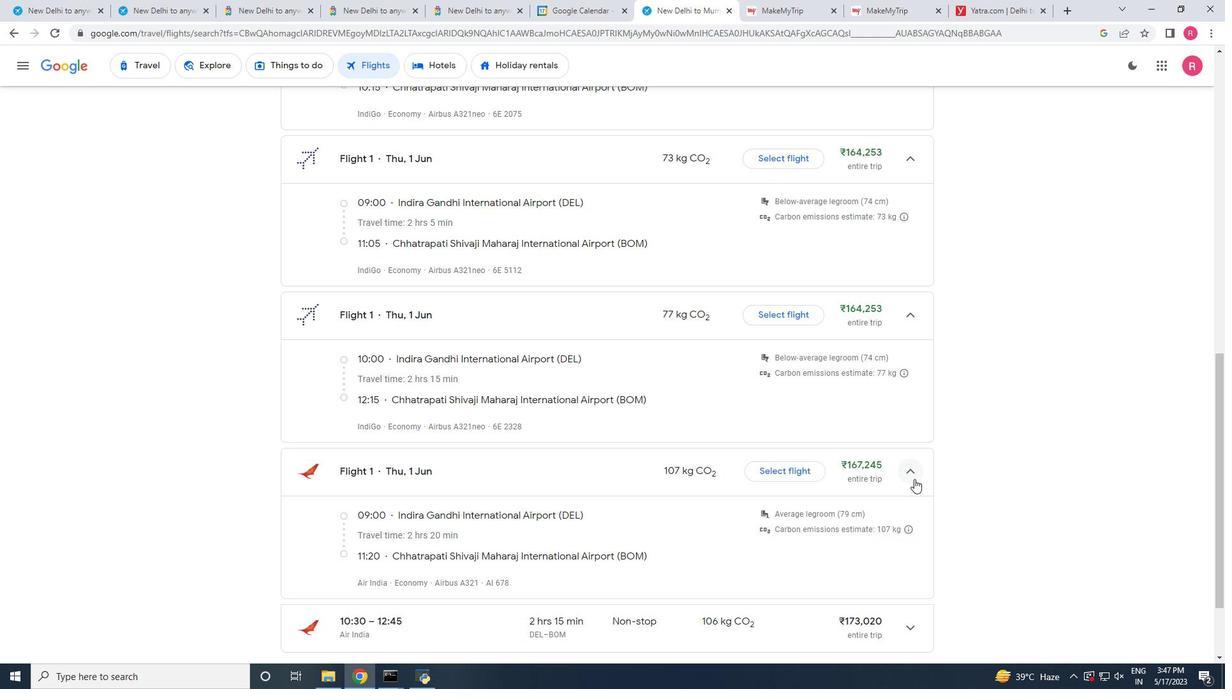 
Action: Mouse moved to (906, 523)
Screenshot: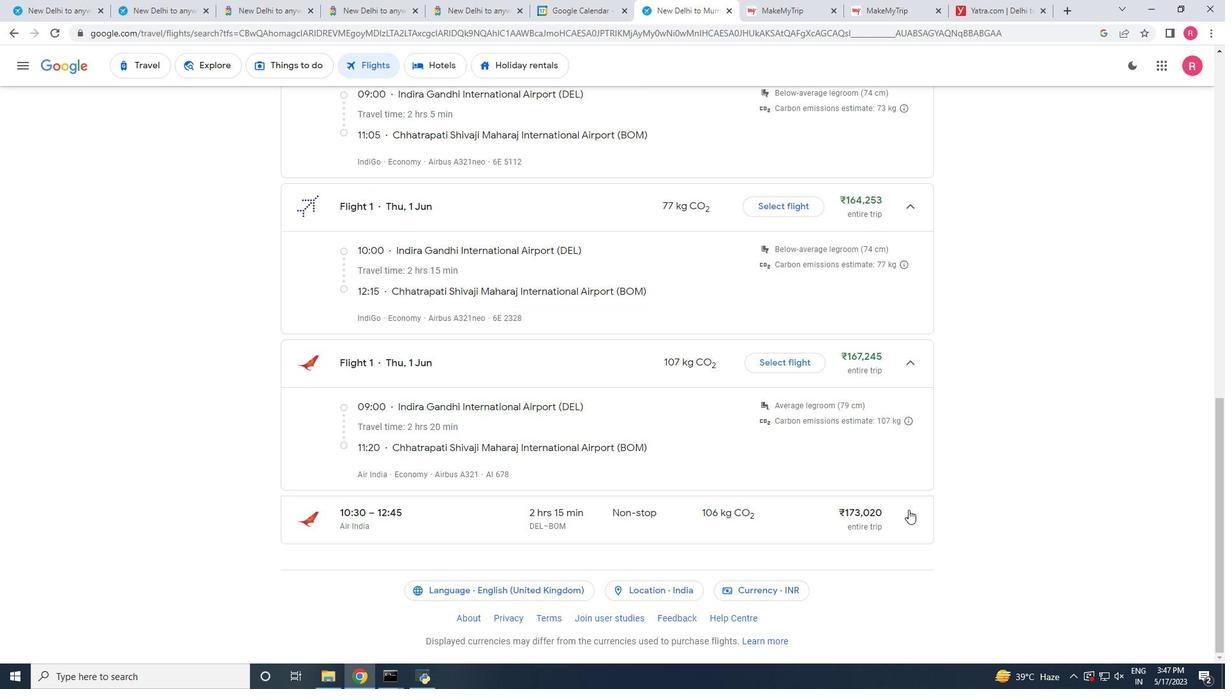 
Action: Mouse pressed left at (906, 523)
Screenshot: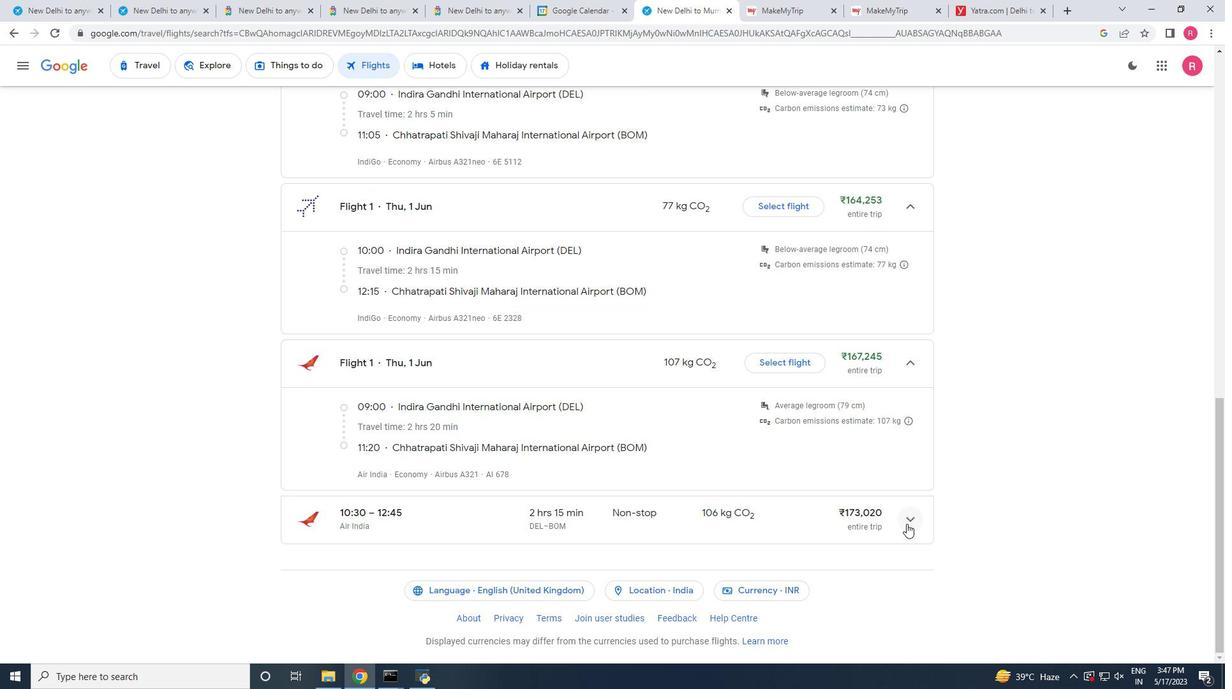 
Action: Mouse scrolled (906, 523) with delta (0, 0)
Screenshot: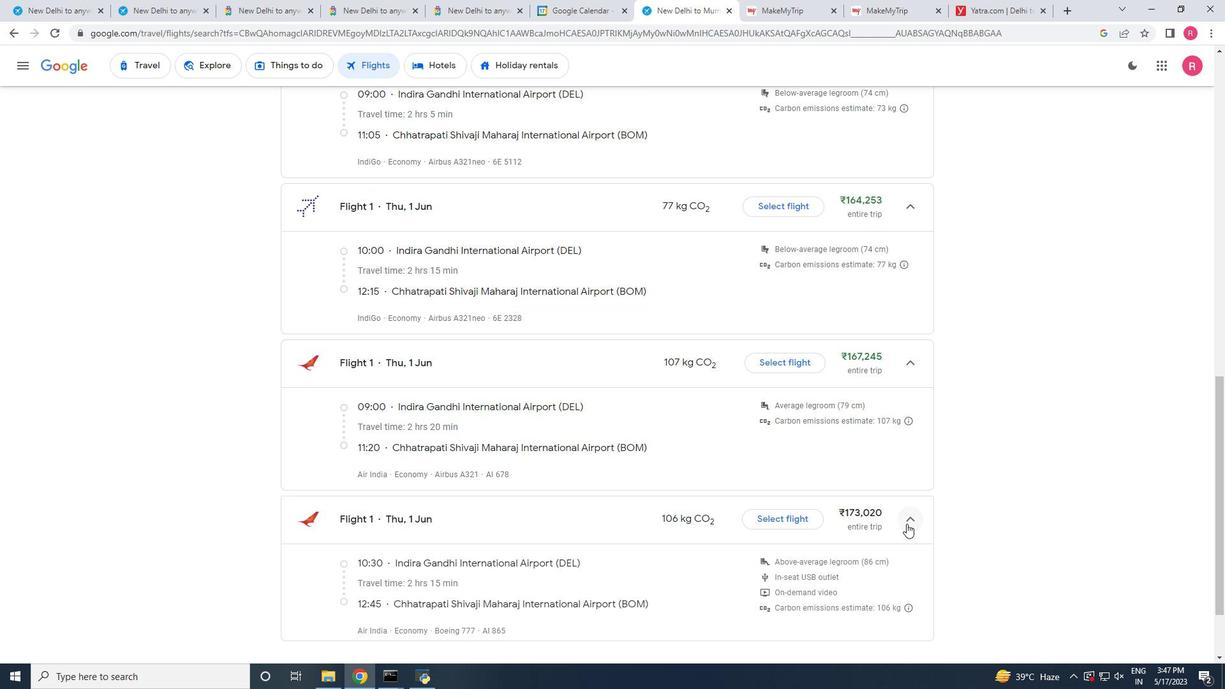 
Action: Mouse scrolled (906, 523) with delta (0, 0)
Screenshot: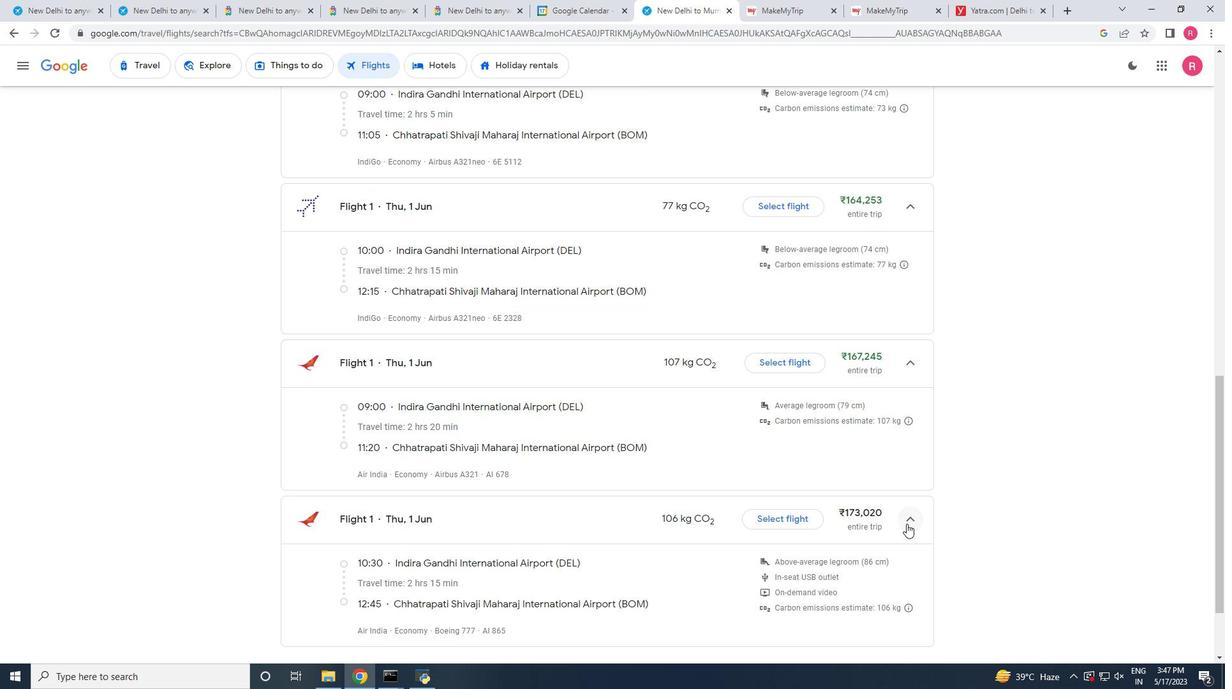 
Action: Mouse scrolled (906, 523) with delta (0, 0)
Screenshot: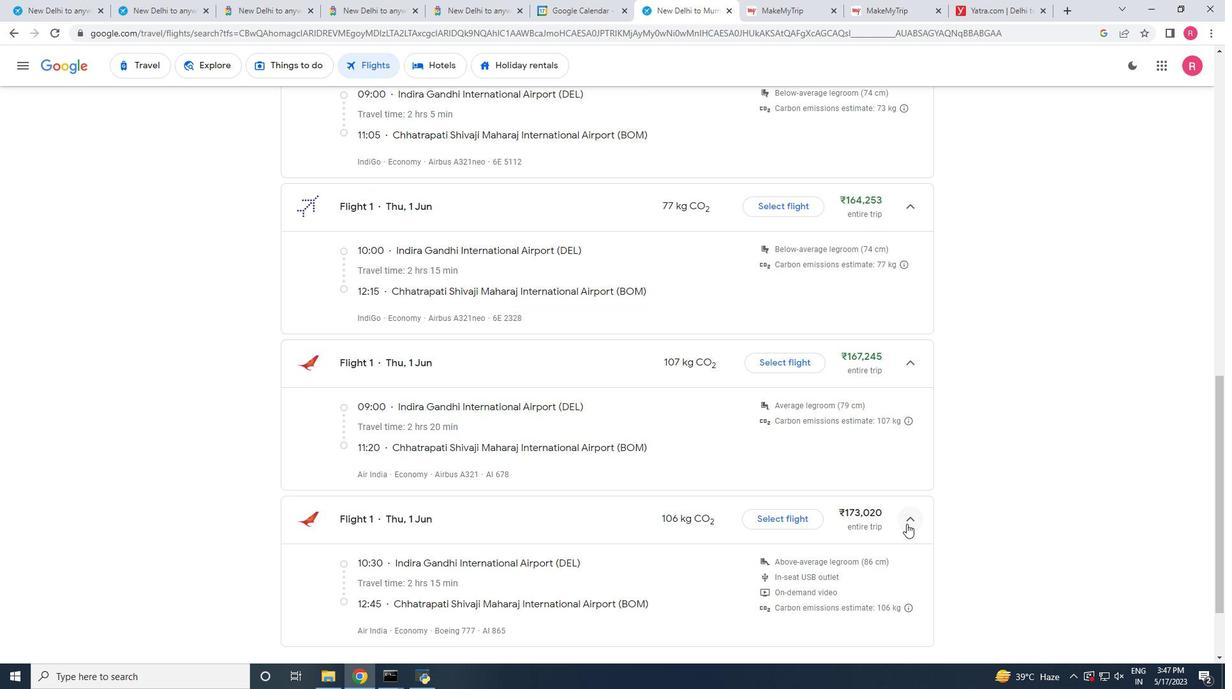 
Action: Mouse scrolled (906, 523) with delta (0, 0)
Screenshot: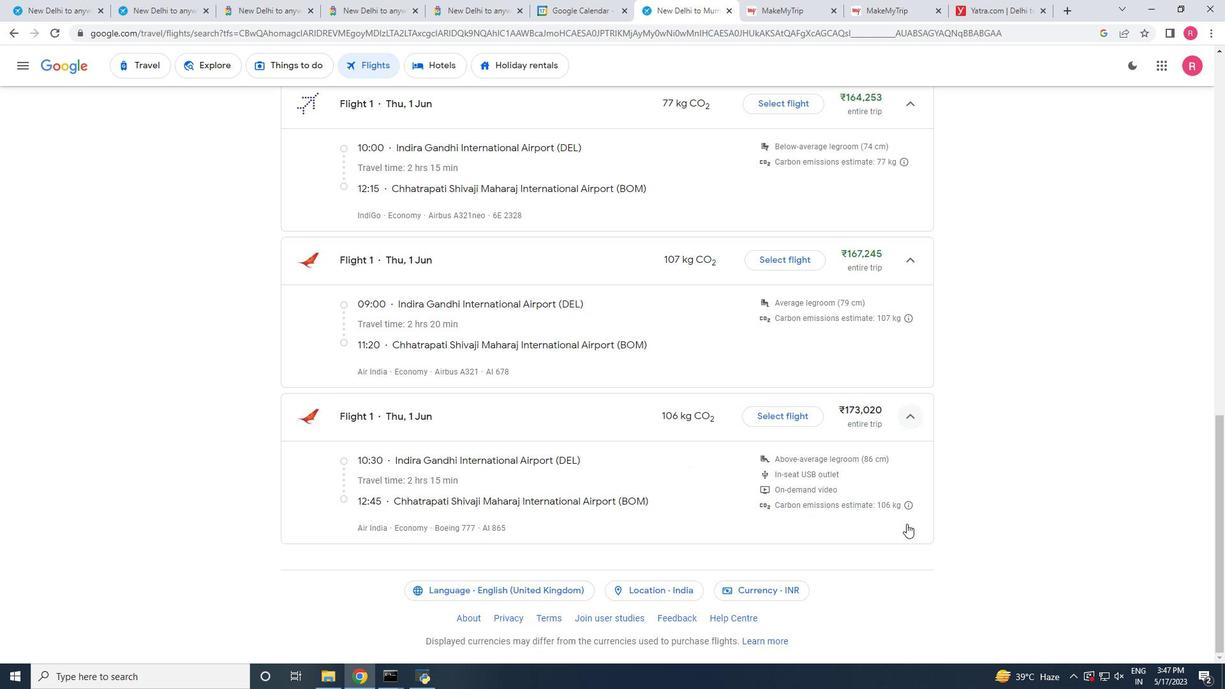 
Action: Mouse scrolled (906, 523) with delta (0, 0)
Screenshot: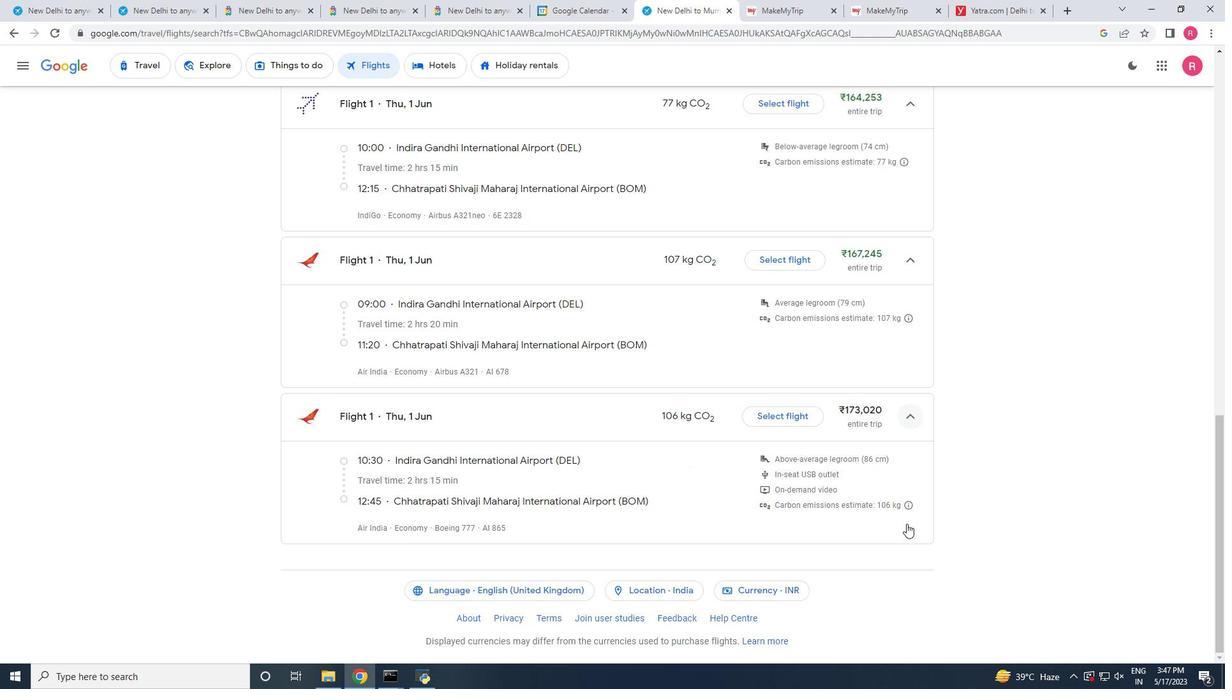 
Action: Mouse scrolled (906, 524) with delta (0, 0)
Screenshot: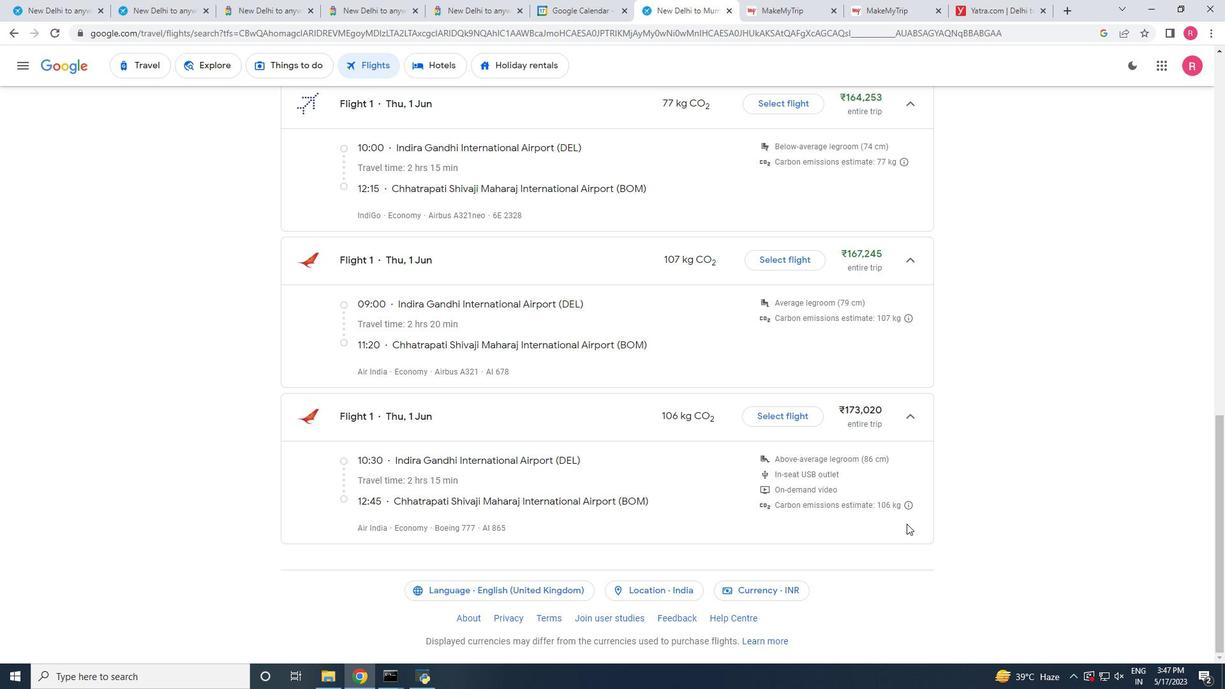 
Action: Mouse scrolled (906, 524) with delta (0, 0)
Screenshot: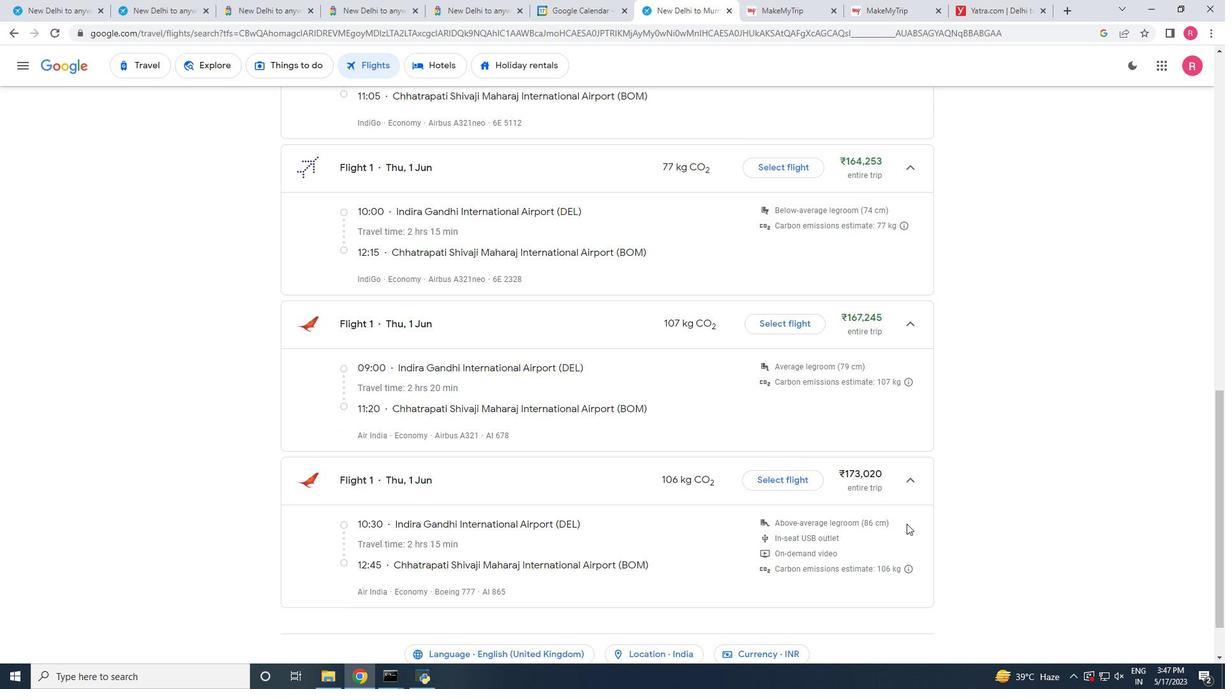 
Action: Mouse scrolled (906, 524) with delta (0, 0)
Screenshot: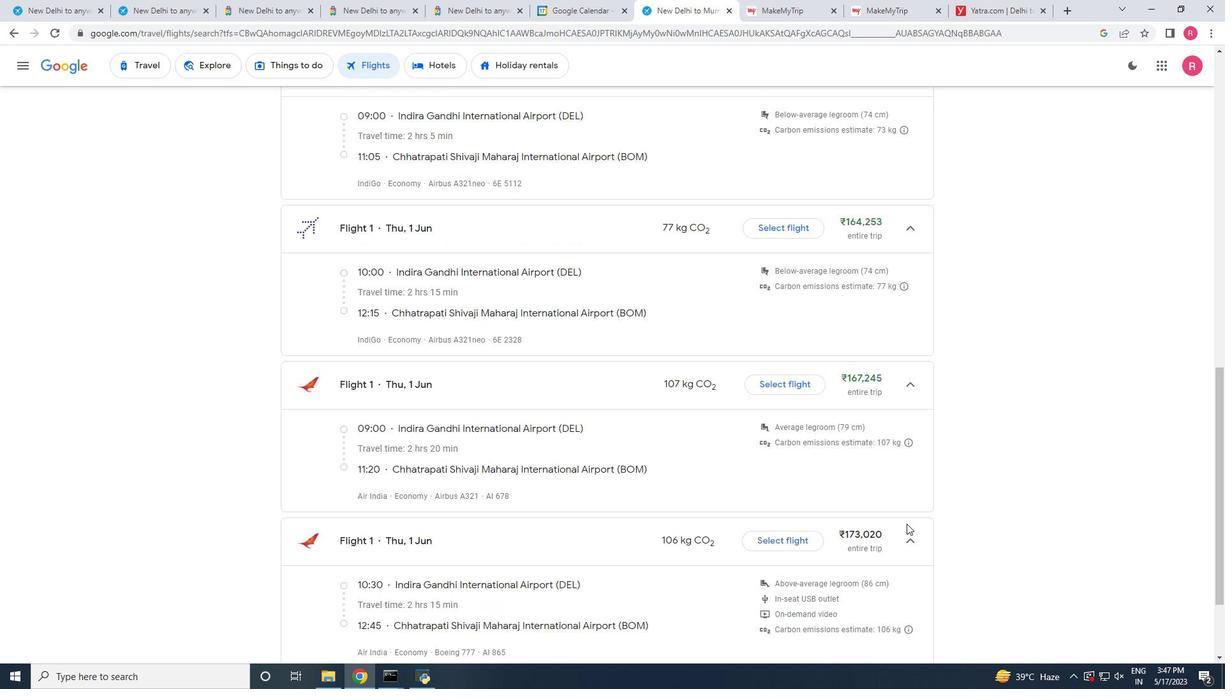 
Action: Mouse scrolled (906, 524) with delta (0, 0)
Screenshot: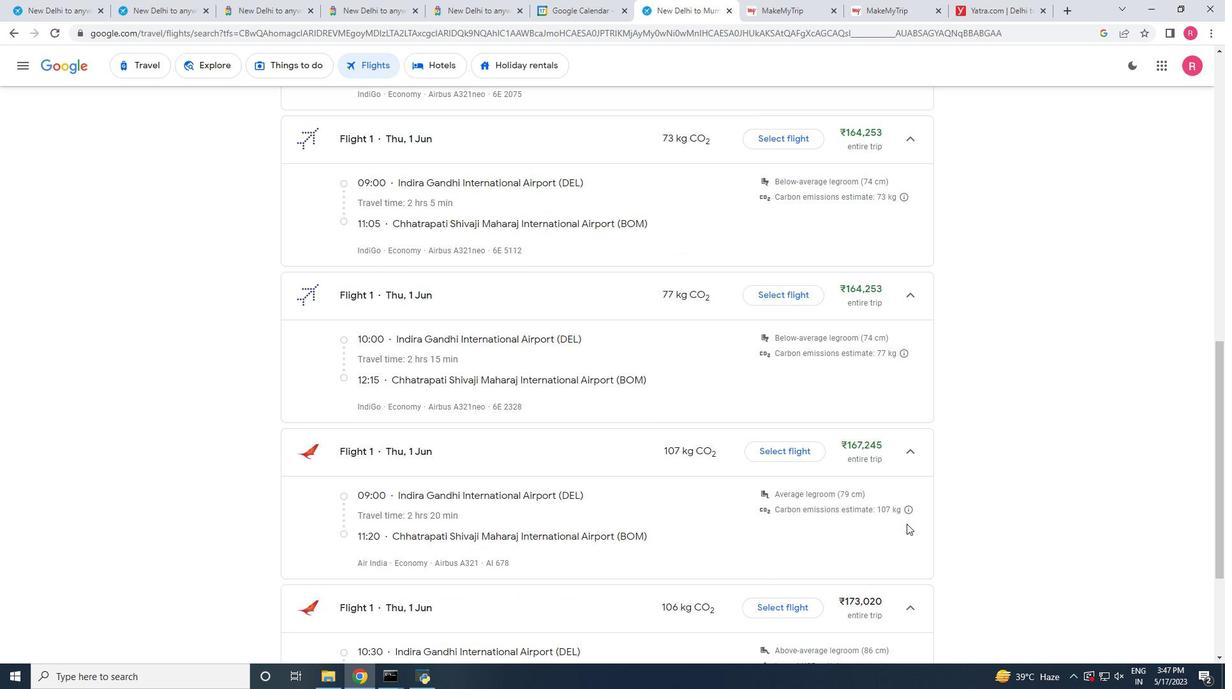 
Action: Mouse scrolled (906, 524) with delta (0, 0)
Screenshot: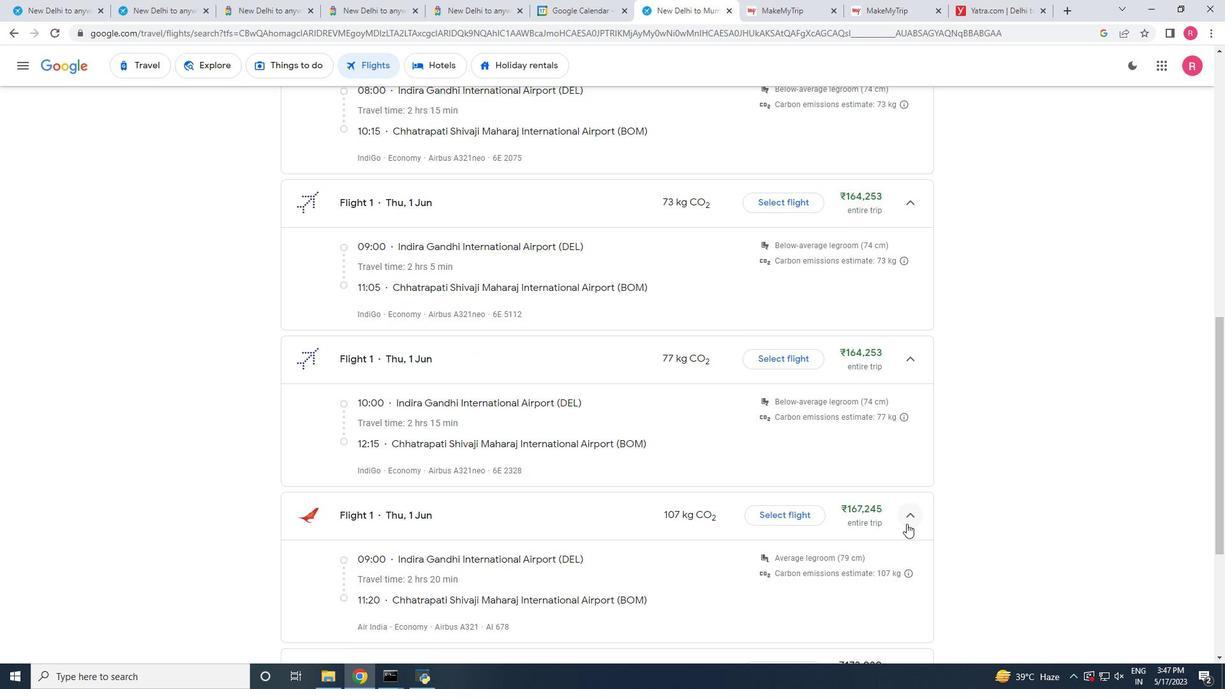 
Action: Mouse scrolled (906, 524) with delta (0, 0)
Screenshot: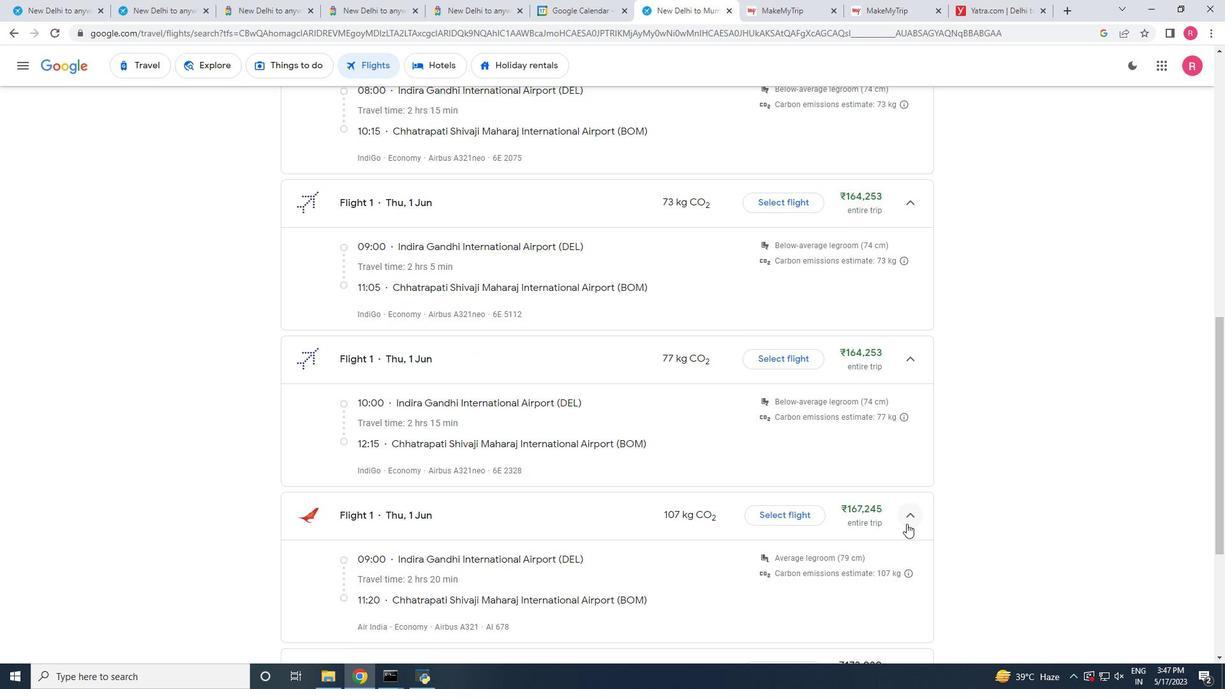 
Action: Mouse scrolled (906, 524) with delta (0, 0)
Screenshot: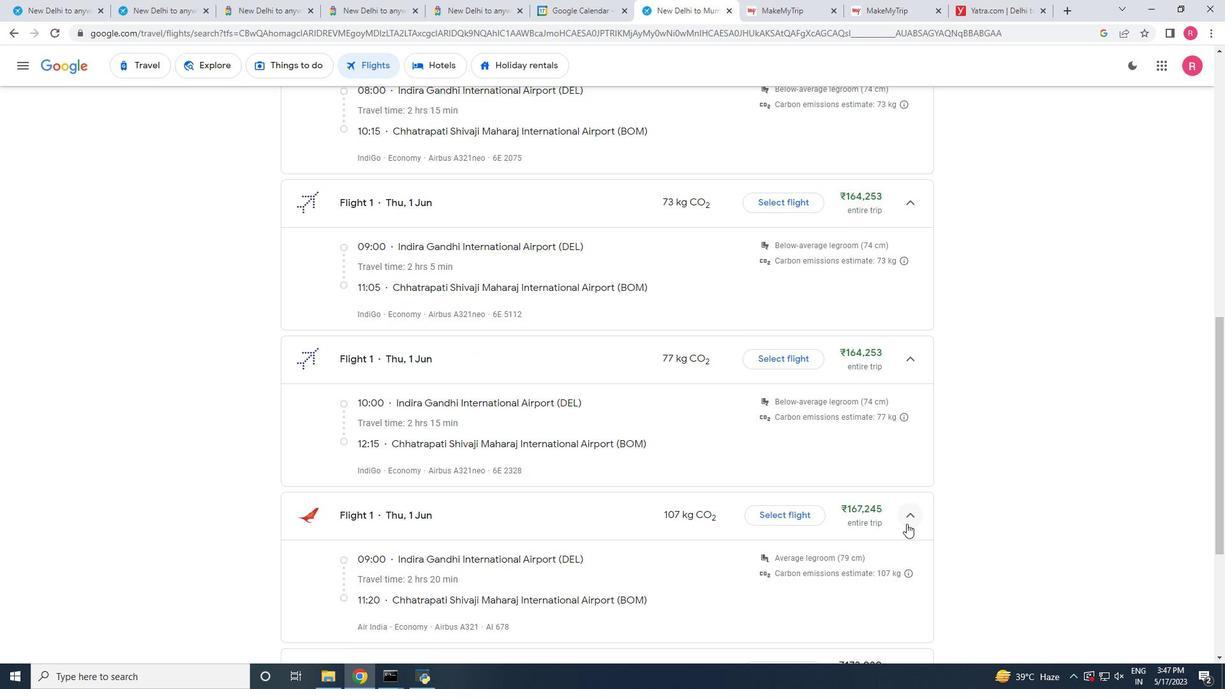
Action: Mouse scrolled (906, 524) with delta (0, 0)
Screenshot: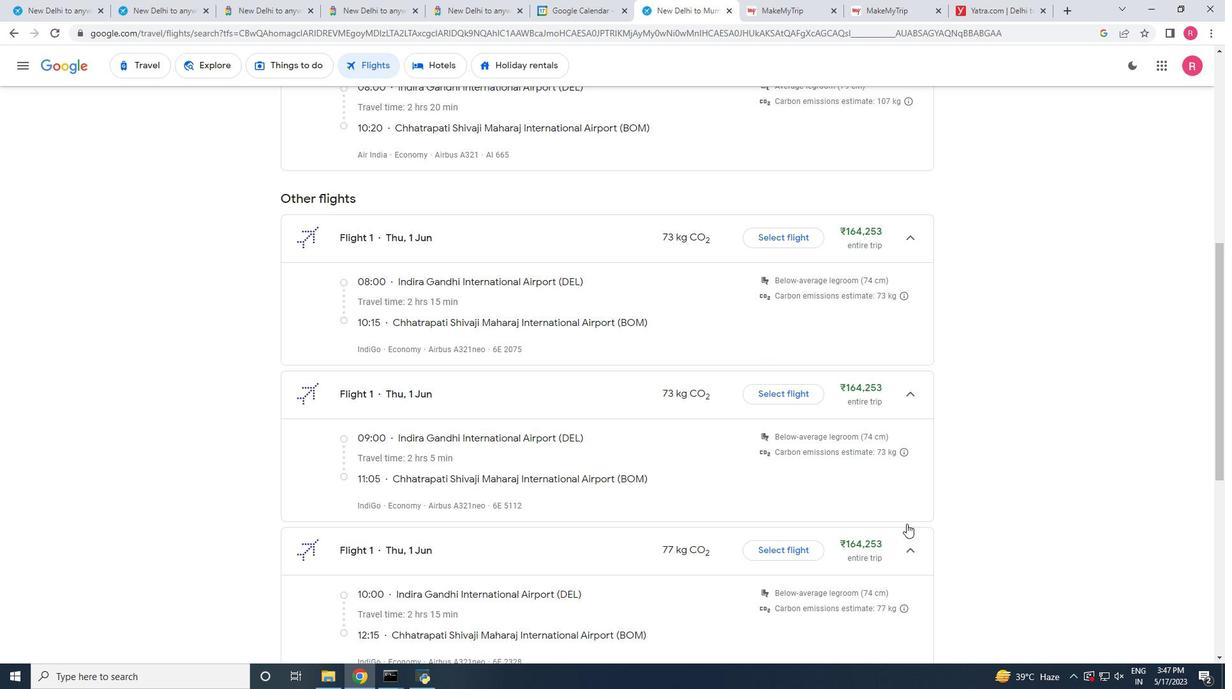 
Action: Mouse scrolled (906, 524) with delta (0, 0)
Screenshot: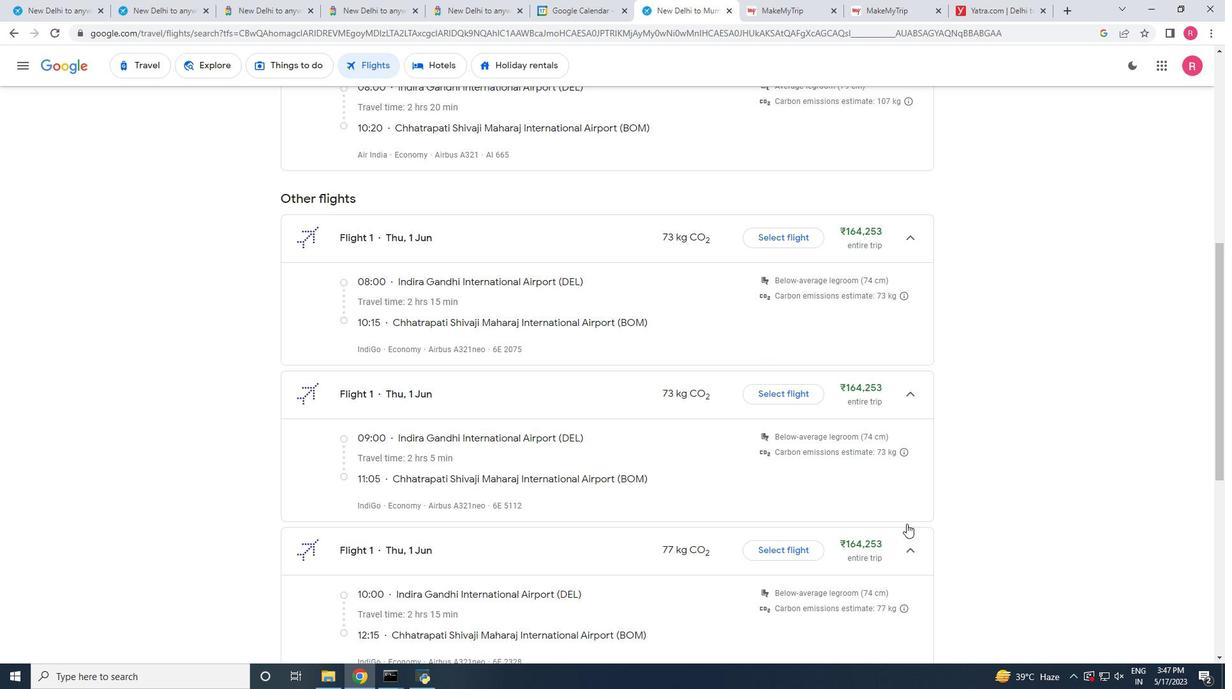
Action: Mouse scrolled (906, 524) with delta (0, 0)
Screenshot: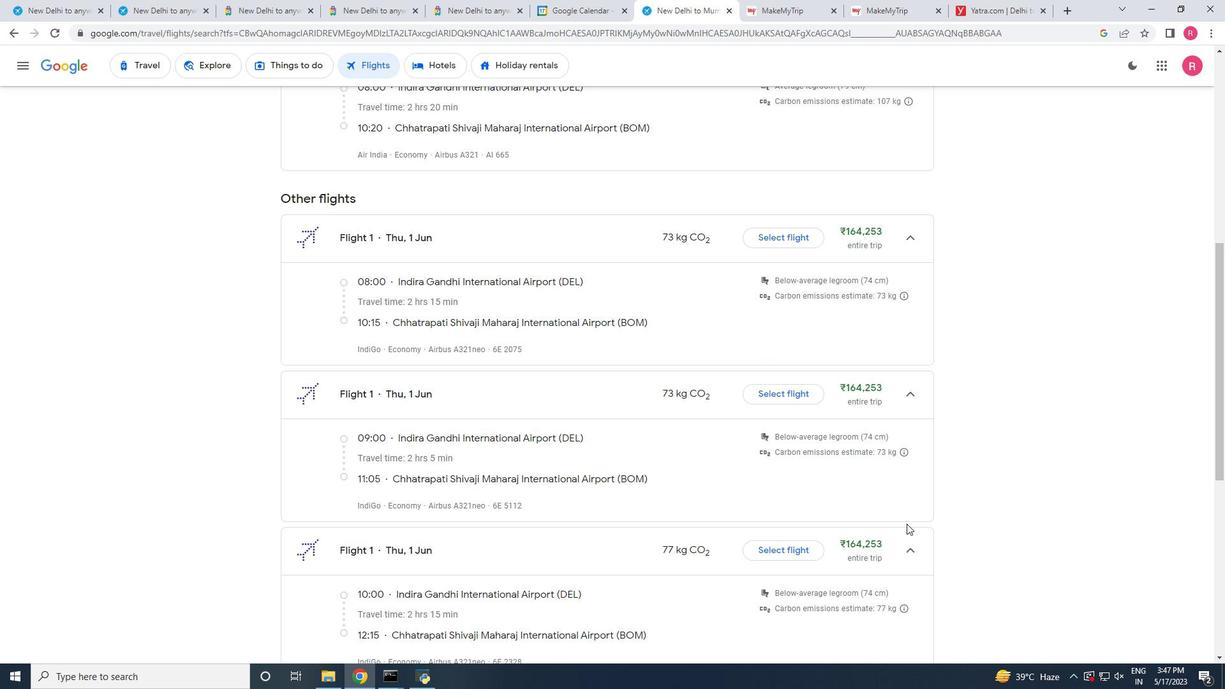 
Action: Mouse moved to (906, 516)
Screenshot: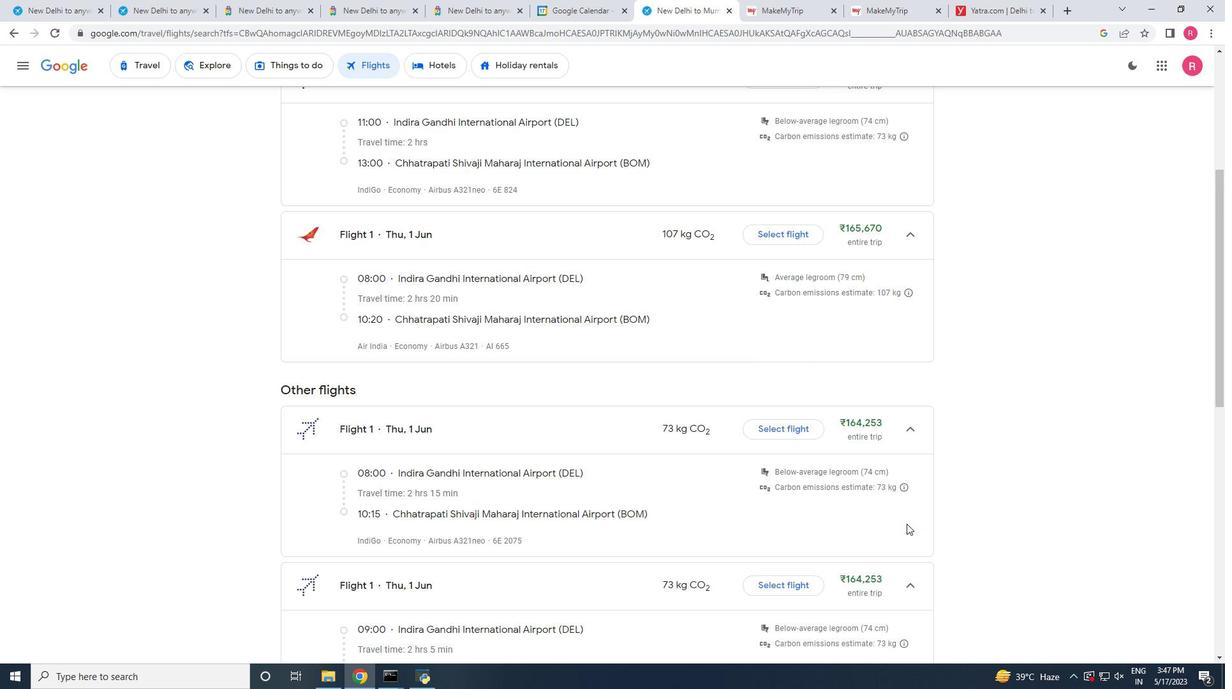 
Action: Mouse scrolled (906, 516) with delta (0, 0)
Screenshot: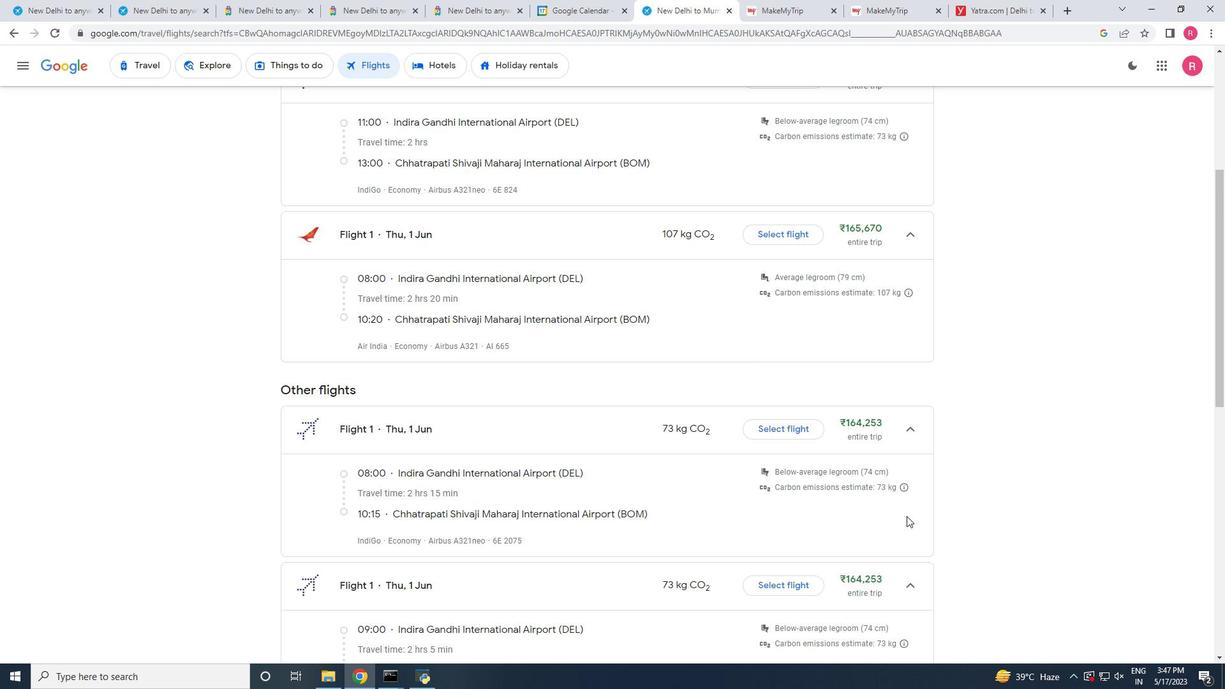 
Action: Mouse scrolled (906, 516) with delta (0, 0)
Screenshot: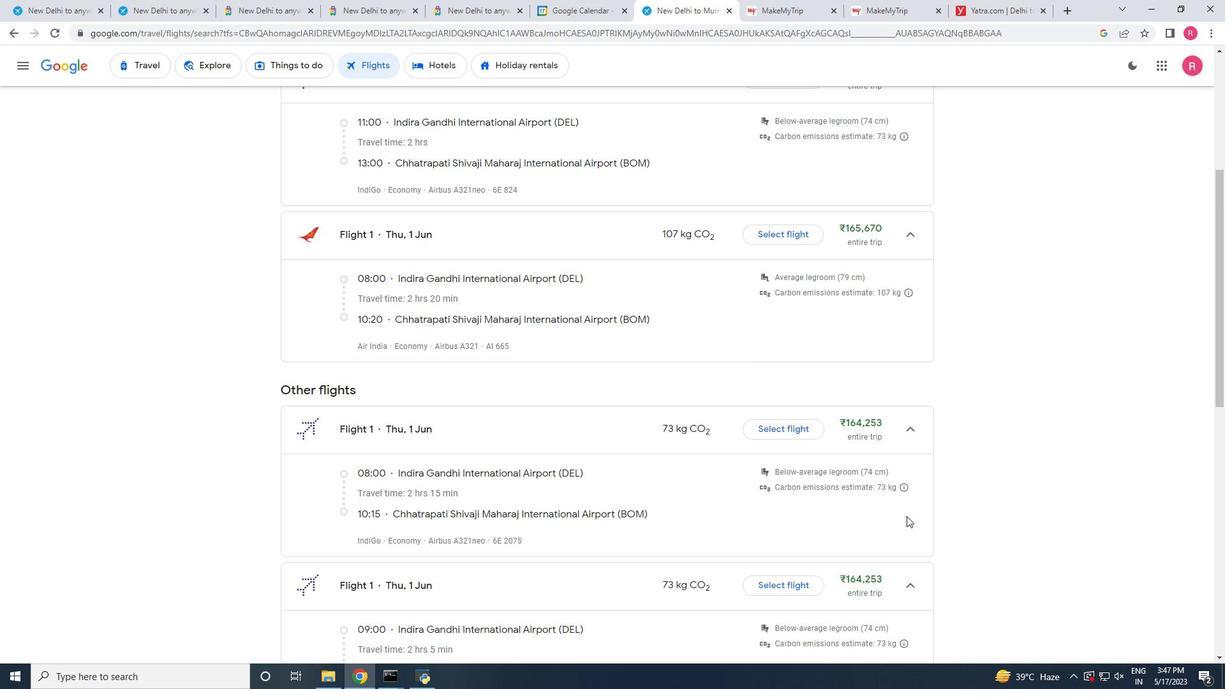 
Action: Mouse scrolled (906, 516) with delta (0, 0)
Screenshot: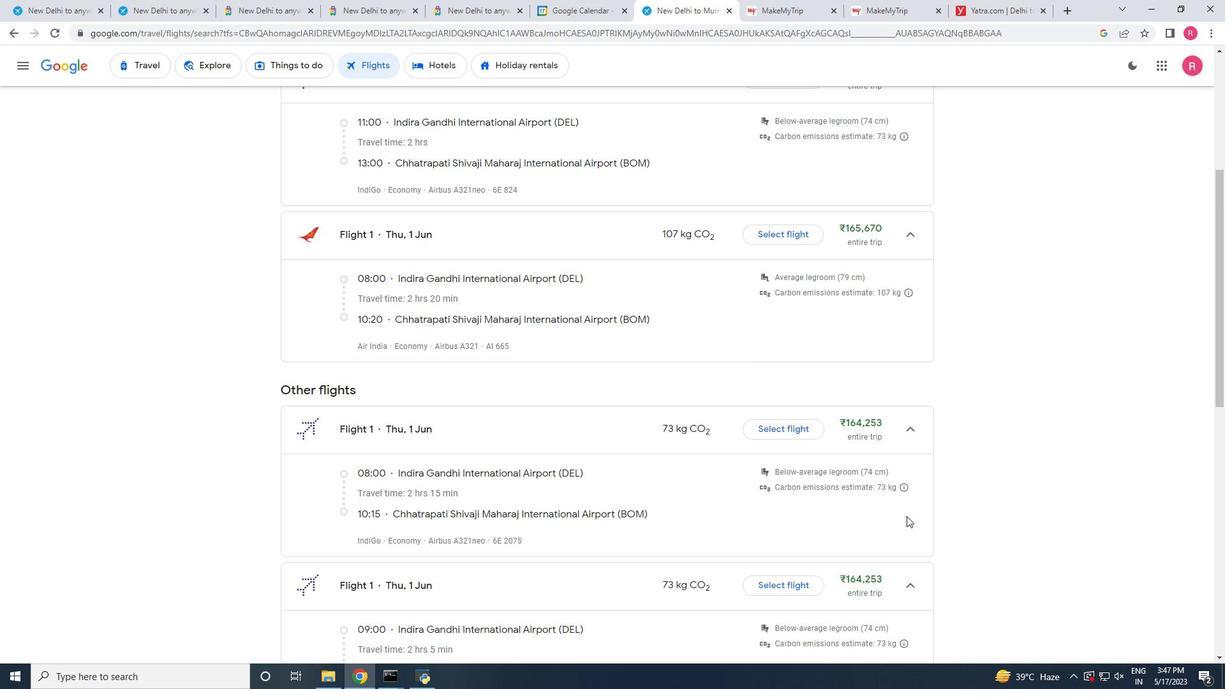 
Action: Mouse scrolled (906, 516) with delta (0, 0)
Screenshot: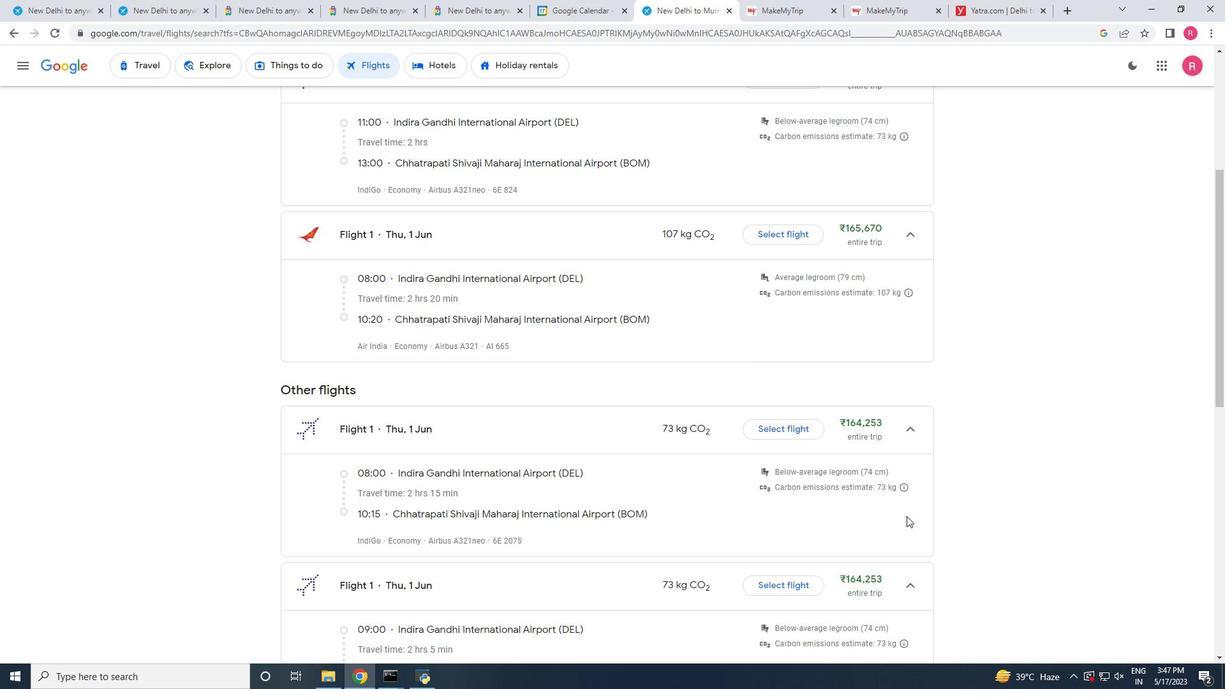 
Action: Mouse scrolled (906, 516) with delta (0, 0)
Screenshot: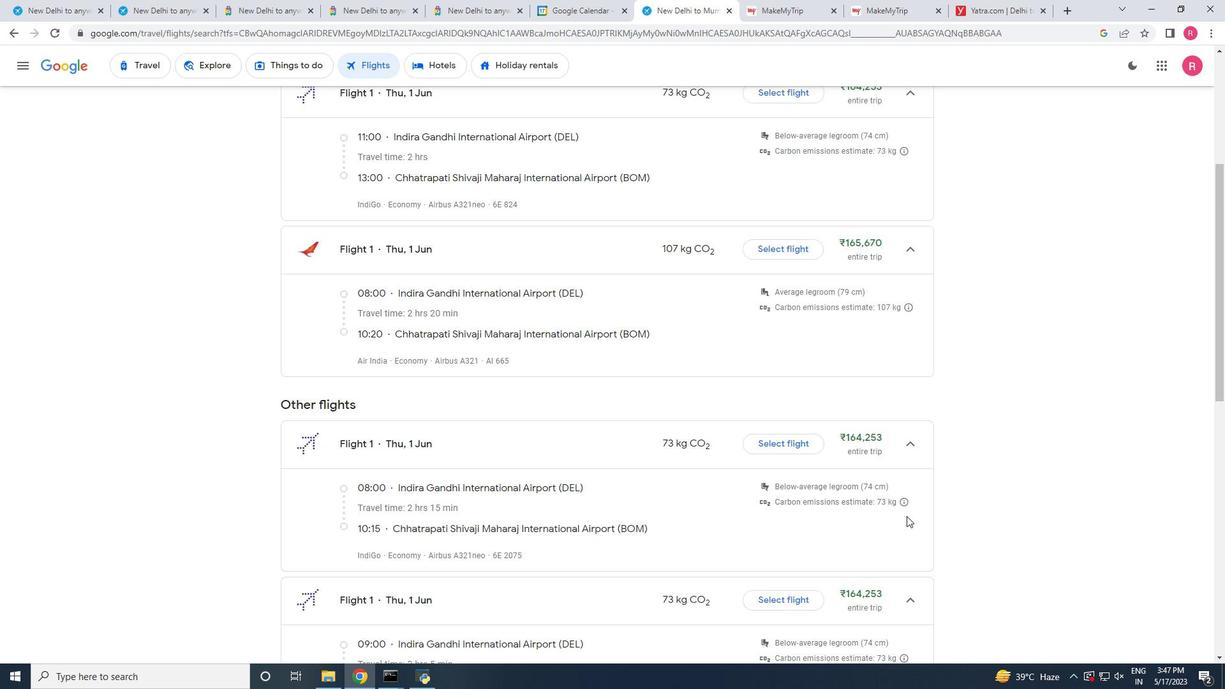 
Action: Mouse moved to (907, 509)
Screenshot: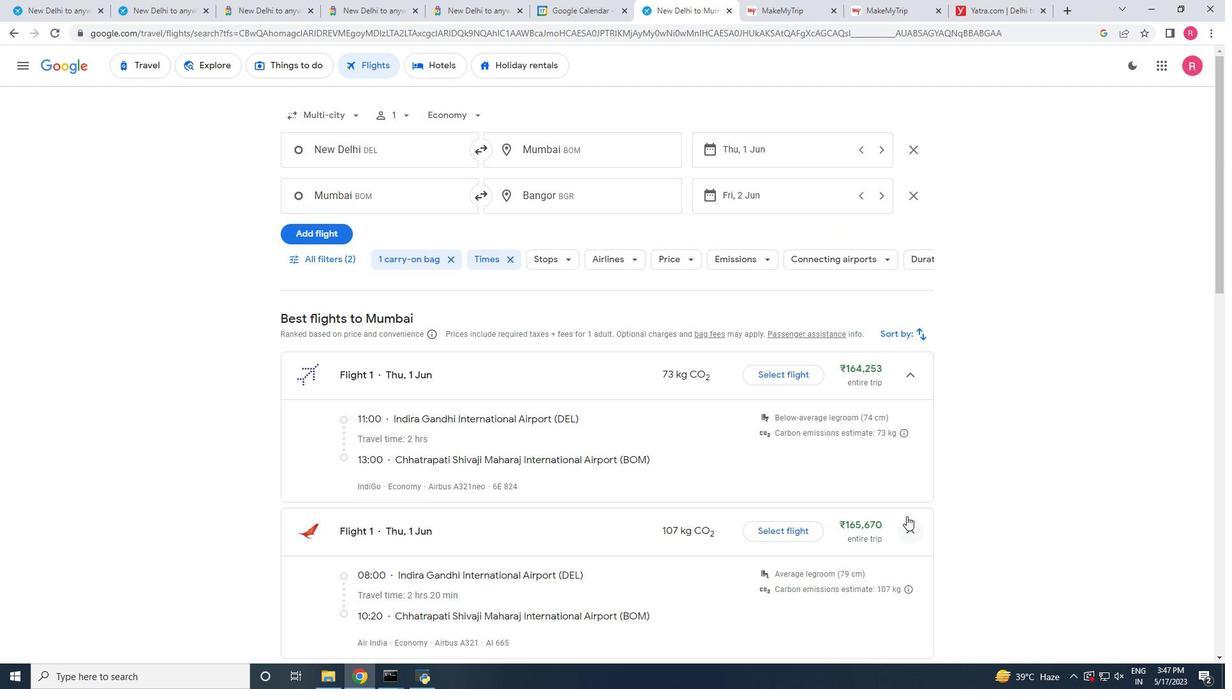 
Action: Mouse scrolled (907, 510) with delta (0, 0)
Screenshot: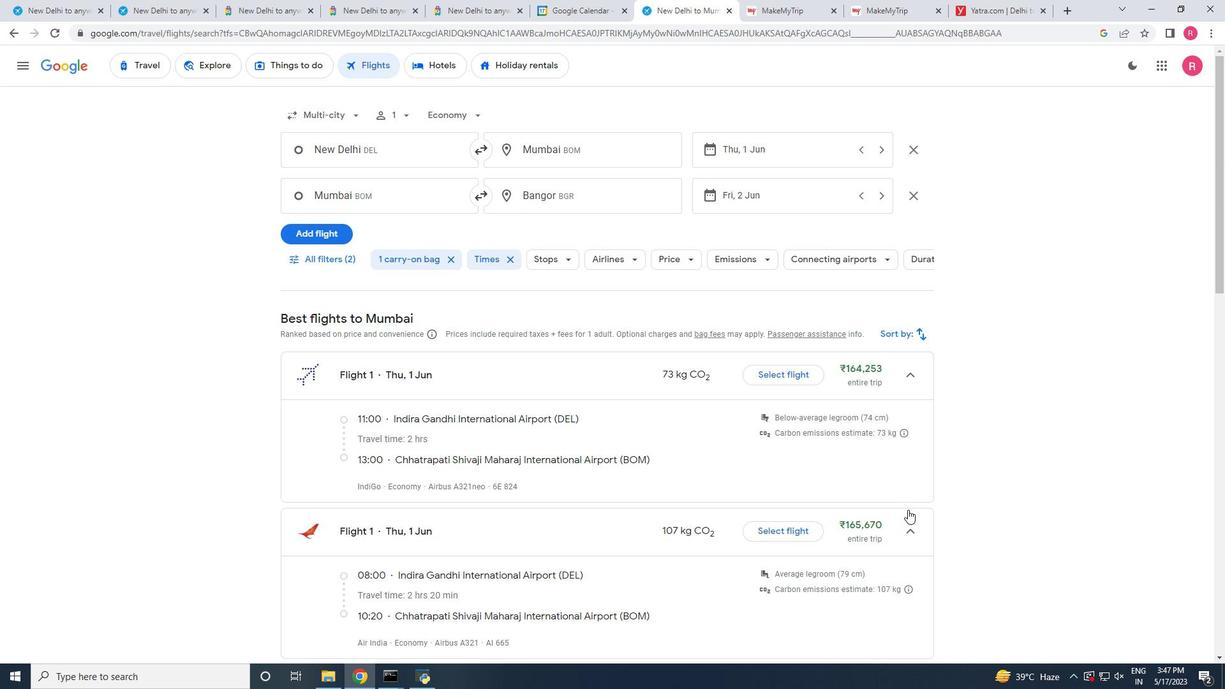 
Action: Mouse scrolled (907, 510) with delta (0, 0)
Screenshot: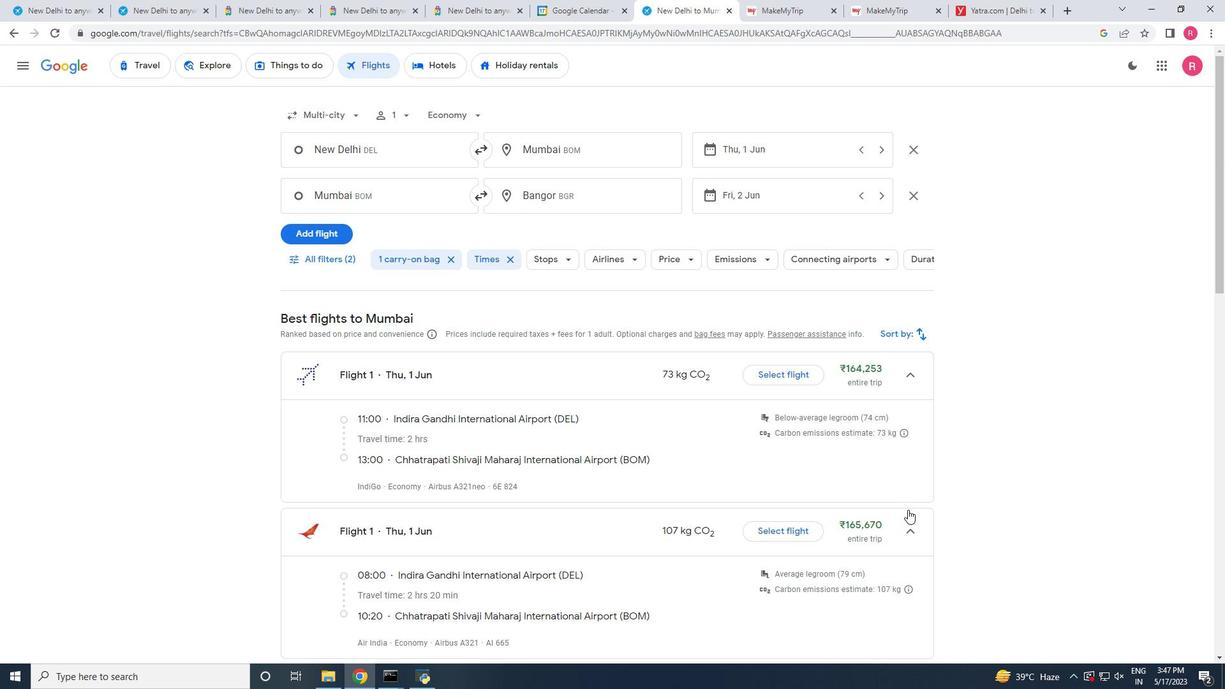 
Action: Mouse scrolled (907, 510) with delta (0, 0)
Screenshot: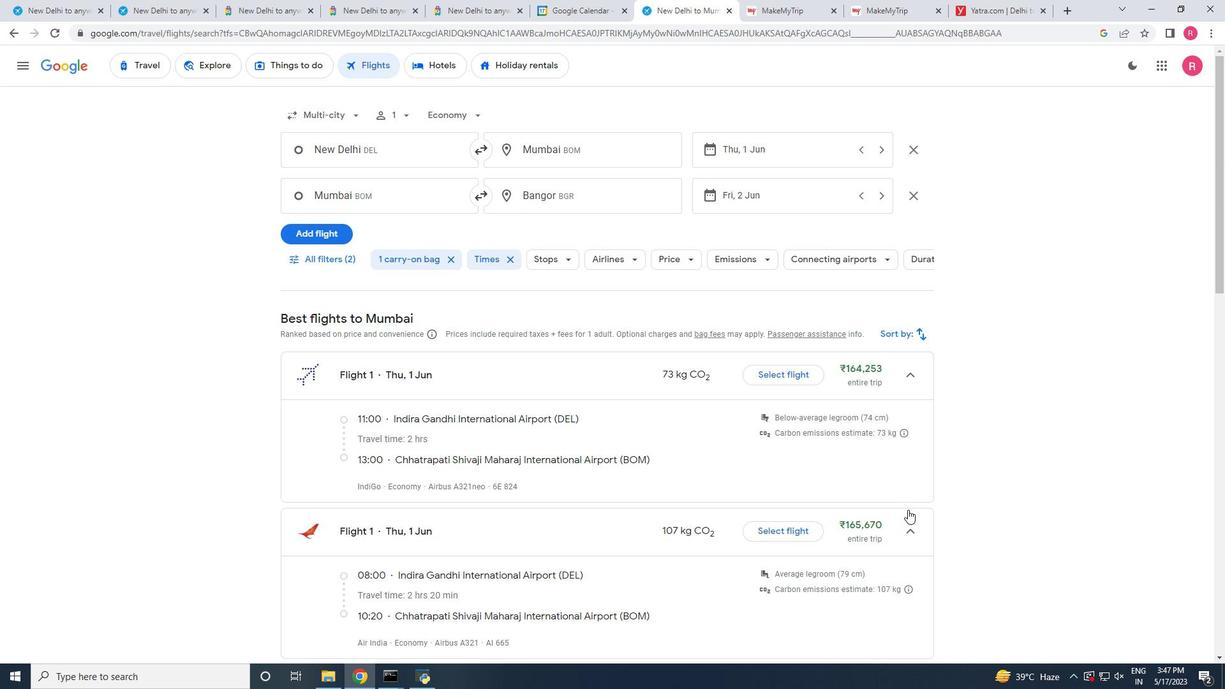 
Action: Mouse scrolled (907, 510) with delta (0, 0)
Screenshot: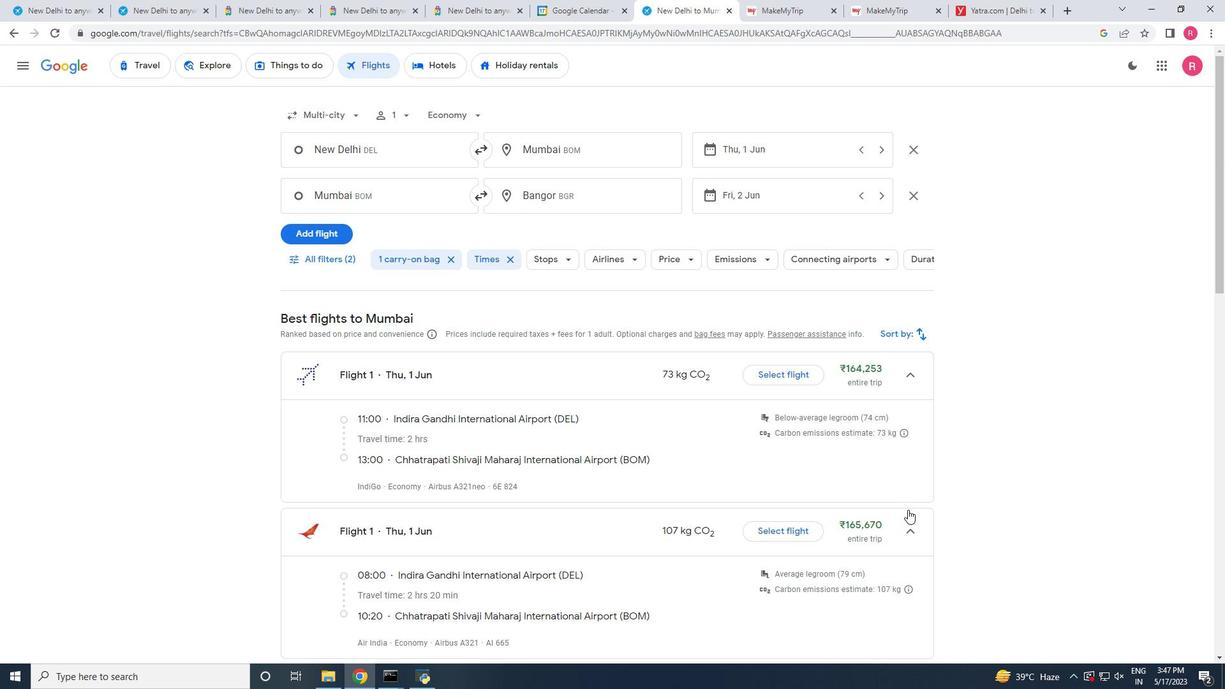 
Action: Mouse moved to (780, 0)
Screenshot: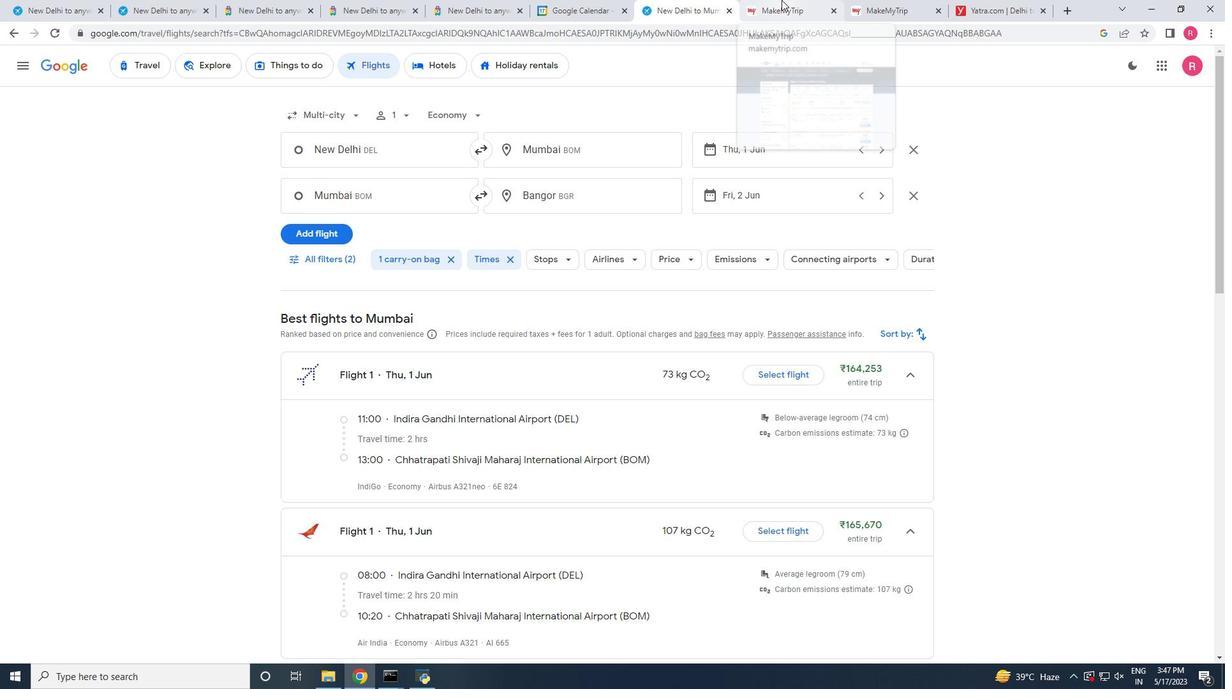 
Action: Mouse pressed left at (780, 0)
Screenshot: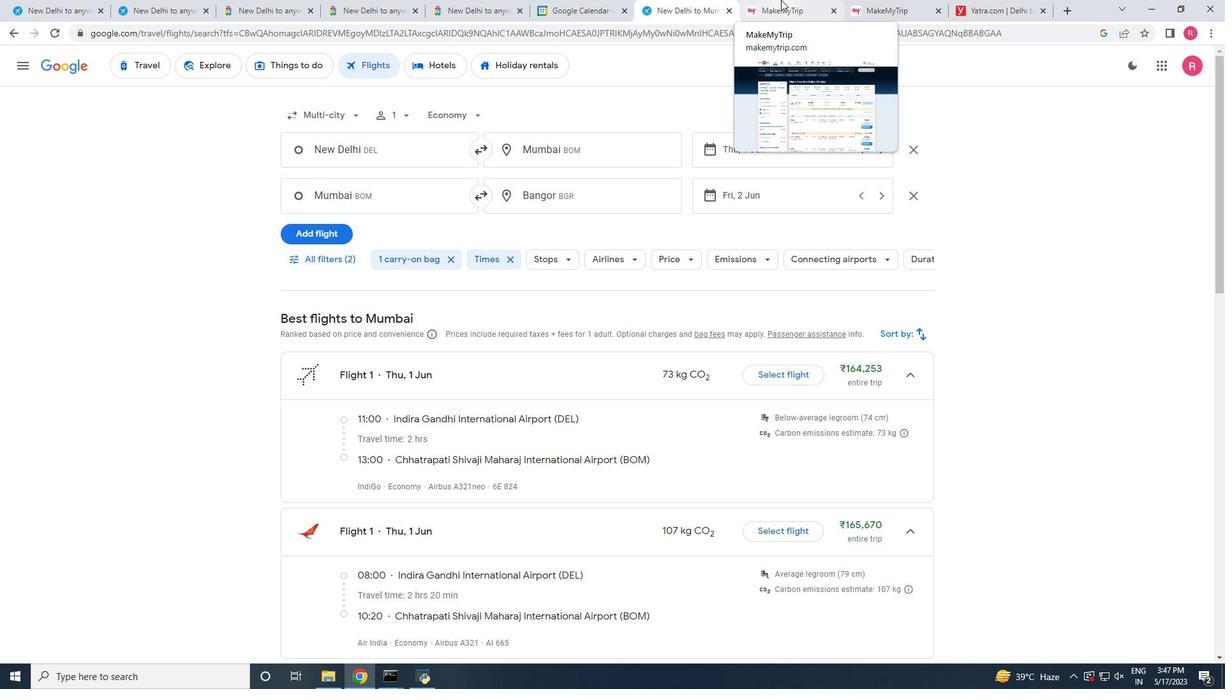 
Action: Mouse moved to (289, 117)
Screenshot: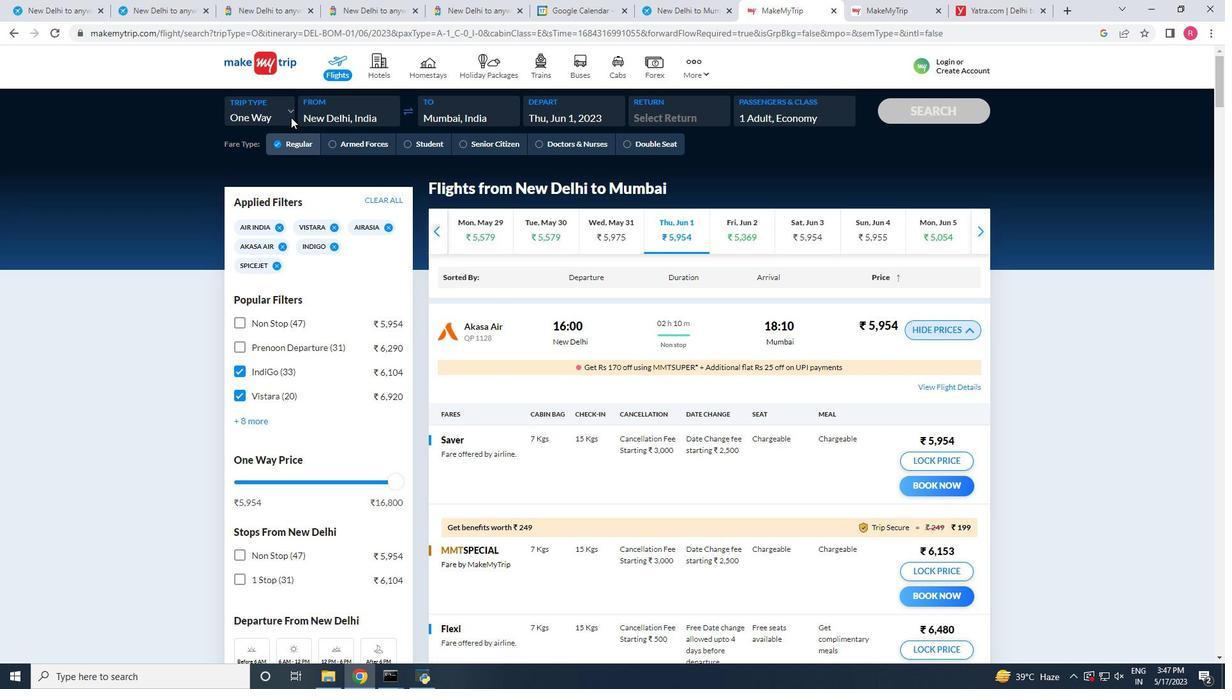 
Action: Mouse pressed left at (289, 117)
Screenshot: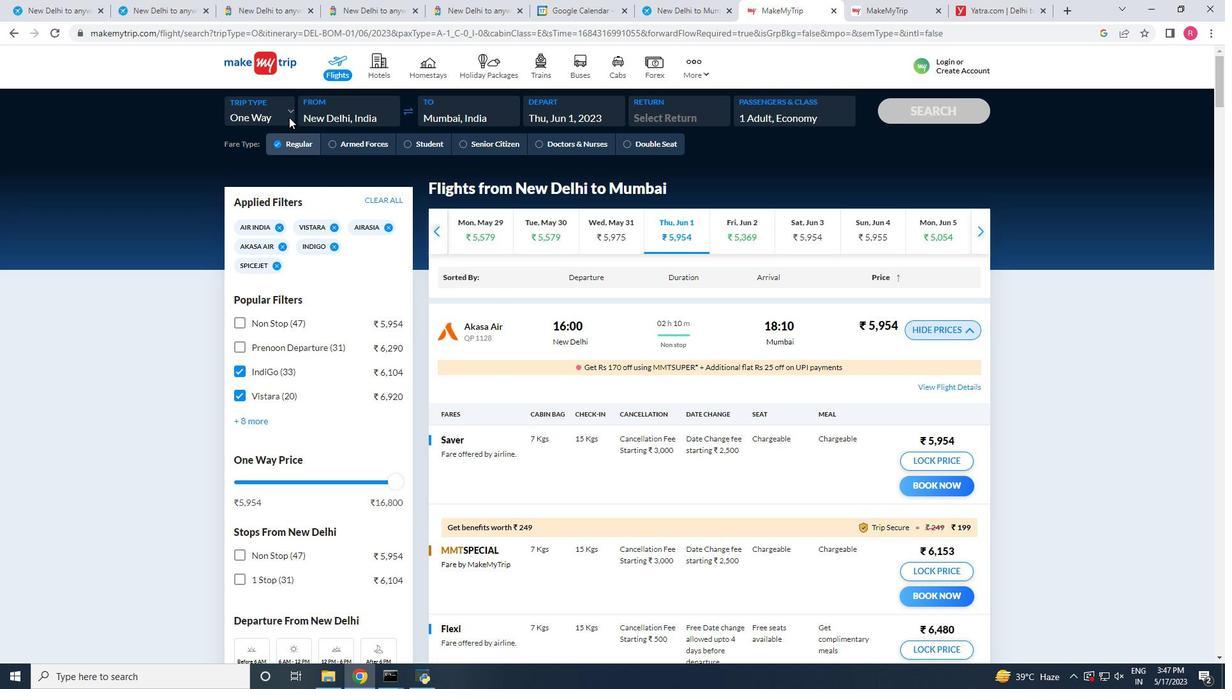 
Action: Mouse moved to (278, 162)
Screenshot: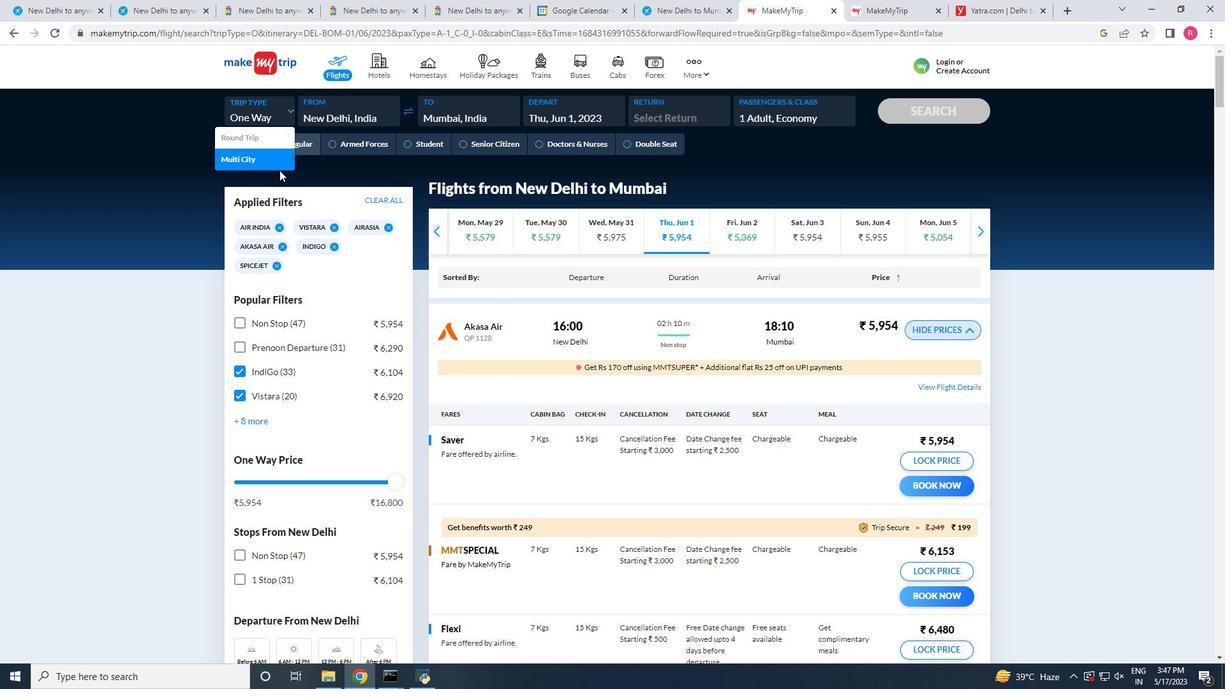 
Action: Mouse pressed left at (278, 162)
Screenshot: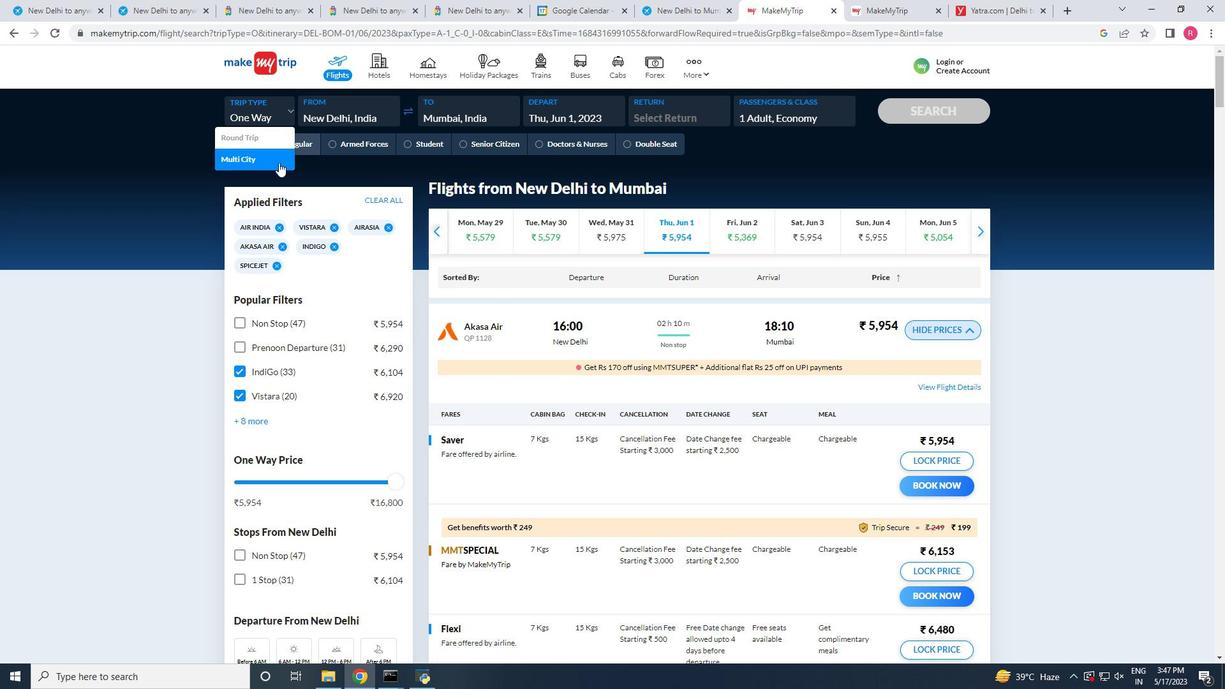 
Action: Mouse moved to (361, 118)
Screenshot: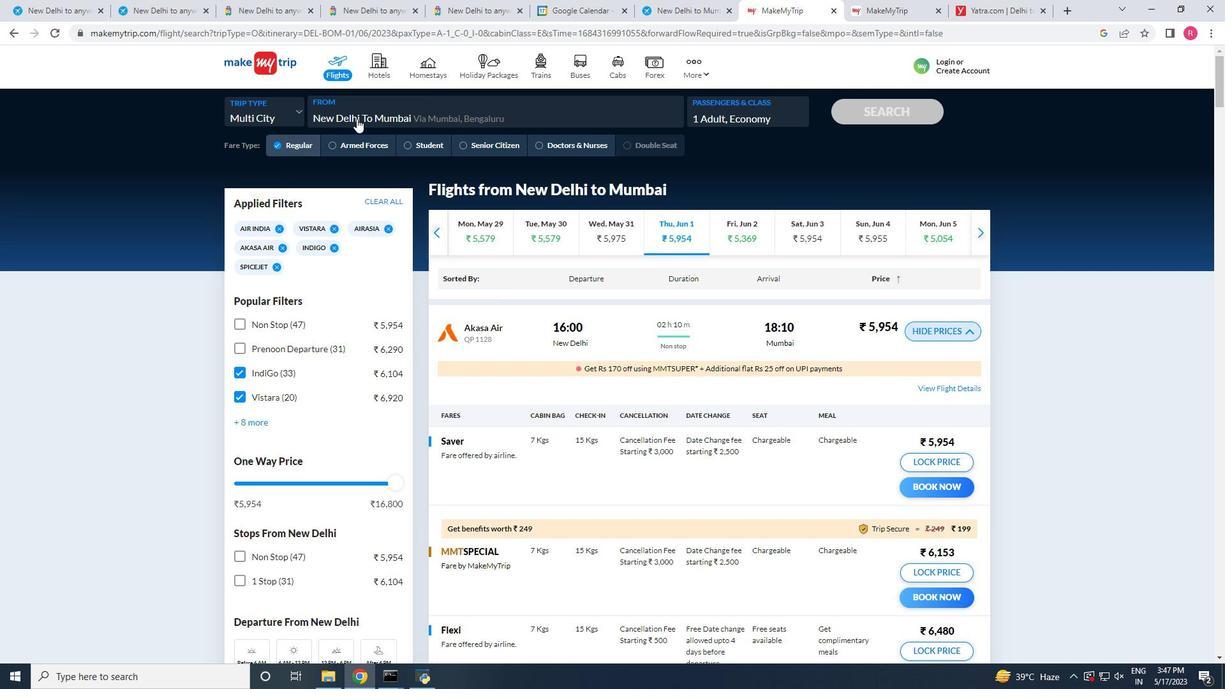 
Action: Mouse pressed left at (361, 118)
Screenshot: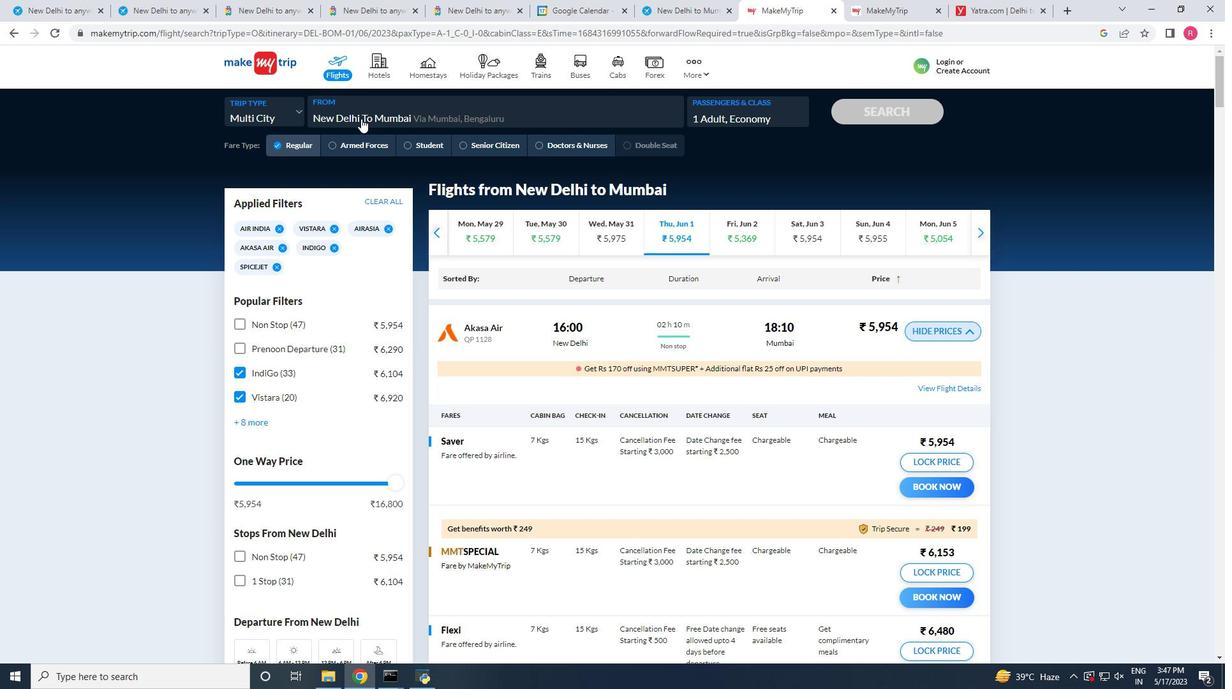 
Action: Mouse moved to (496, 151)
Screenshot: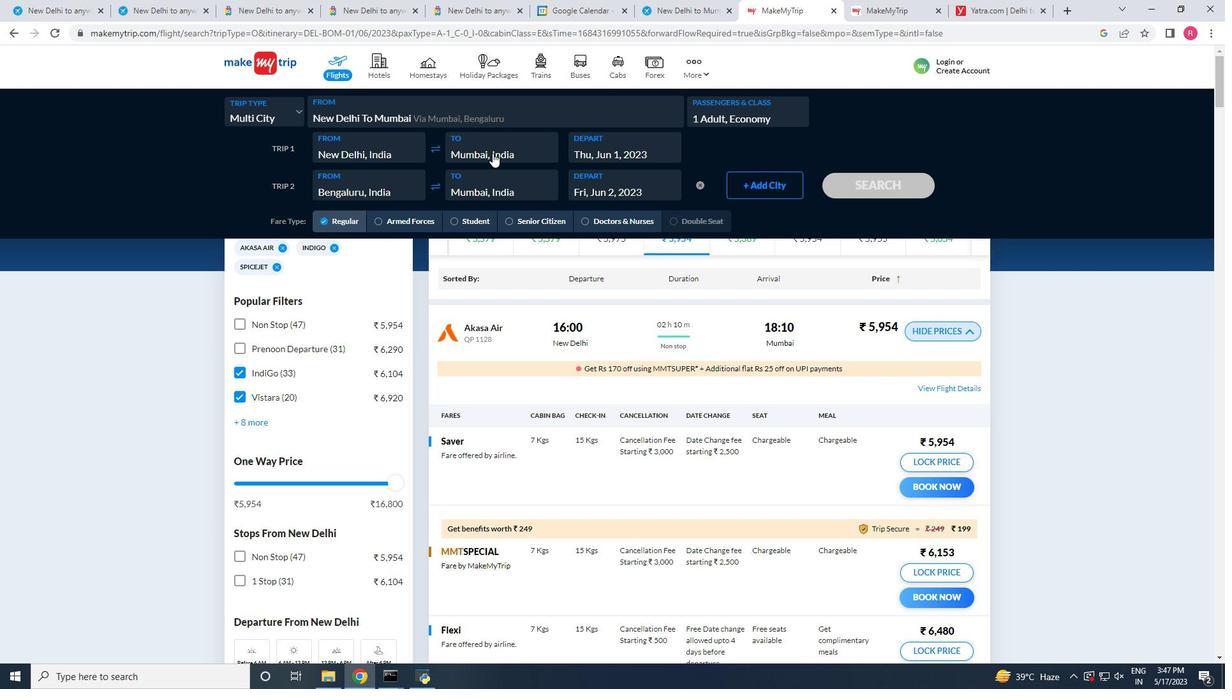 
Action: Mouse pressed left at (496, 151)
Screenshot: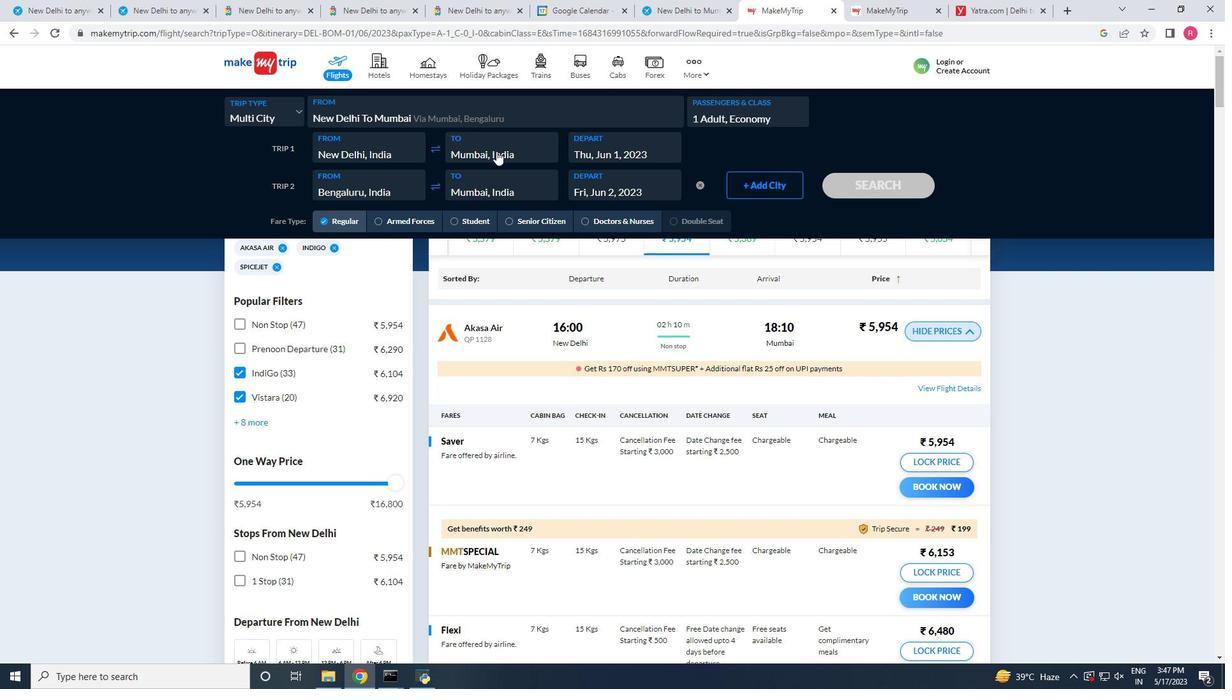 
Action: Mouse moved to (504, 207)
Screenshot: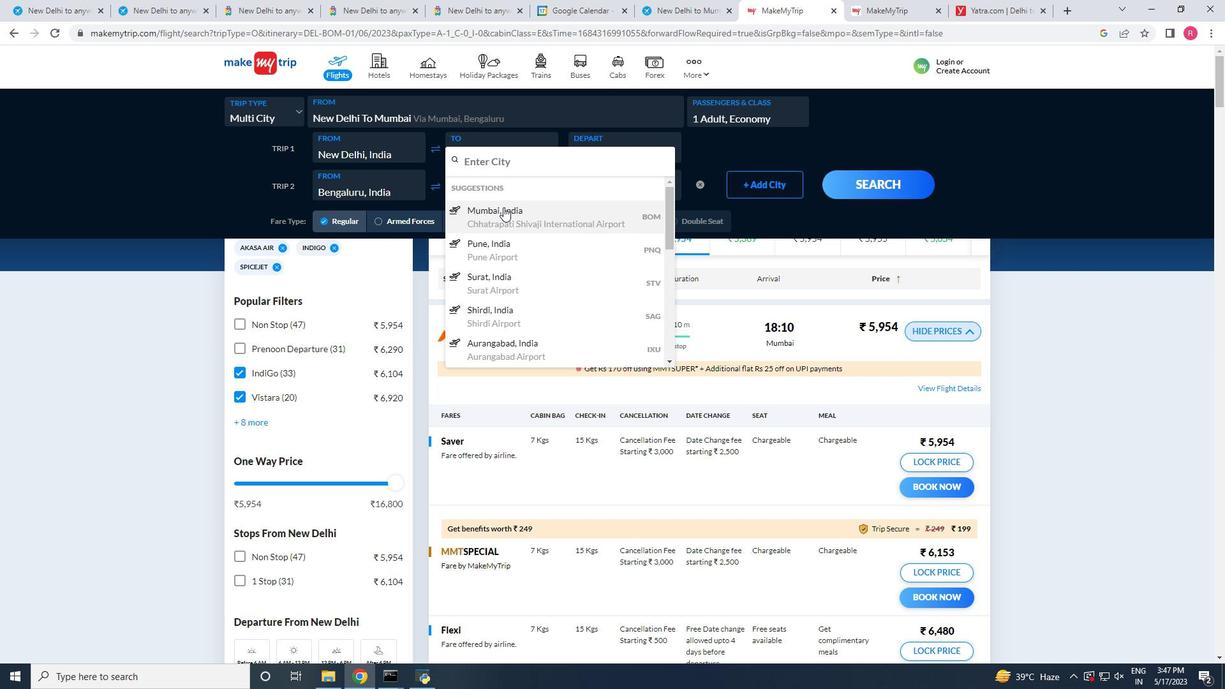 
Action: Mouse pressed left at (504, 207)
Screenshot: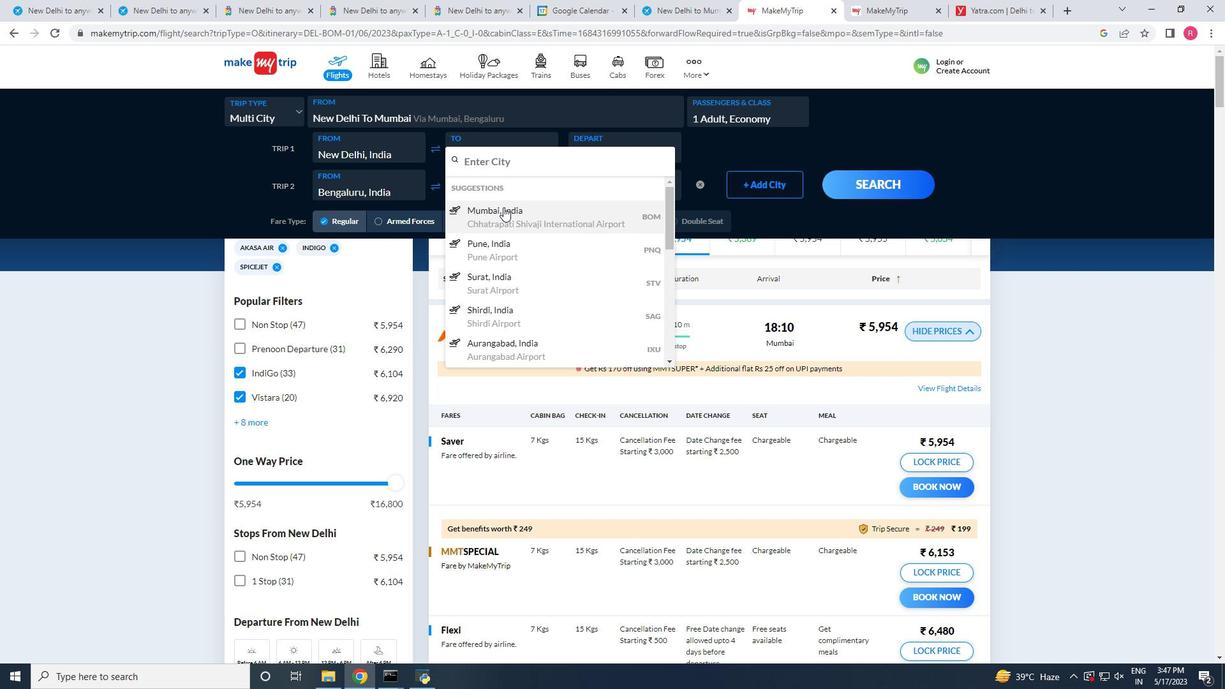 
Action: Mouse moved to (698, 15)
Screenshot: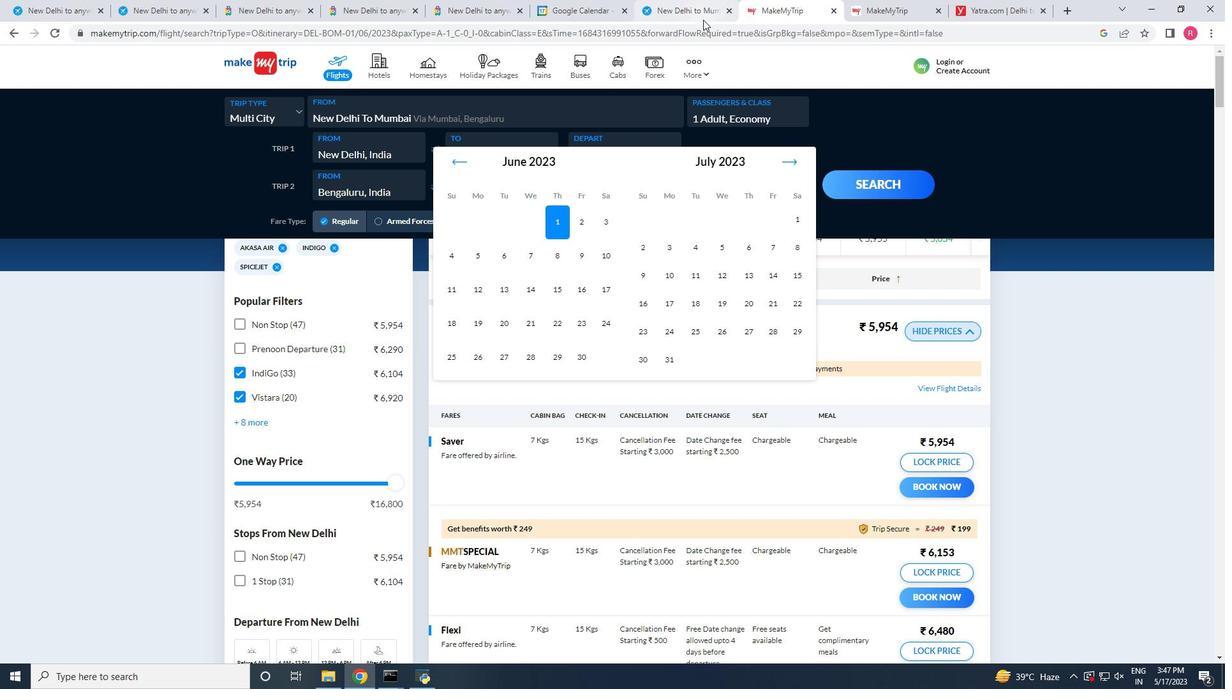 
Action: Mouse pressed left at (698, 15)
Screenshot: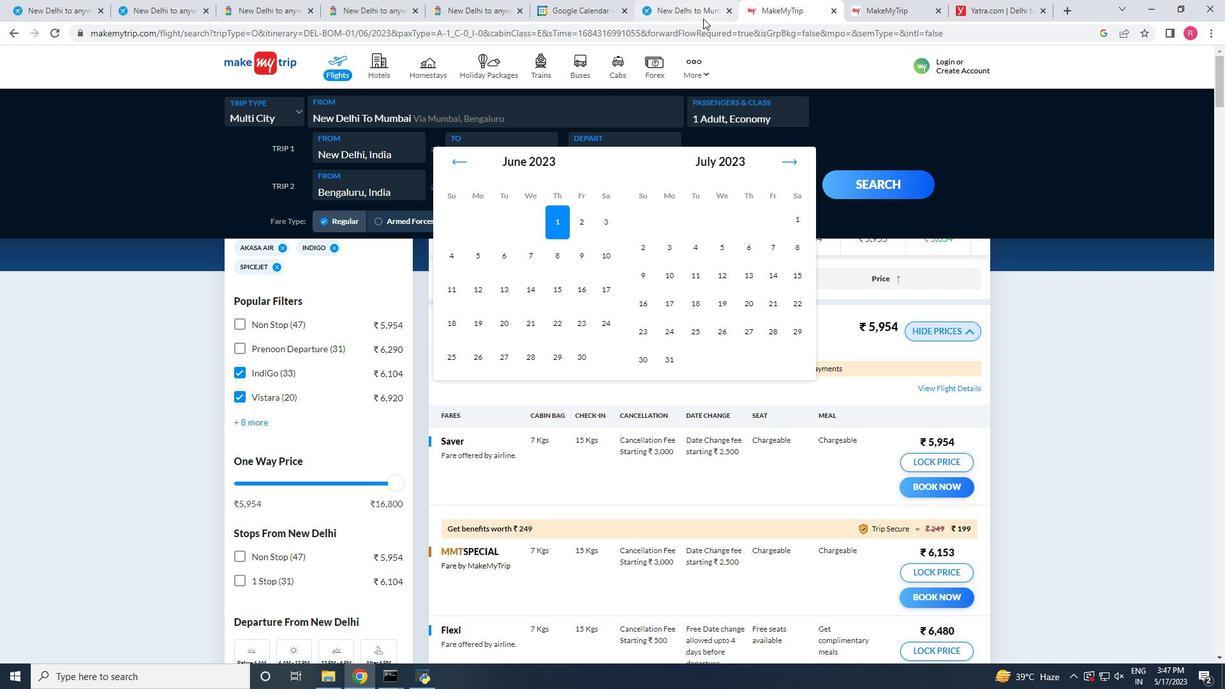 
Action: Mouse moved to (752, 7)
Screenshot: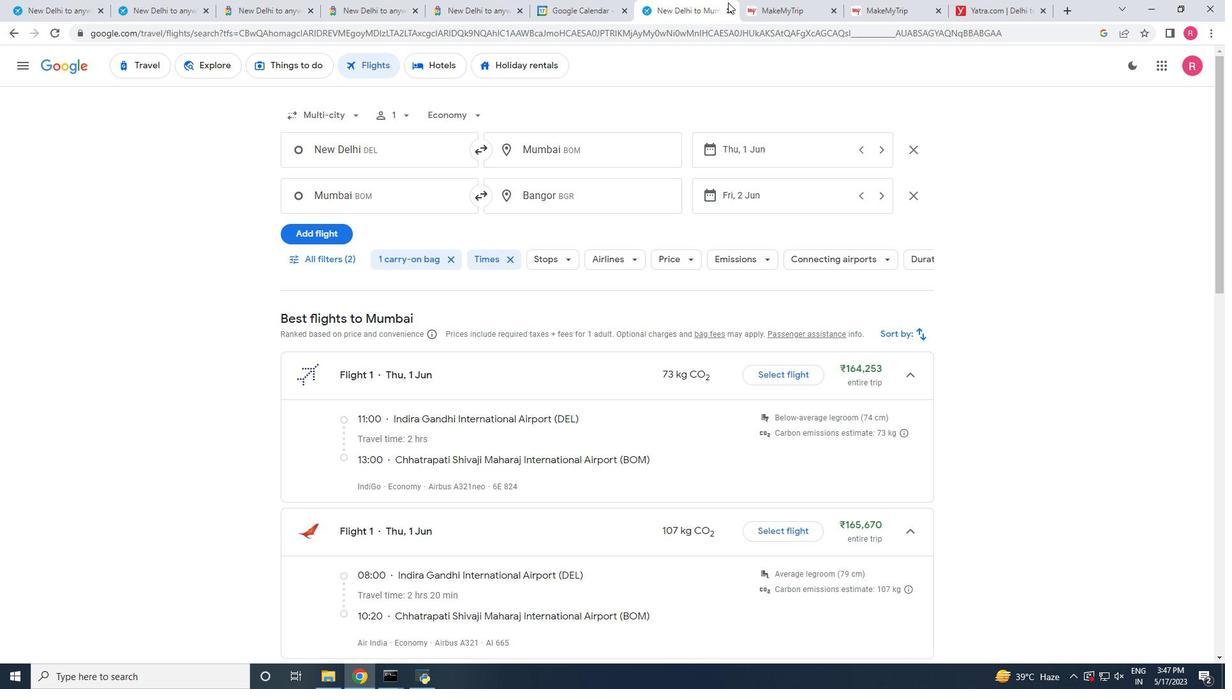 
Action: Mouse pressed left at (752, 7)
Screenshot: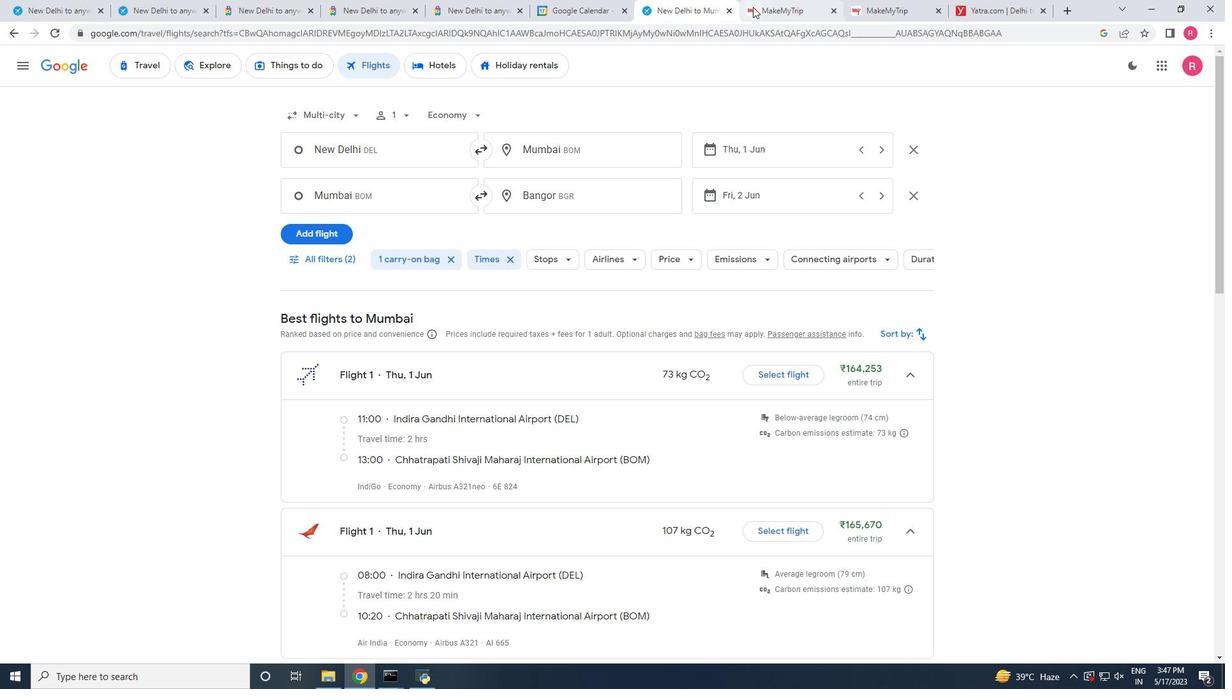 
Action: Mouse moved to (564, 216)
Screenshot: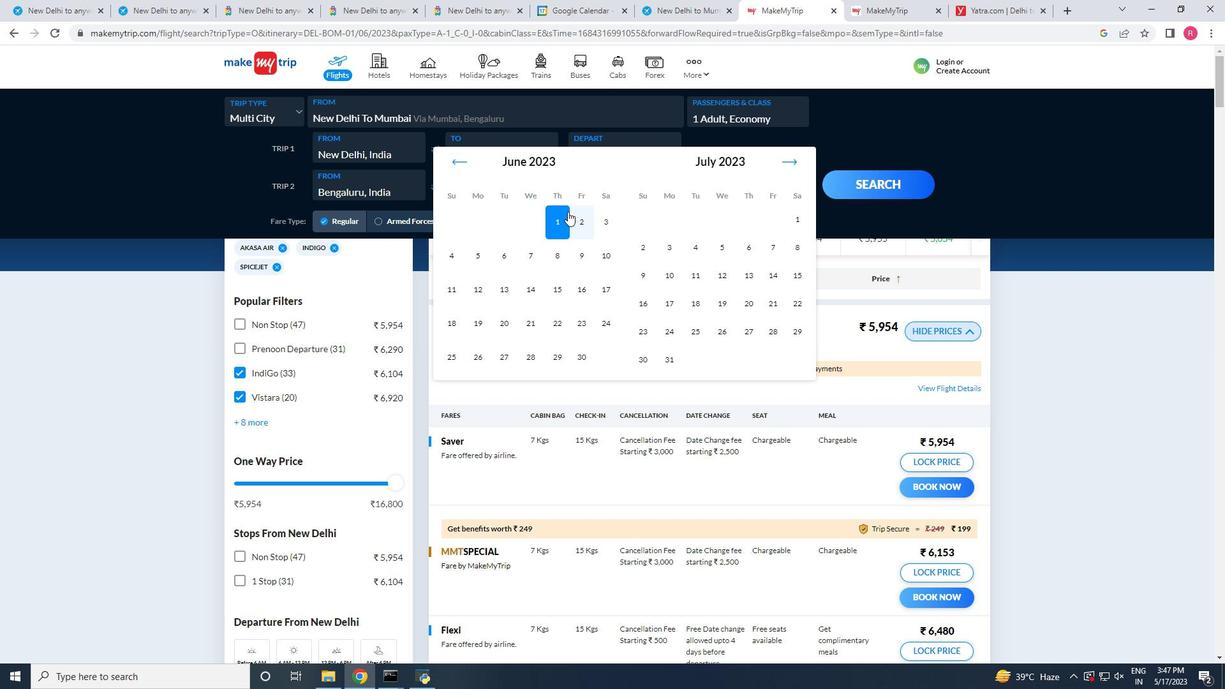 
Action: Mouse pressed left at (564, 216)
Screenshot: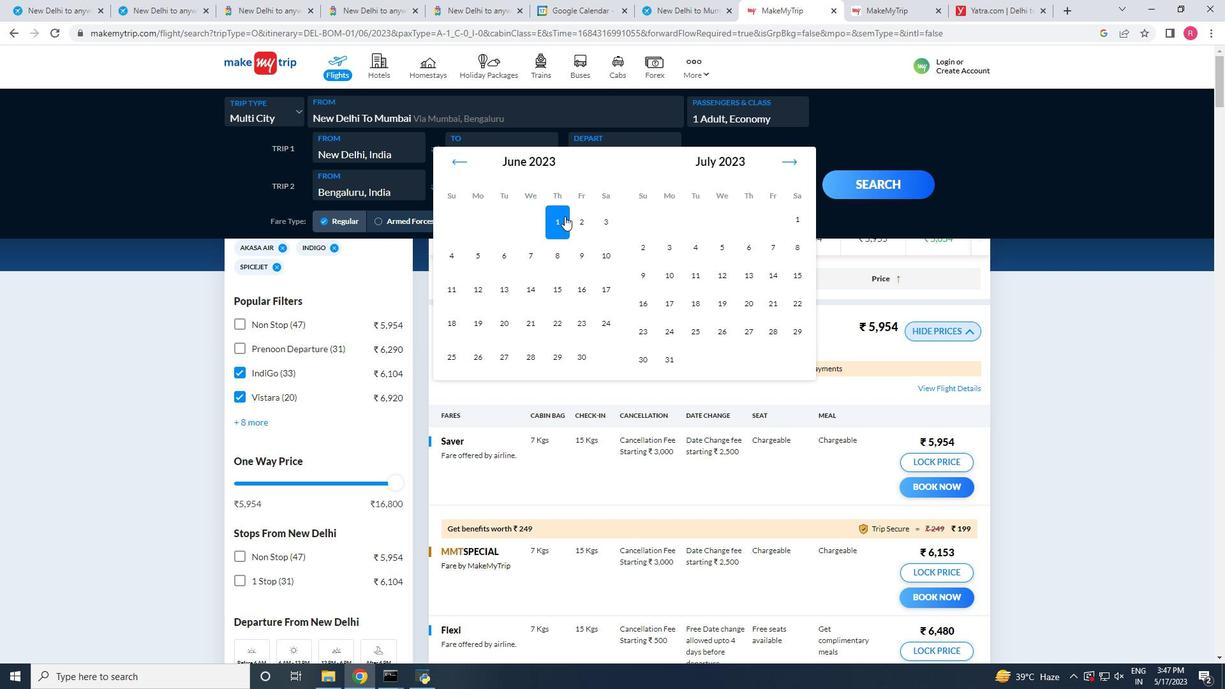 
Action: Mouse moved to (668, 0)
Screenshot: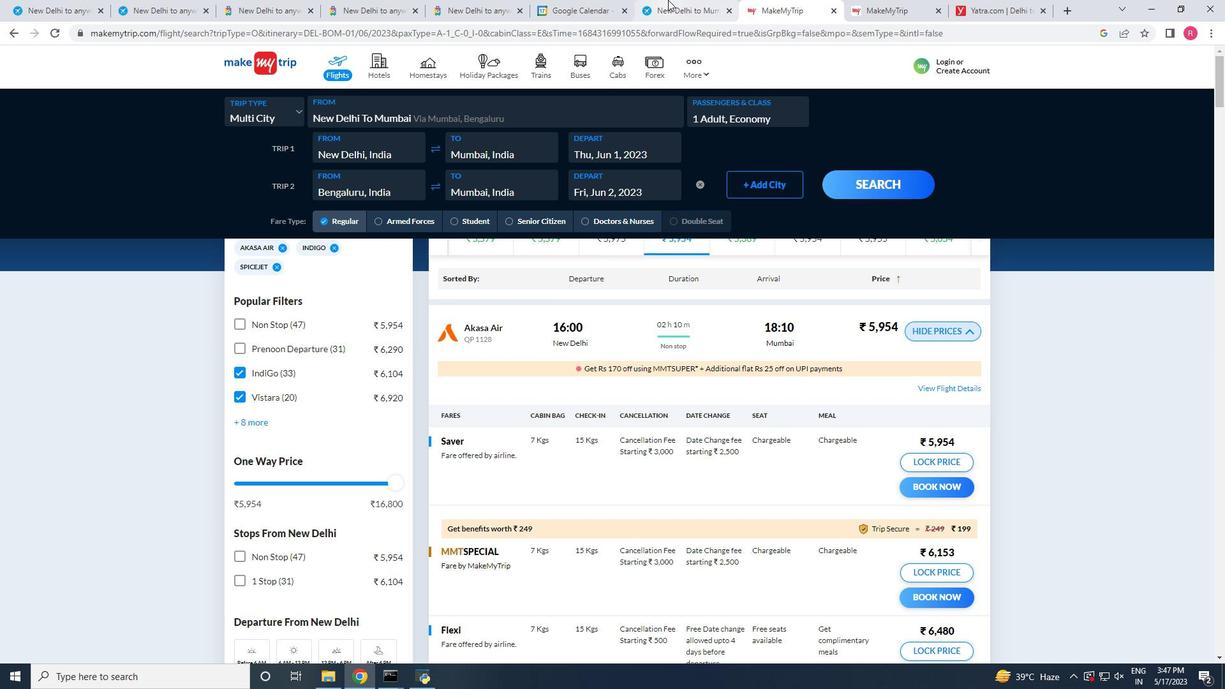 
Action: Mouse pressed left at (668, 0)
Screenshot: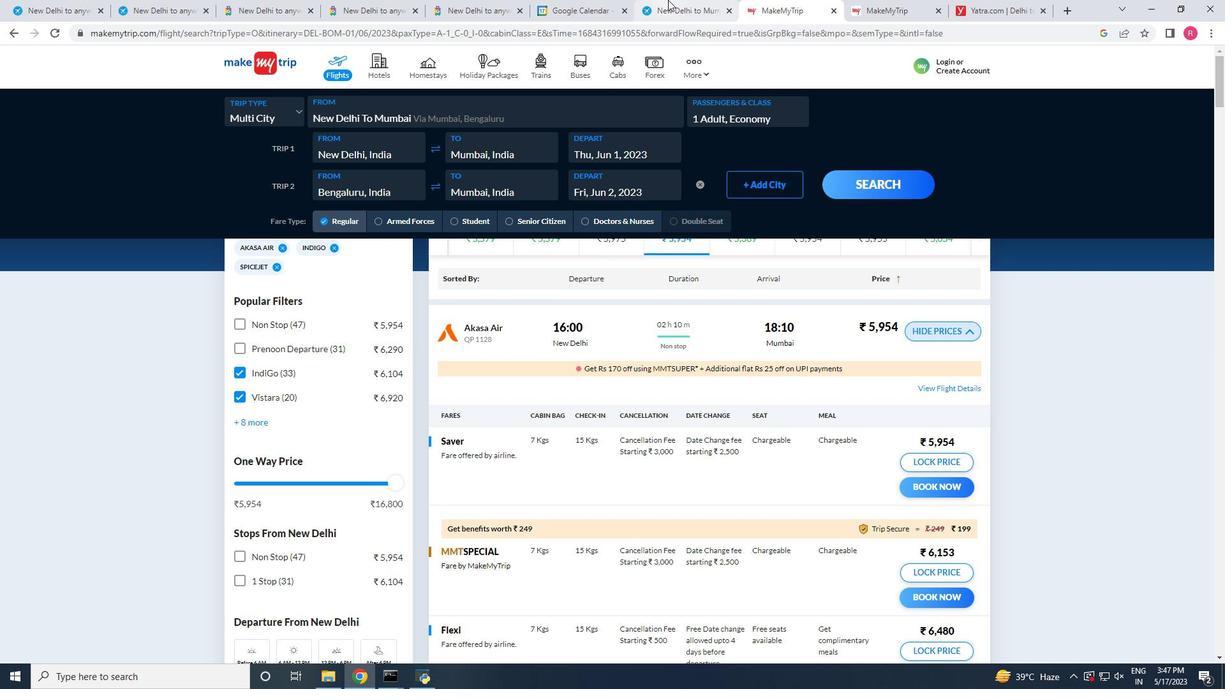 
Action: Mouse moved to (610, 4)
Screenshot: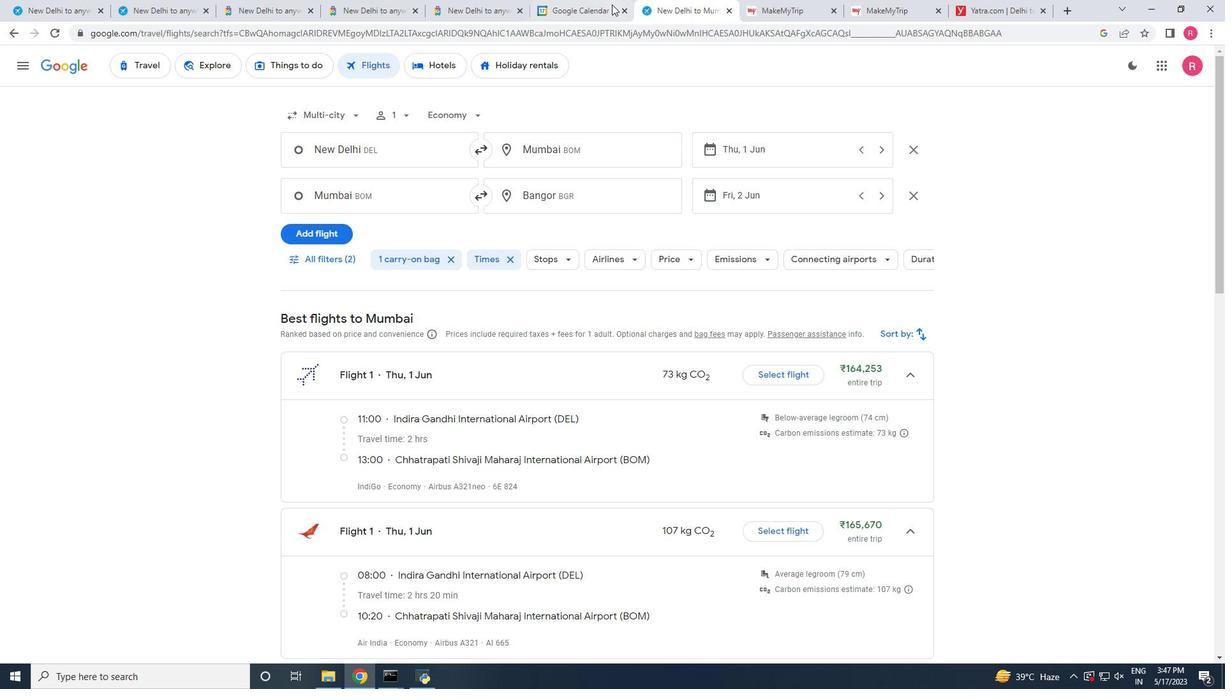 
Action: Mouse pressed left at (610, 4)
Screenshot: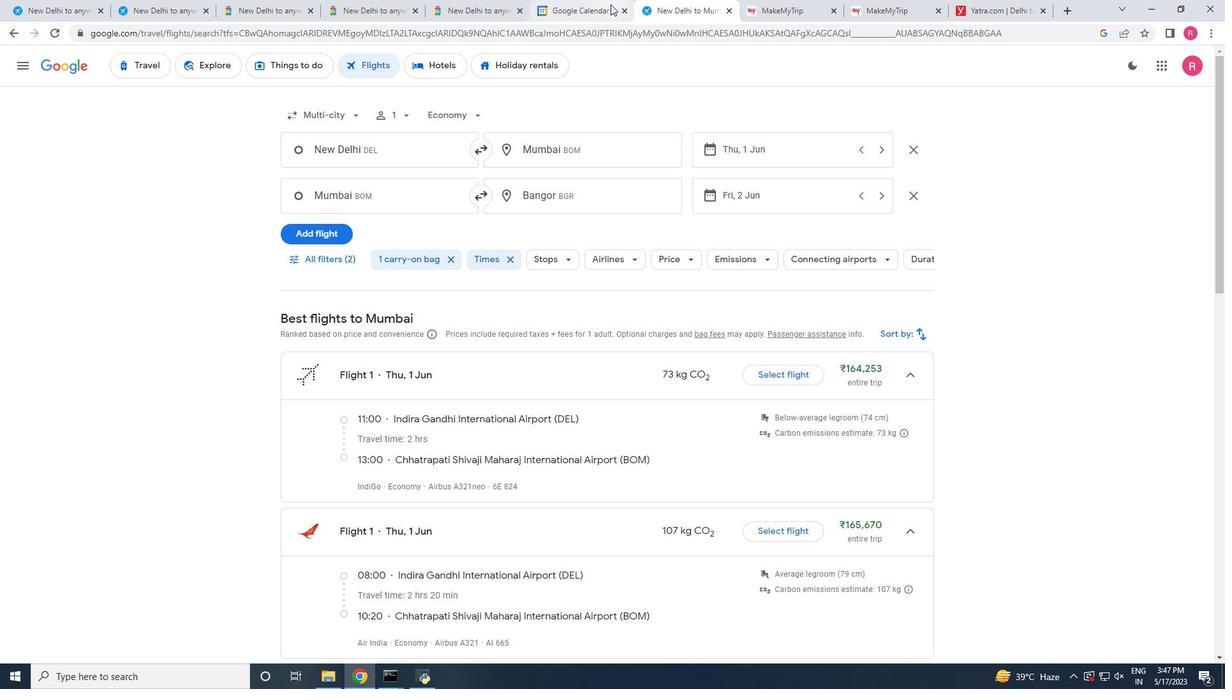 
Action: Mouse moved to (768, 14)
Screenshot: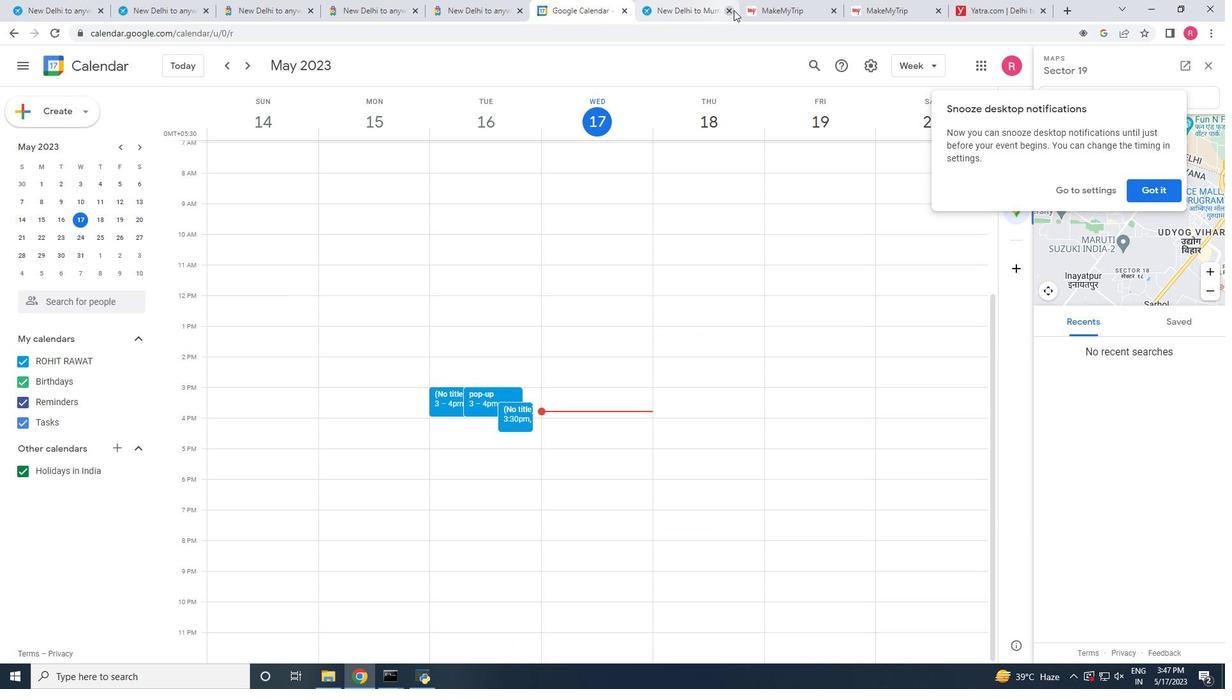 
Action: Mouse pressed left at (768, 14)
Screenshot: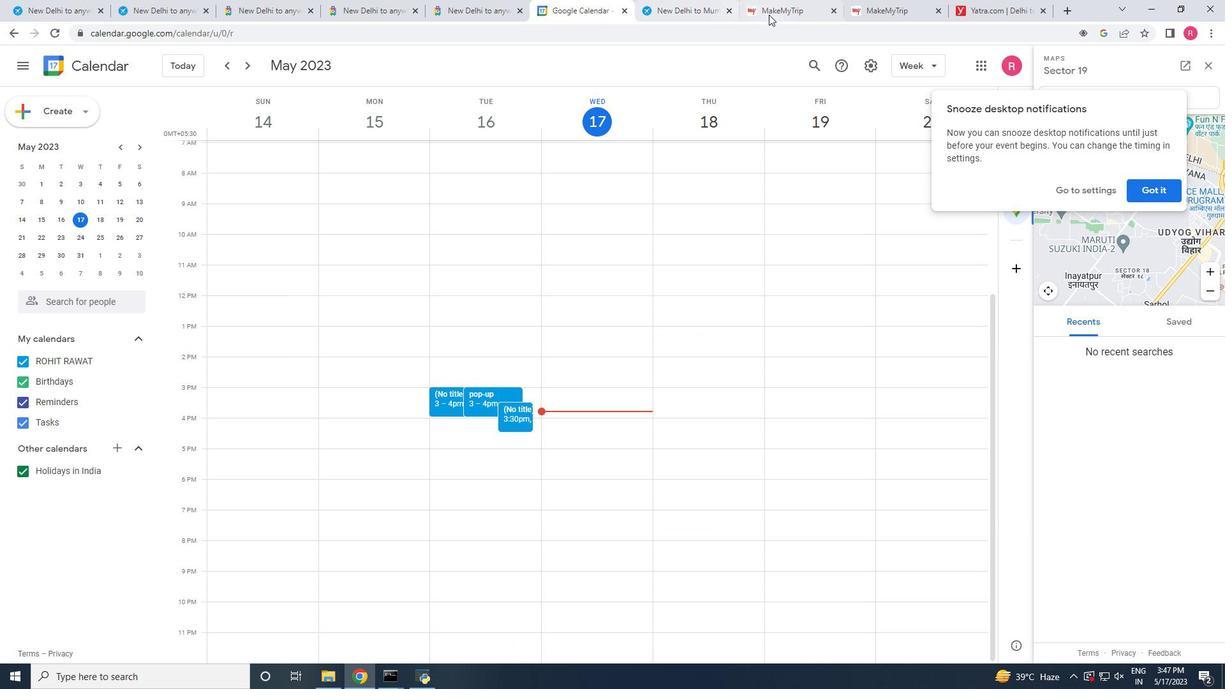 
Action: Mouse moved to (394, 190)
Screenshot: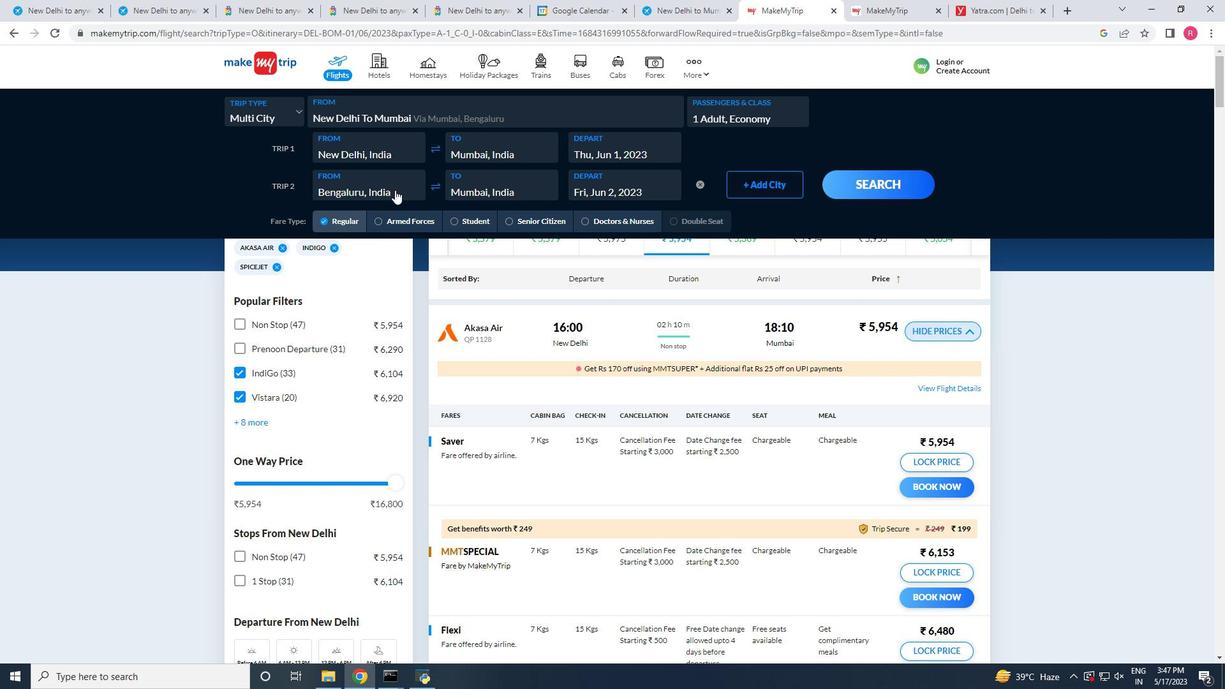 
Action: Mouse pressed left at (394, 190)
Screenshot: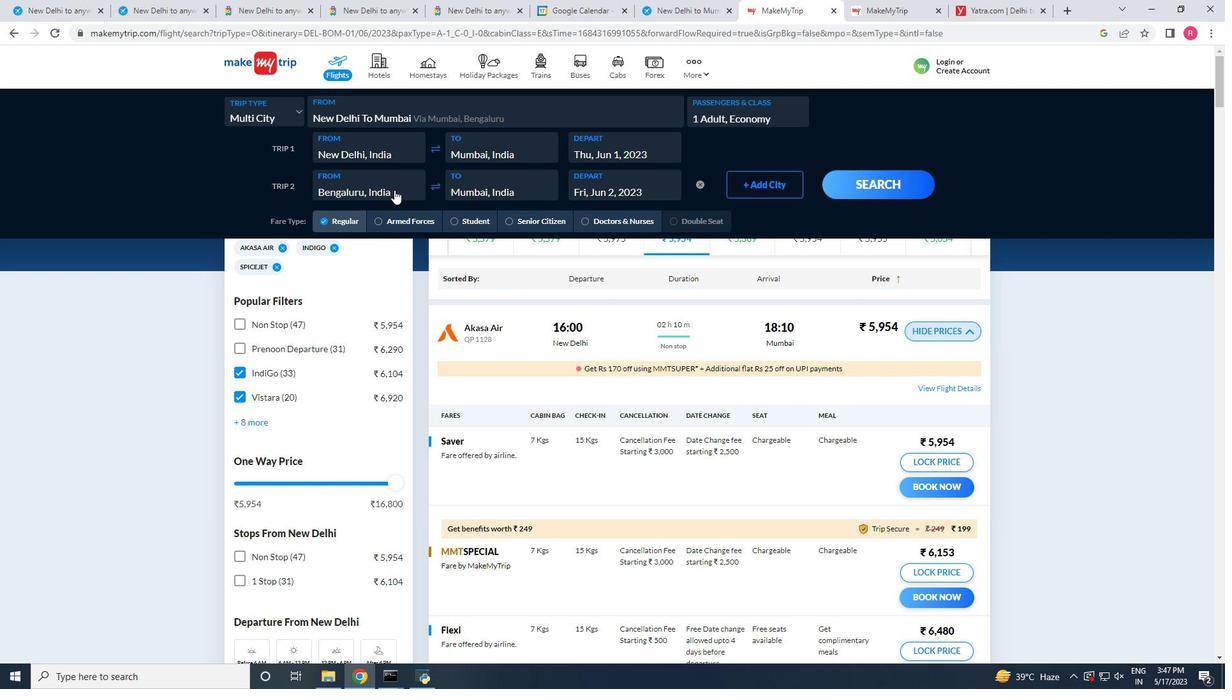 
Action: Mouse moved to (363, 310)
Screenshot: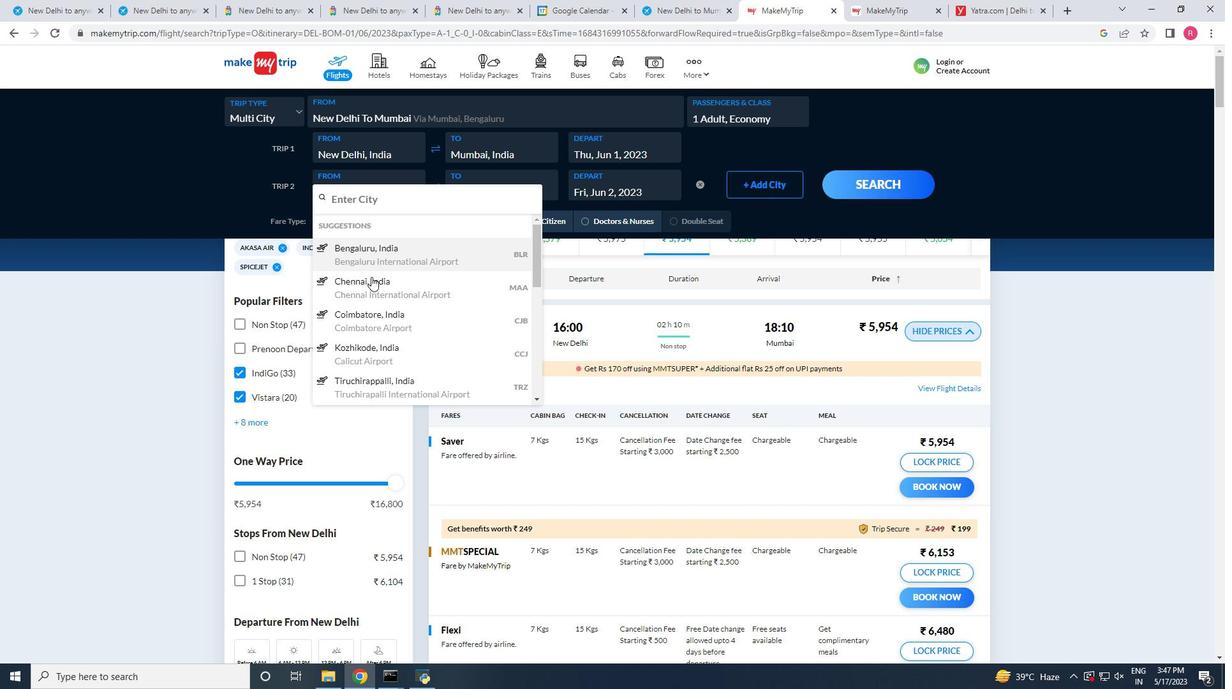 
Action: Mouse scrolled (363, 309) with delta (0, 0)
Screenshot: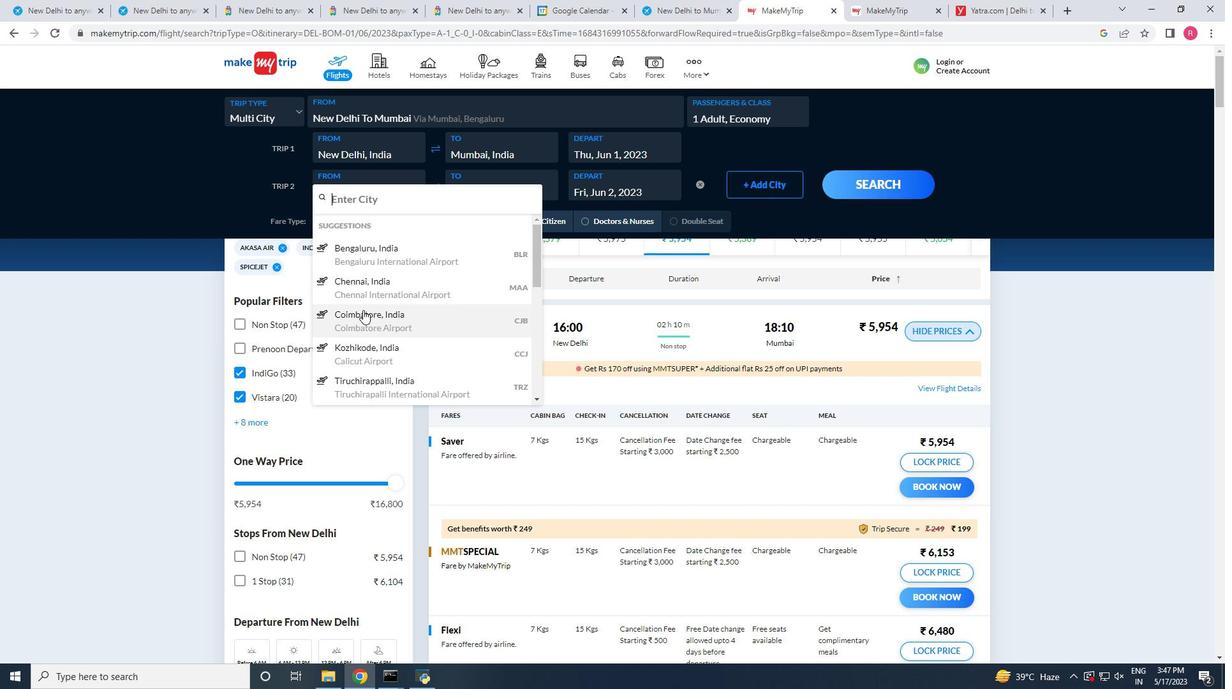 
Action: Mouse scrolled (363, 309) with delta (0, 0)
Screenshot: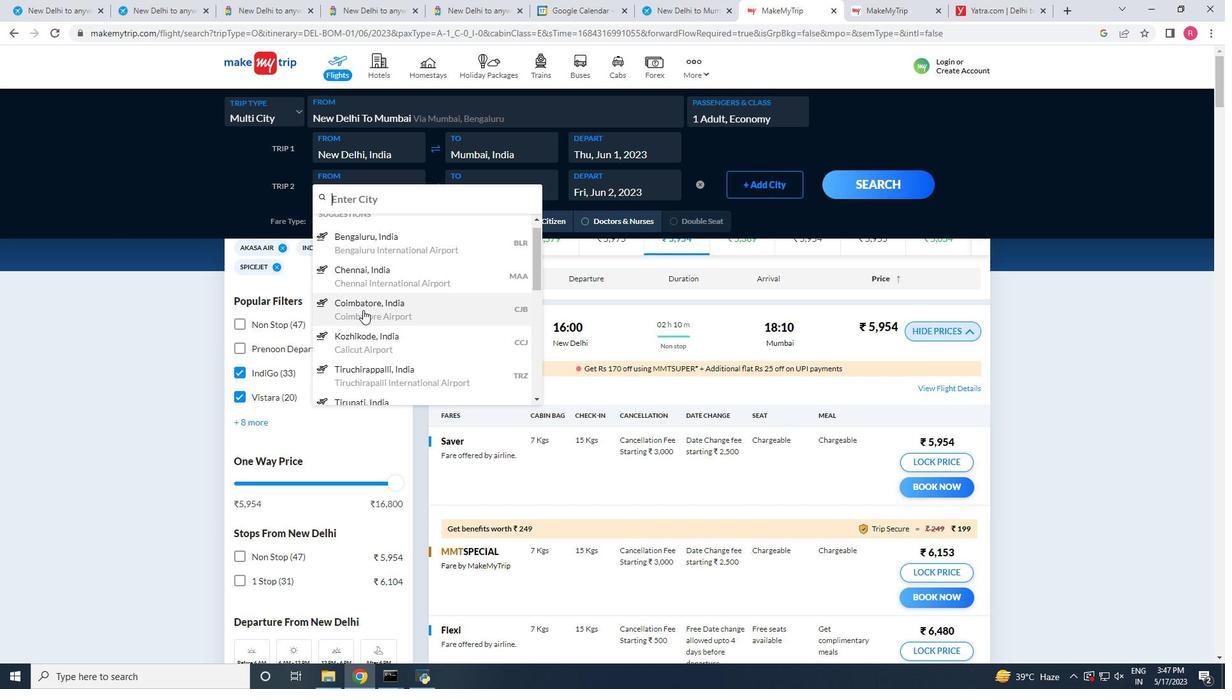 
Action: Mouse scrolled (363, 309) with delta (0, 0)
Screenshot: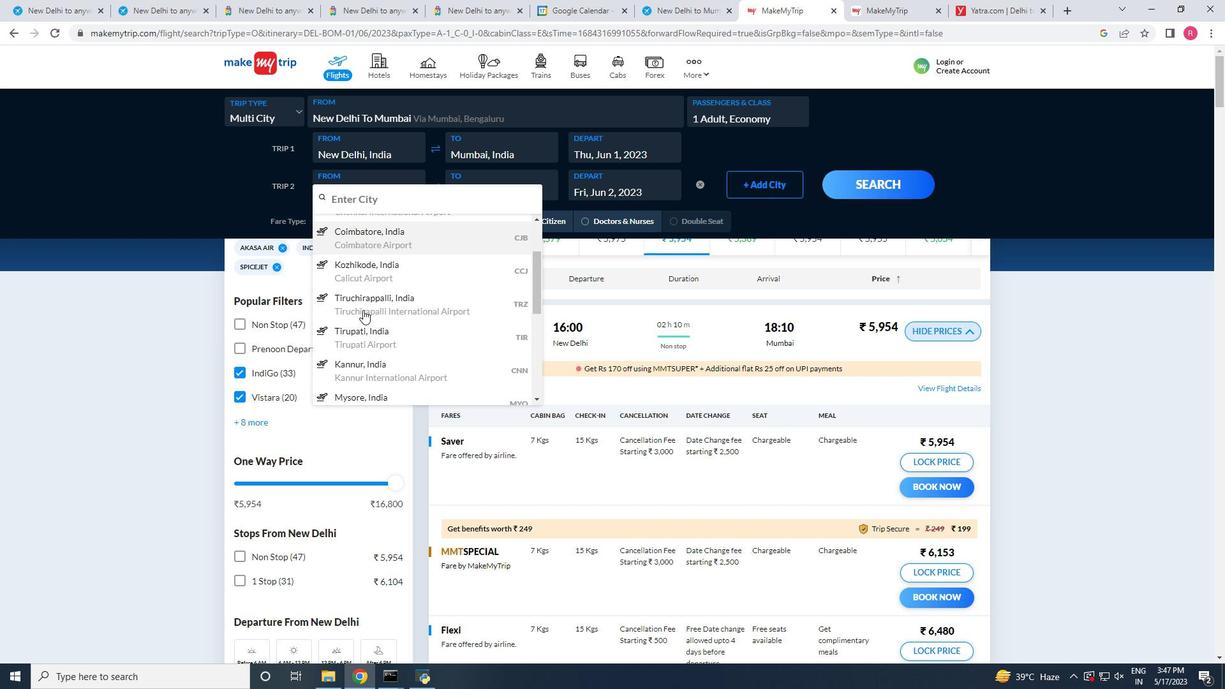 
Action: Mouse scrolled (363, 309) with delta (0, 0)
Screenshot: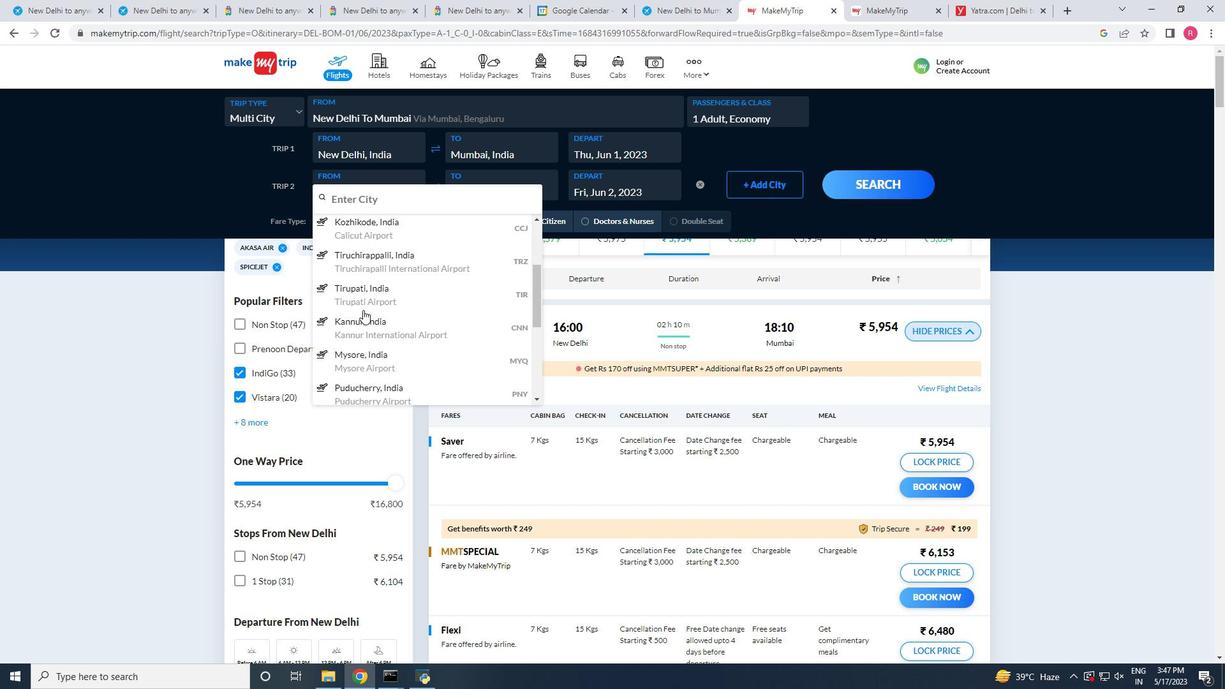 
Action: Mouse scrolled (363, 309) with delta (0, 0)
Screenshot: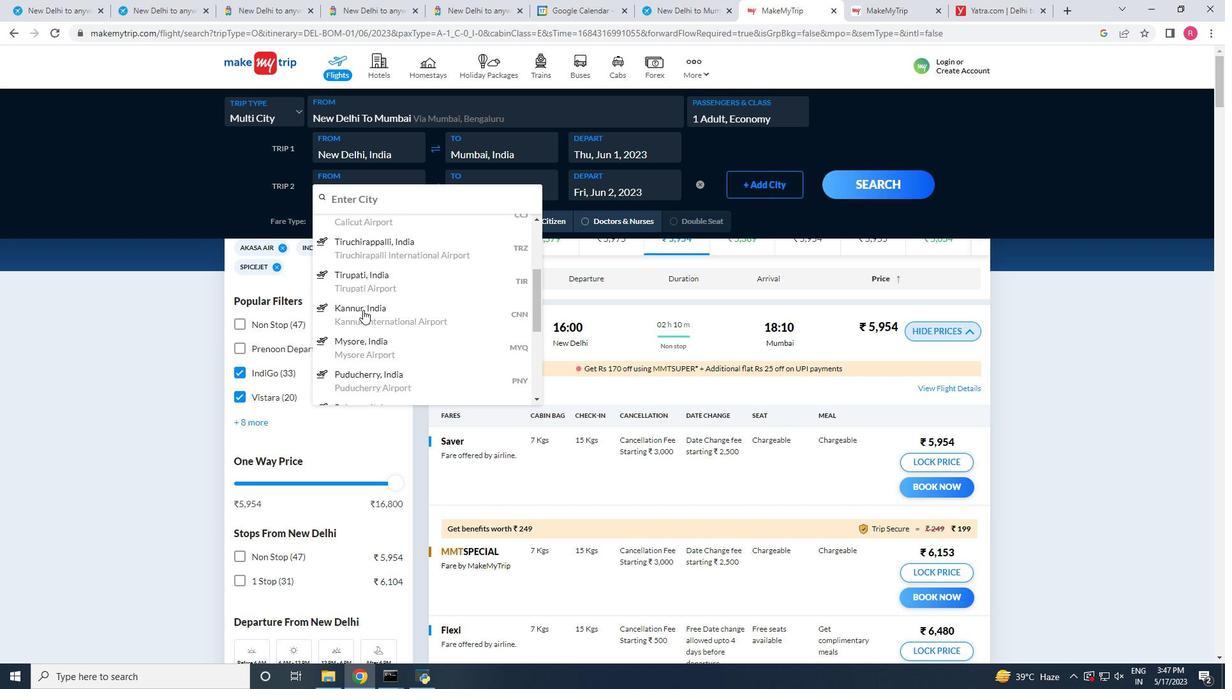 
Action: Mouse scrolled (363, 310) with delta (0, 0)
Screenshot: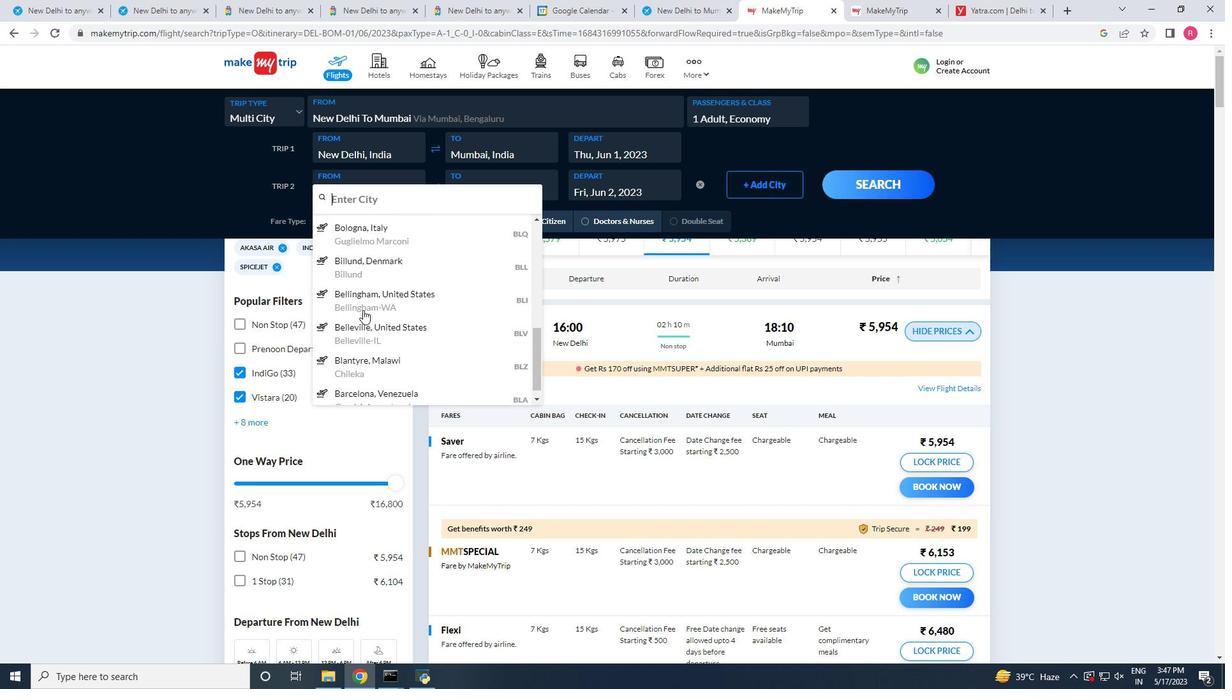 
Action: Mouse scrolled (363, 310) with delta (0, 0)
Screenshot: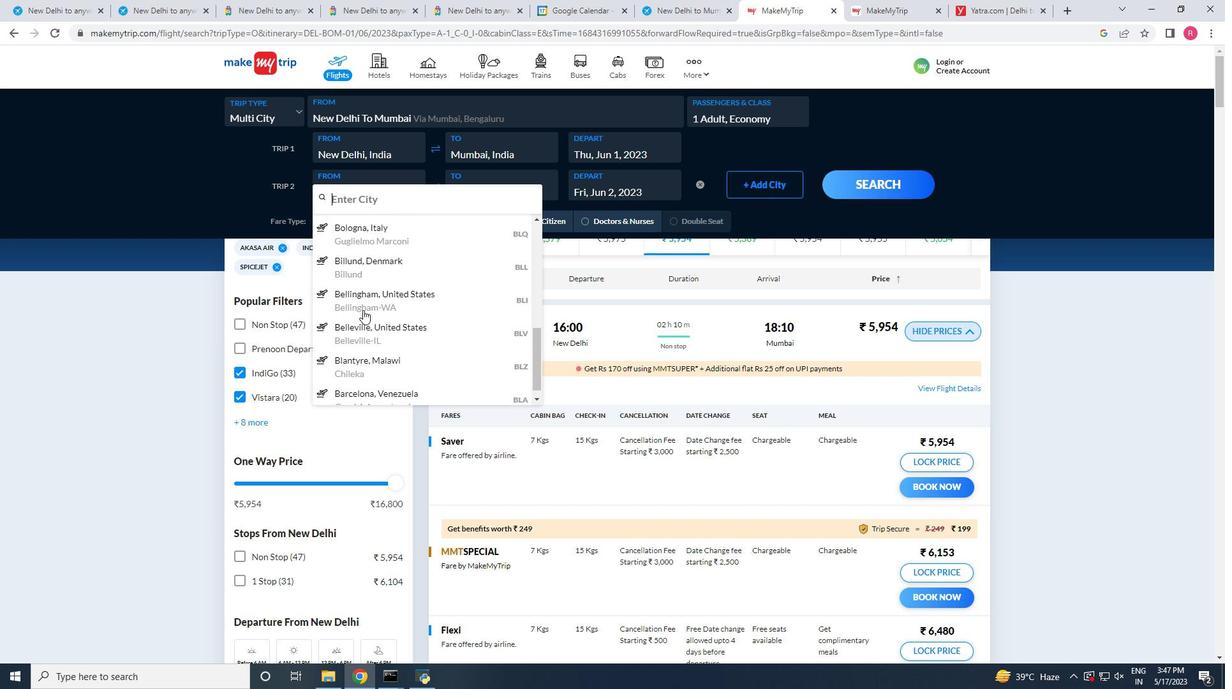 
Action: Mouse scrolled (363, 310) with delta (0, 0)
Screenshot: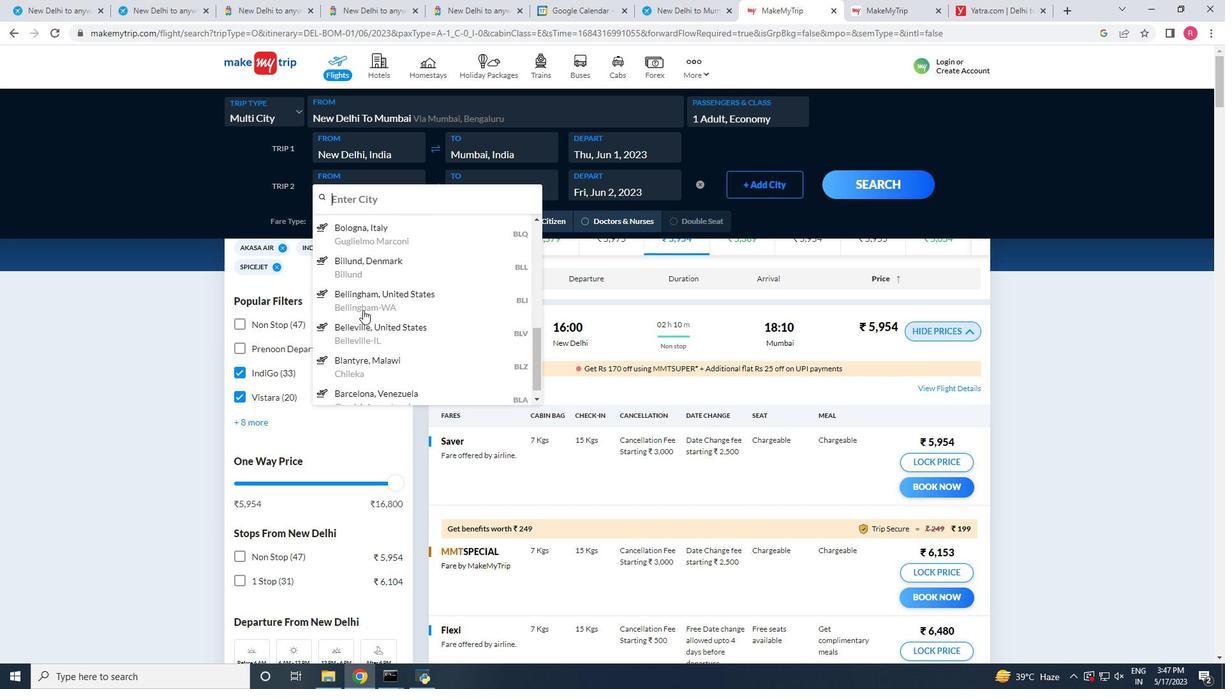 
Action: Mouse scrolled (363, 310) with delta (0, 0)
Screenshot: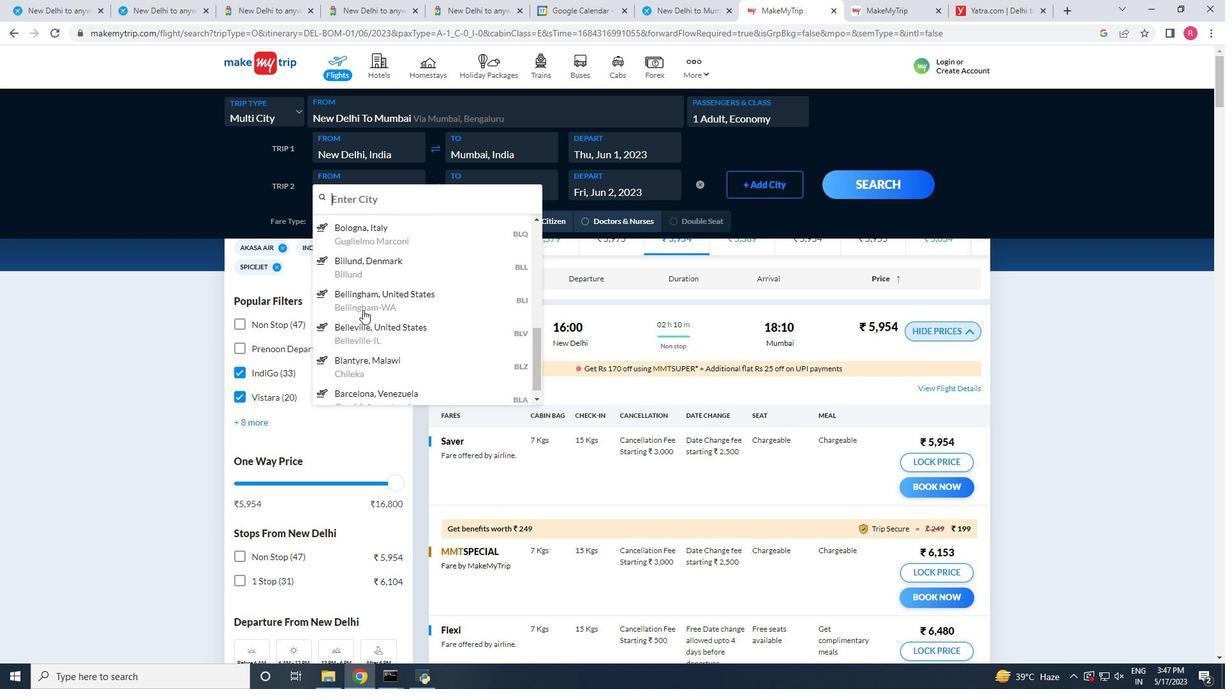 
Action: Mouse scrolled (363, 310) with delta (0, 0)
Screenshot: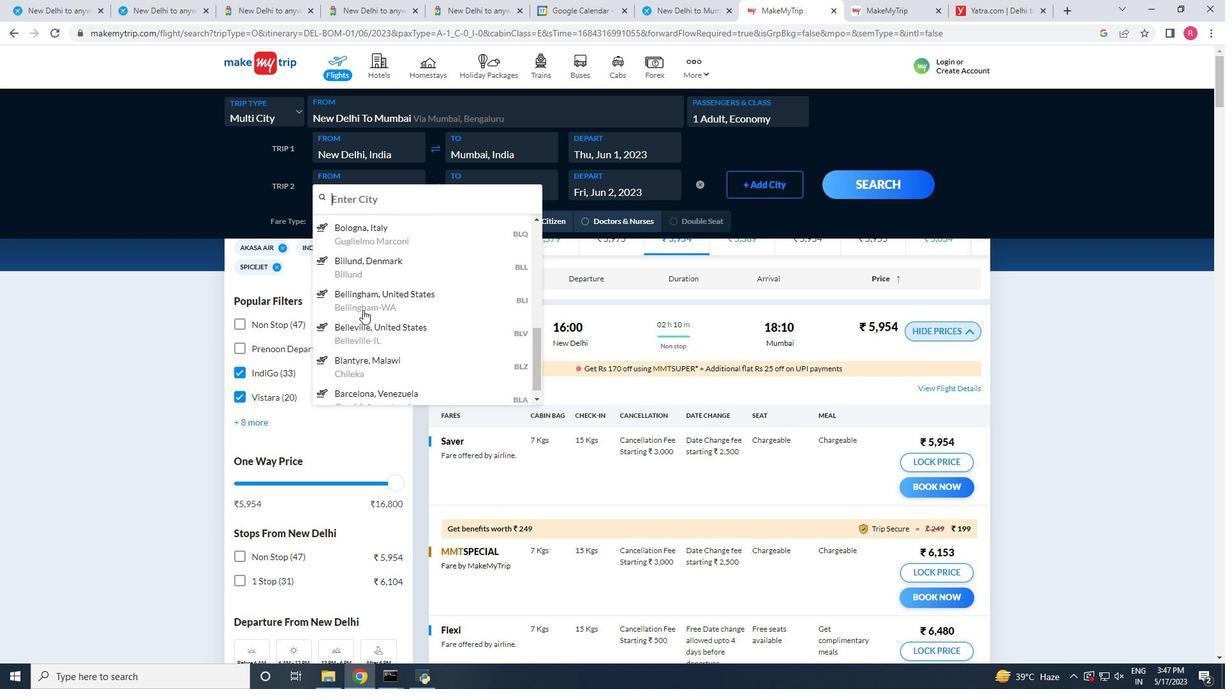 
Action: Mouse moved to (363, 308)
Screenshot: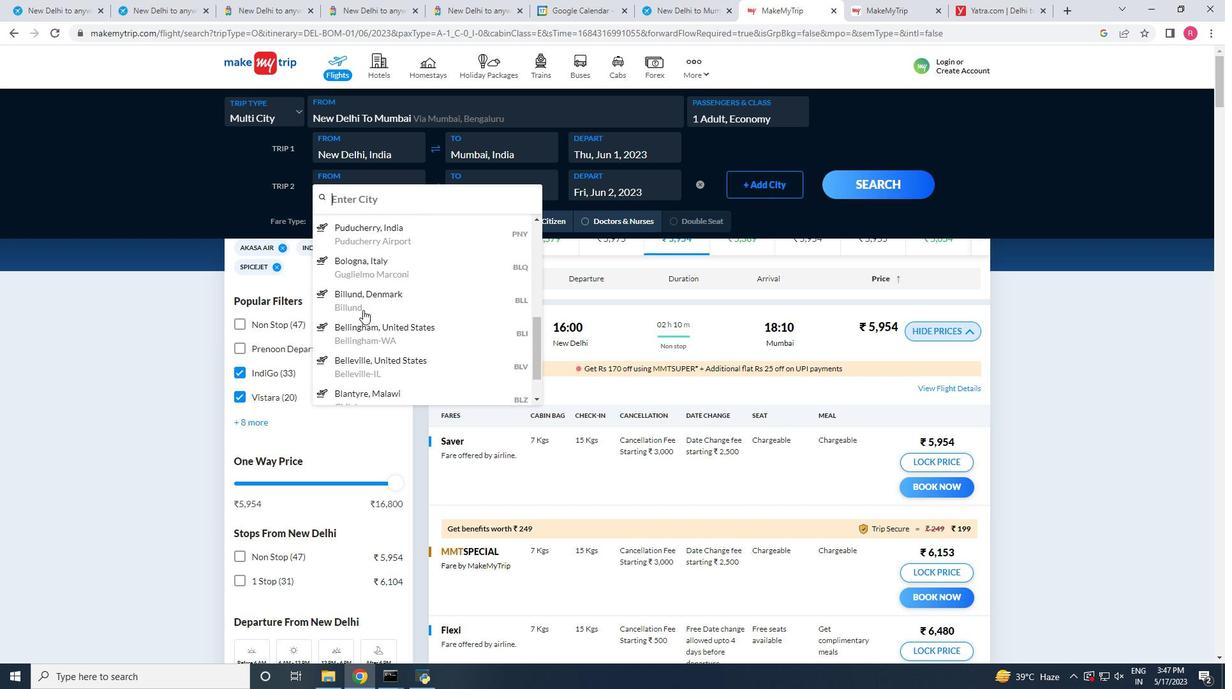 
Action: Key pressed mum
Screenshot: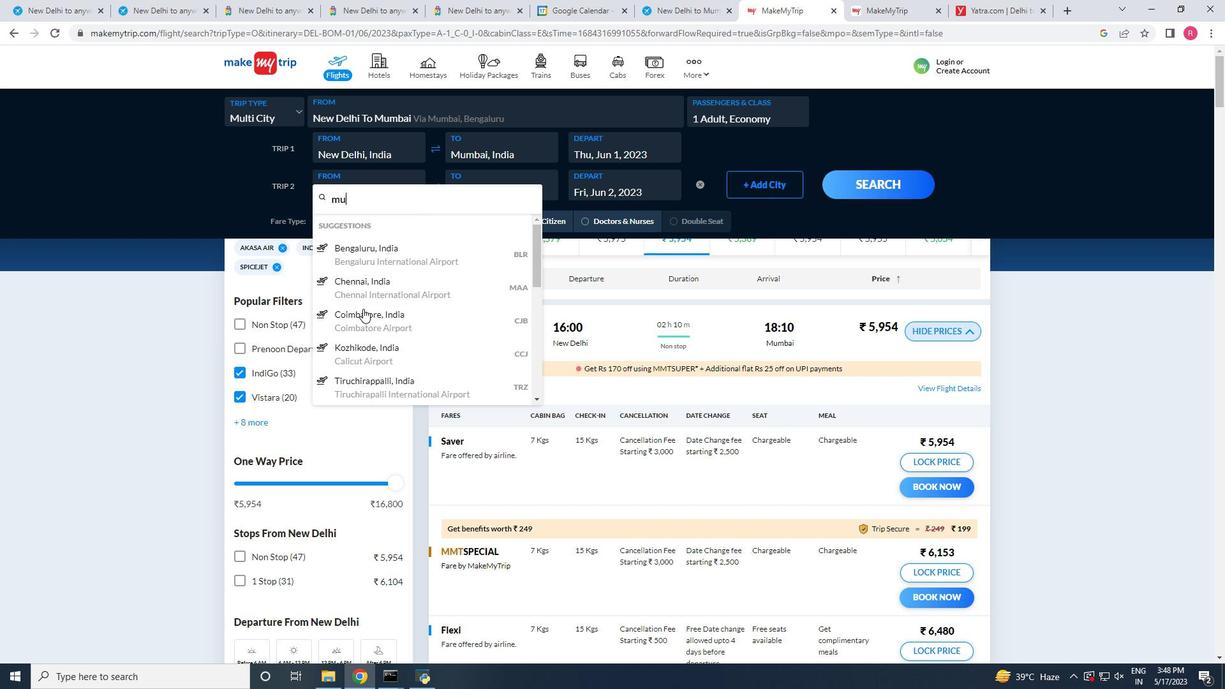 
Action: Mouse moved to (377, 257)
Screenshot: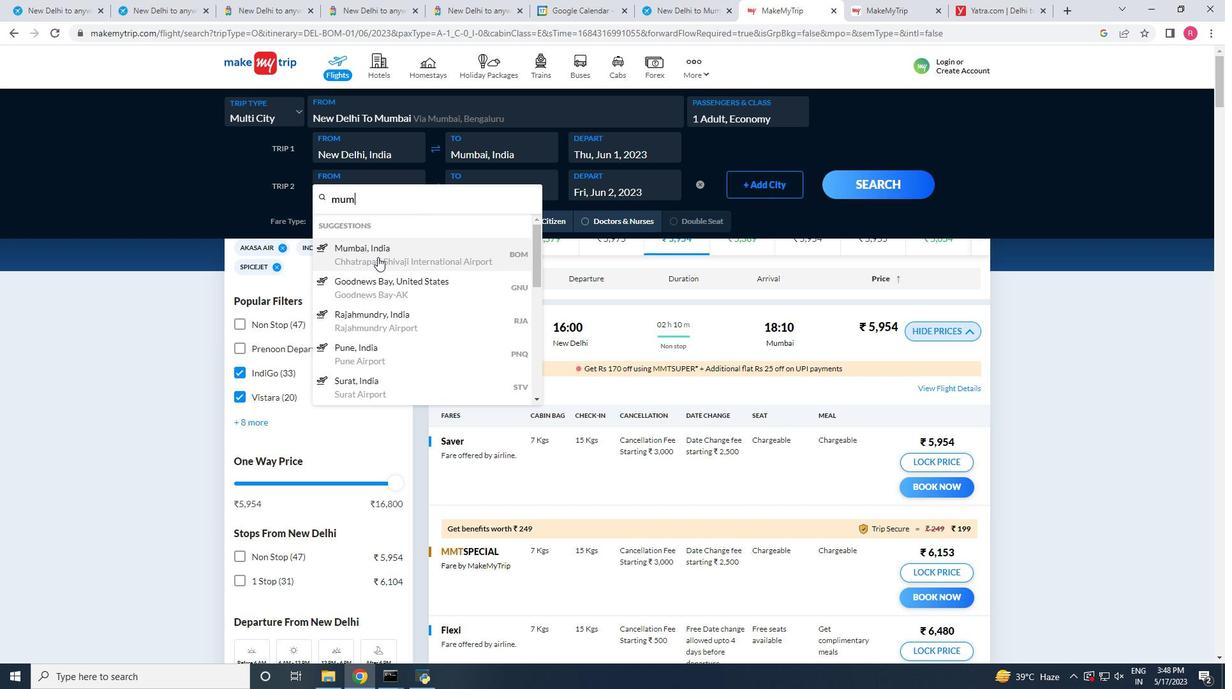 
Action: Mouse pressed left at (377, 257)
Screenshot: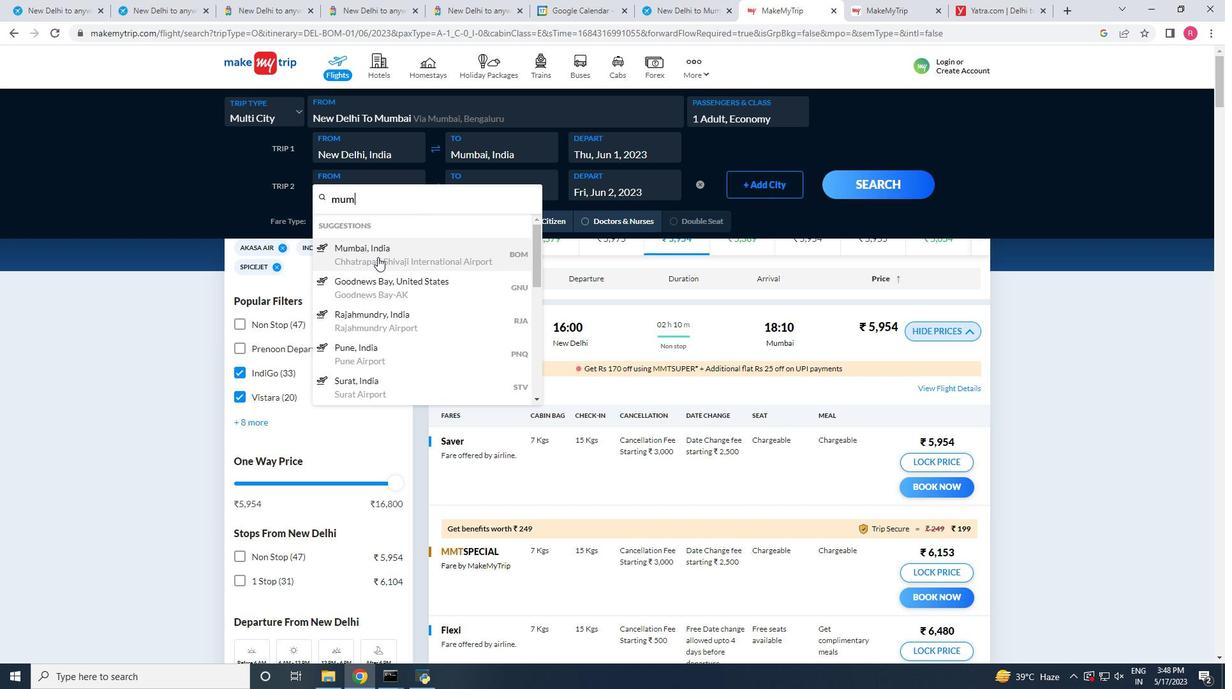 
Action: Mouse moved to (475, 183)
Screenshot: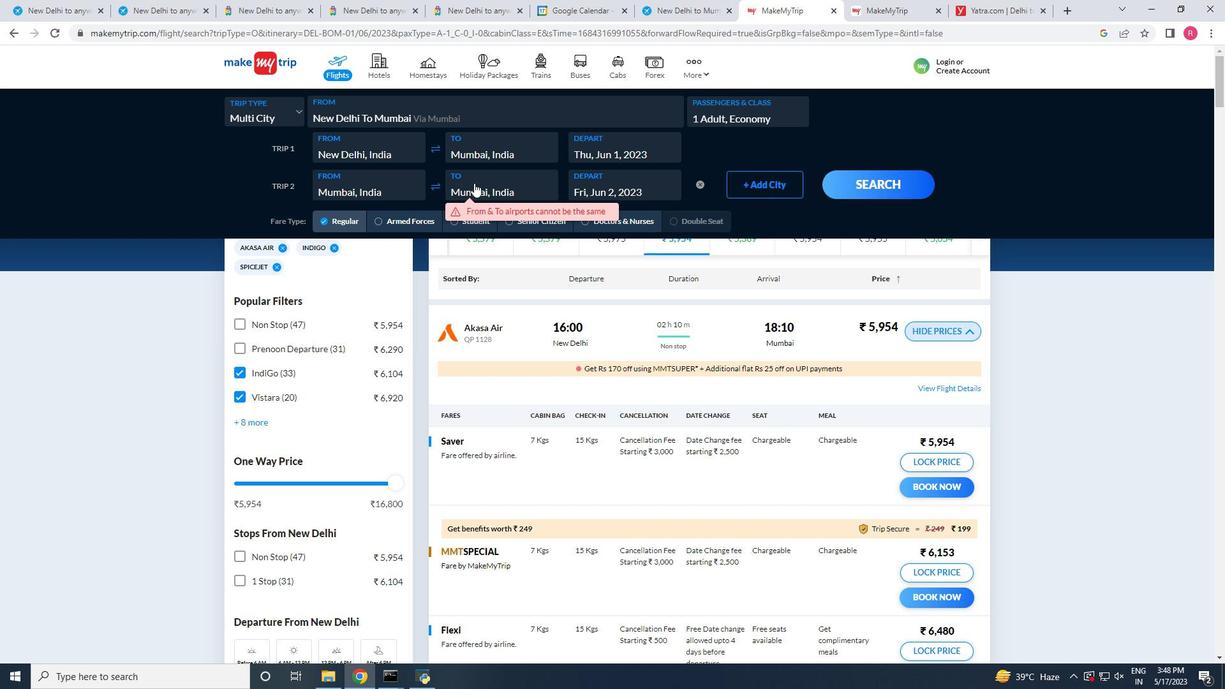 
Action: Mouse pressed left at (475, 183)
Screenshot: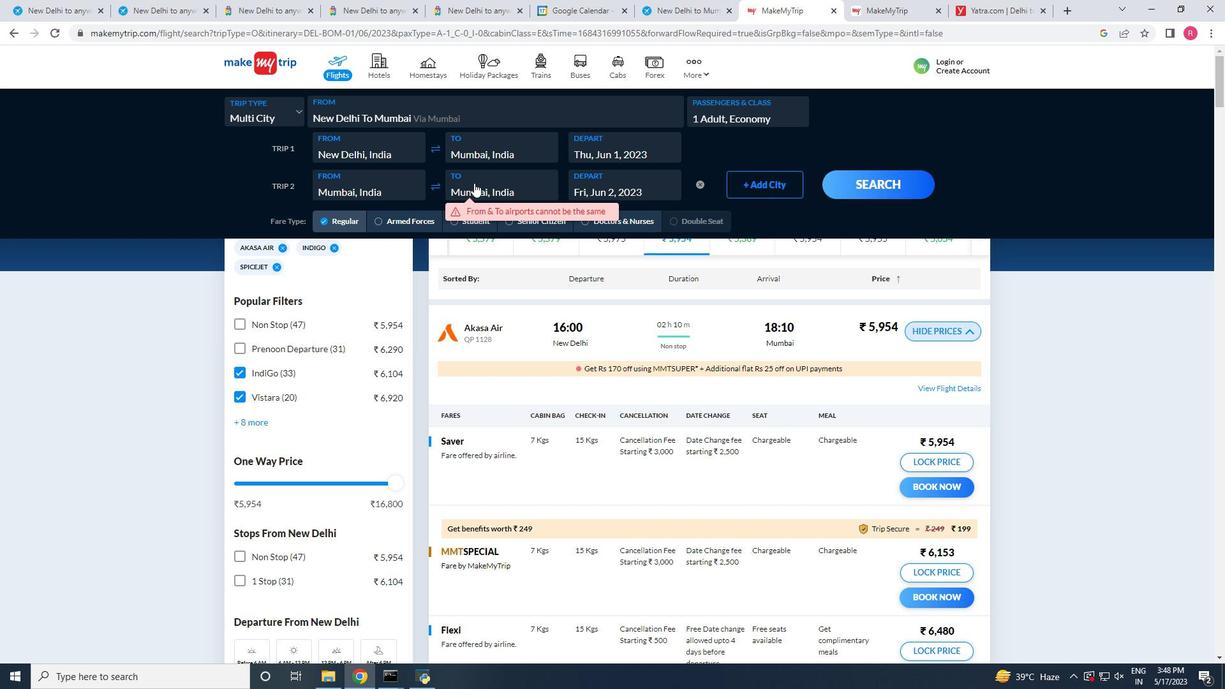 
Action: Key pressed ba<Key.backspace>gr
Screenshot: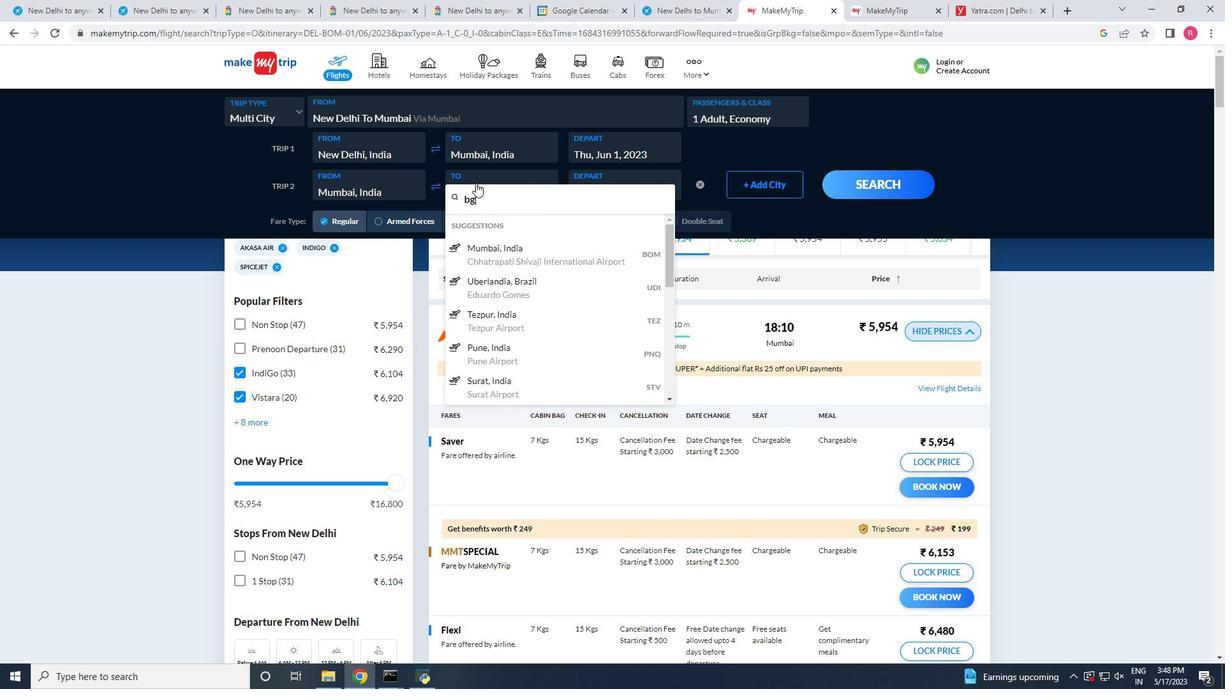 
Action: Mouse moved to (515, 221)
Screenshot: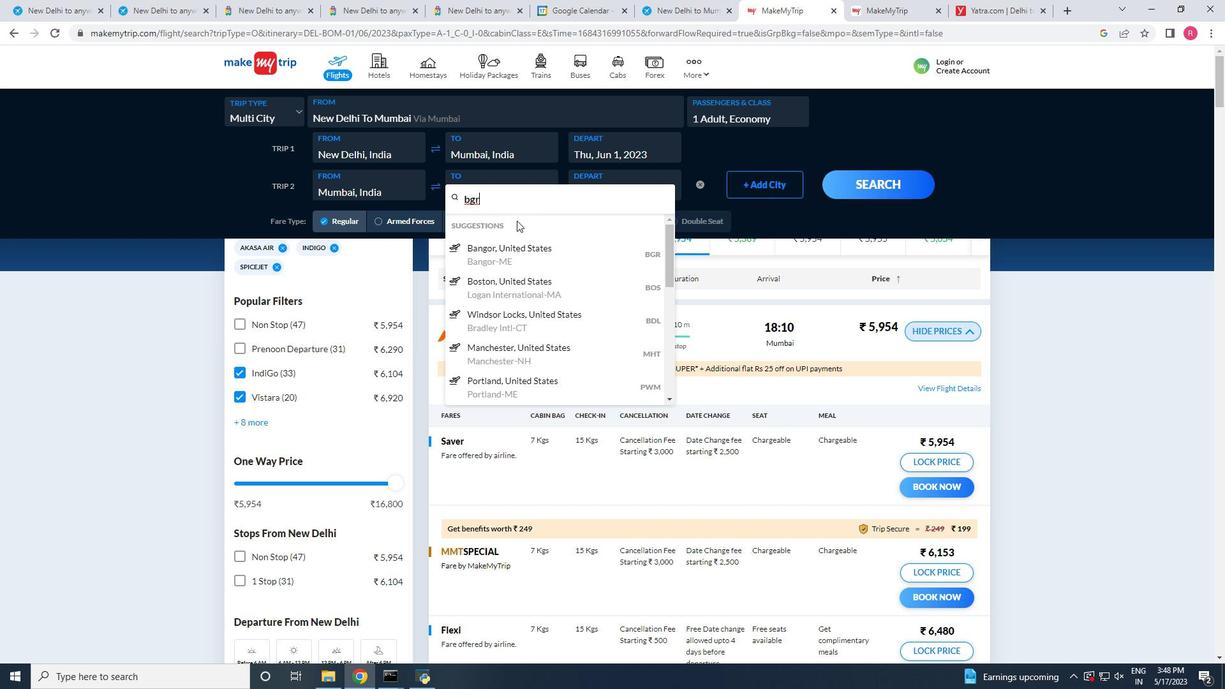 
Action: Key pressed <Key.backspace><Key.backspace>a<Key.backspace>
Screenshot: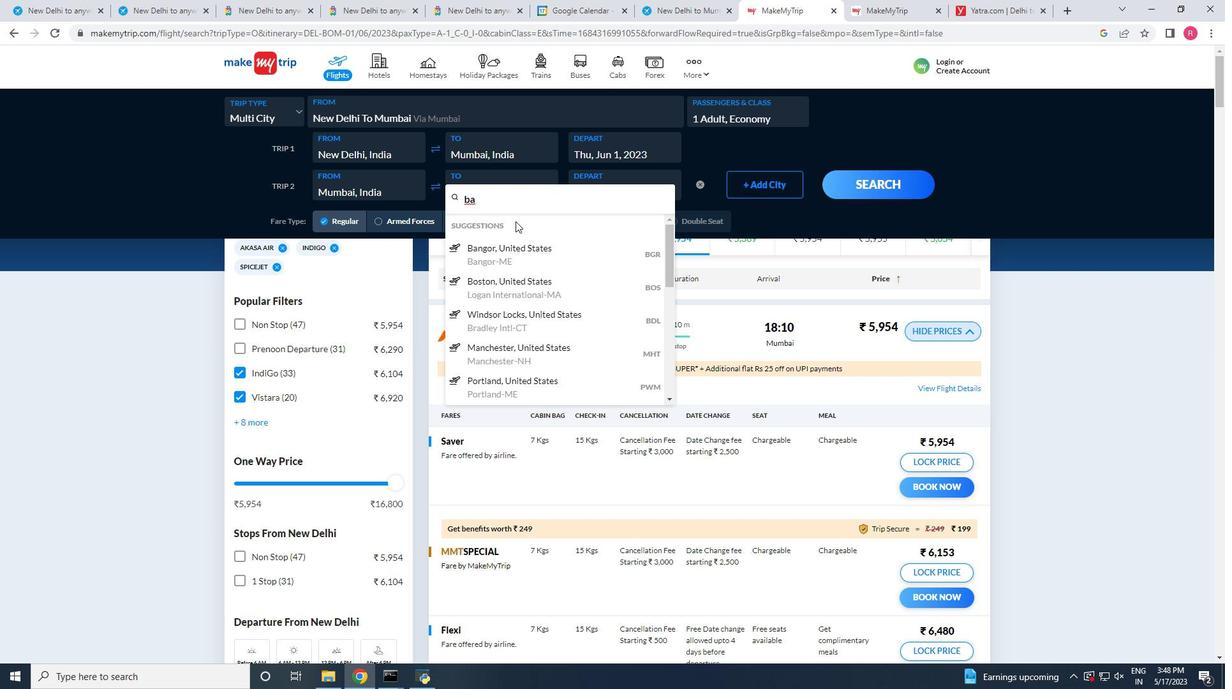 
Action: Mouse moved to (695, 7)
Screenshot: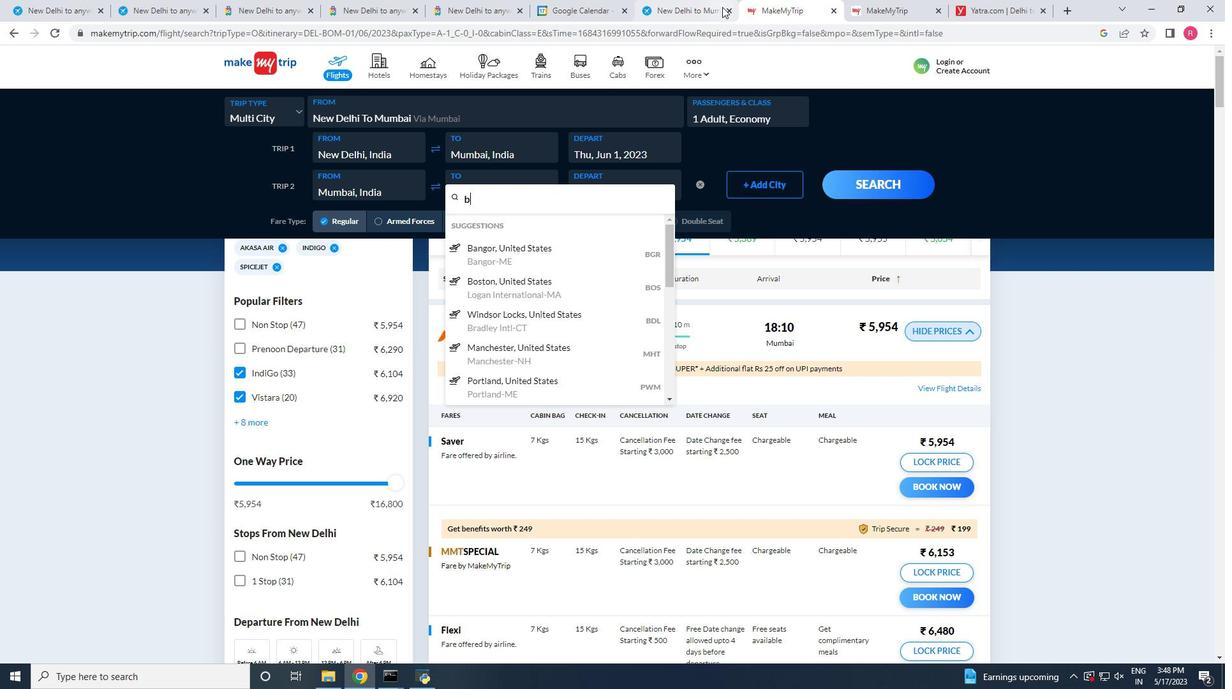 
Action: Mouse pressed left at (695, 7)
Screenshot: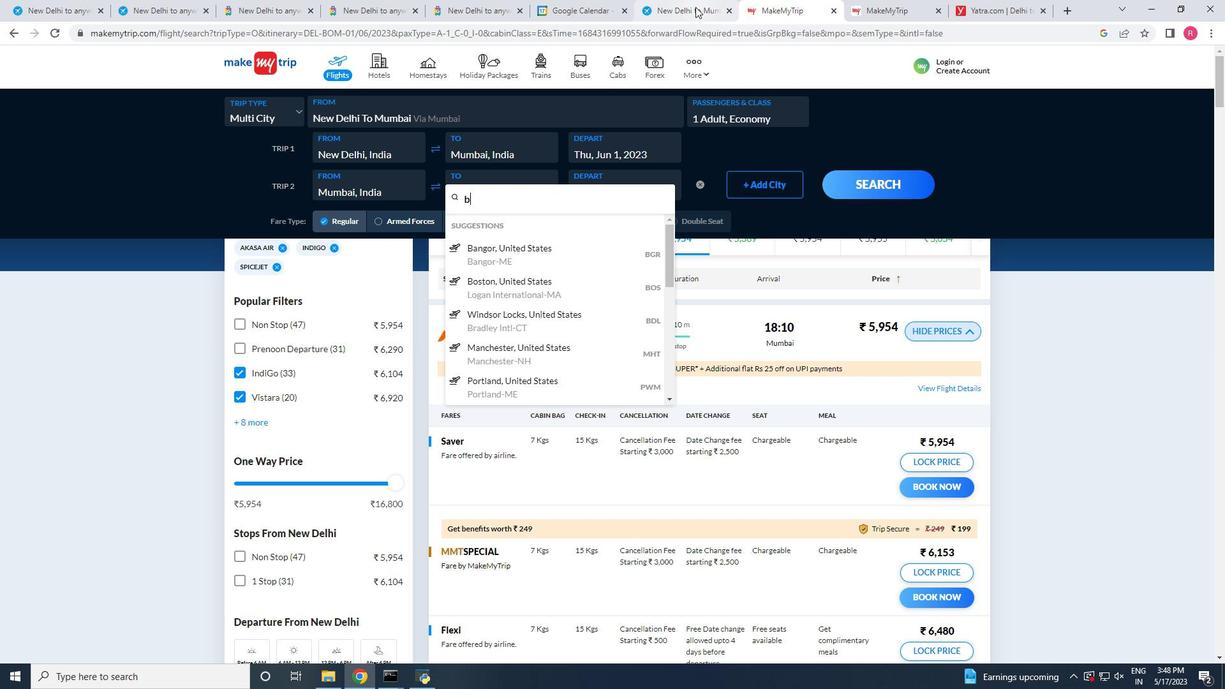 
Action: Mouse moved to (779, 6)
Screenshot: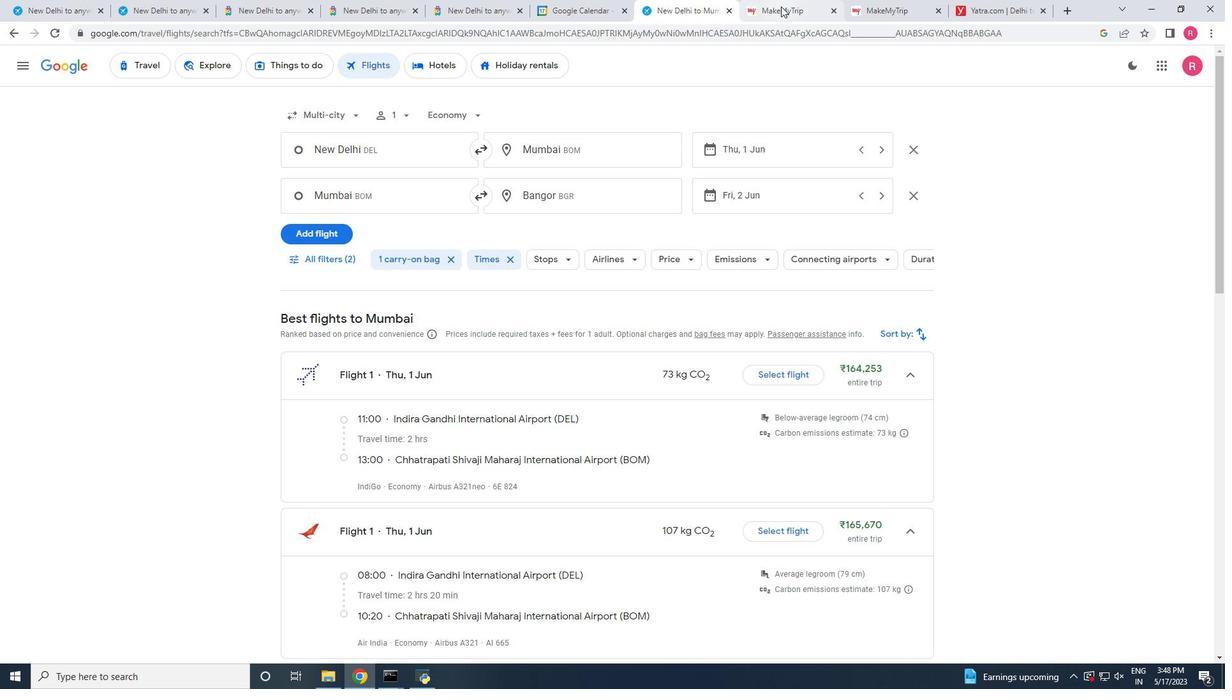 
Action: Mouse pressed left at (779, 6)
